 Task: Set up automated email notifications for new student registrations in the Mulsoft training program using Salesforce.
Action: Mouse moved to (438, 341)
Screenshot: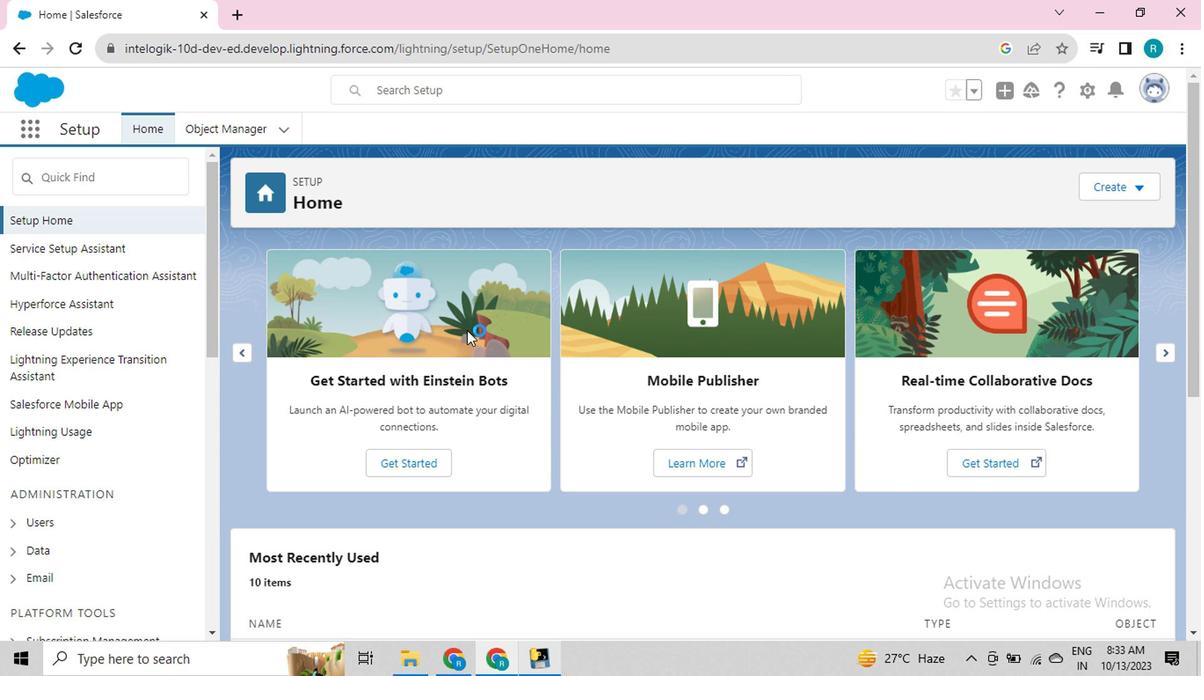 
Action: Key pressed <Key.f11>
Screenshot: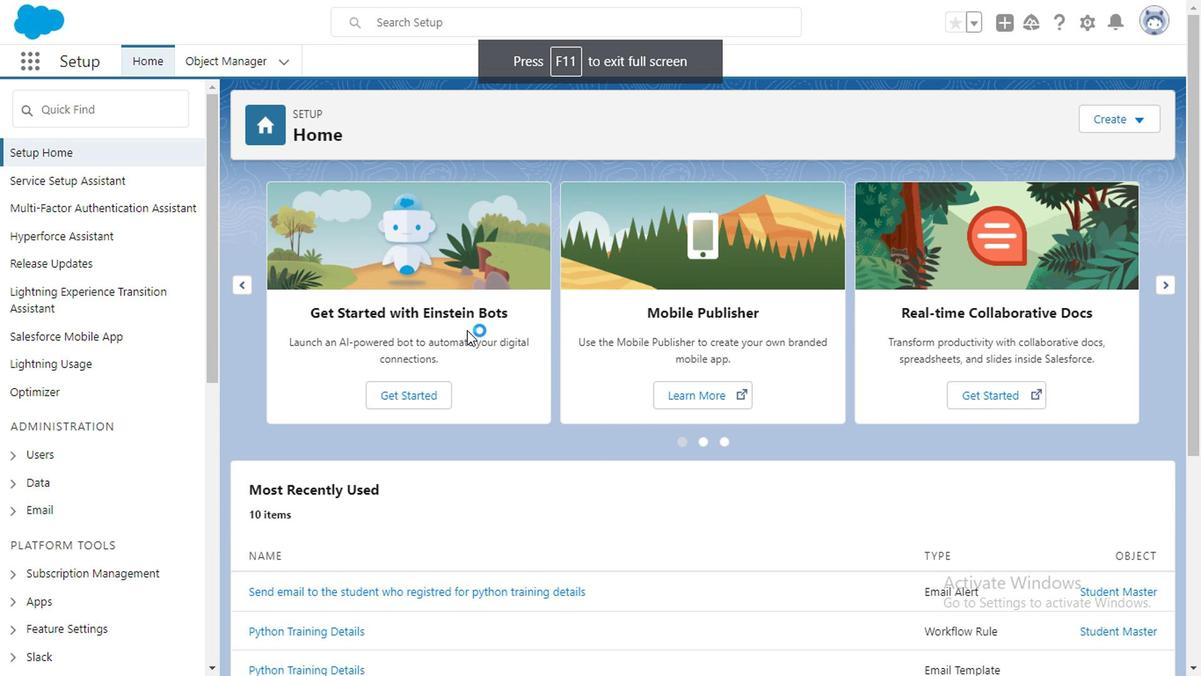 
Action: Mouse moved to (163, 172)
Screenshot: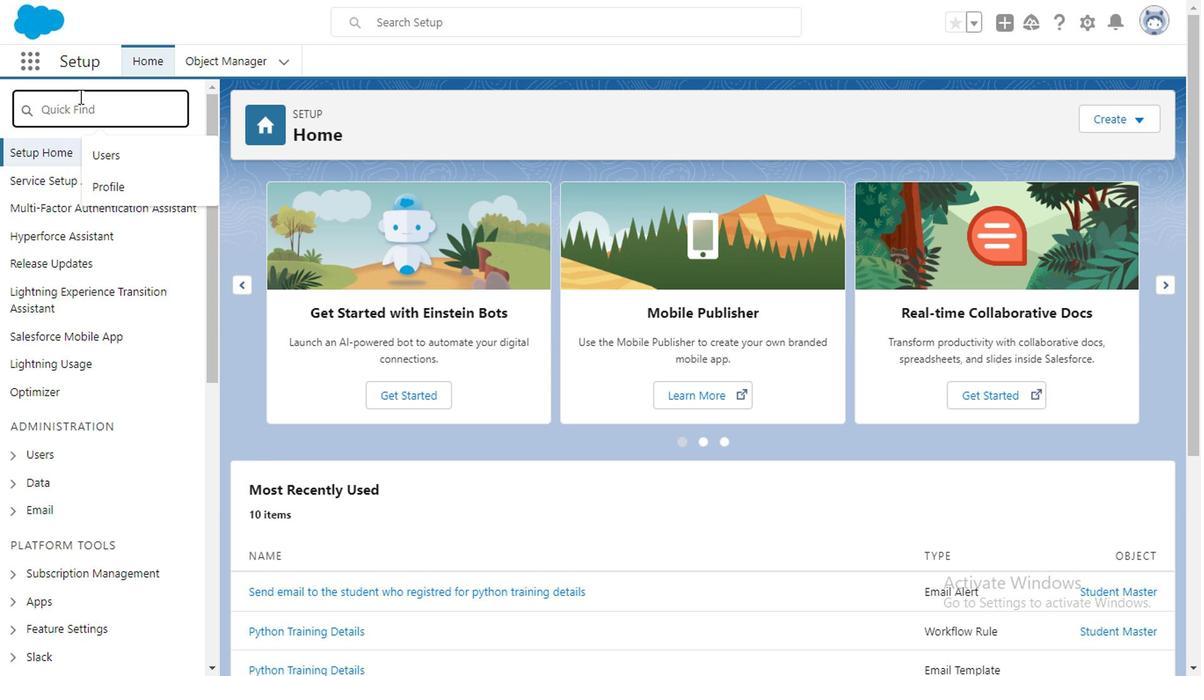 
Action: Mouse pressed left at (163, 172)
Screenshot: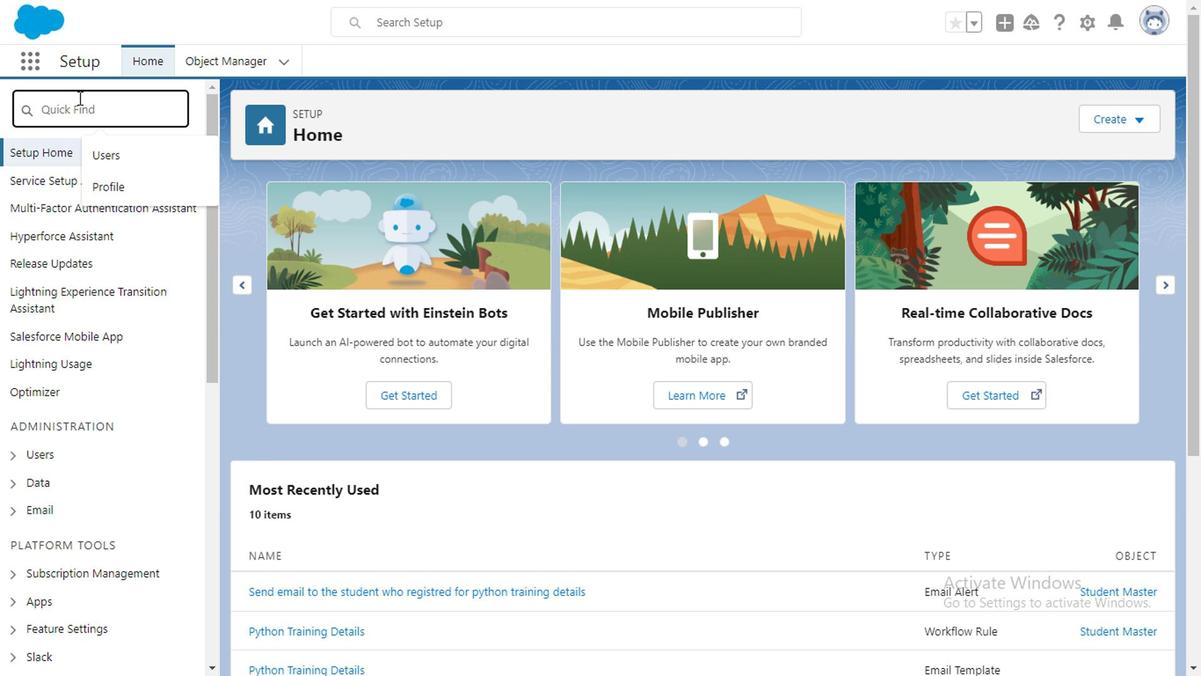 
Action: Mouse moved to (158, 184)
Screenshot: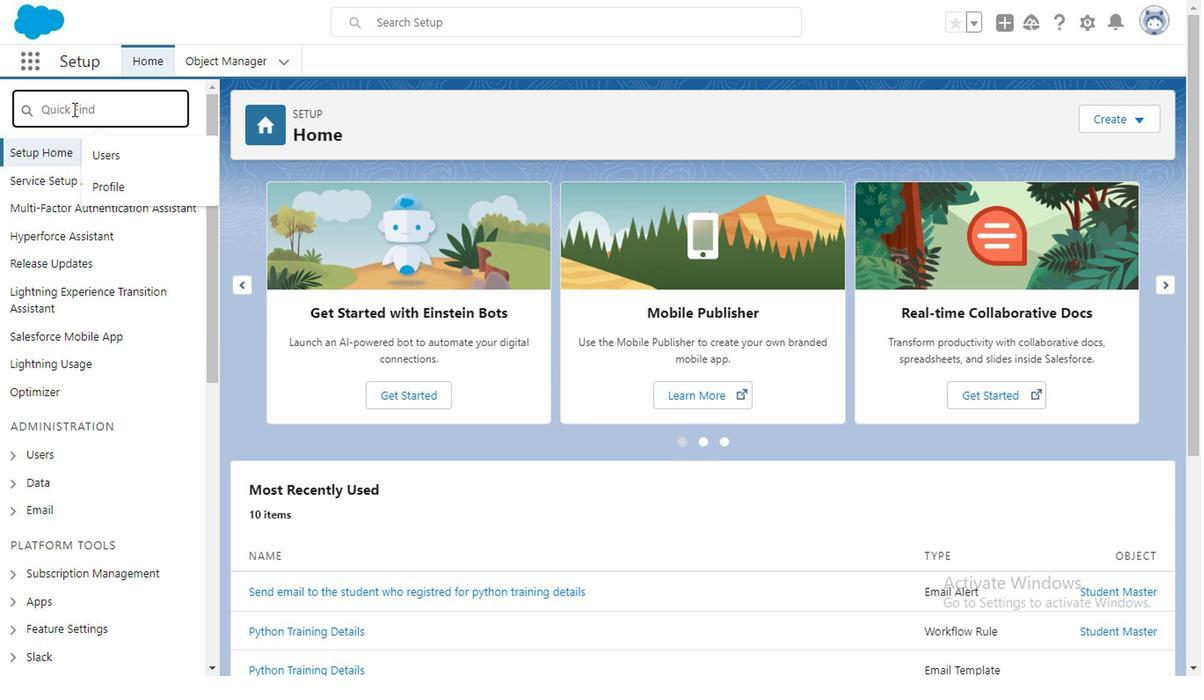 
Action: Key pressed <Key.caps_lock>
Screenshot: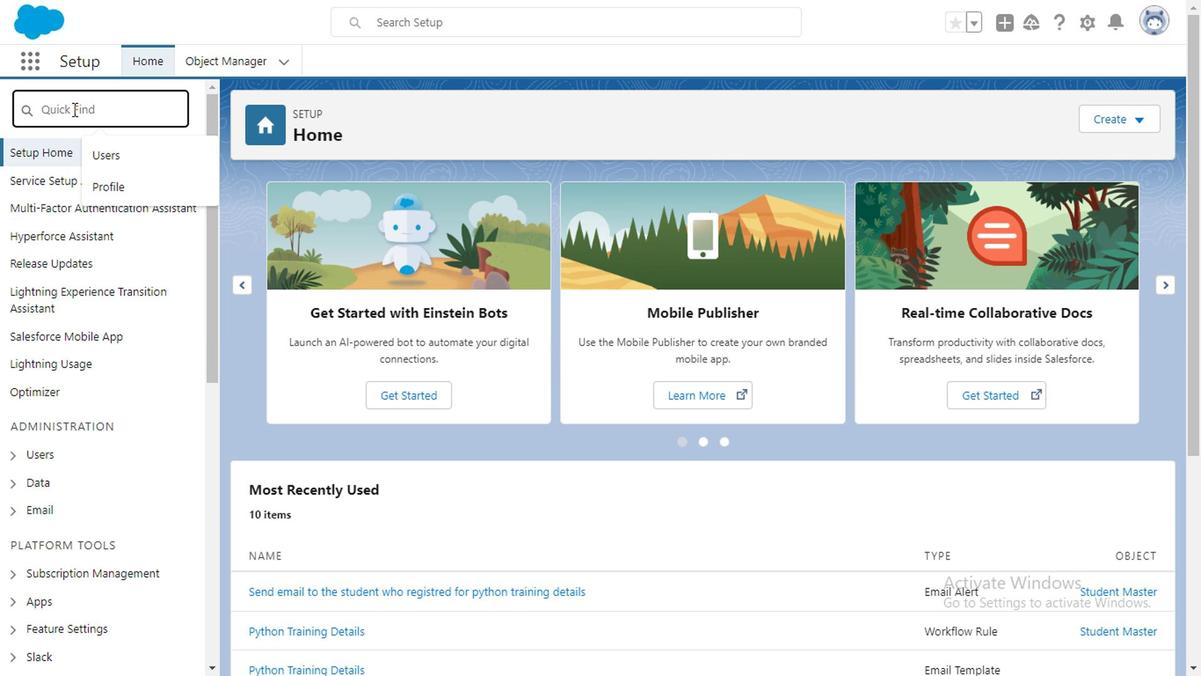 
Action: Mouse moved to (123, 147)
Screenshot: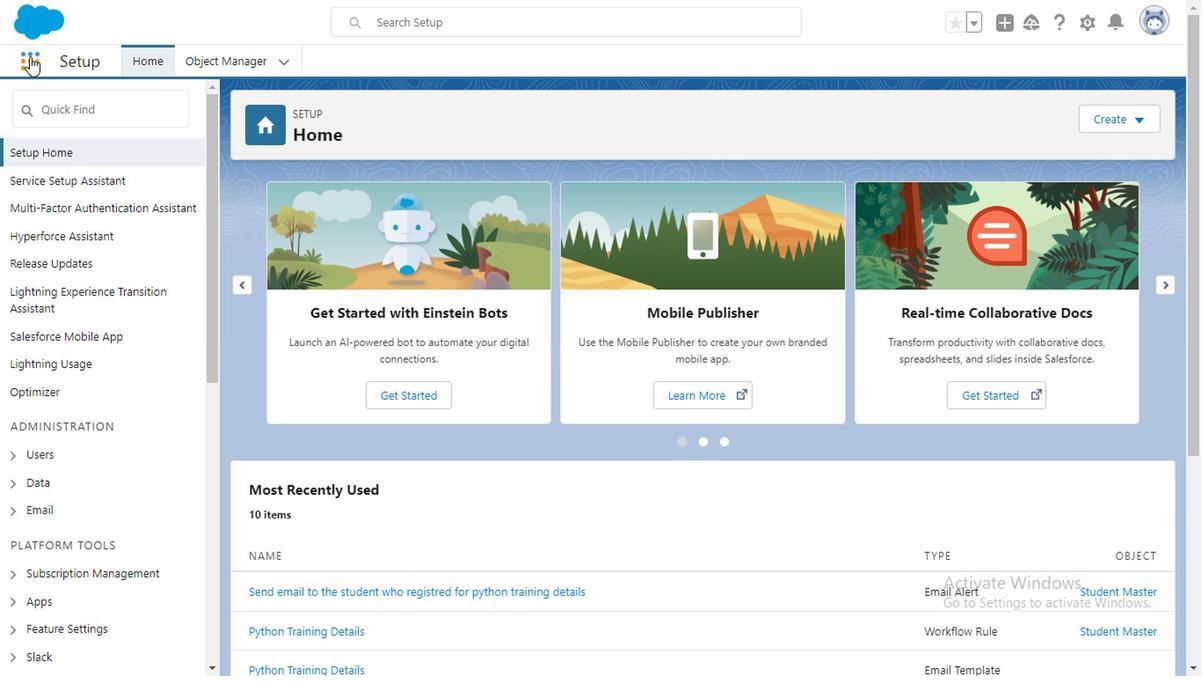 
Action: Mouse pressed left at (123, 147)
Screenshot: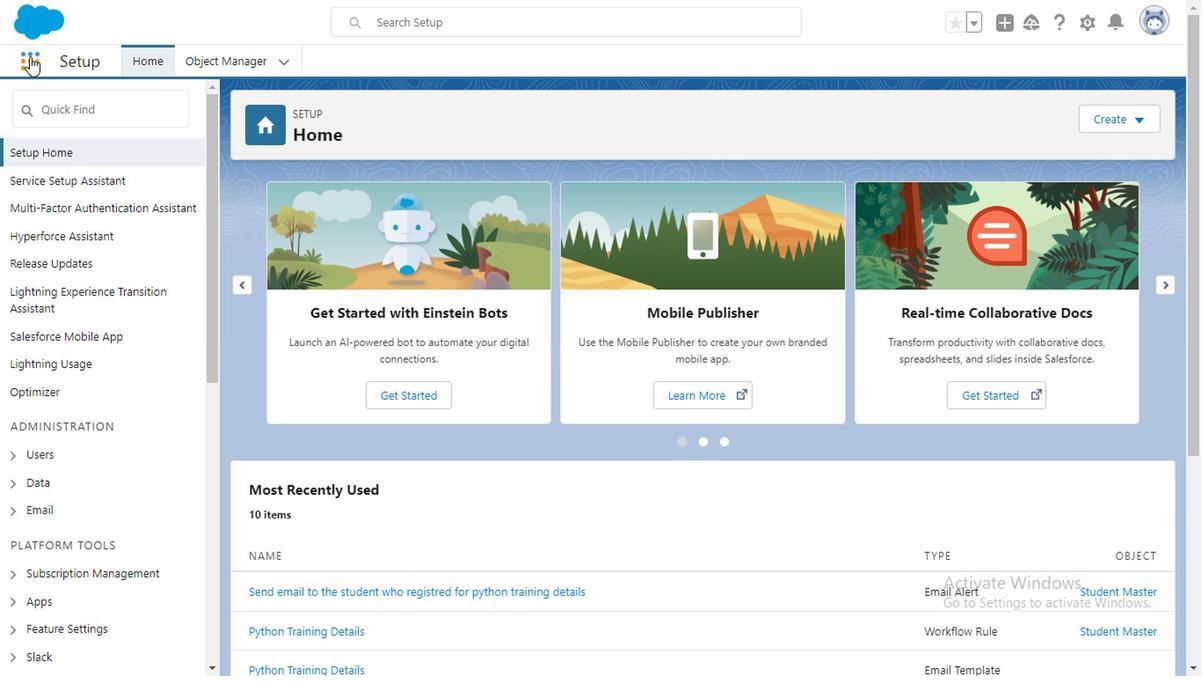 
Action: Mouse moved to (188, 189)
Screenshot: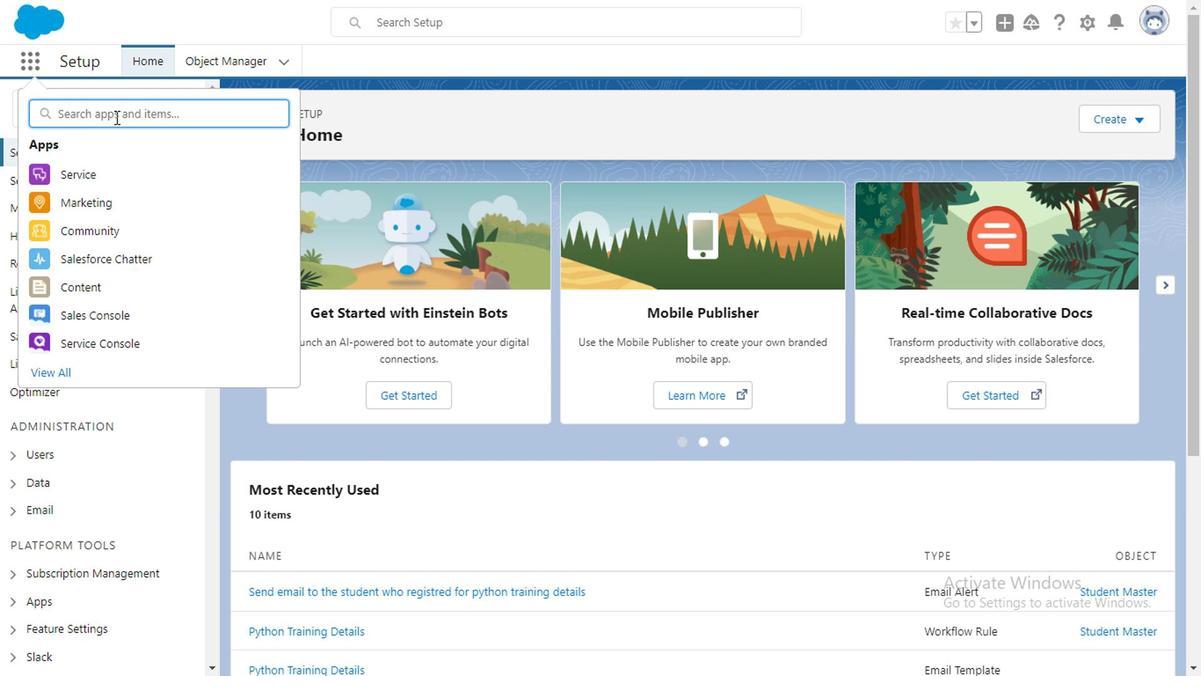 
Action: Key pressed O<Key.caps_lock>pty
Screenshot: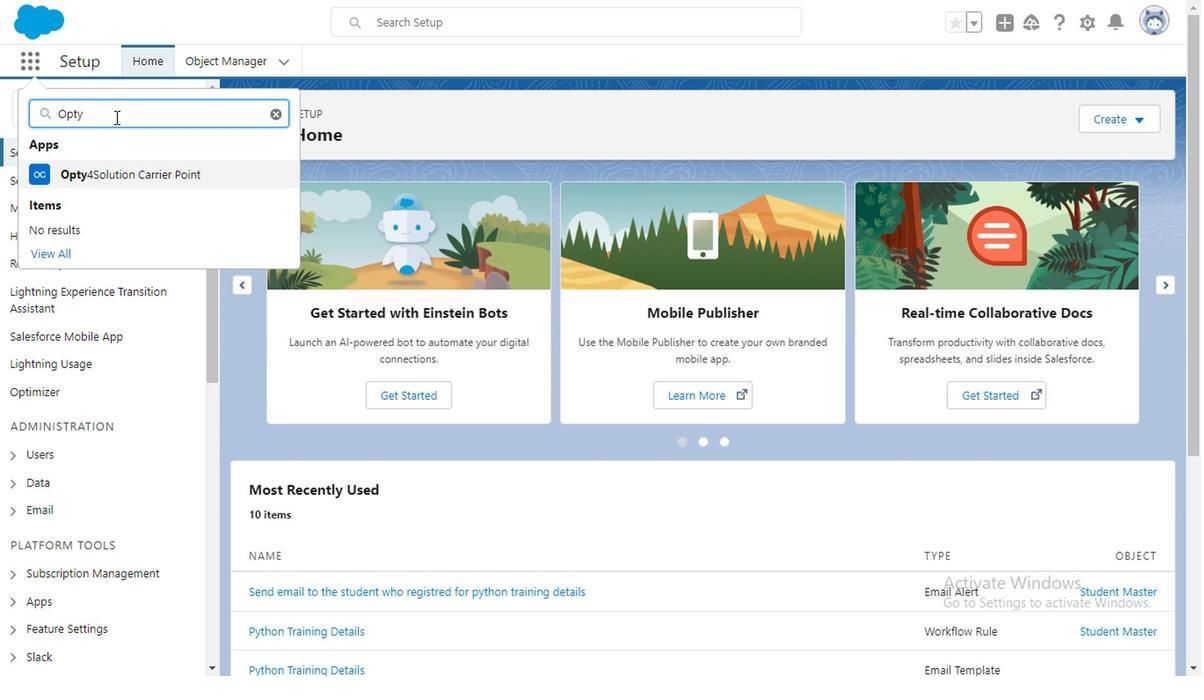 
Action: Mouse moved to (199, 232)
Screenshot: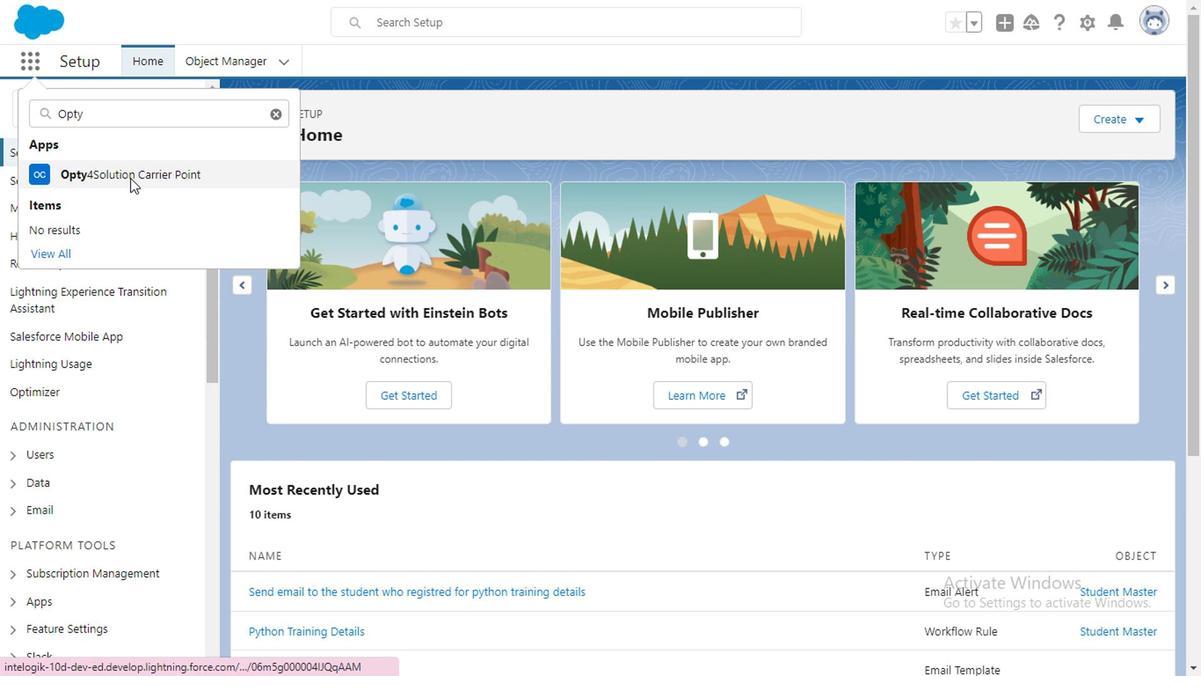 
Action: Mouse pressed left at (199, 232)
Screenshot: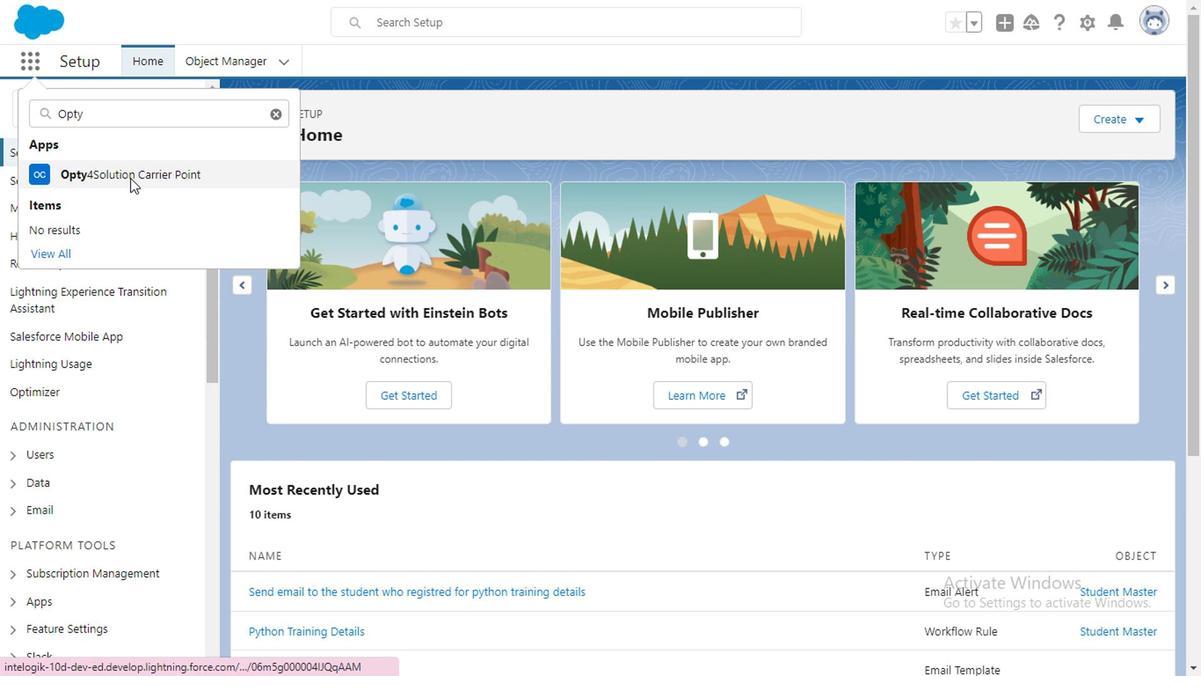 
Action: Mouse moved to (350, 151)
Screenshot: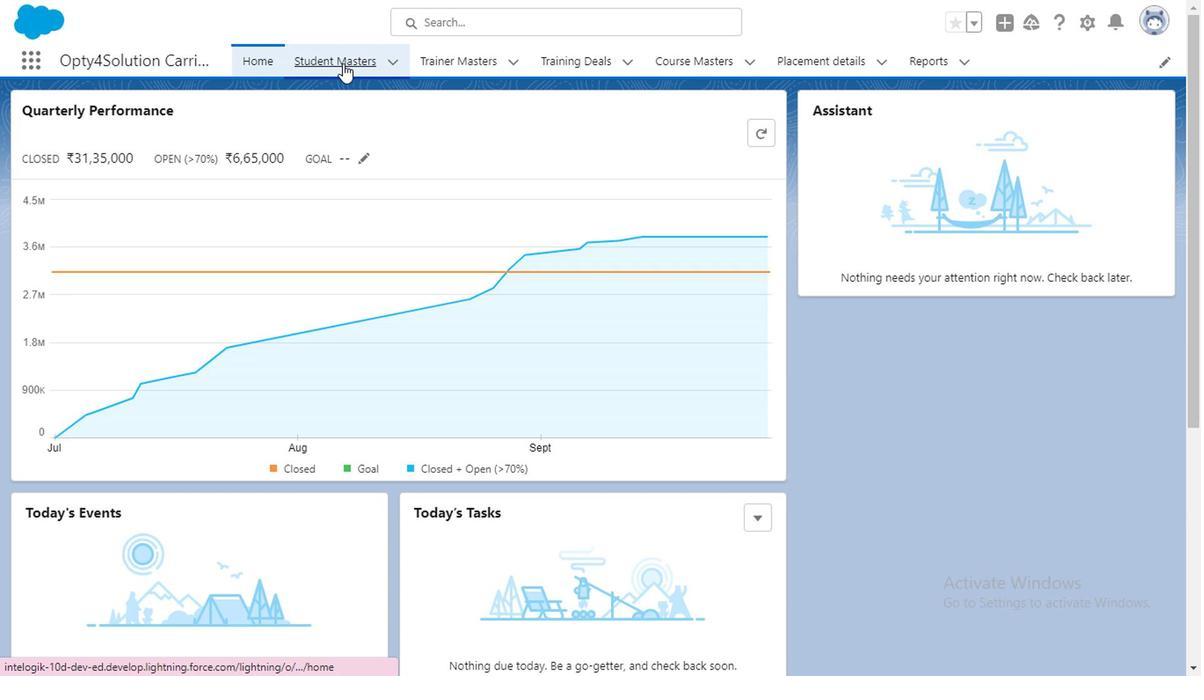 
Action: Mouse pressed left at (350, 151)
Screenshot: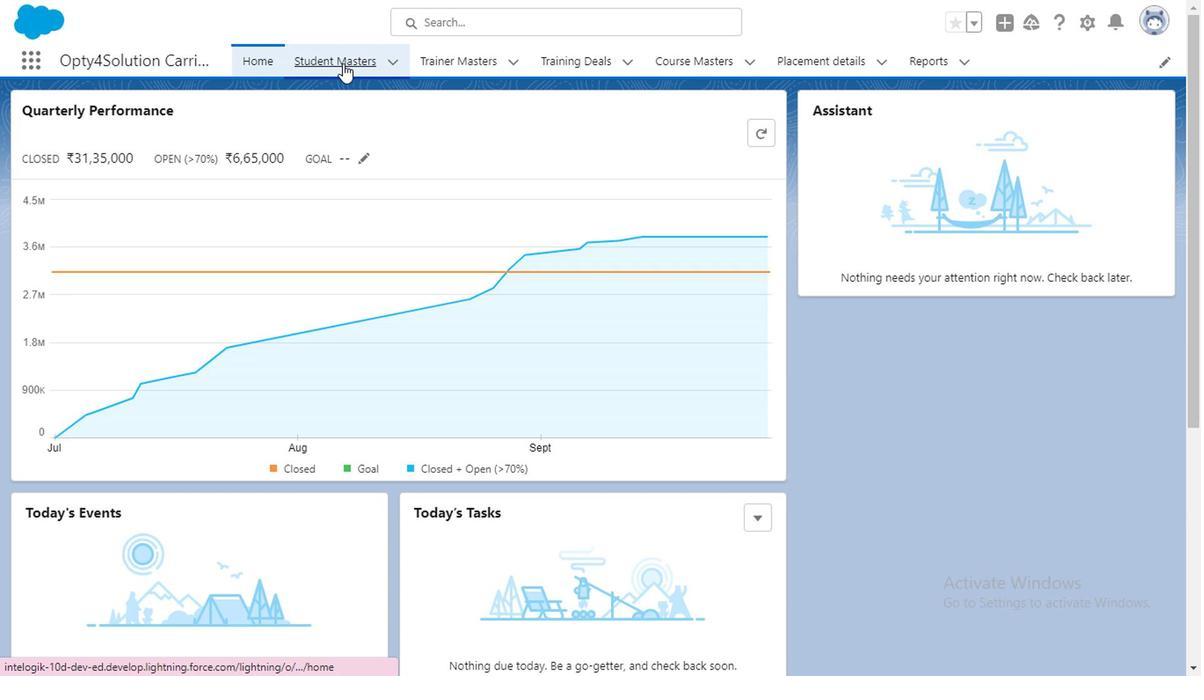
Action: Mouse moved to (432, 148)
Screenshot: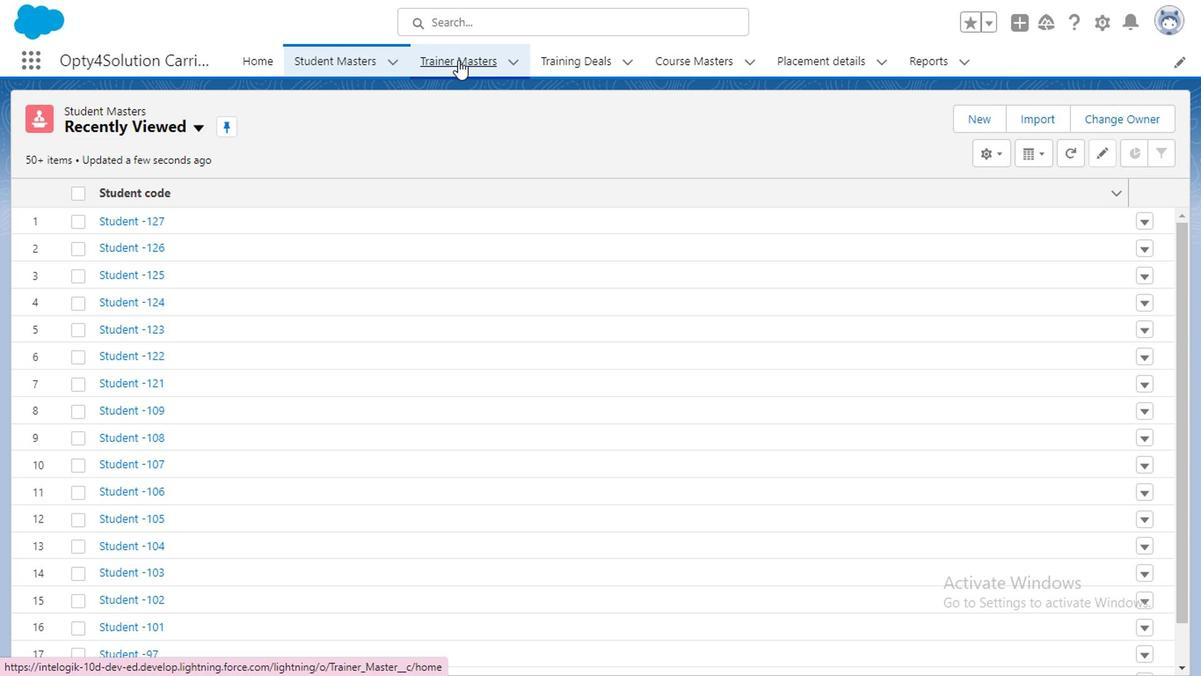 
Action: Mouse pressed left at (432, 148)
Screenshot: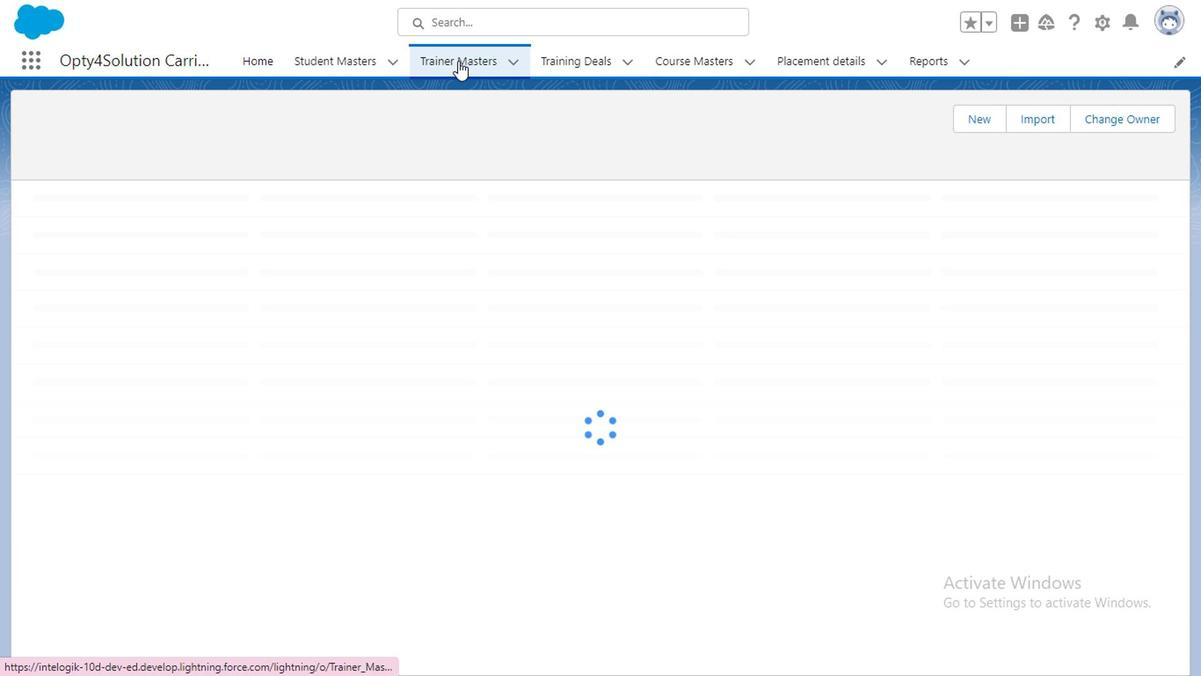 
Action: Mouse moved to (432, 149)
Screenshot: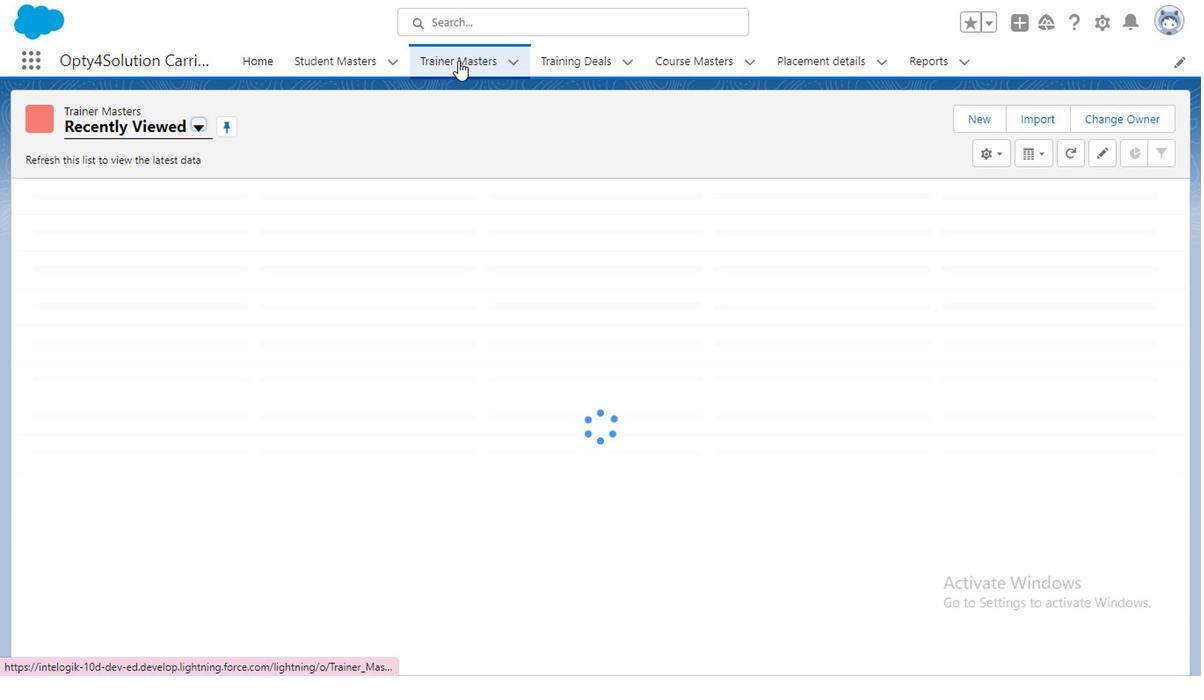
Action: Mouse pressed left at (432, 149)
Screenshot: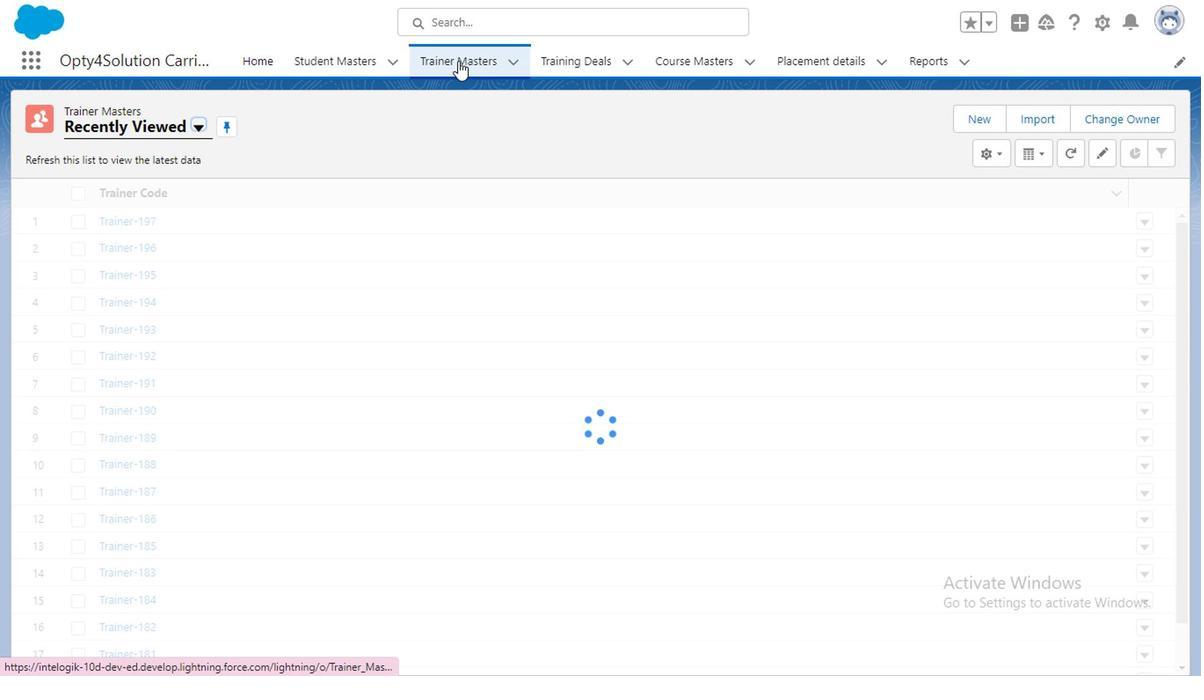 
Action: Mouse moved to (802, 187)
Screenshot: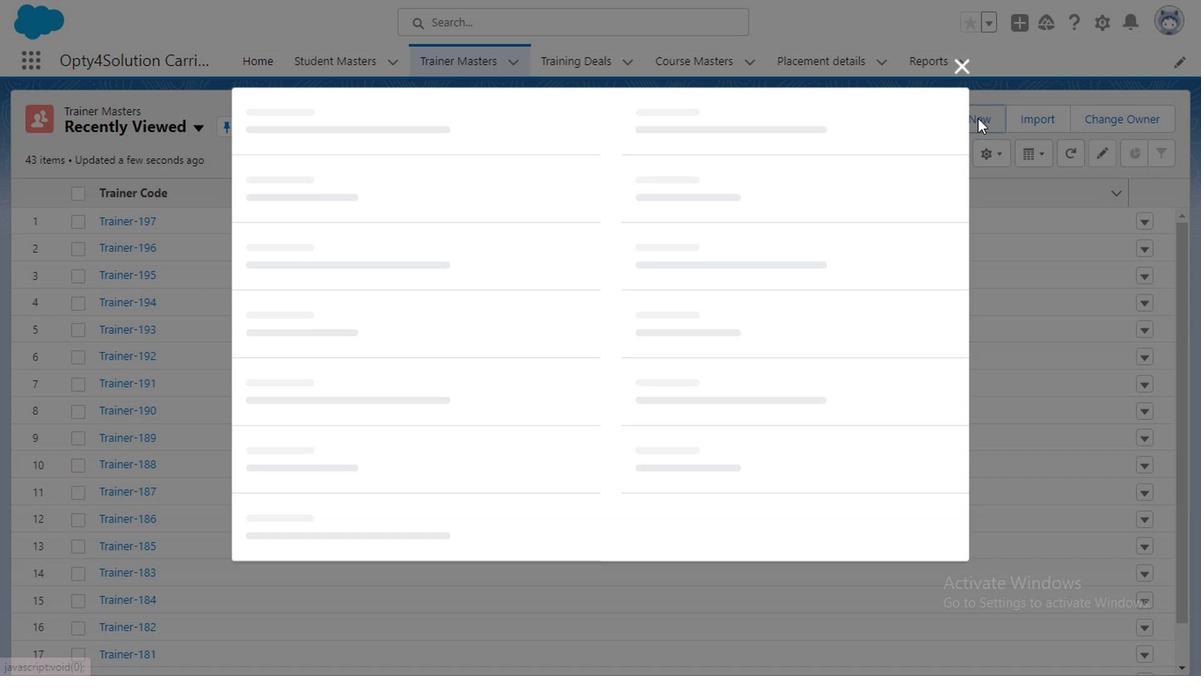 
Action: Mouse pressed left at (802, 187)
Screenshot: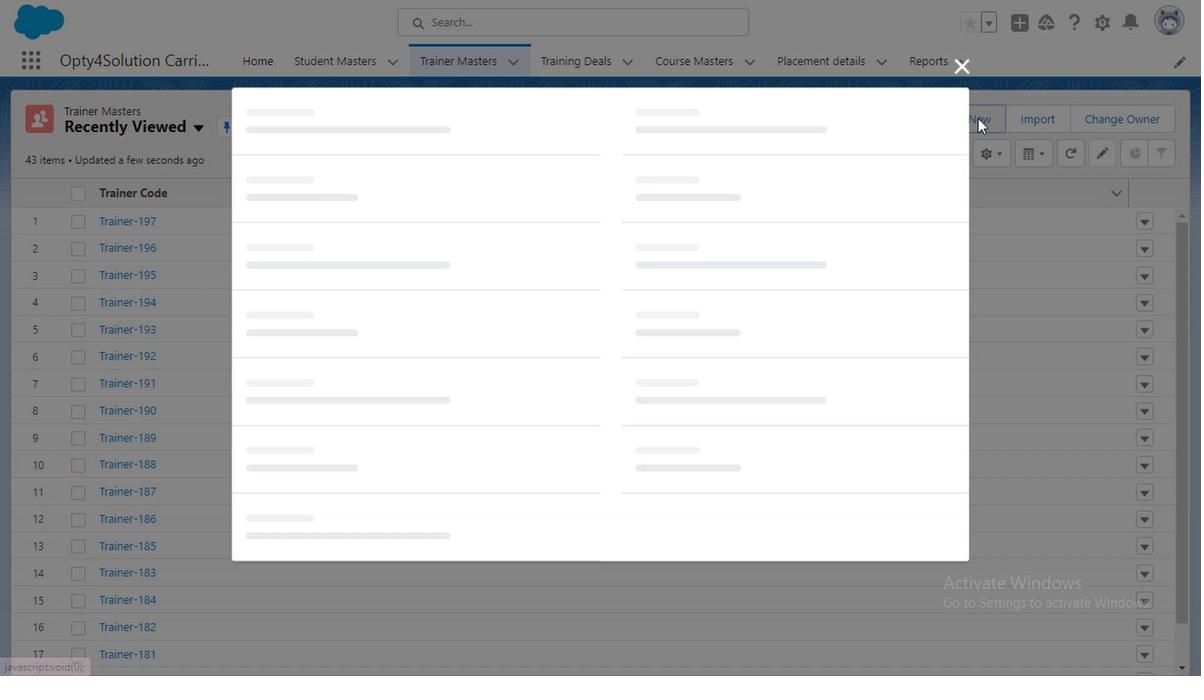
Action: Mouse moved to (525, 367)
Screenshot: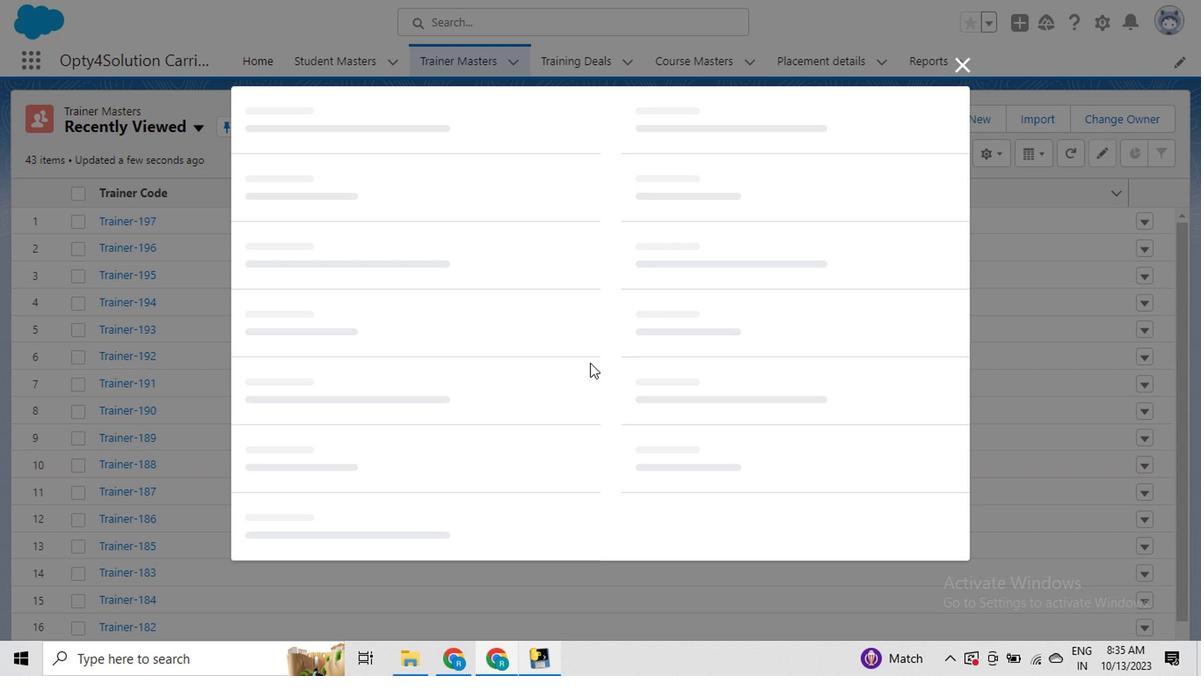 
Action: Mouse pressed left at (684, 466)
Screenshot: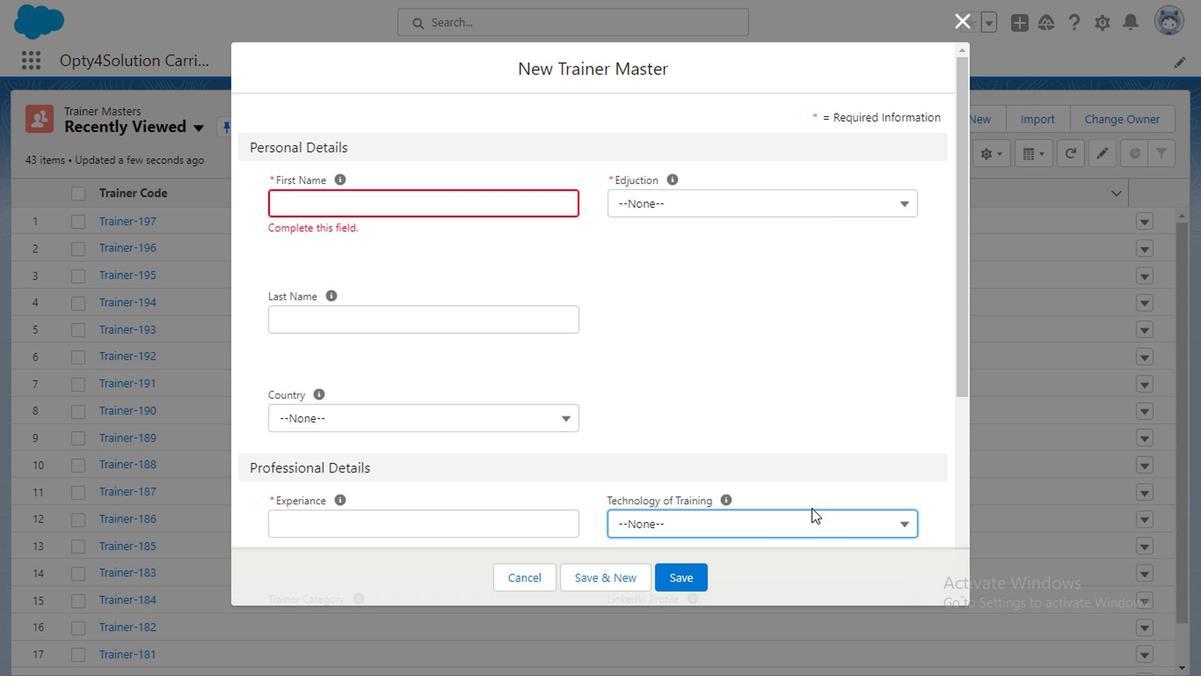 
Action: Mouse moved to (684, 475)
Screenshot: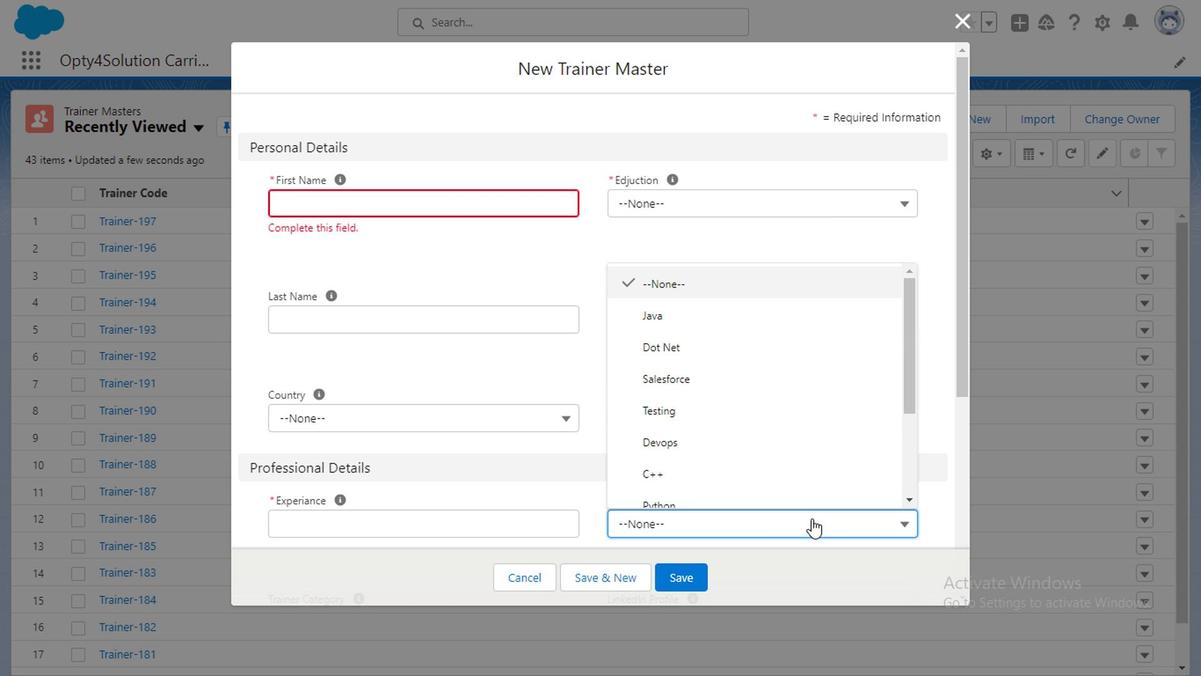 
Action: Mouse pressed left at (684, 475)
Screenshot: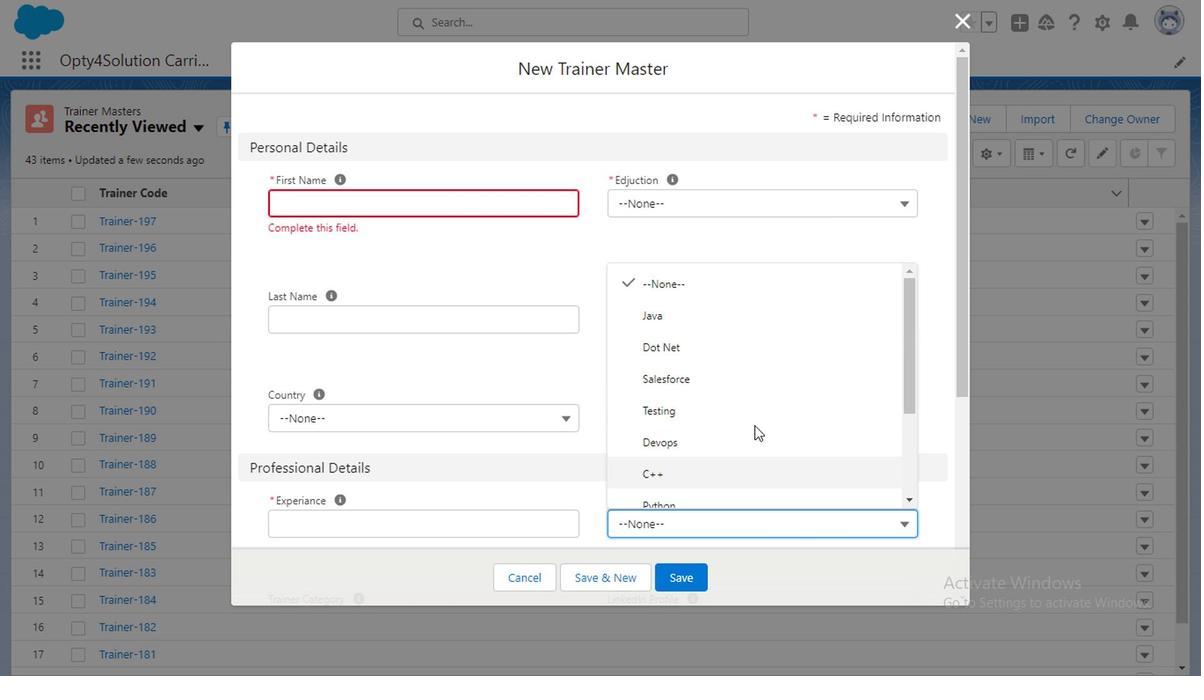 
Action: Mouse moved to (639, 399)
Screenshot: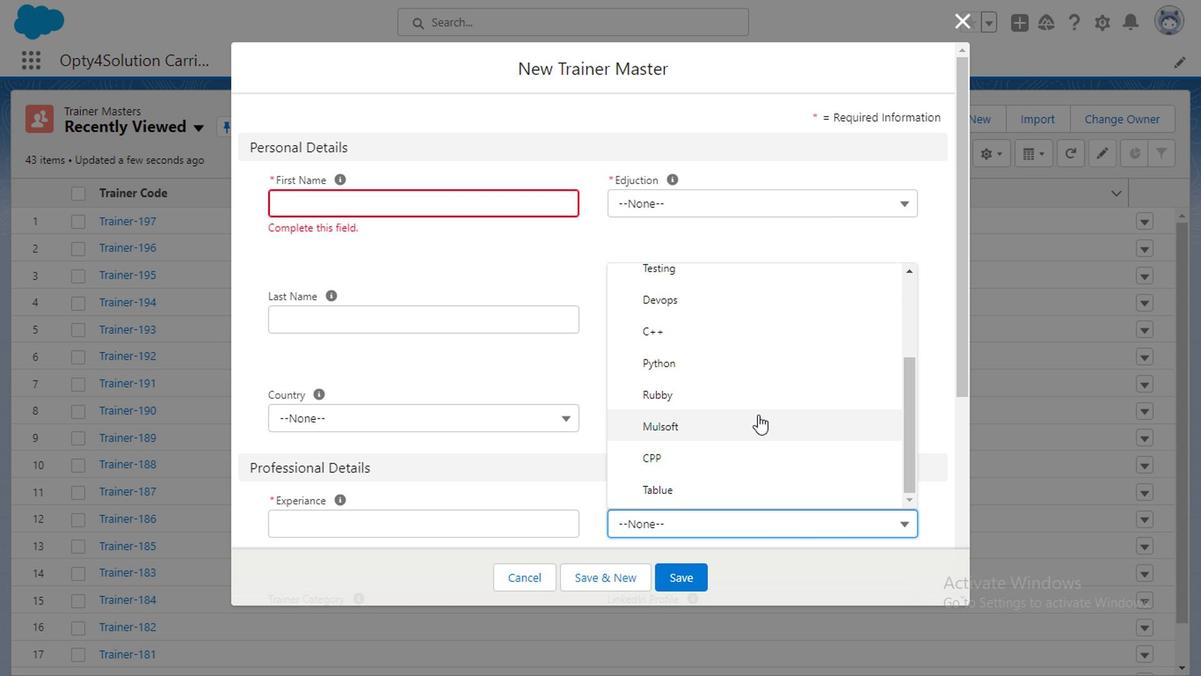 
Action: Mouse scrolled (639, 398) with delta (0, 0)
Screenshot: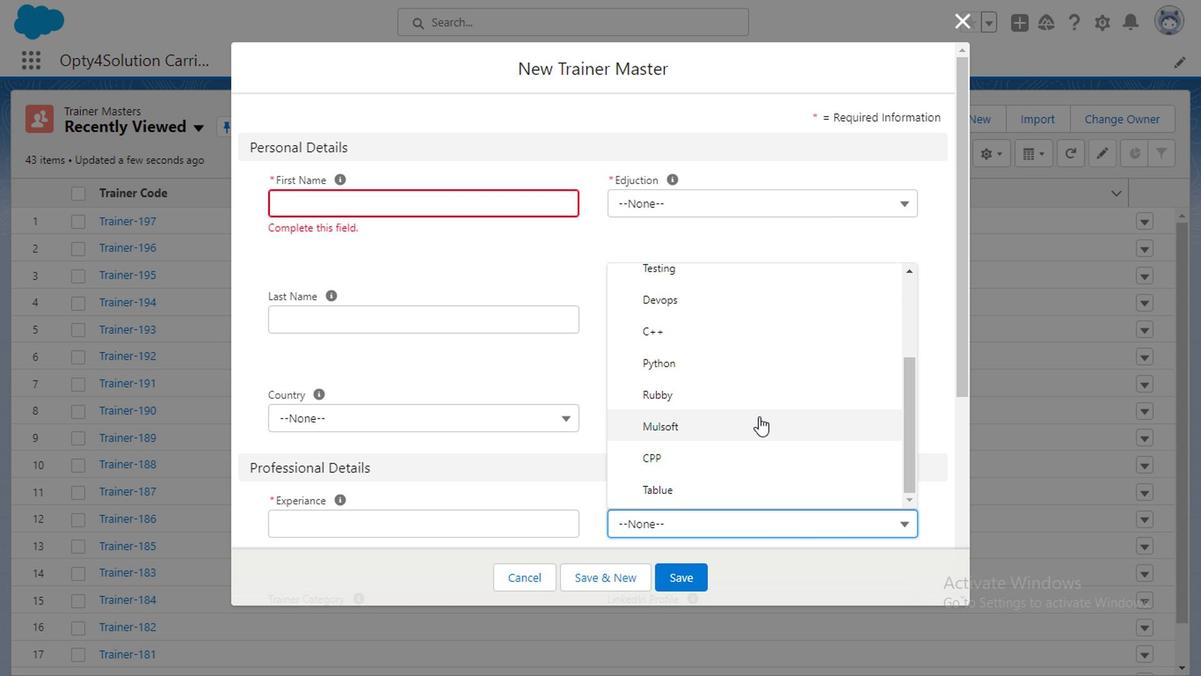 
Action: Mouse scrolled (639, 398) with delta (0, 0)
Screenshot: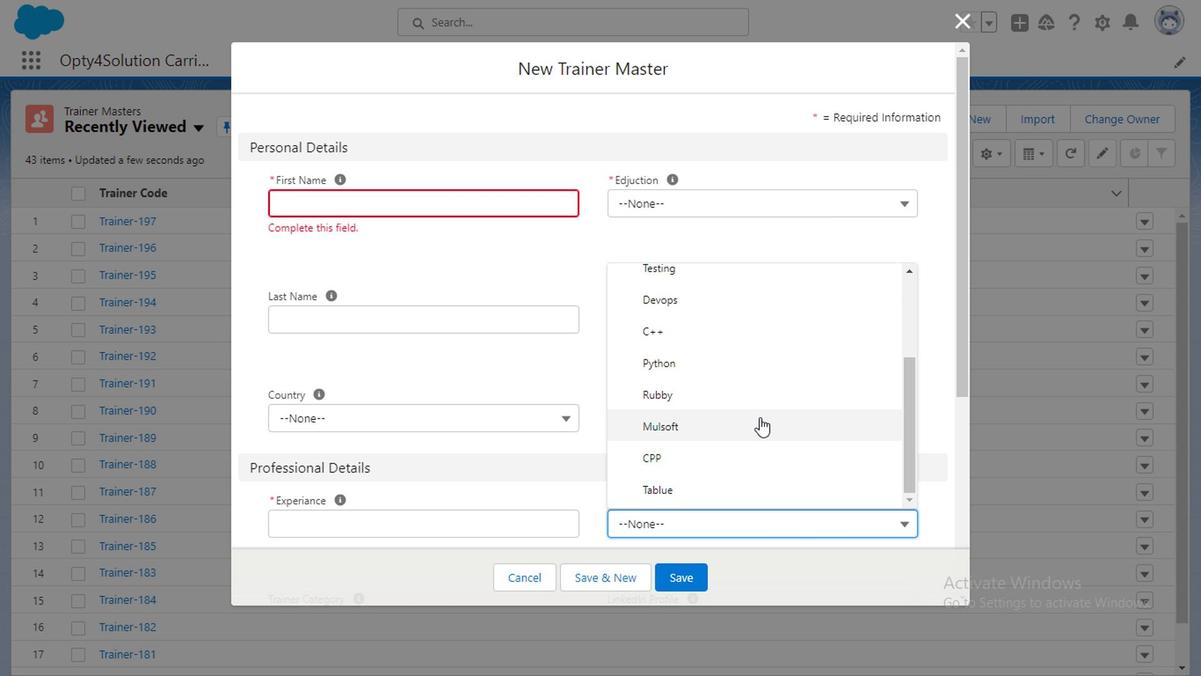 
Action: Mouse scrolled (639, 398) with delta (0, 0)
Screenshot: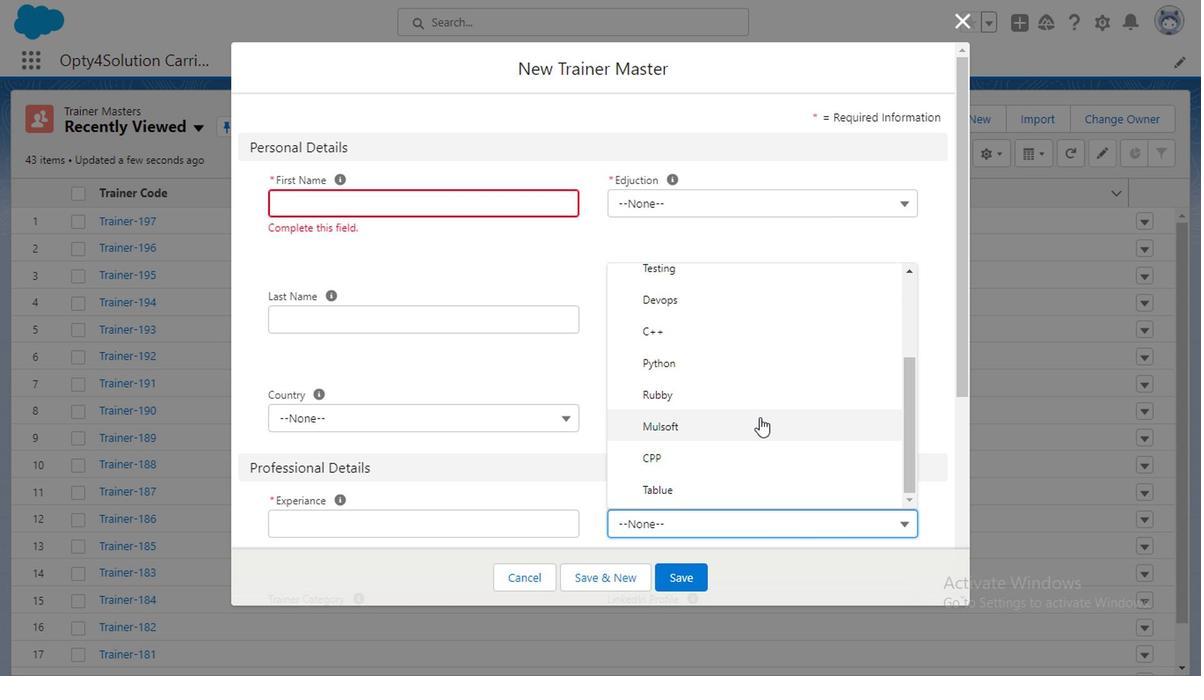 
Action: Mouse moved to (595, 389)
Screenshot: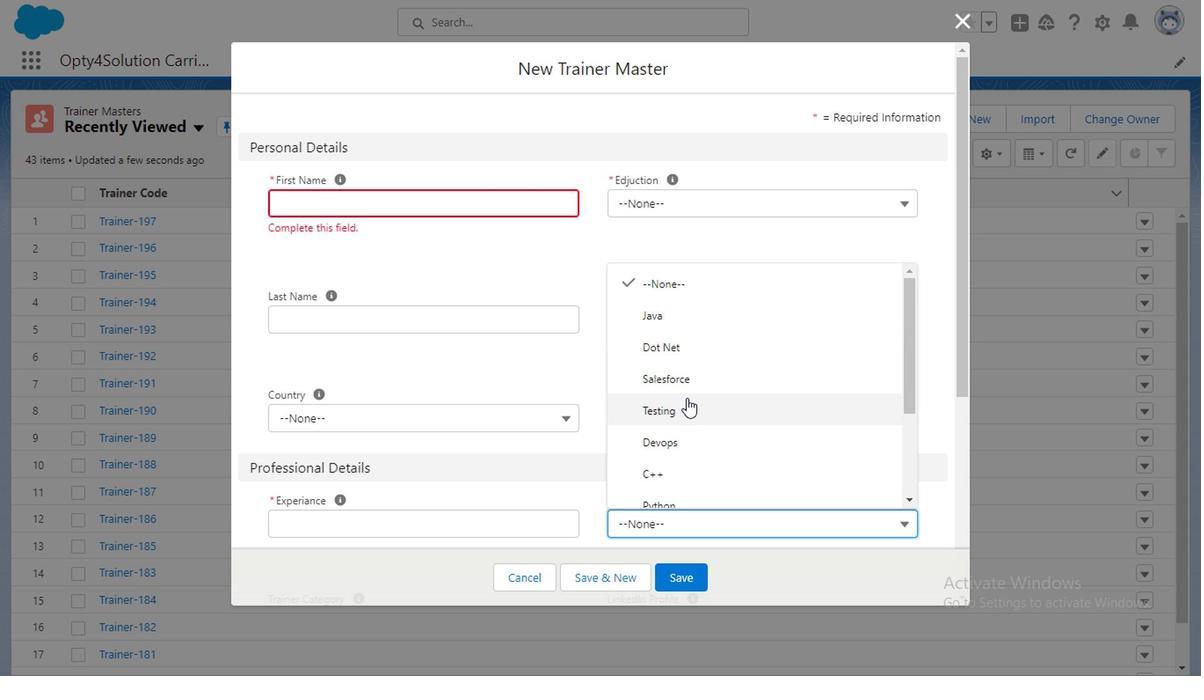 
Action: Mouse scrolled (595, 389) with delta (0, 0)
Screenshot: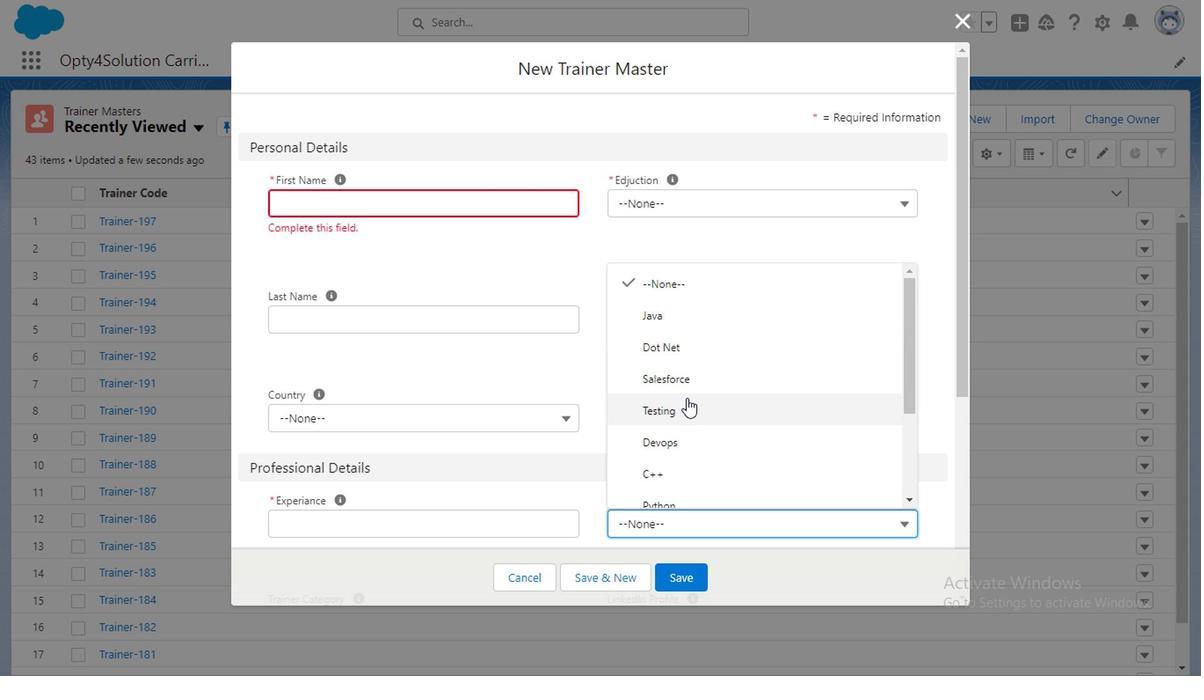 
Action: Mouse moved to (595, 389)
Screenshot: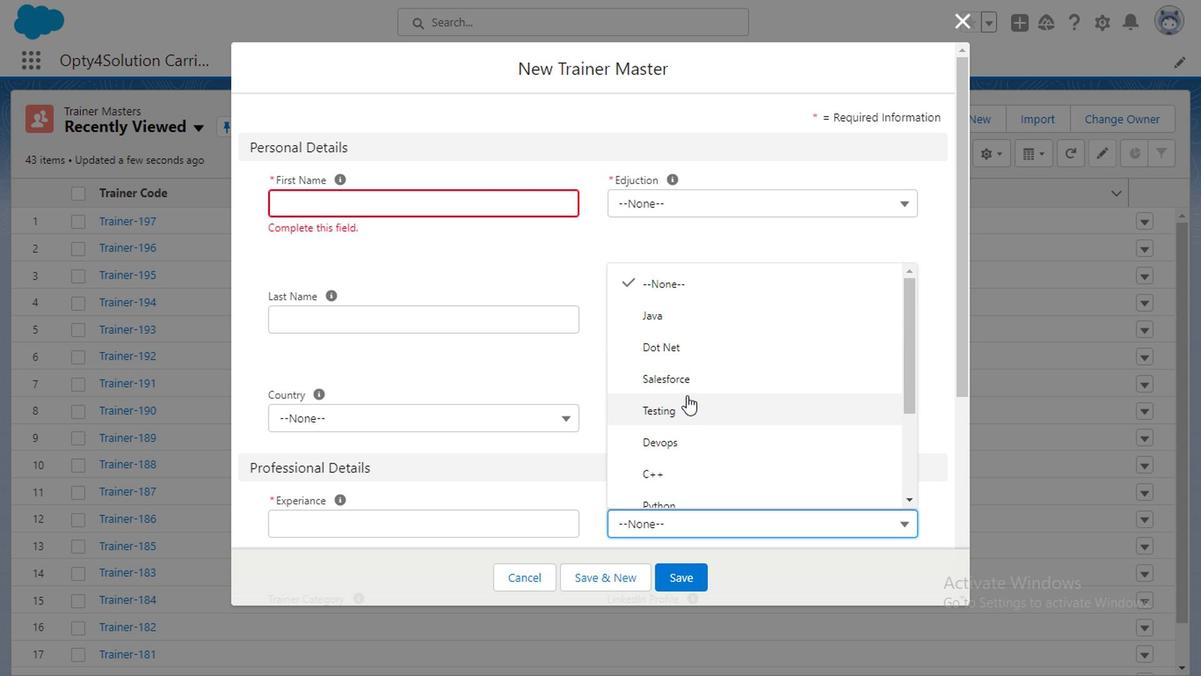 
Action: Mouse scrolled (595, 390) with delta (0, 0)
Screenshot: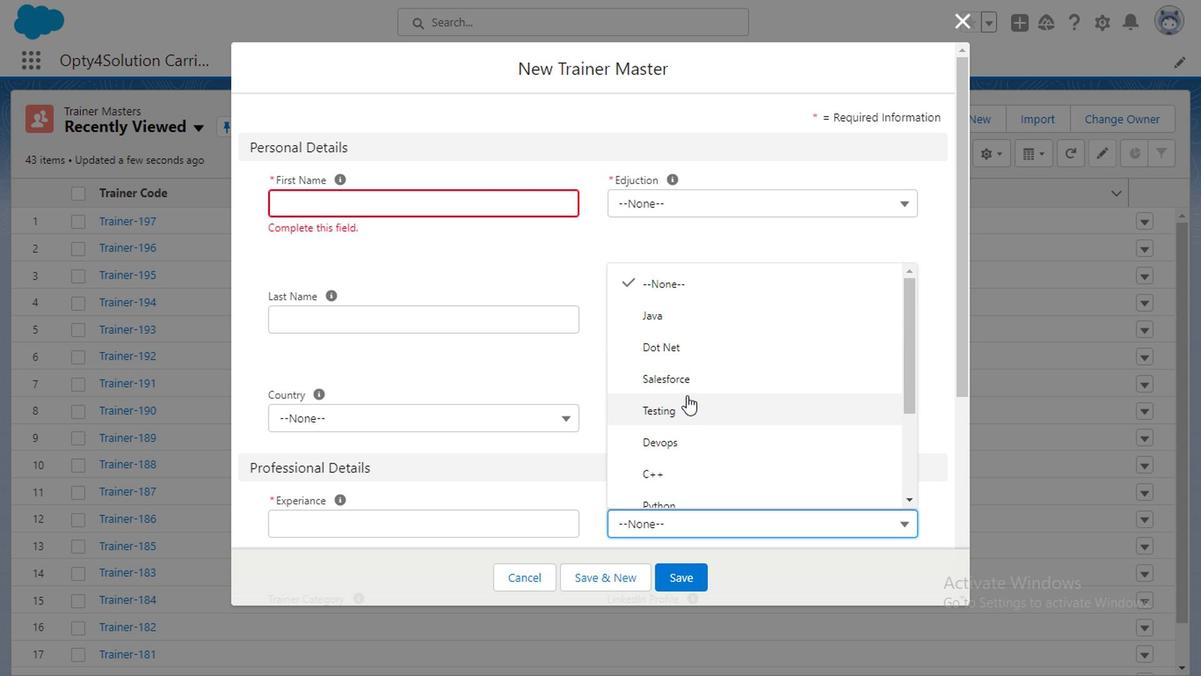 
Action: Mouse scrolled (595, 390) with delta (0, 0)
Screenshot: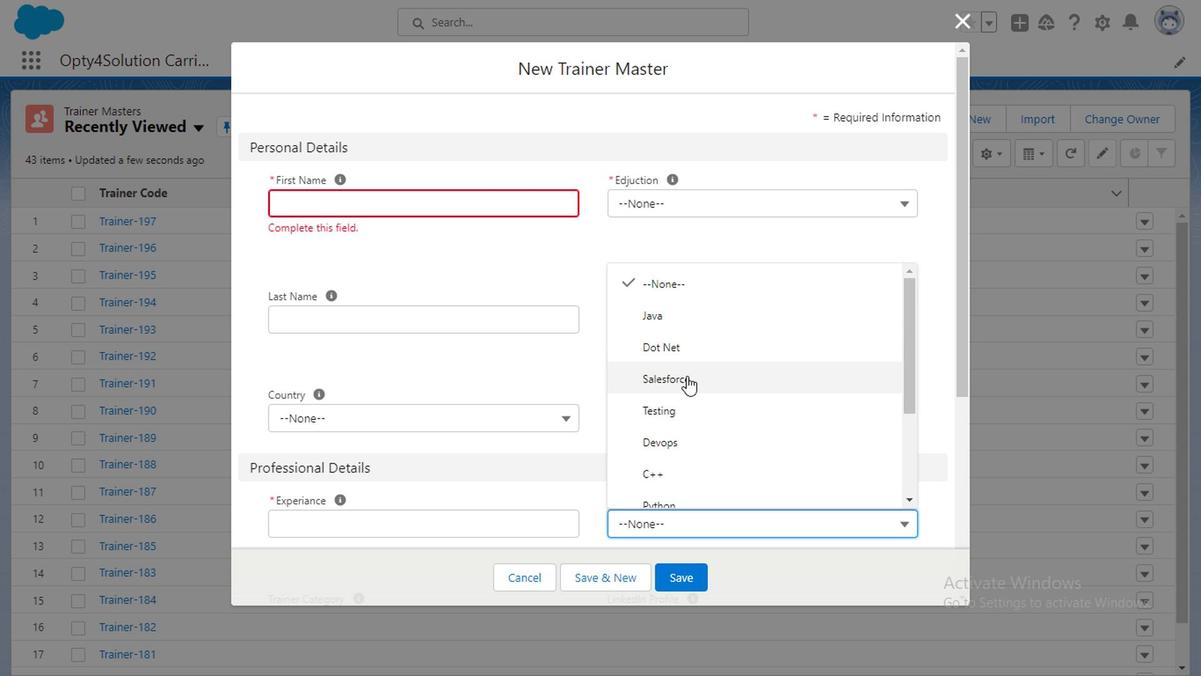 
Action: Mouse moved to (595, 427)
Screenshot: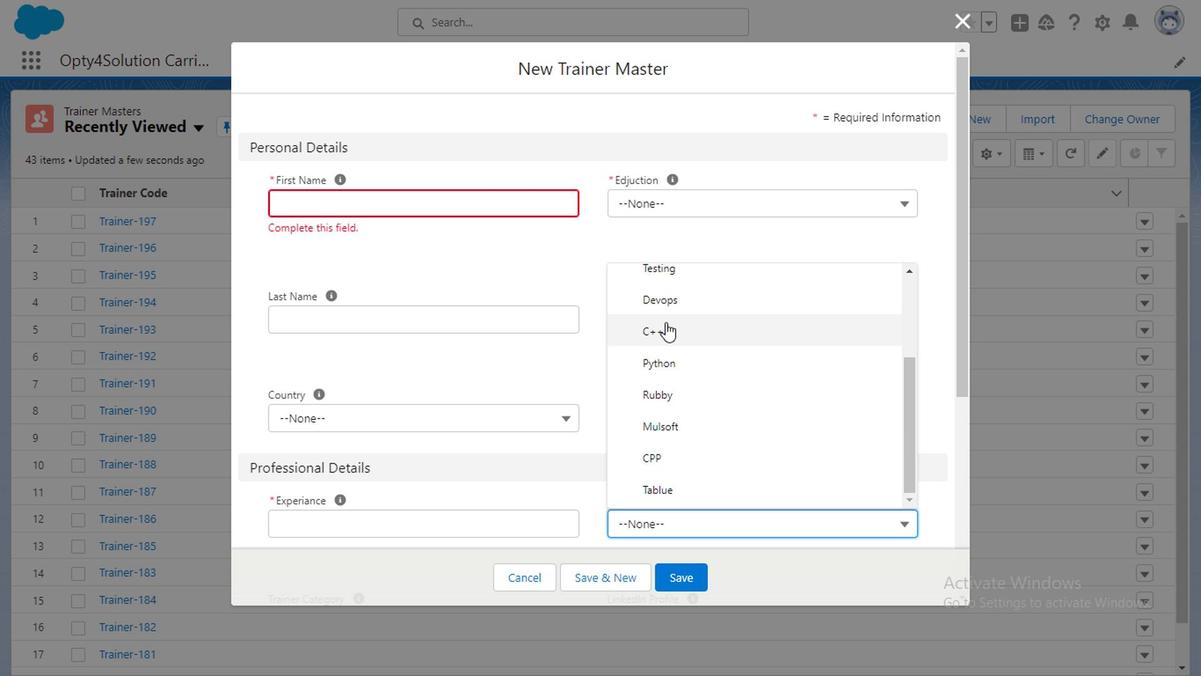 
Action: Mouse scrolled (595, 426) with delta (0, 0)
Screenshot: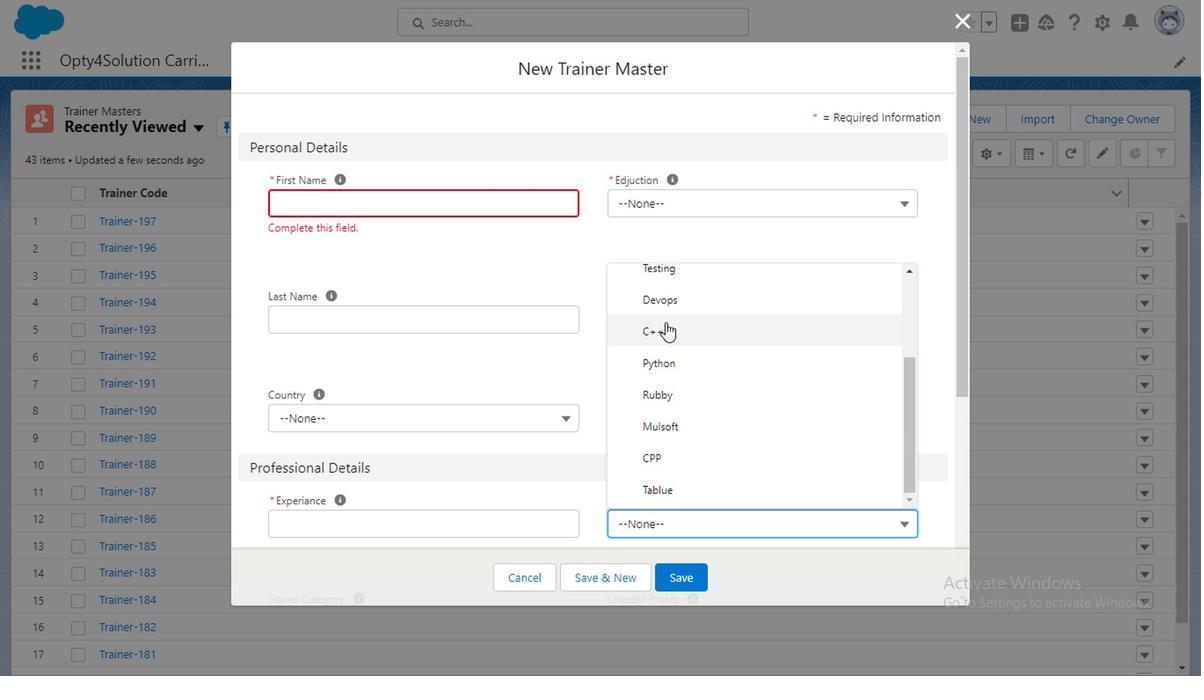 
Action: Mouse moved to (586, 427)
Screenshot: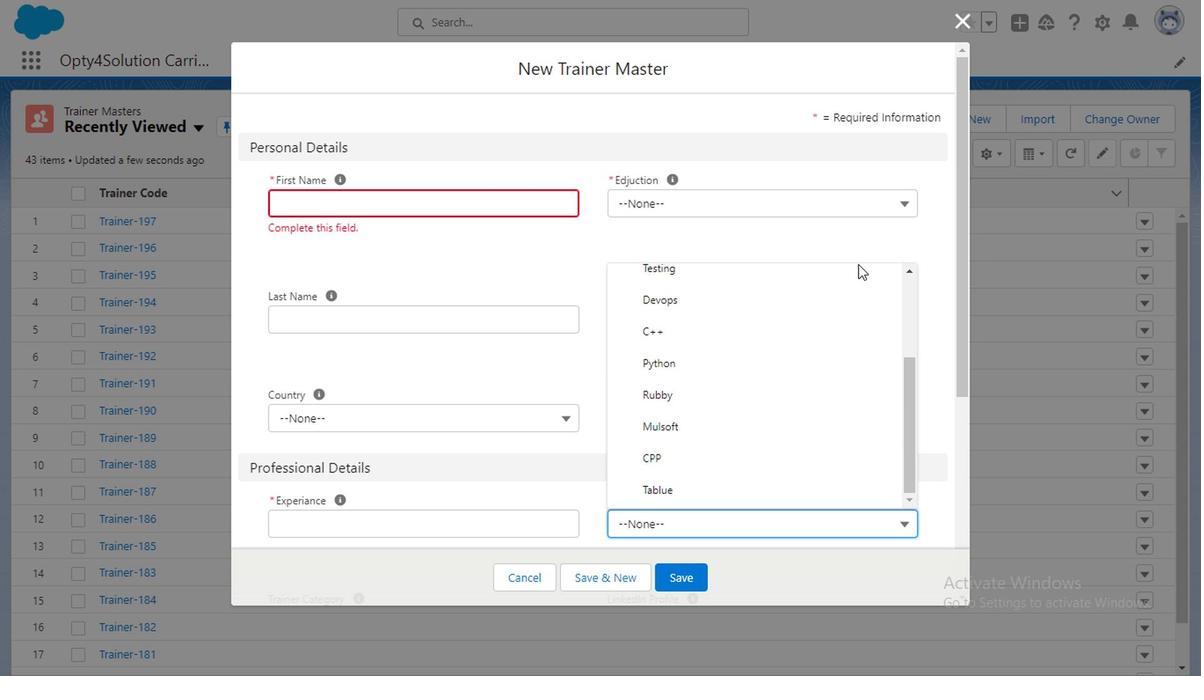 
Action: Mouse scrolled (586, 426) with delta (0, 0)
Screenshot: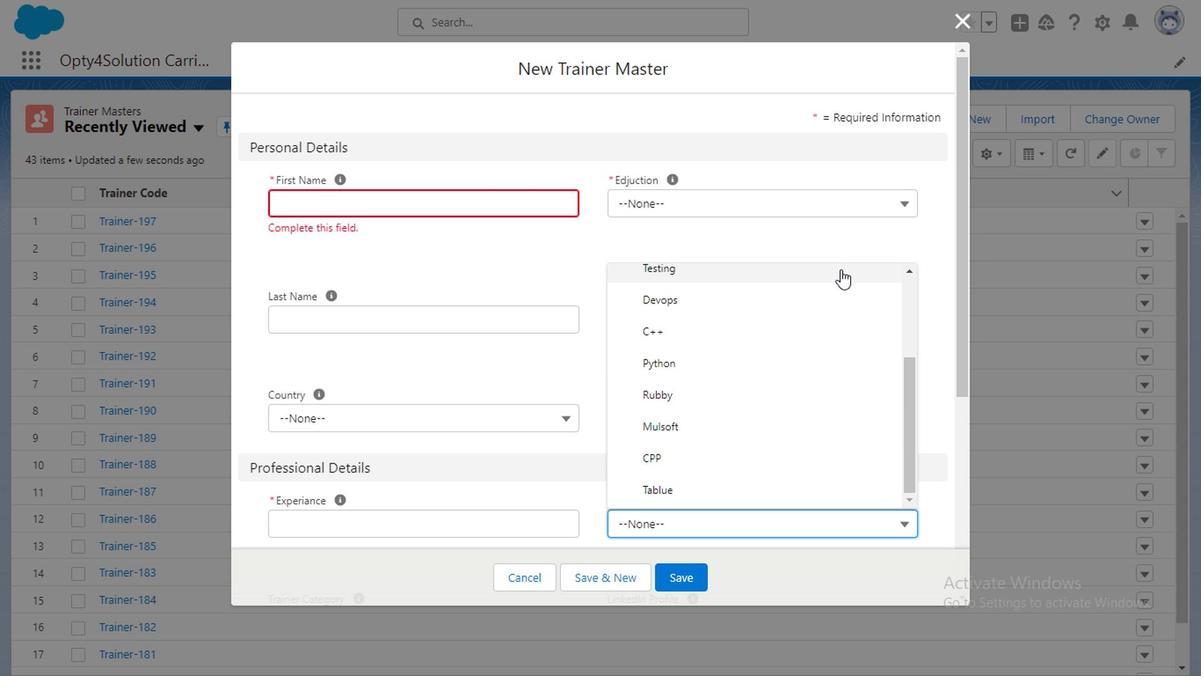 
Action: Mouse moved to (586, 427)
Screenshot: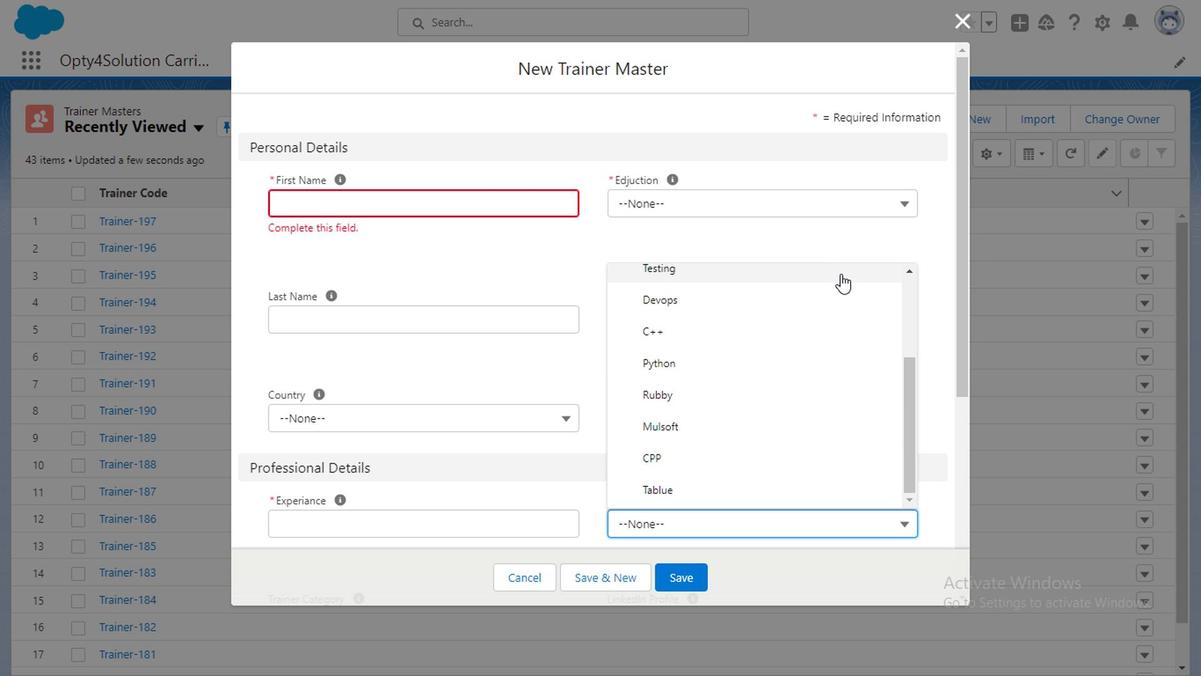 
Action: Mouse scrolled (586, 426) with delta (0, 0)
Screenshot: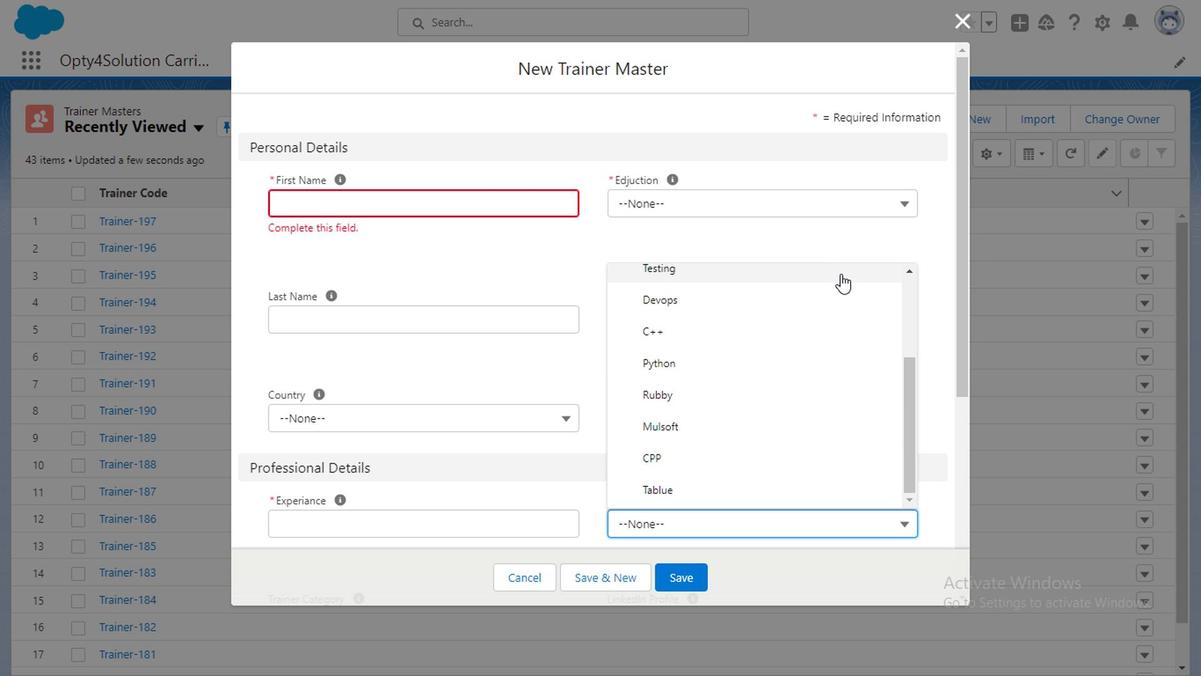 
Action: Mouse moved to (587, 427)
Screenshot: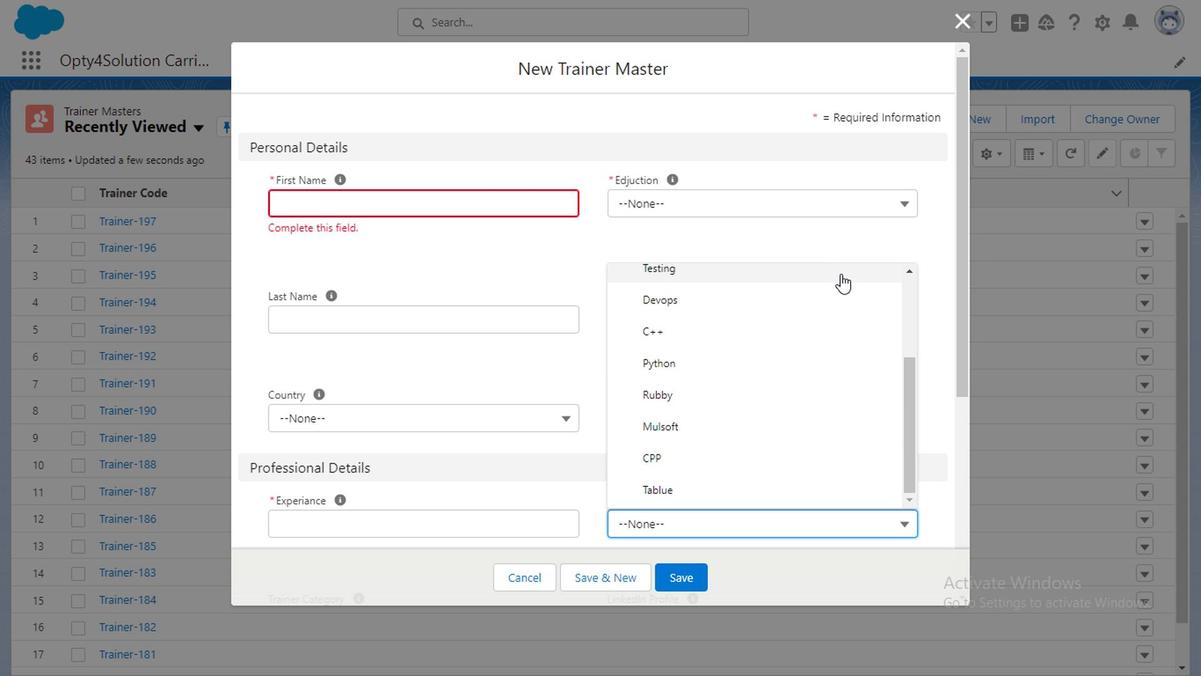 
Action: Mouse scrolled (586, 426) with delta (0, 0)
Screenshot: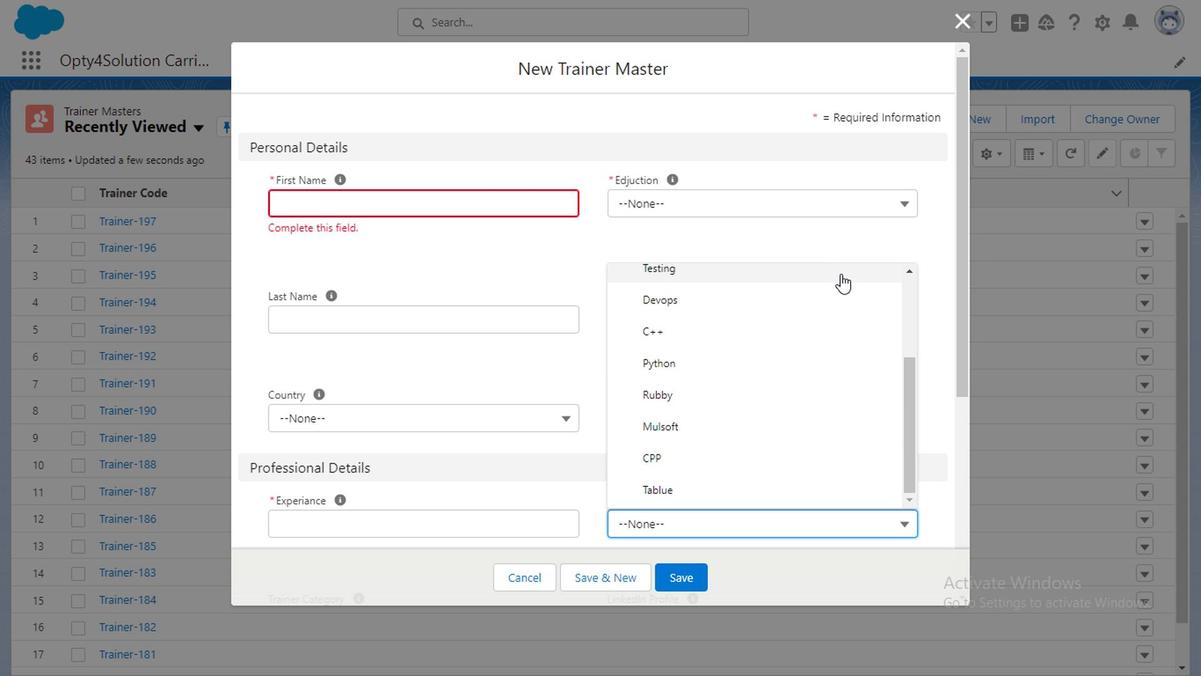 
Action: Mouse scrolled (586, 426) with delta (0, 0)
Screenshot: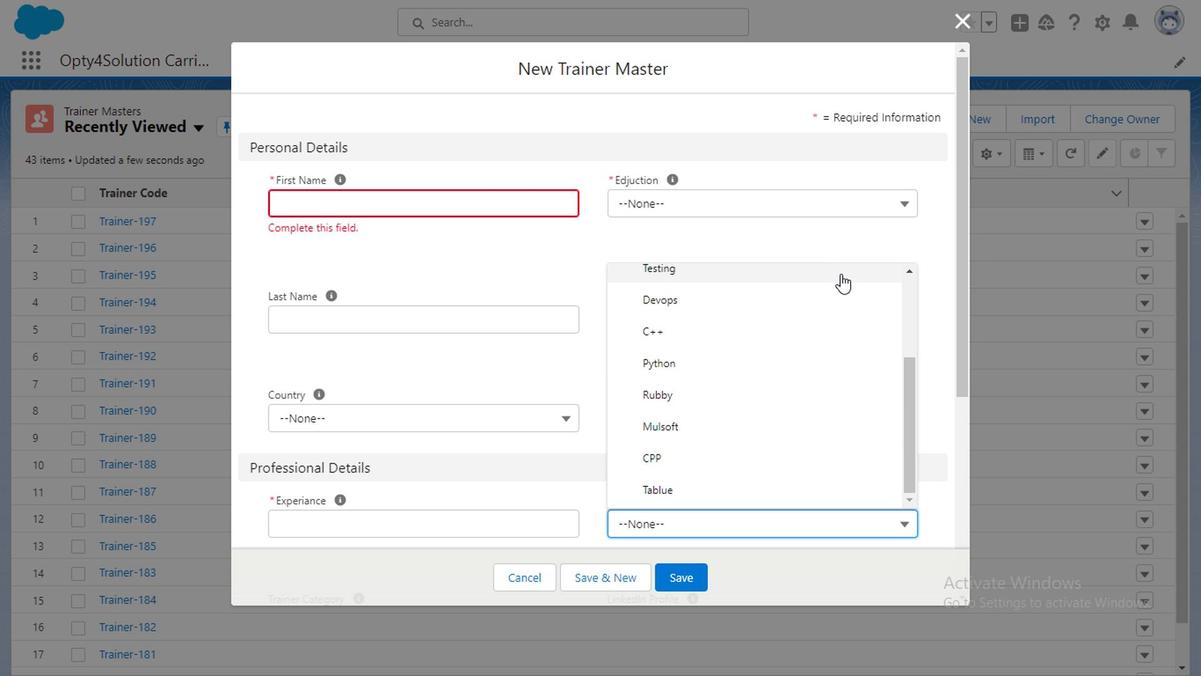 
Action: Mouse scrolled (586, 426) with delta (0, 0)
Screenshot: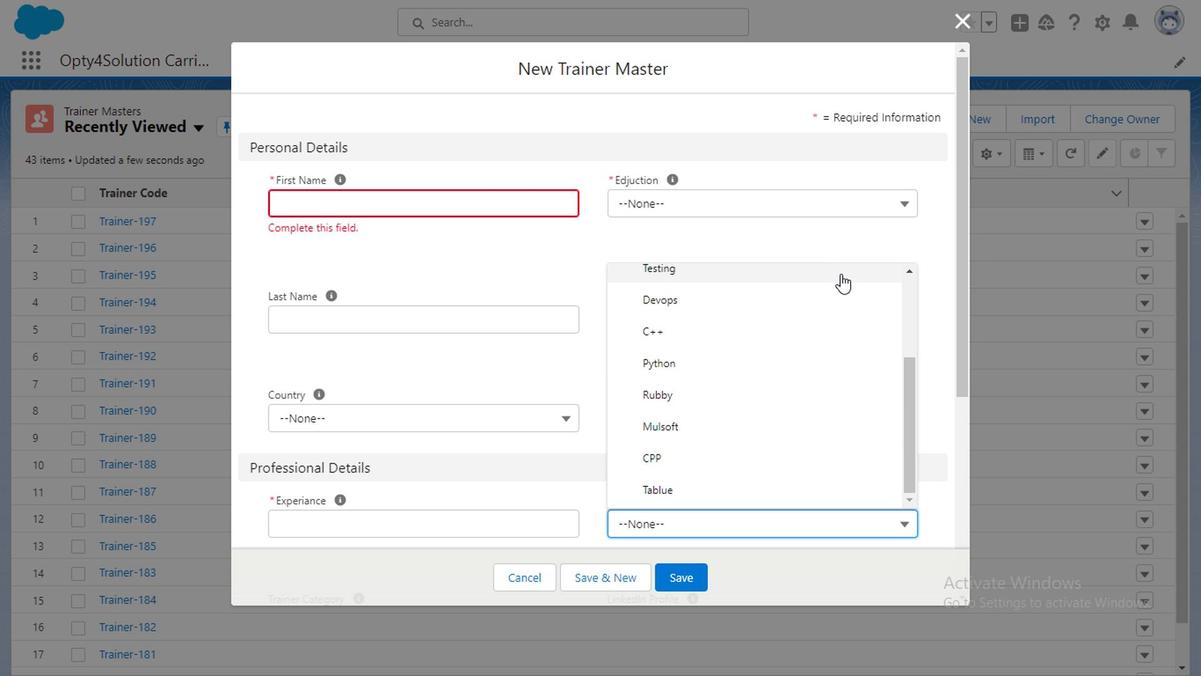 
Action: Mouse moved to (792, 118)
Screenshot: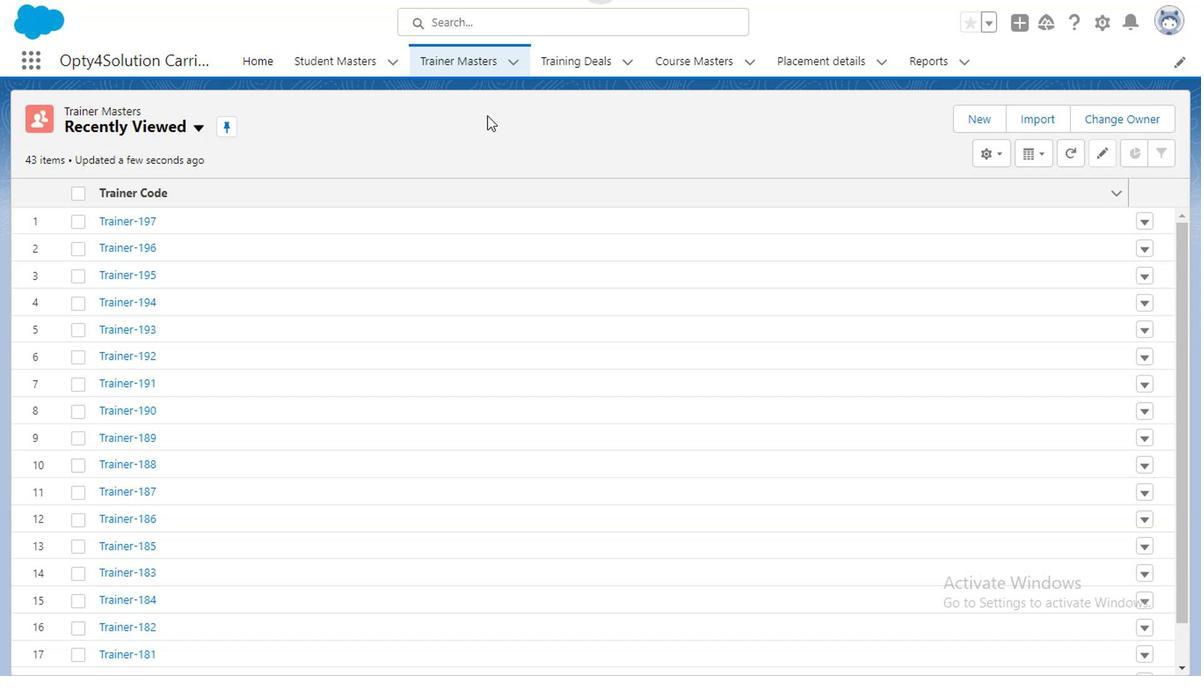 
Action: Mouse pressed left at (792, 118)
Screenshot: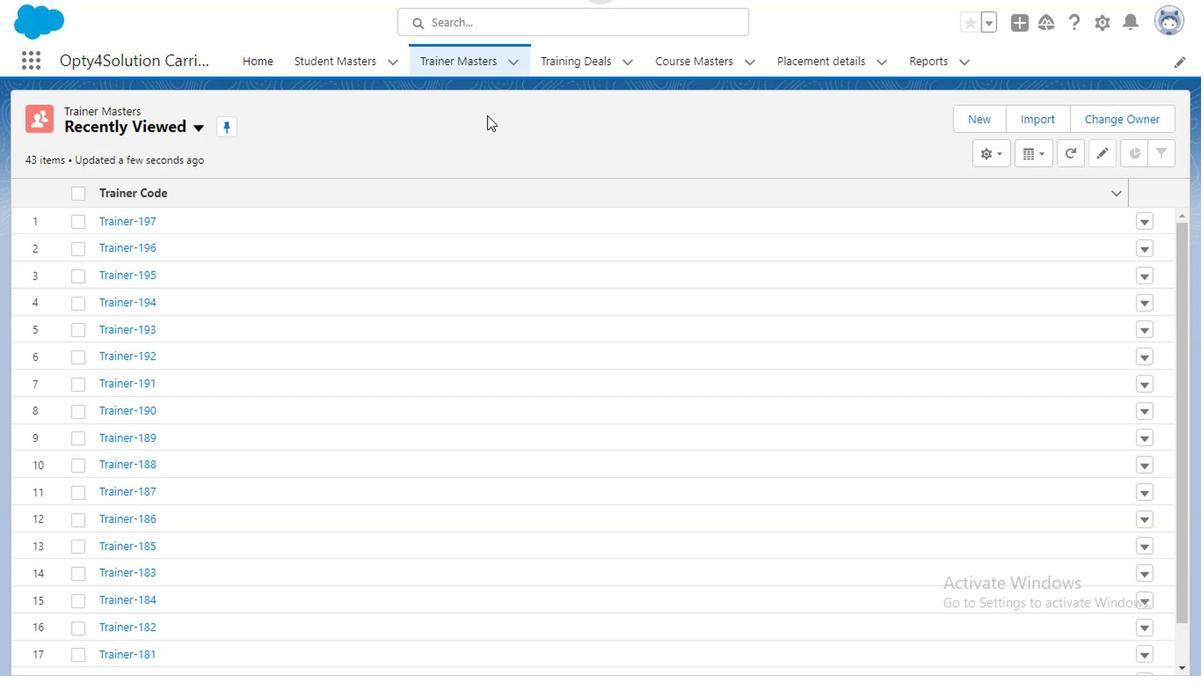 
Action: Mouse moved to (891, 122)
Screenshot: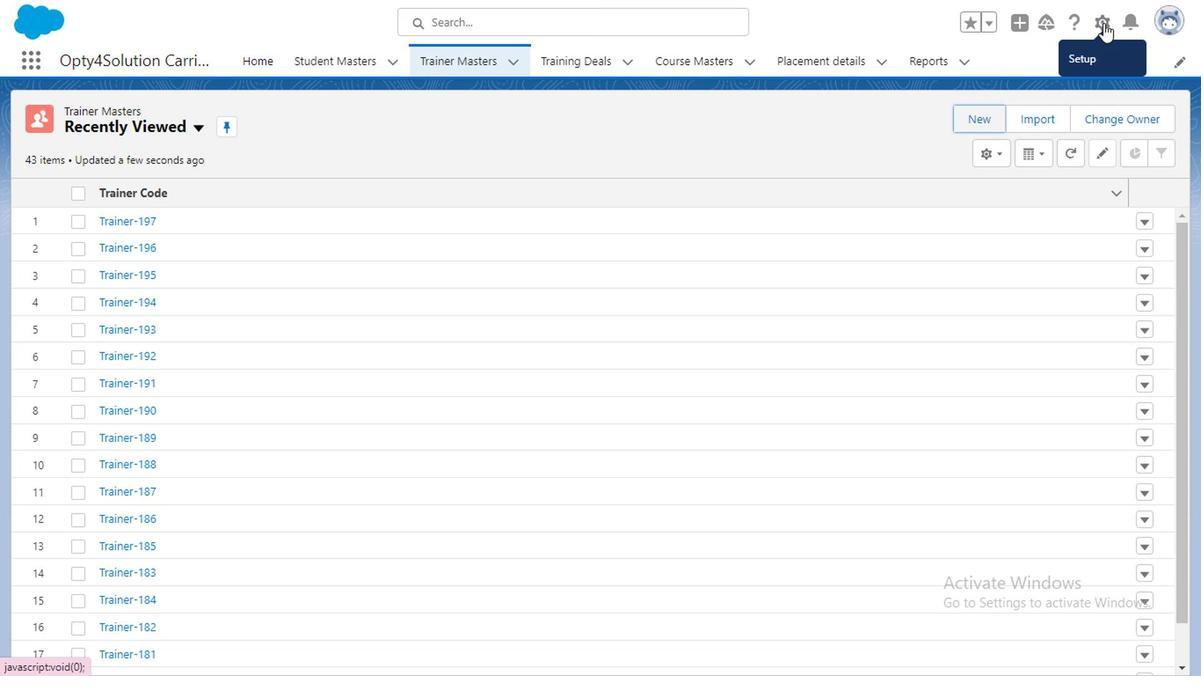 
Action: Mouse pressed left at (891, 122)
Screenshot: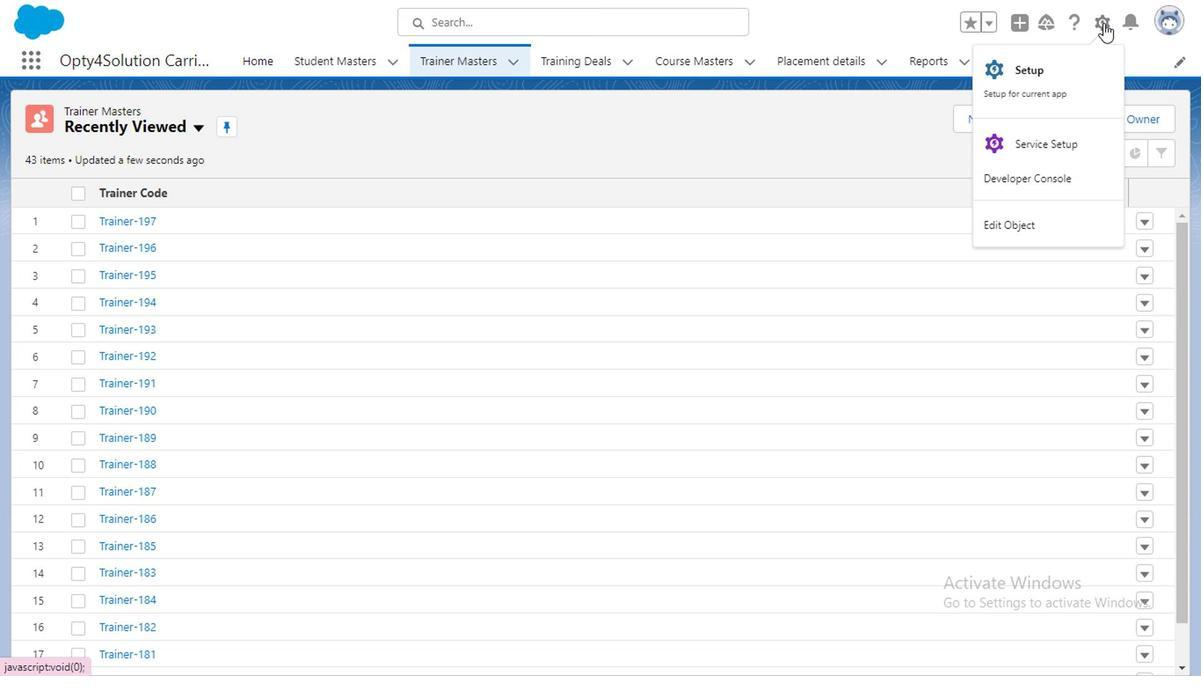 
Action: Mouse moved to (833, 161)
Screenshot: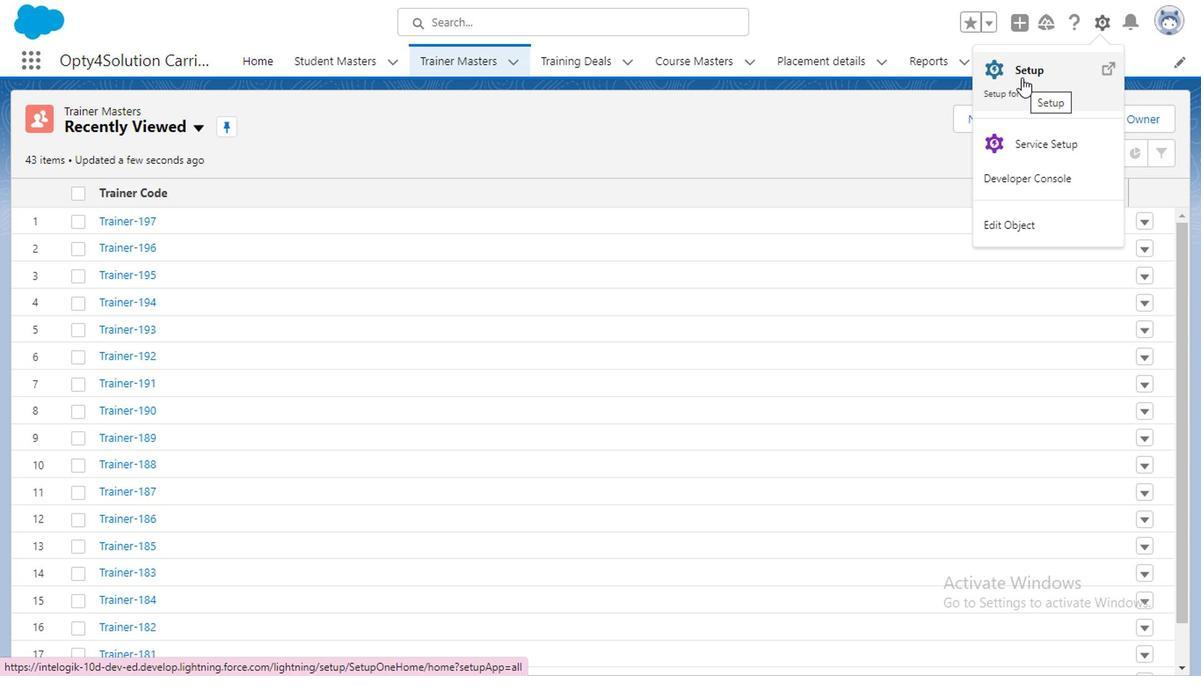 
Action: Mouse pressed left at (833, 161)
Screenshot: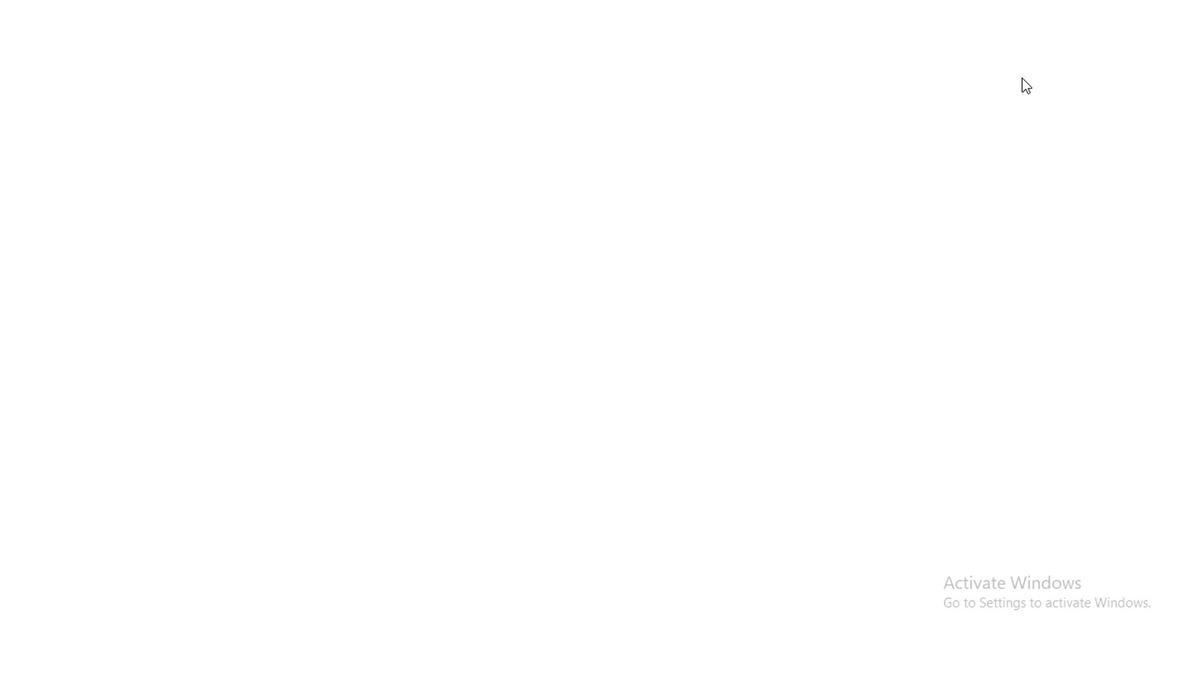
Action: Mouse moved to (182, 183)
Screenshot: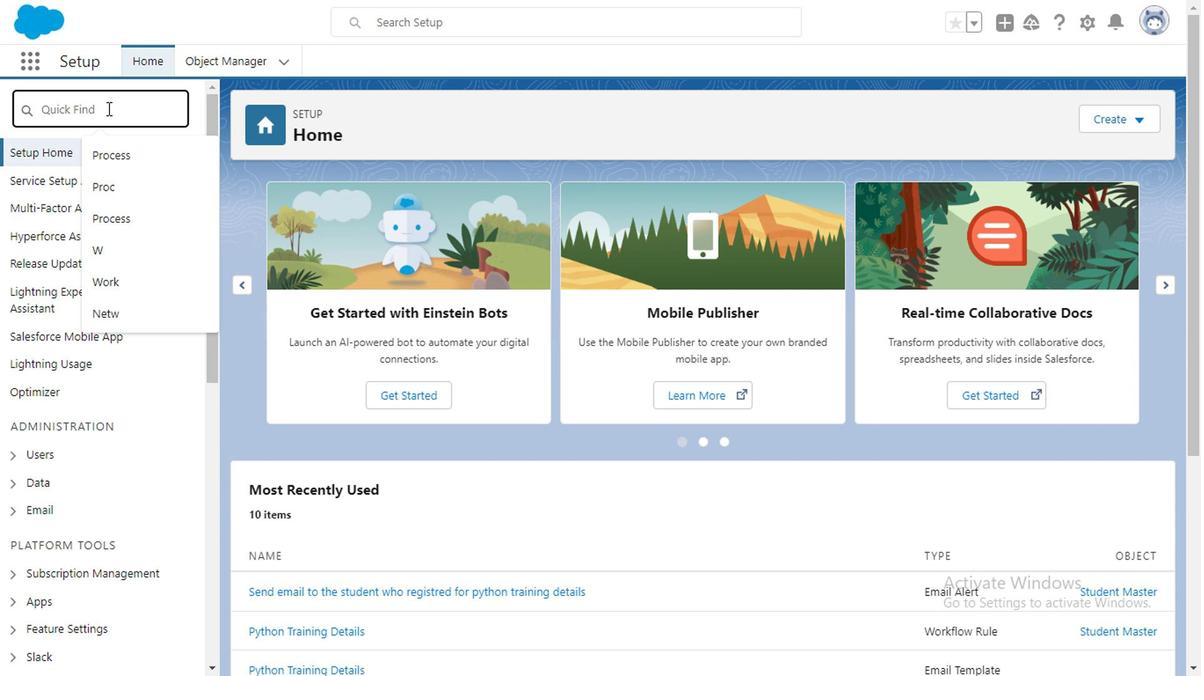 
Action: Mouse pressed left at (182, 183)
Screenshot: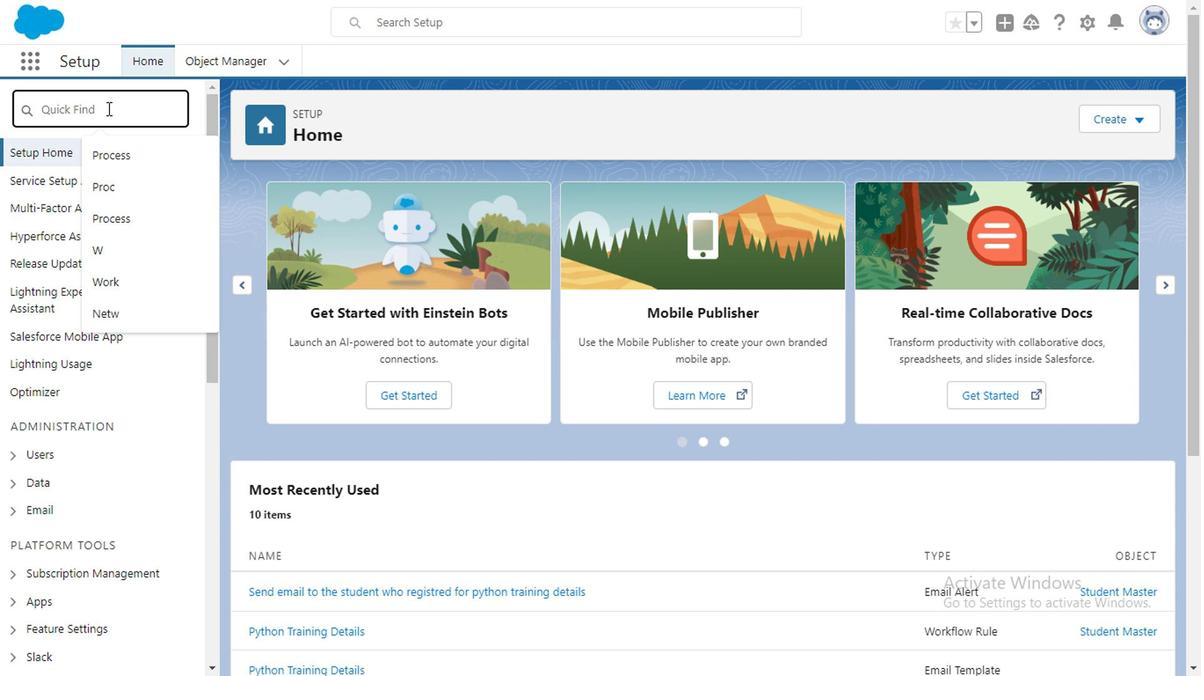 
Action: Mouse moved to (182, 183)
Screenshot: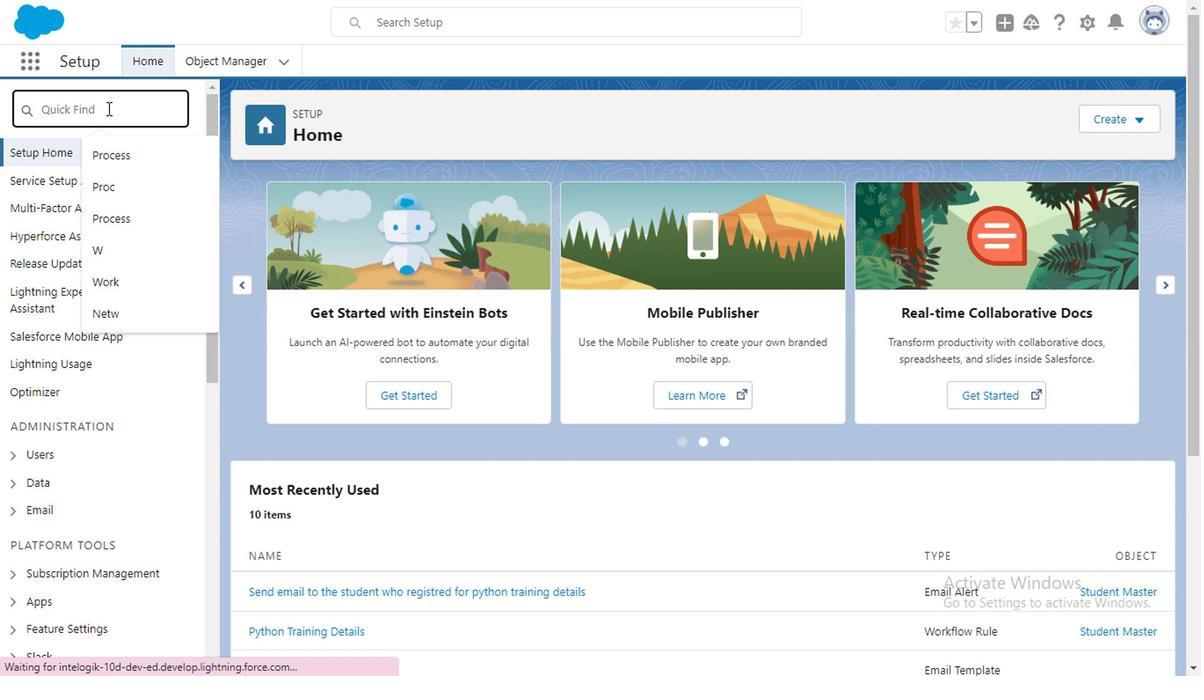 
Action: Key pressed <Key.caps_lock>E<Key.caps_lock>mail
Screenshot: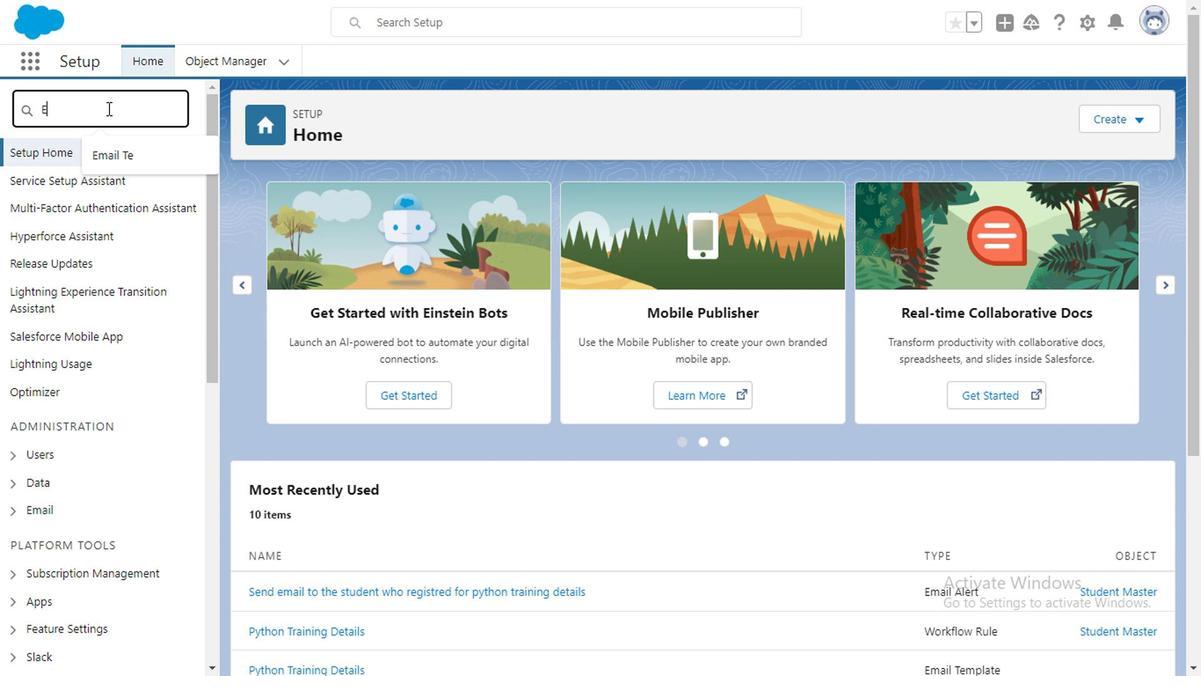 
Action: Mouse moved to (182, 185)
Screenshot: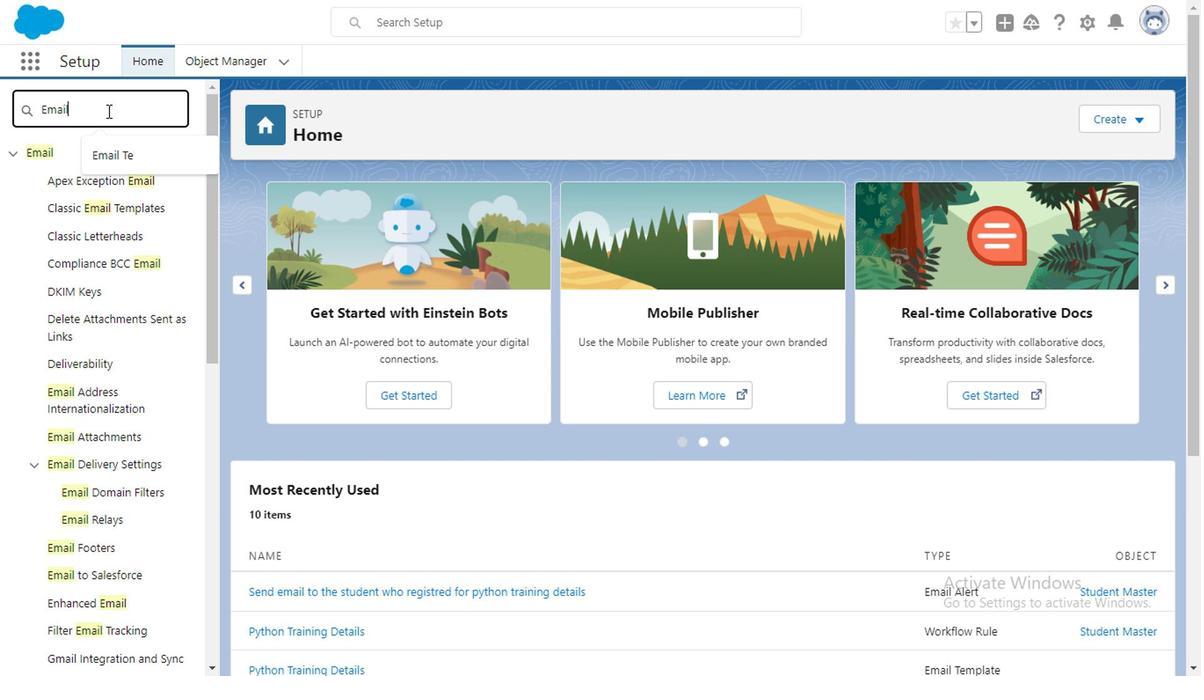 
Action: Key pressed <Key.space><Key.caps_lock>T<Key.caps_lock>emp
Screenshot: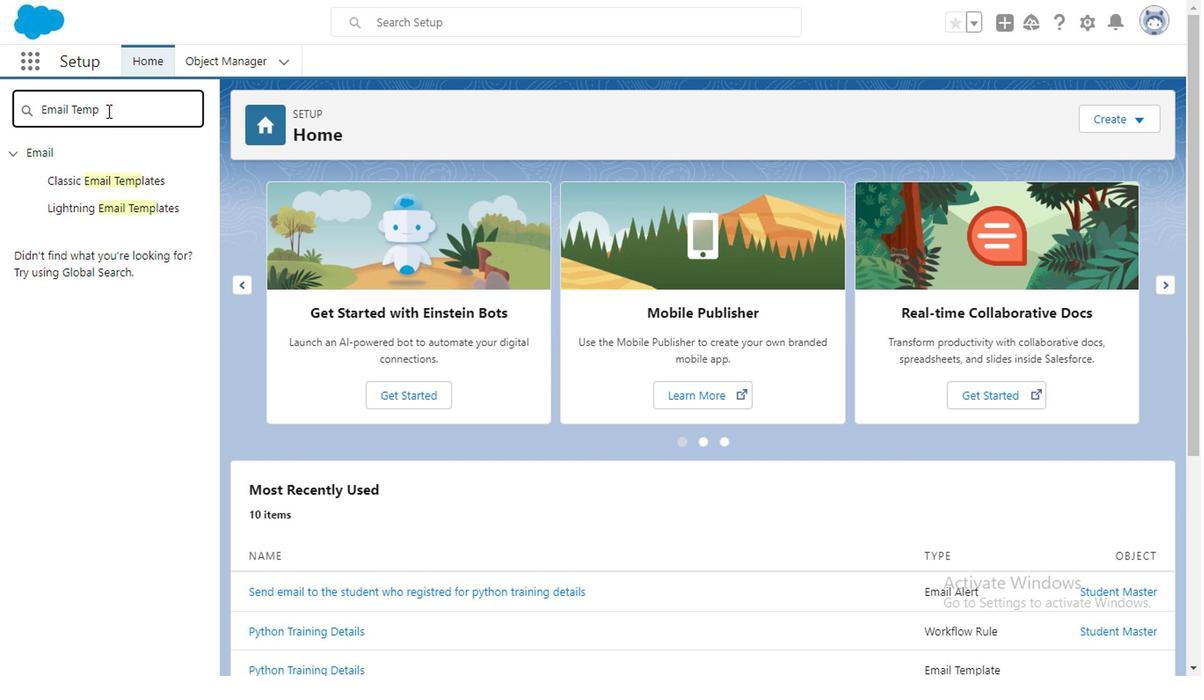 
Action: Mouse moved to (193, 233)
Screenshot: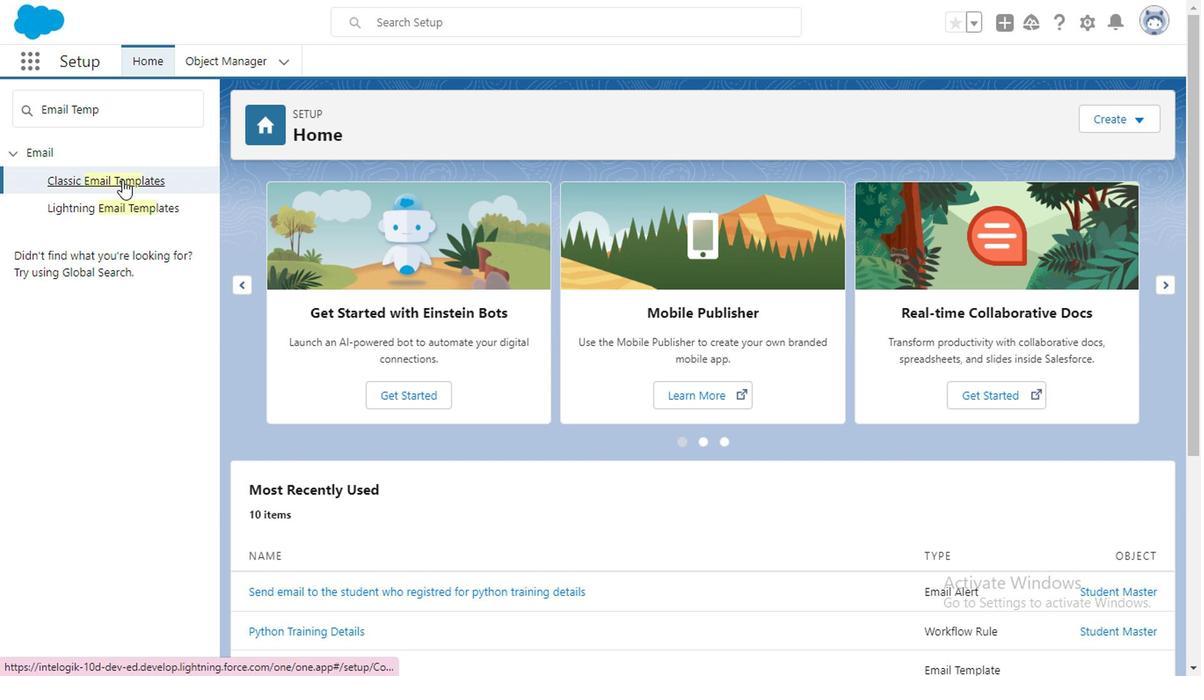 
Action: Mouse pressed left at (193, 233)
Screenshot: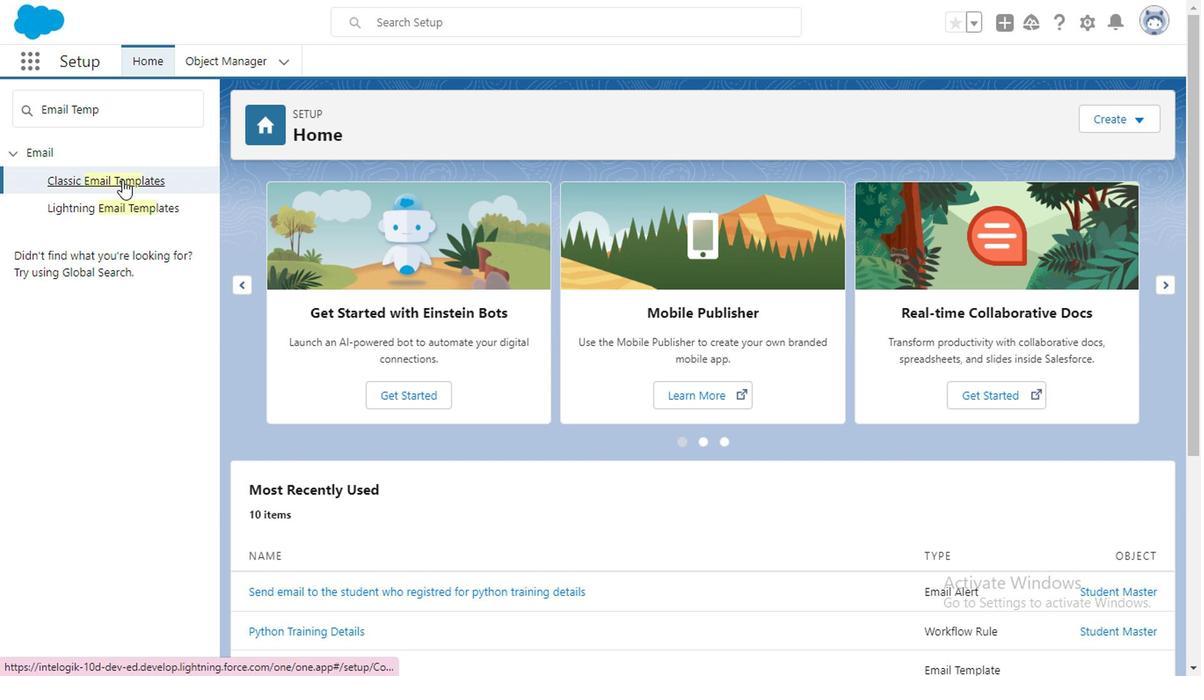 
Action: Mouse moved to (190, 232)
Screenshot: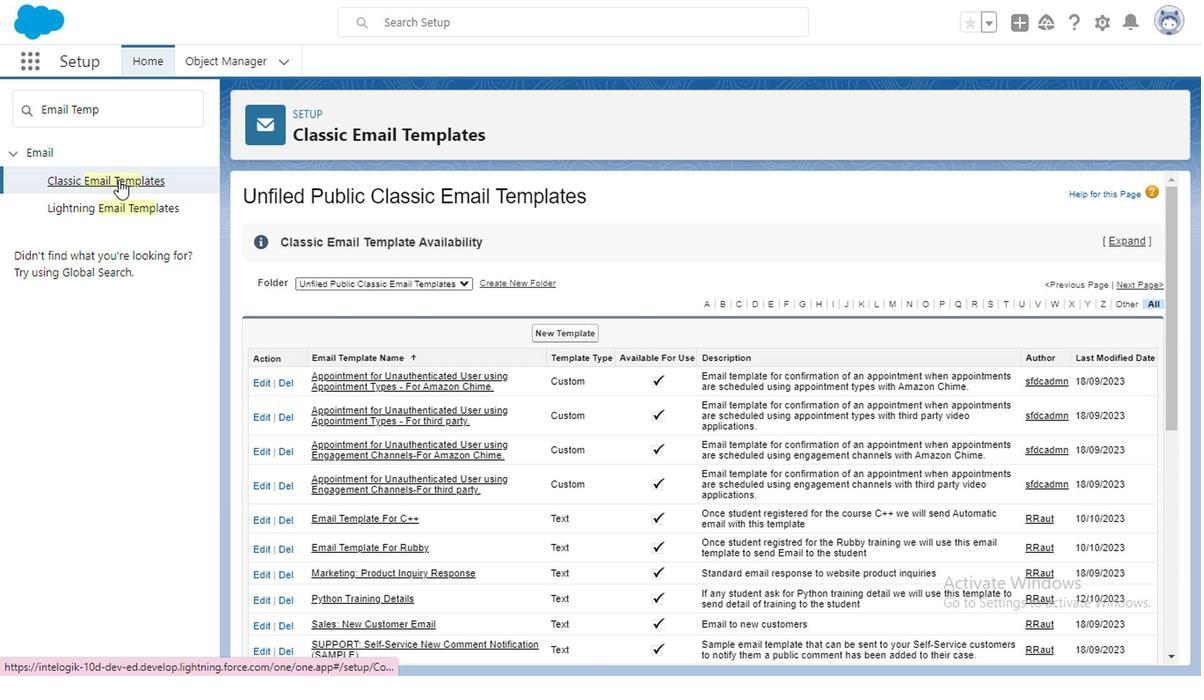 
Action: Mouse pressed left at (190, 232)
Screenshot: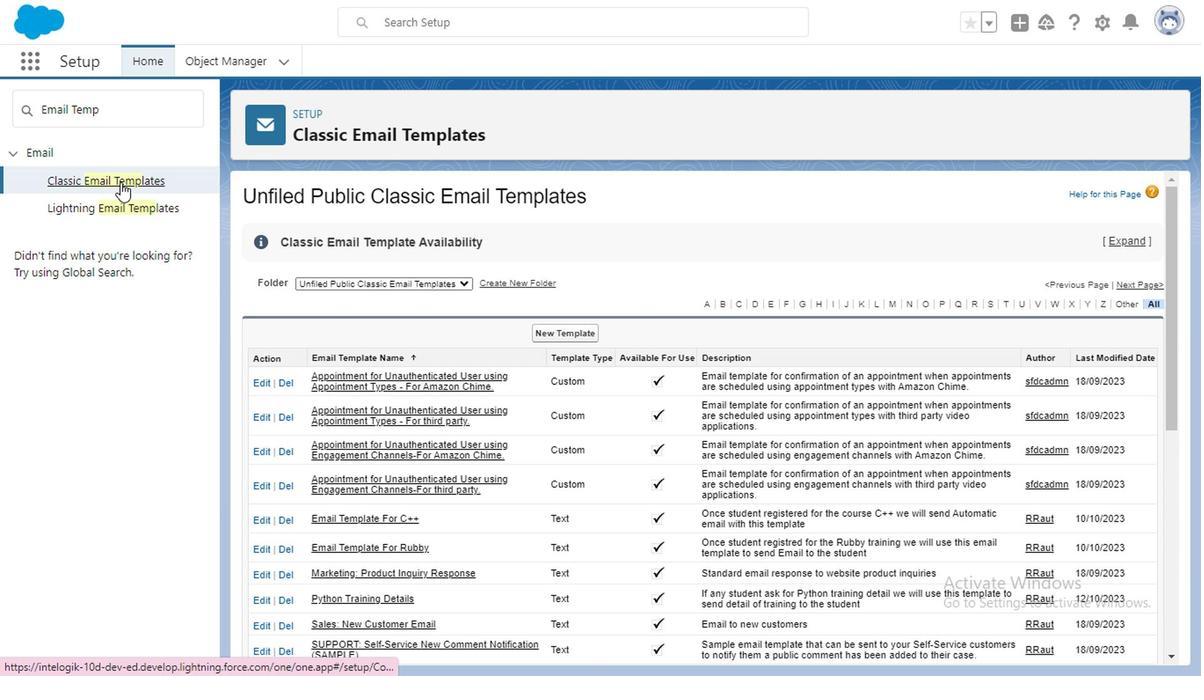 
Action: Mouse moved to (511, 343)
Screenshot: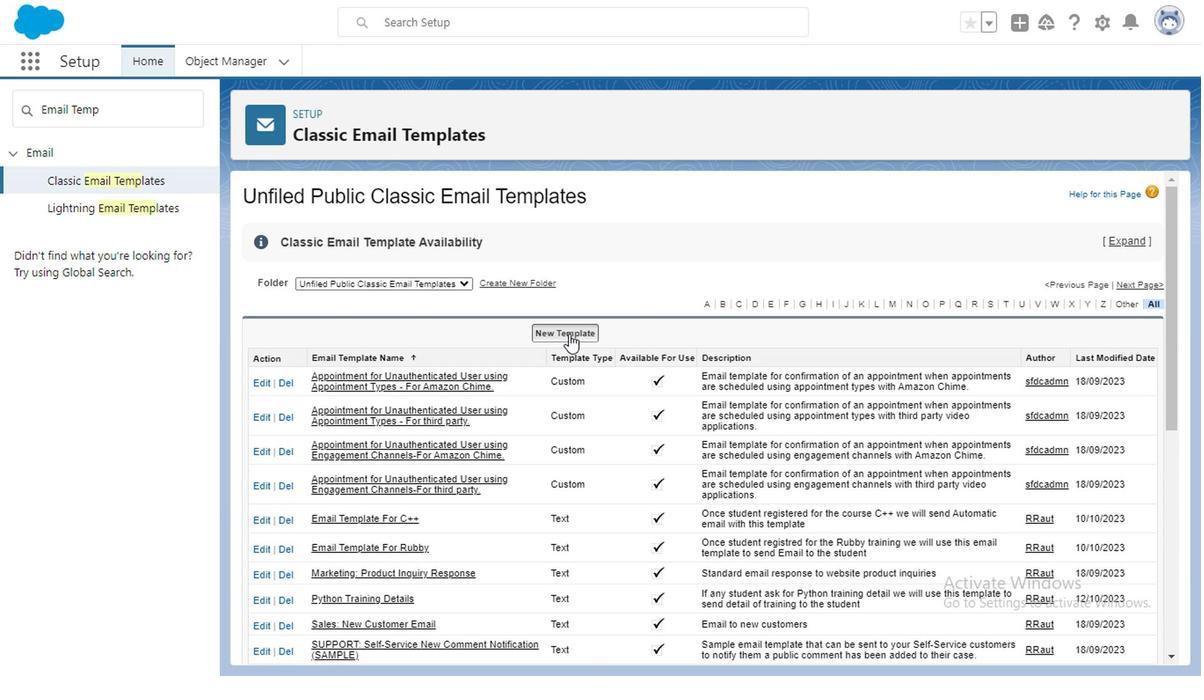 
Action: Mouse pressed left at (511, 343)
Screenshot: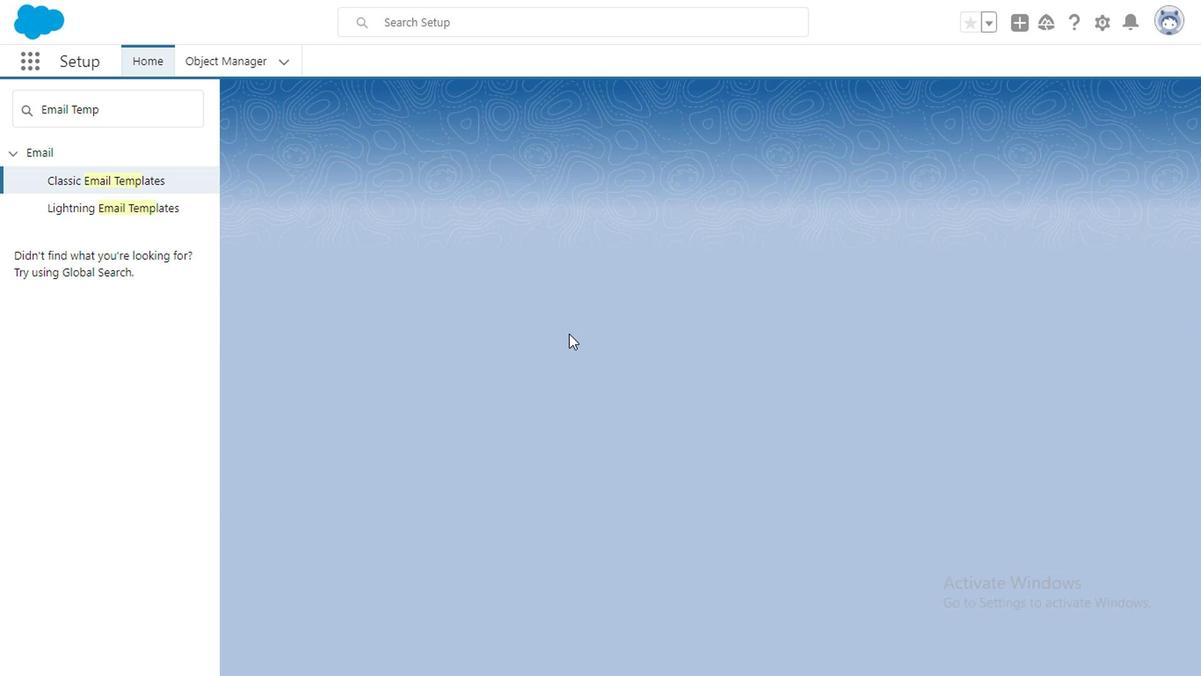 
Action: Mouse moved to (905, 420)
Screenshot: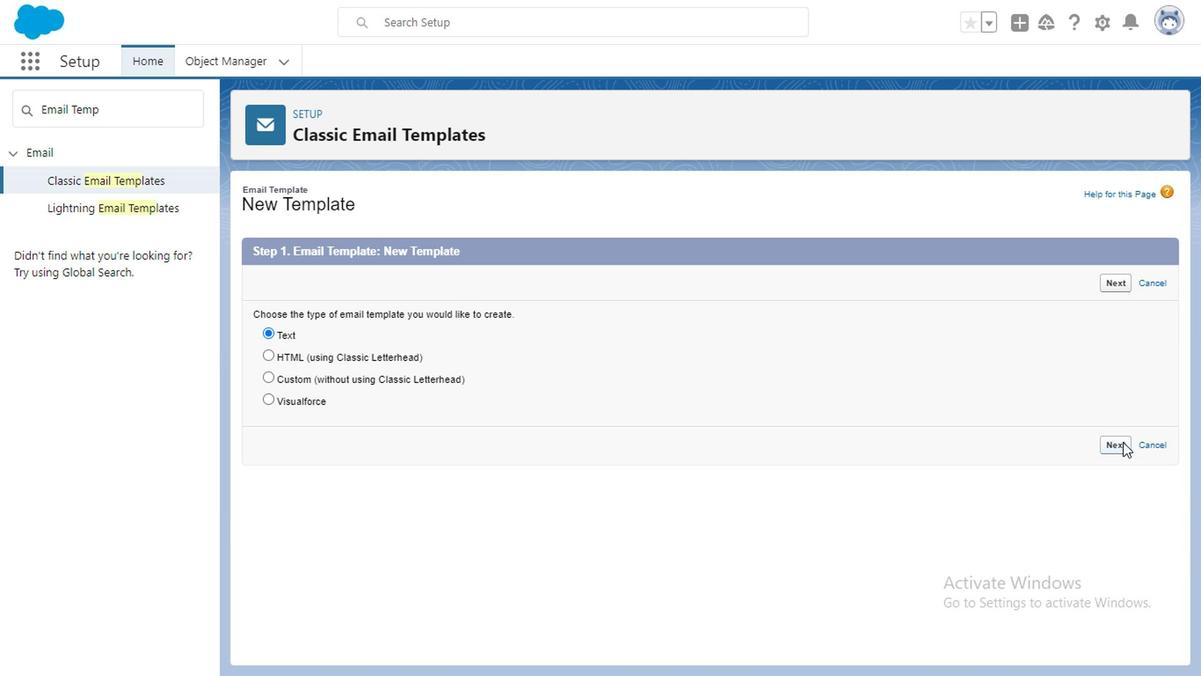 
Action: Mouse pressed left at (905, 420)
Screenshot: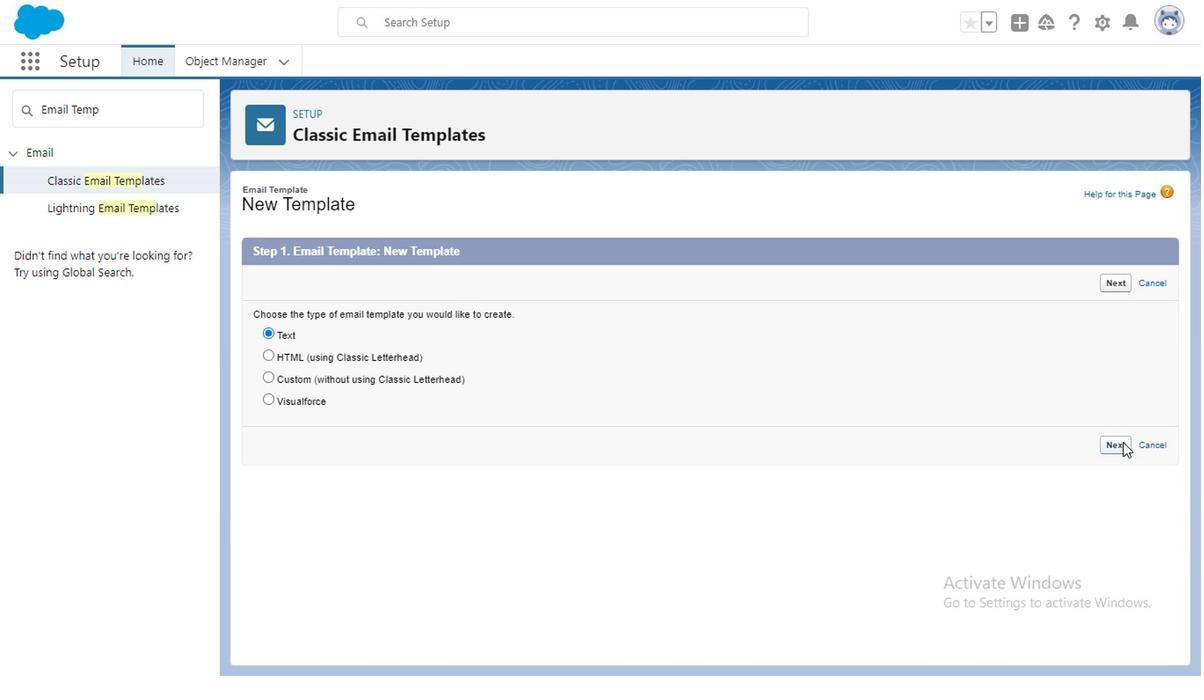 
Action: Mouse moved to (363, 379)
Screenshot: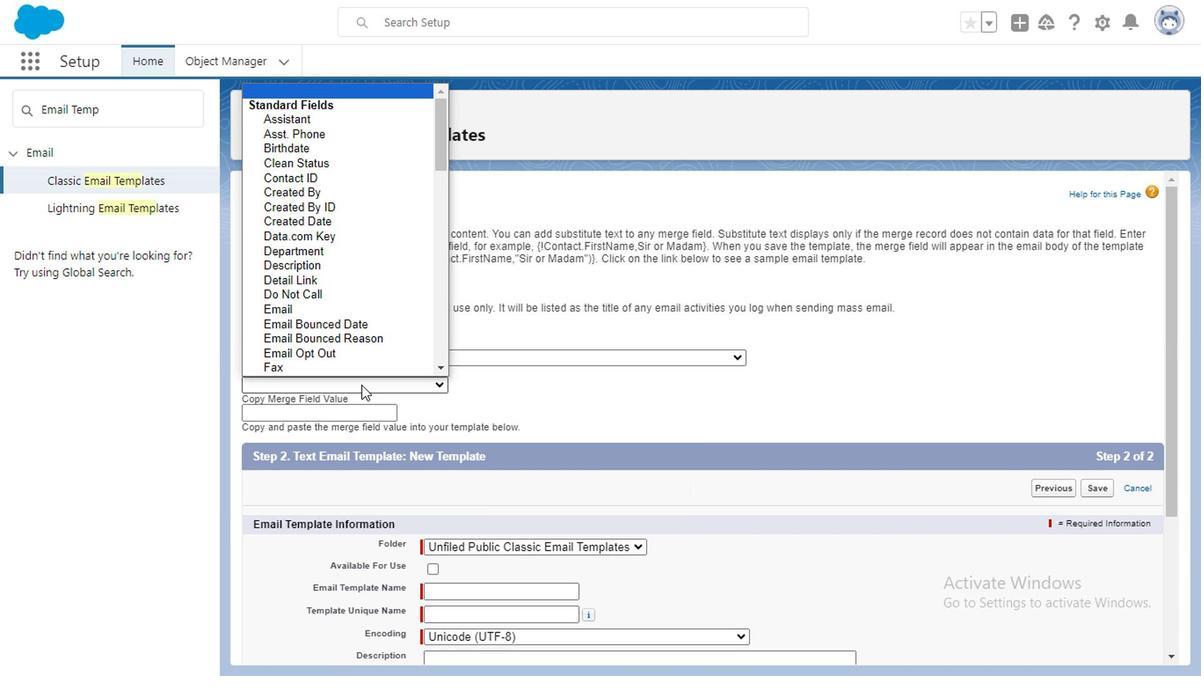 
Action: Mouse pressed left at (363, 379)
Screenshot: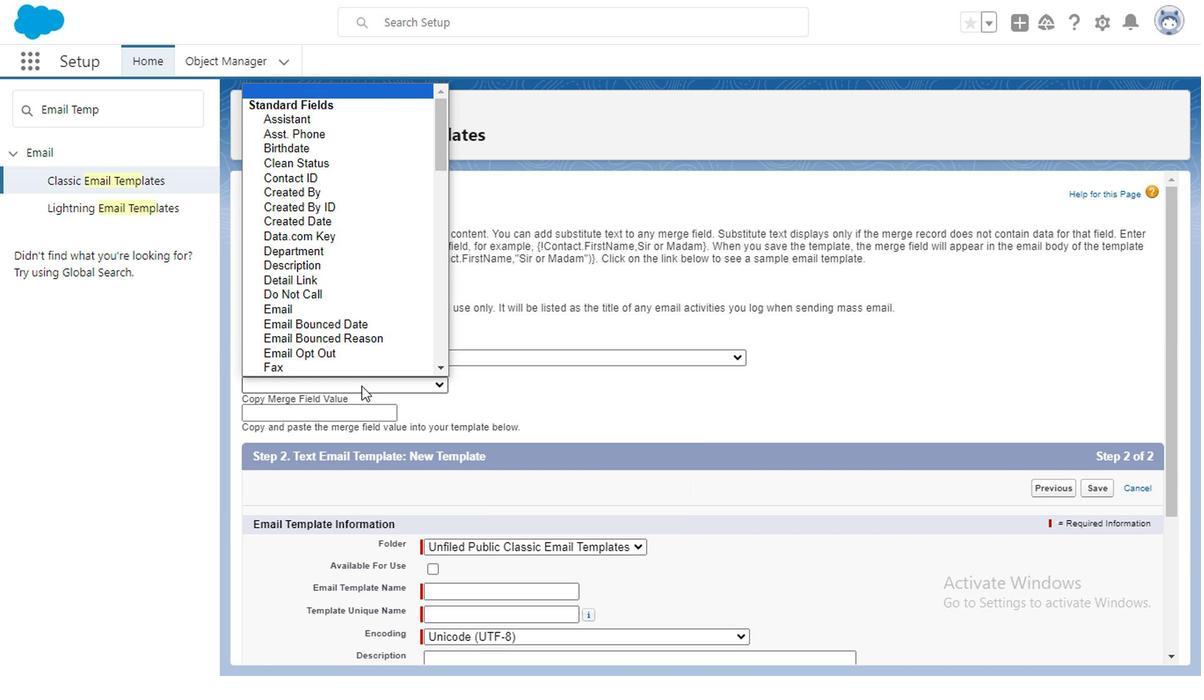 
Action: Mouse moved to (309, 302)
Screenshot: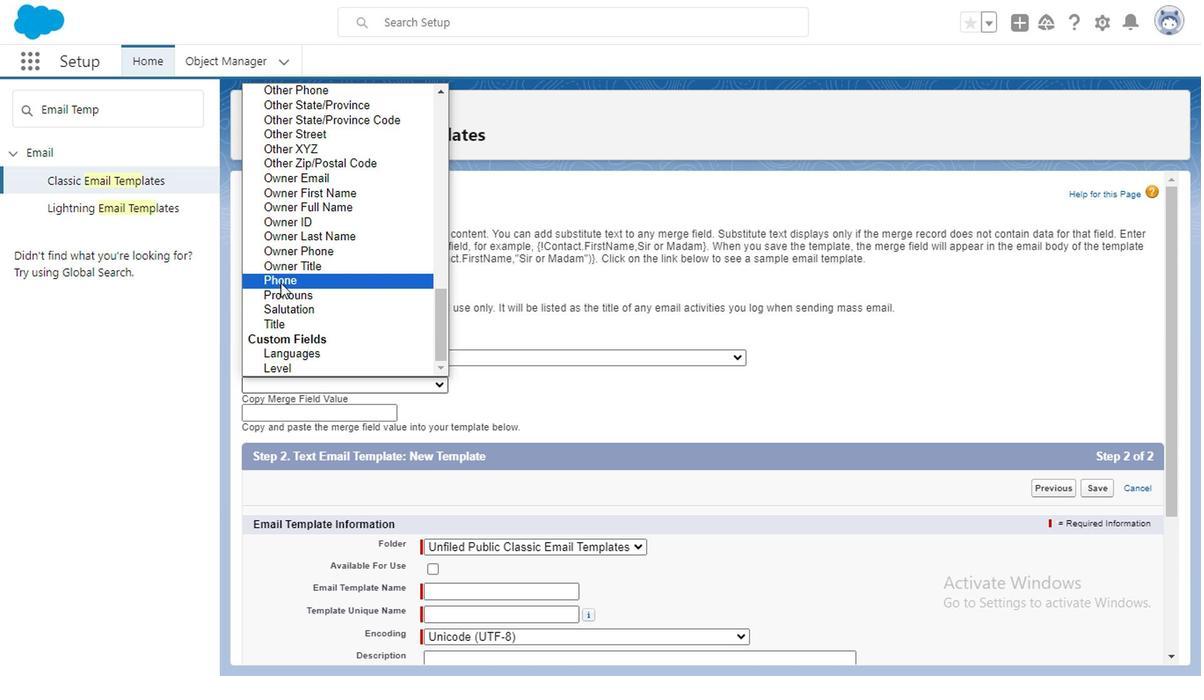 
Action: Mouse scrolled (309, 302) with delta (0, 0)
Screenshot: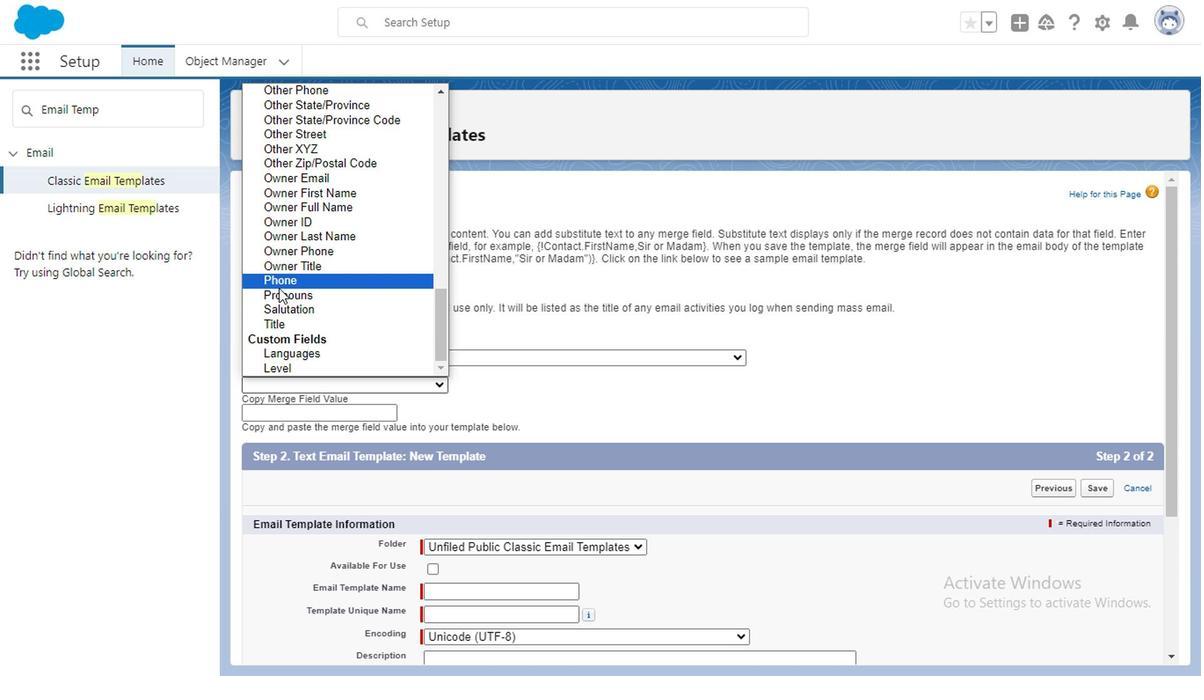 
Action: Mouse moved to (328, 317)
Screenshot: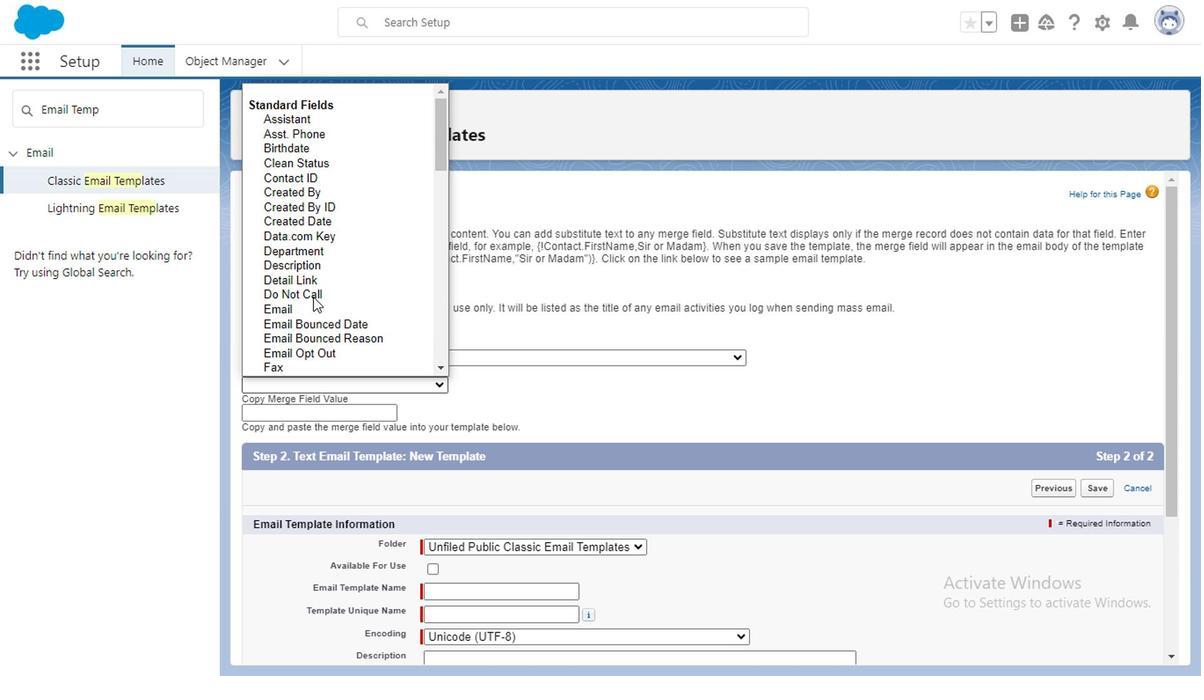 
Action: Mouse scrolled (328, 318) with delta (0, 0)
Screenshot: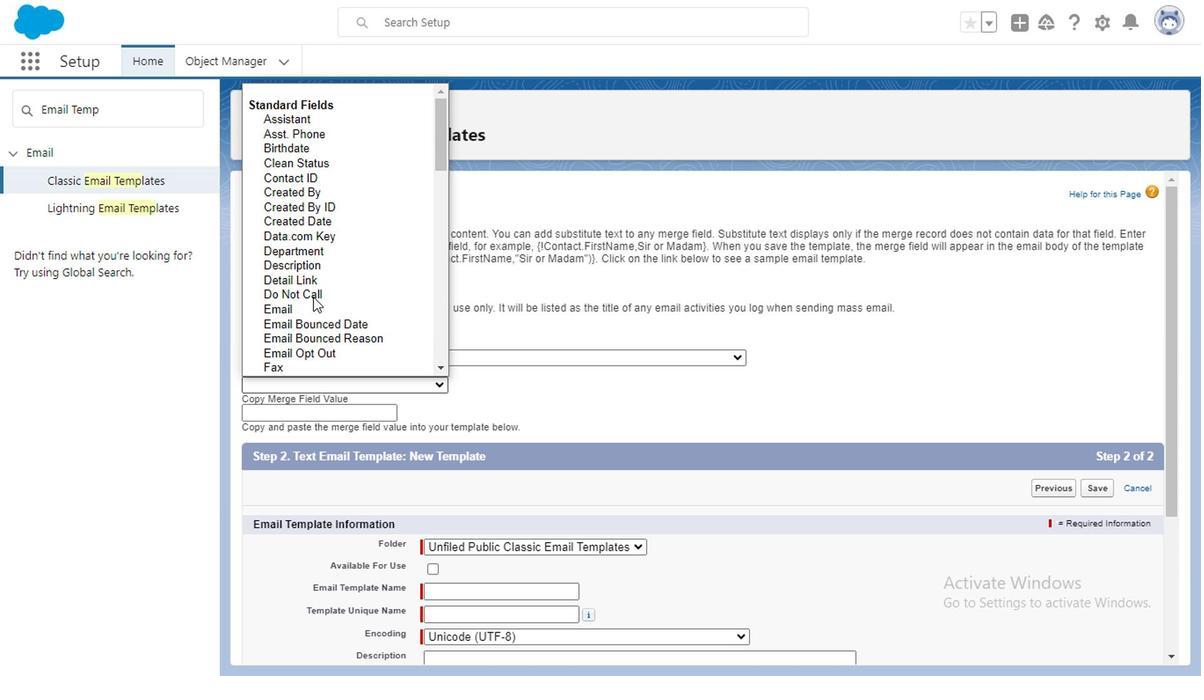 
Action: Mouse scrolled (328, 318) with delta (0, 0)
Screenshot: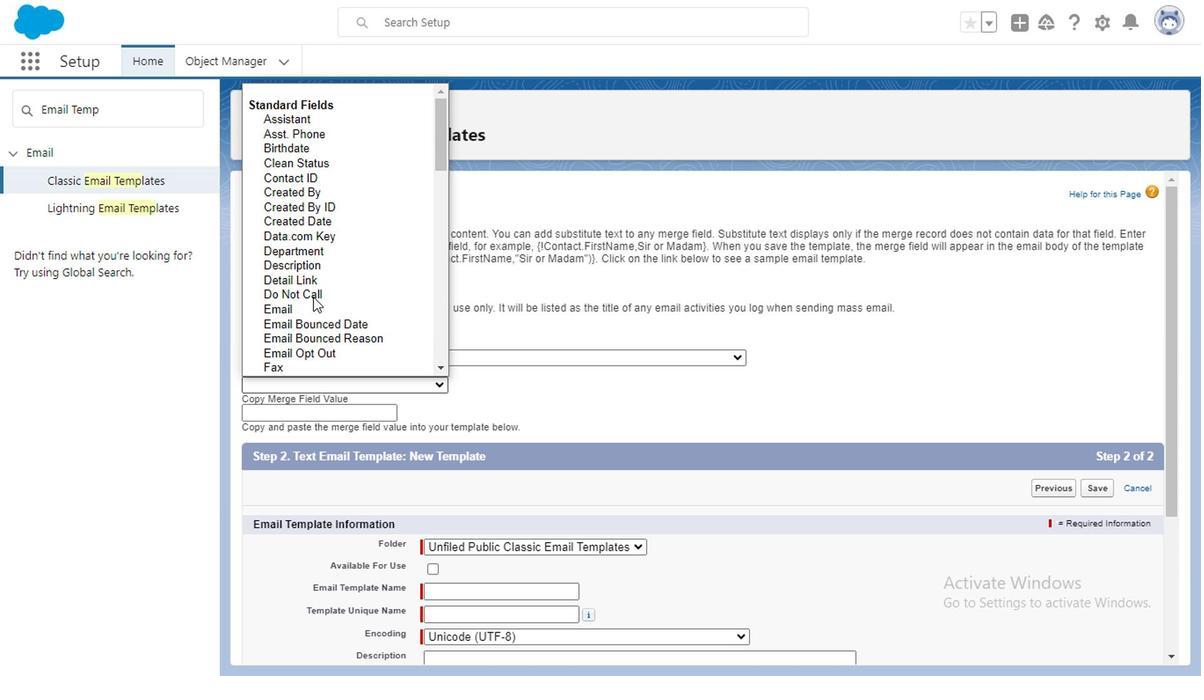 
Action: Mouse scrolled (328, 318) with delta (0, 0)
Screenshot: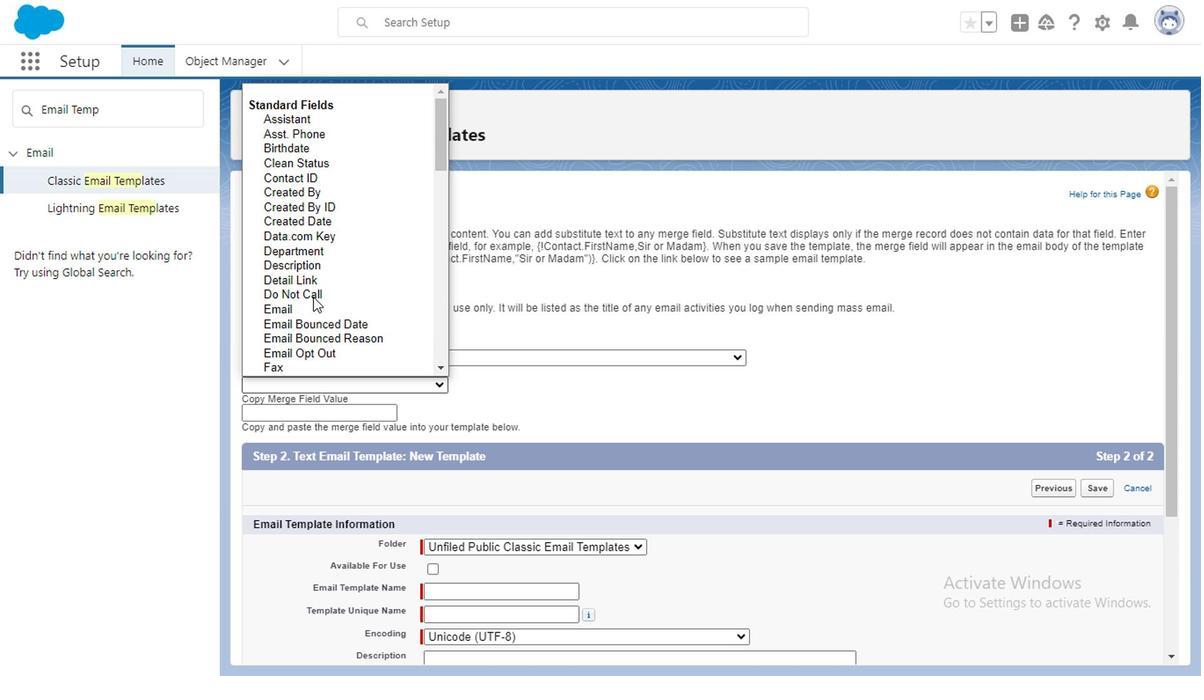 
Action: Mouse scrolled (328, 318) with delta (0, 0)
Screenshot: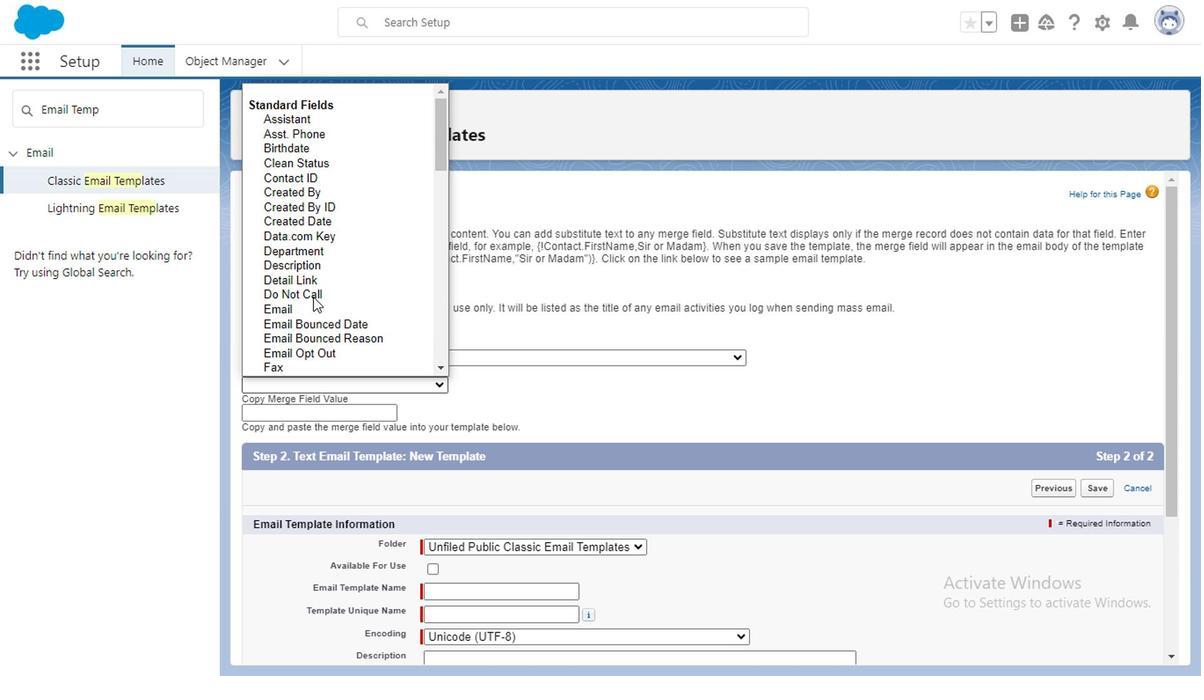 
Action: Mouse moved to (355, 222)
Screenshot: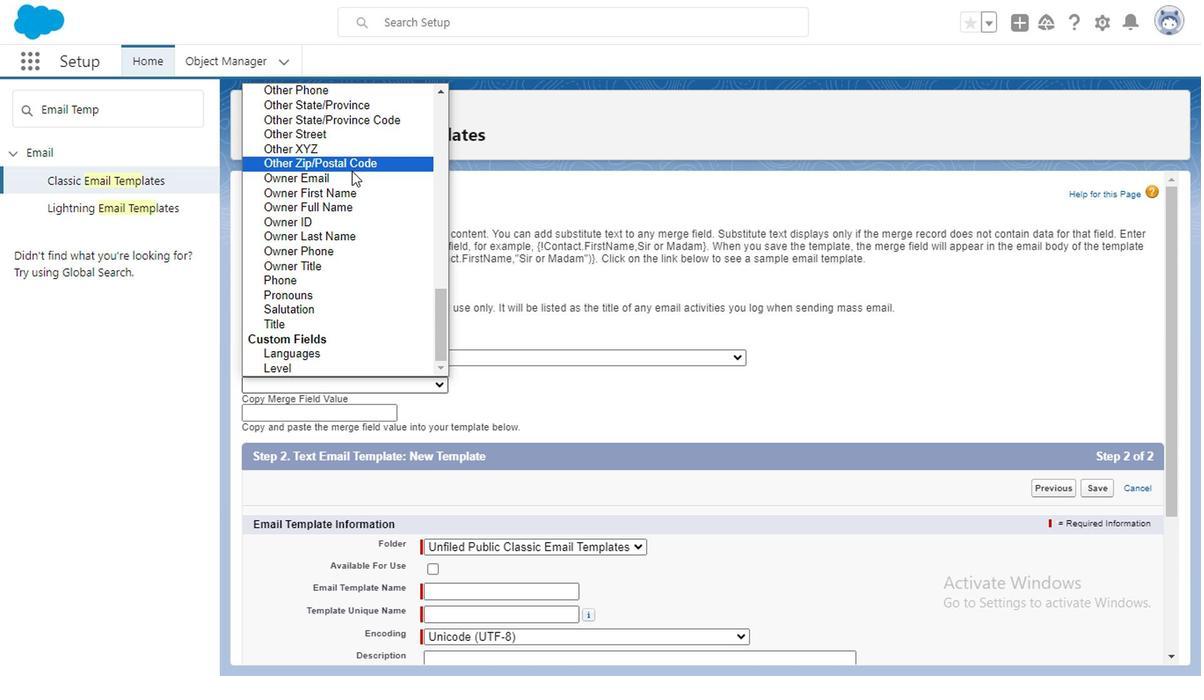 
Action: Mouse scrolled (355, 221) with delta (0, 0)
Screenshot: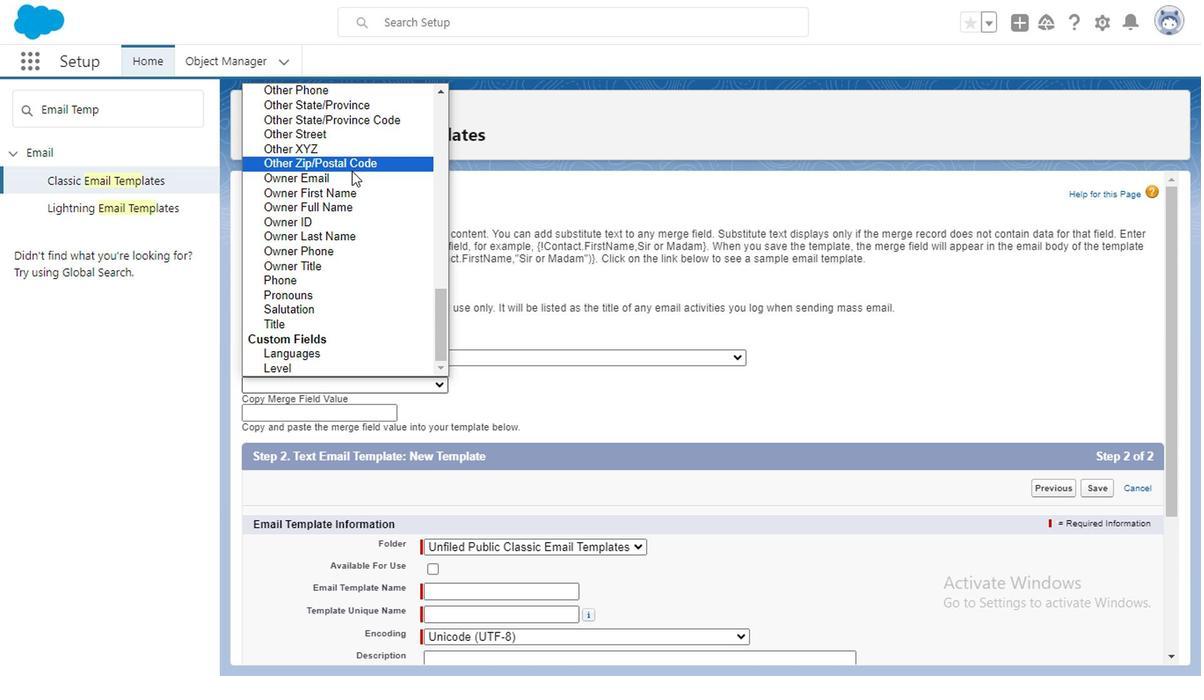 
Action: Mouse moved to (357, 229)
Screenshot: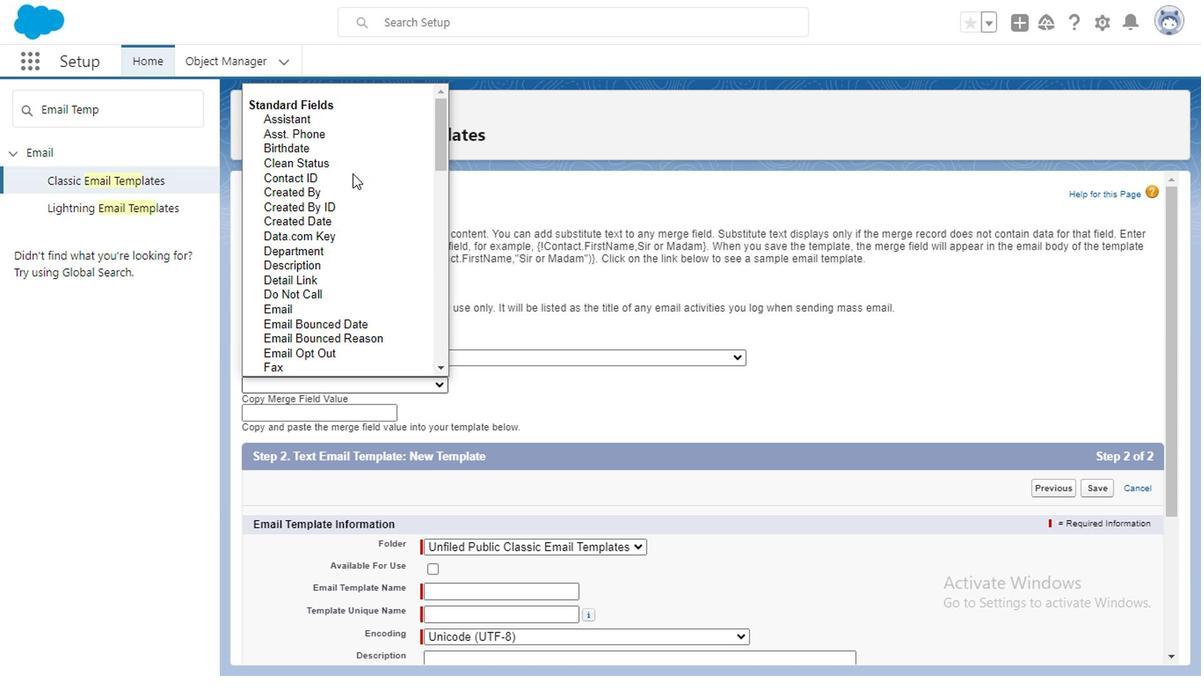 
Action: Mouse scrolled (357, 230) with delta (0, 0)
Screenshot: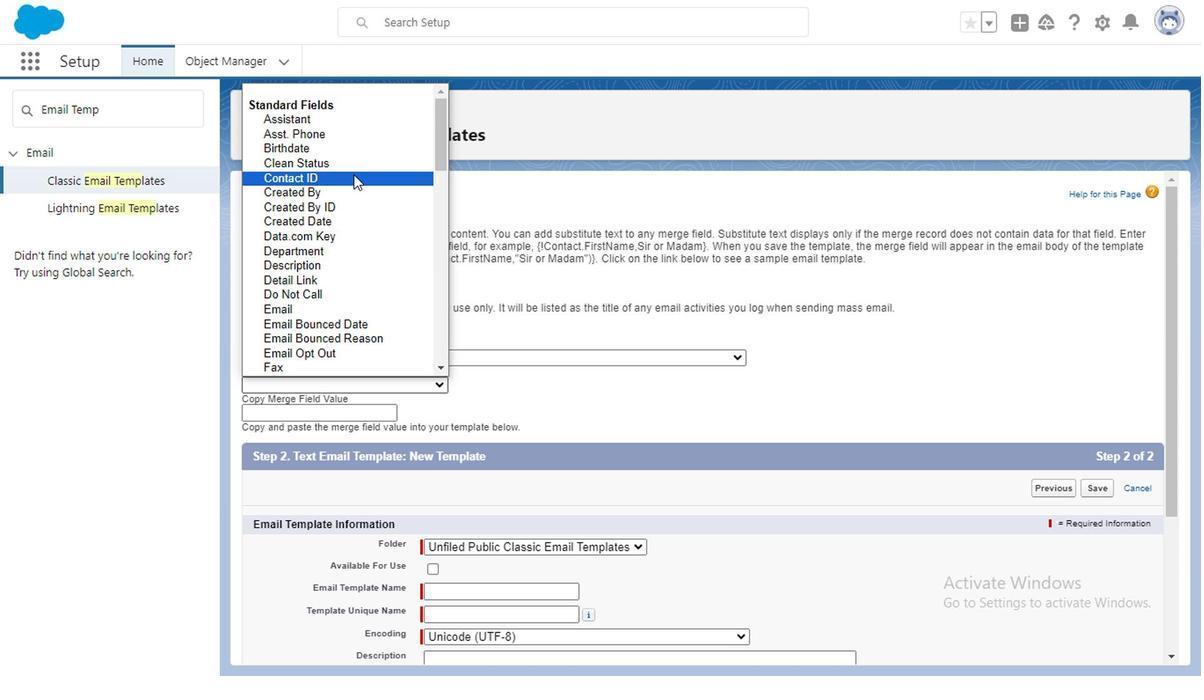 
Action: Mouse moved to (420, 204)
Screenshot: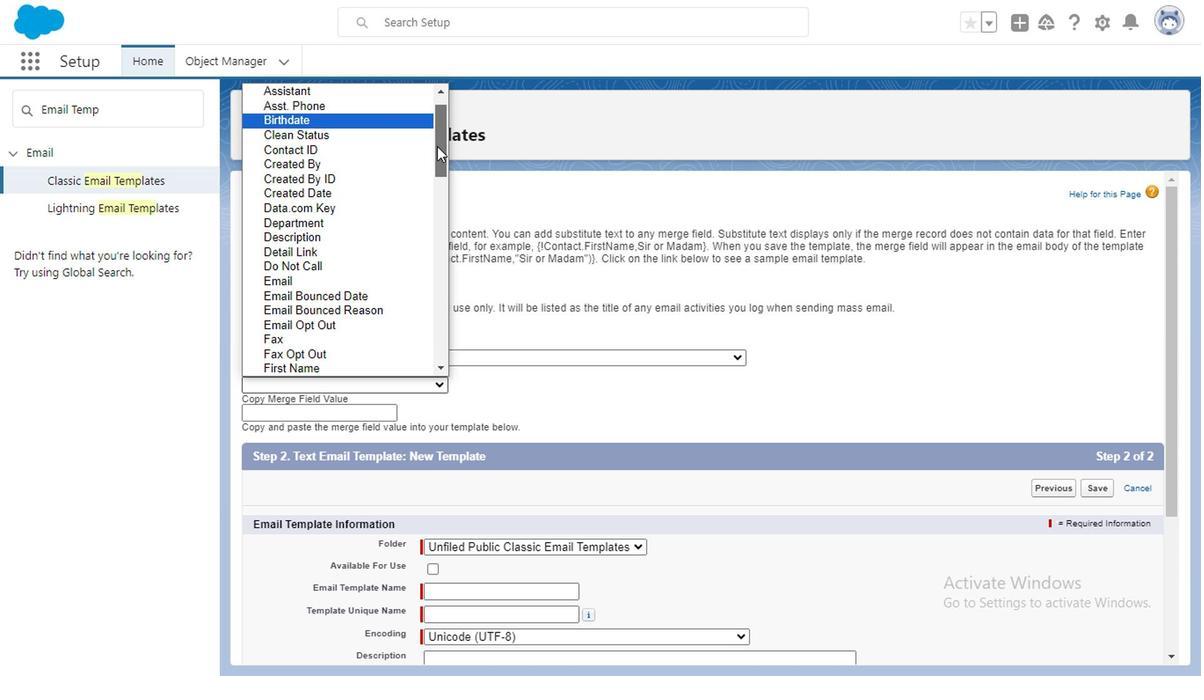 
Action: Mouse pressed left at (420, 204)
Screenshot: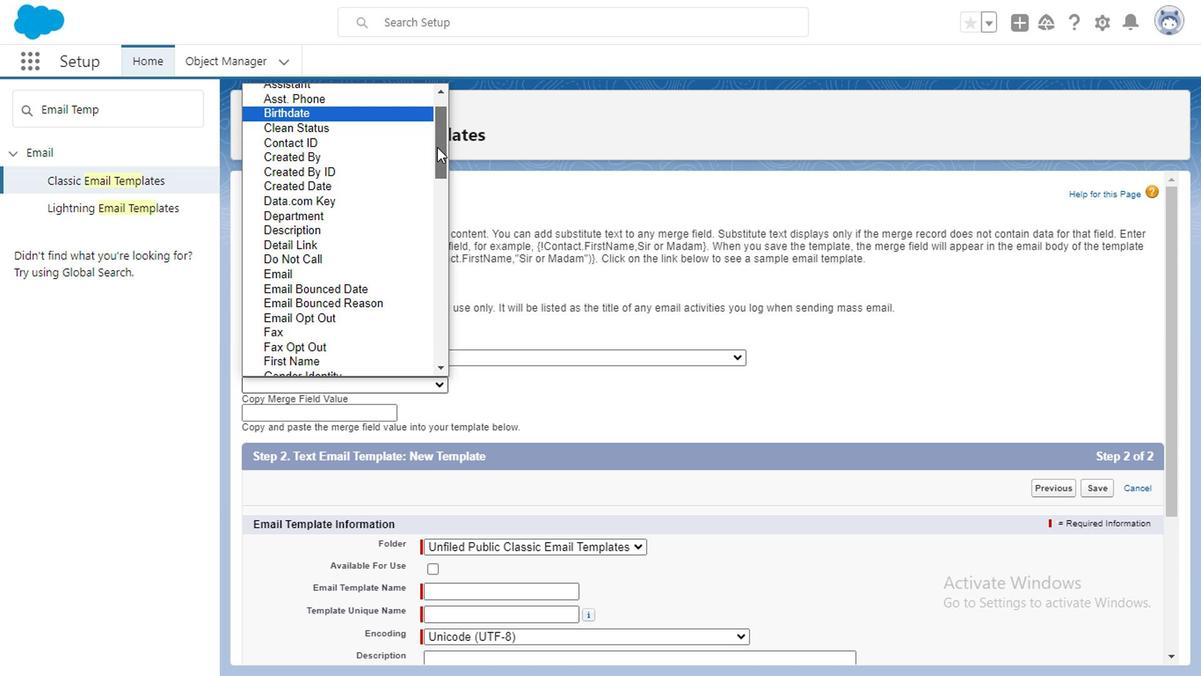 
Action: Mouse moved to (420, 359)
Screenshot: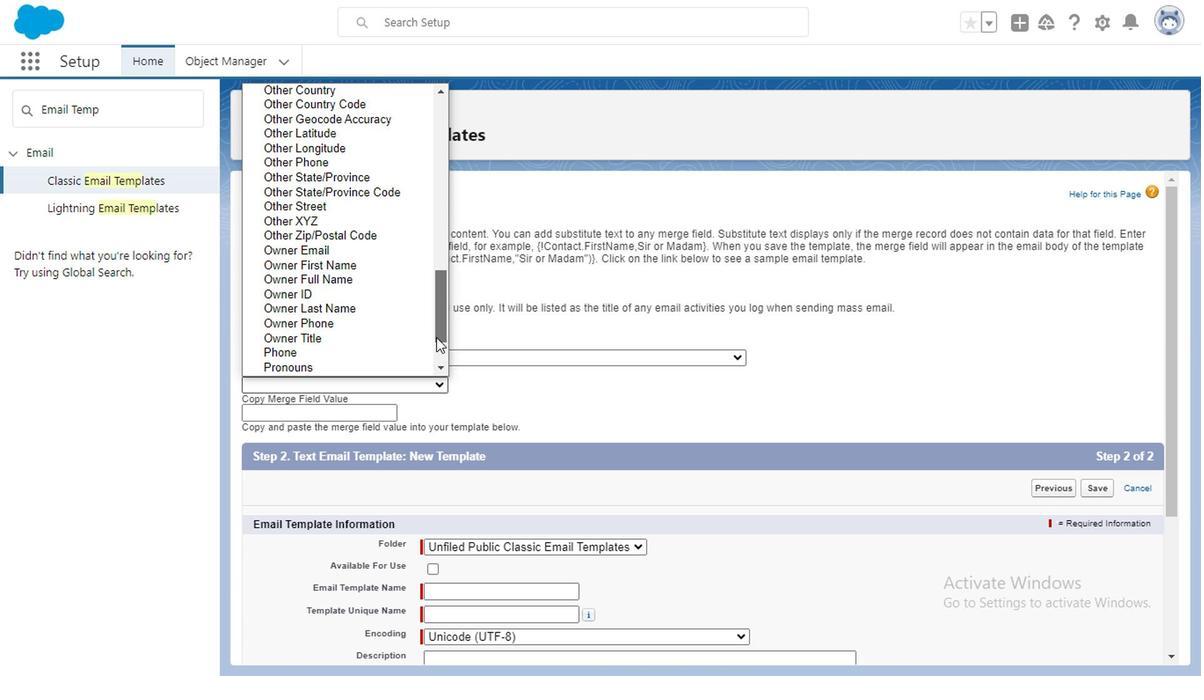 
Action: Mouse pressed left at (420, 359)
Screenshot: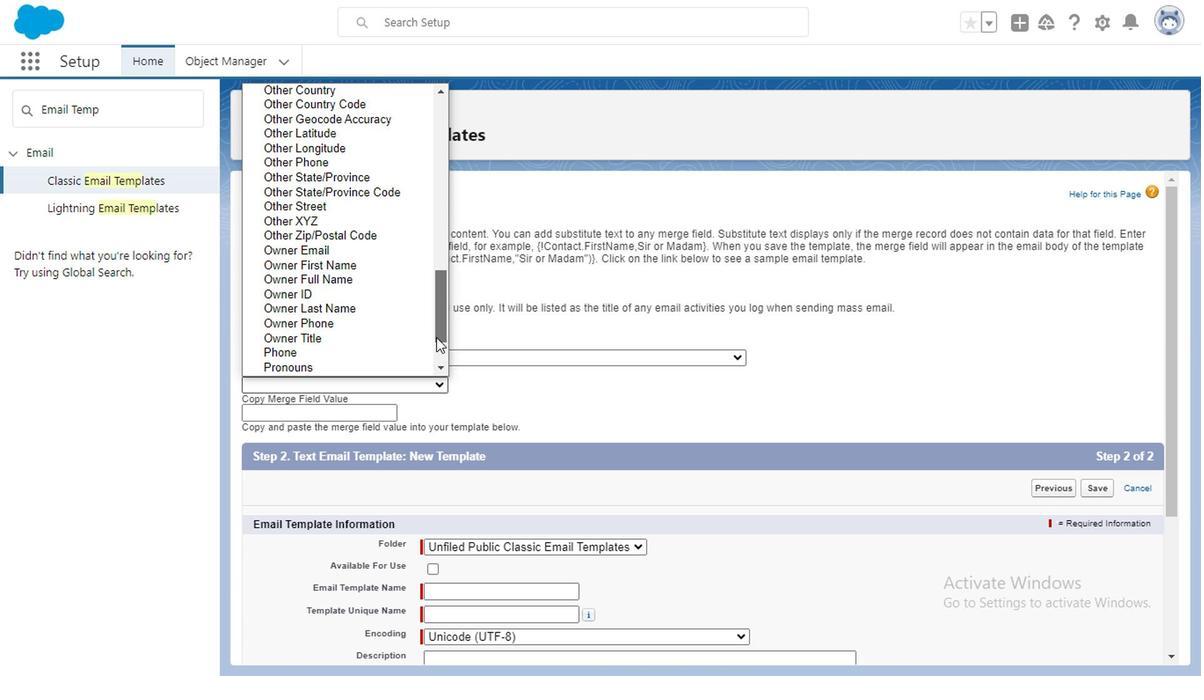 
Action: Mouse moved to (335, 316)
Screenshot: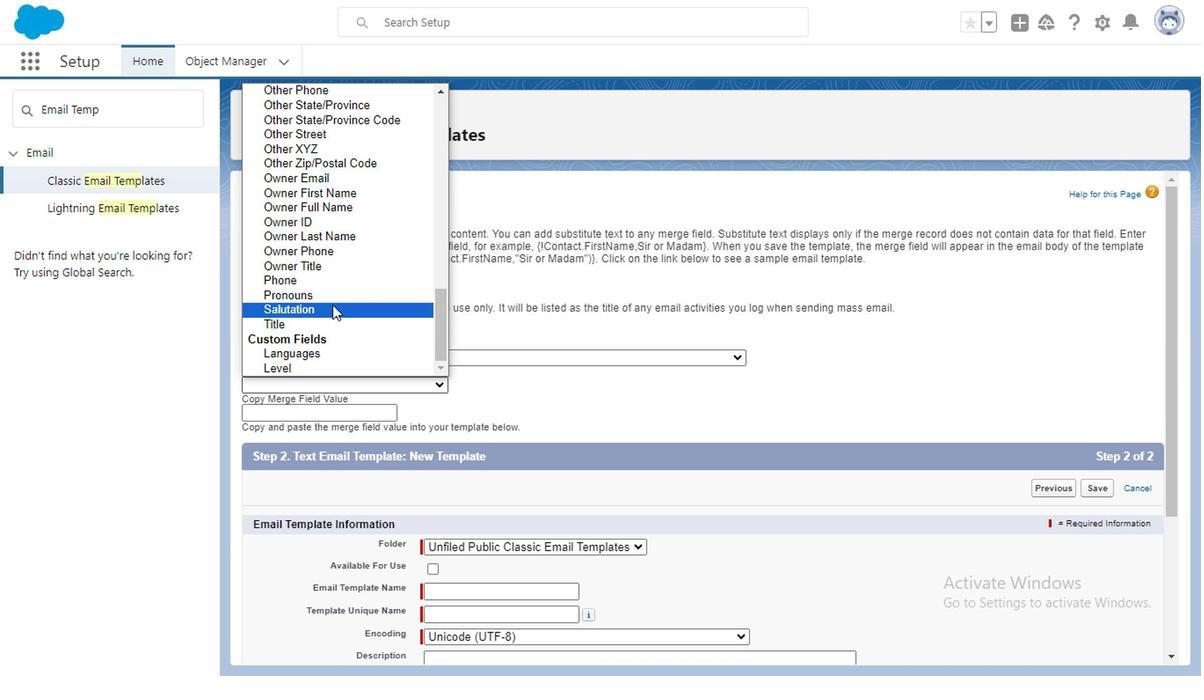 
Action: Mouse scrolled (335, 316) with delta (0, 0)
Screenshot: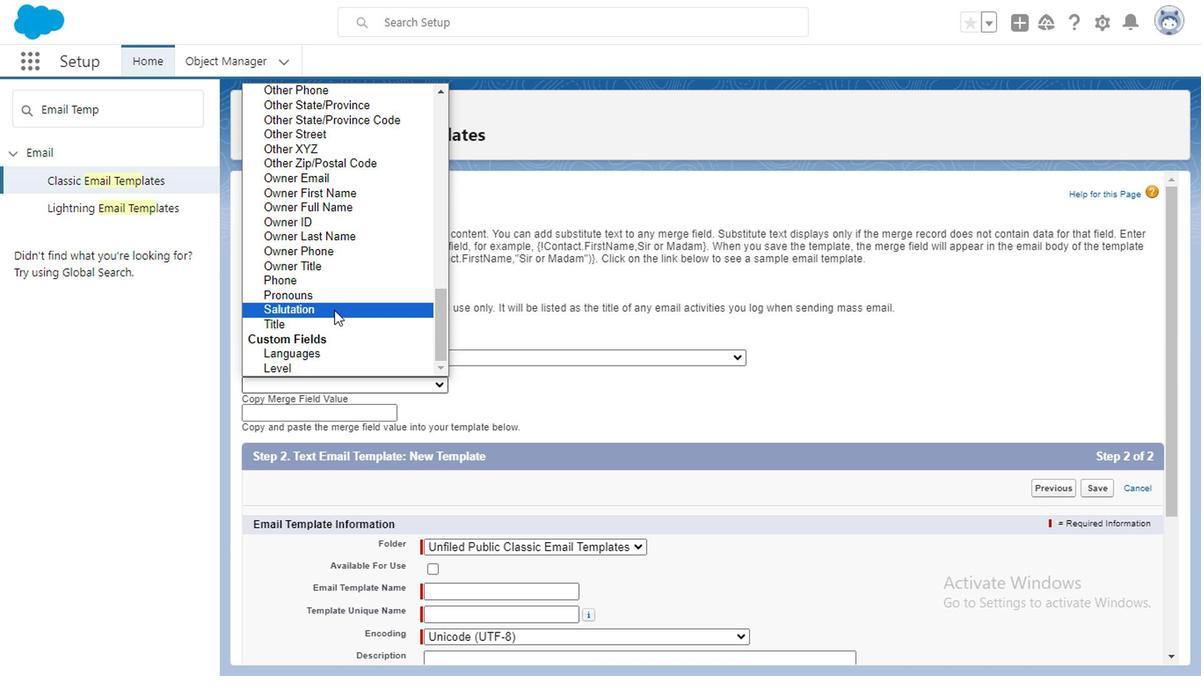 
Action: Mouse moved to (313, 270)
Screenshot: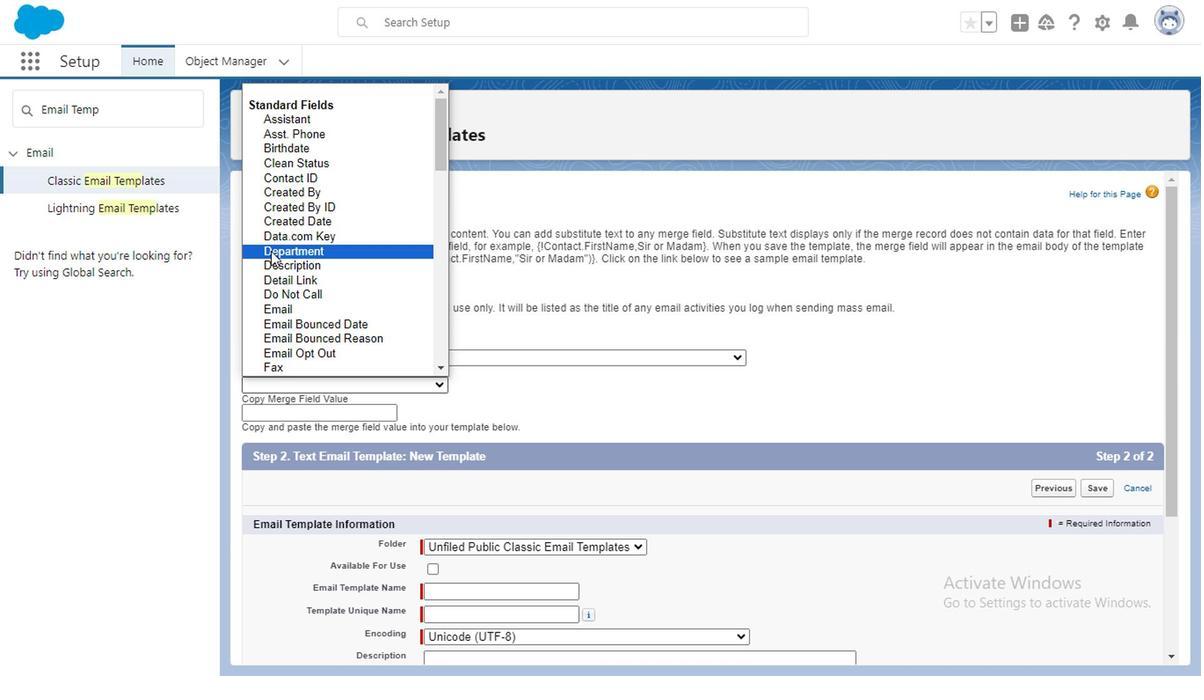 
Action: Mouse scrolled (313, 271) with delta (0, 0)
Screenshot: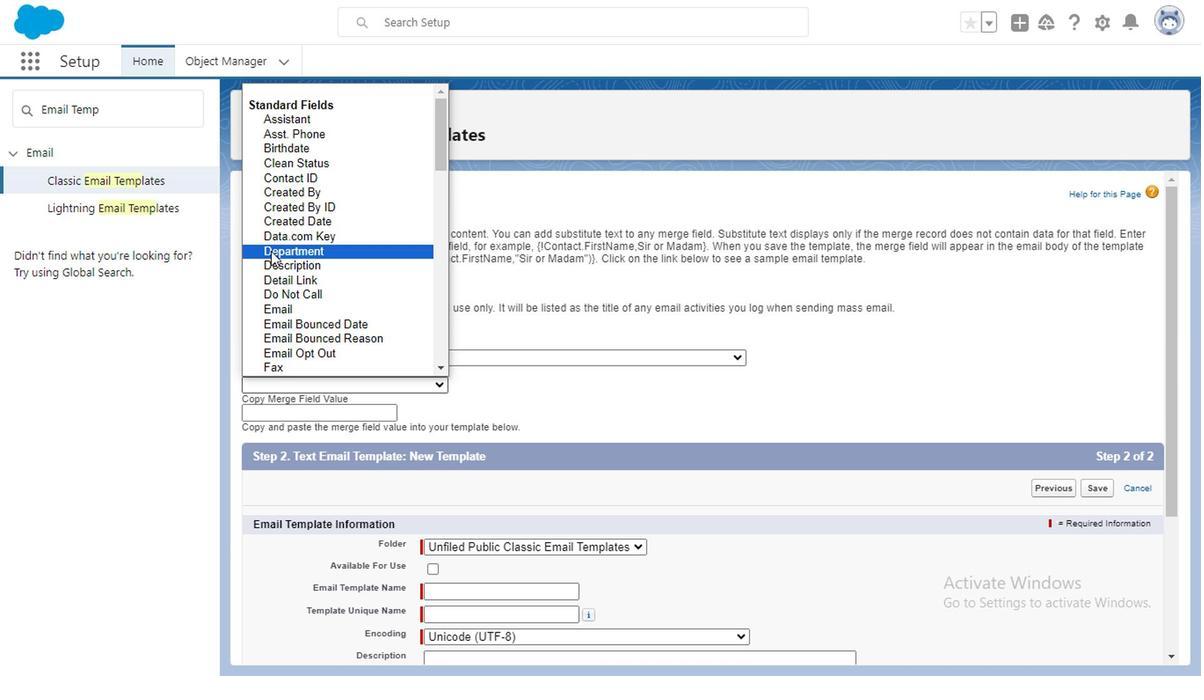 
Action: Mouse moved to (313, 270)
Screenshot: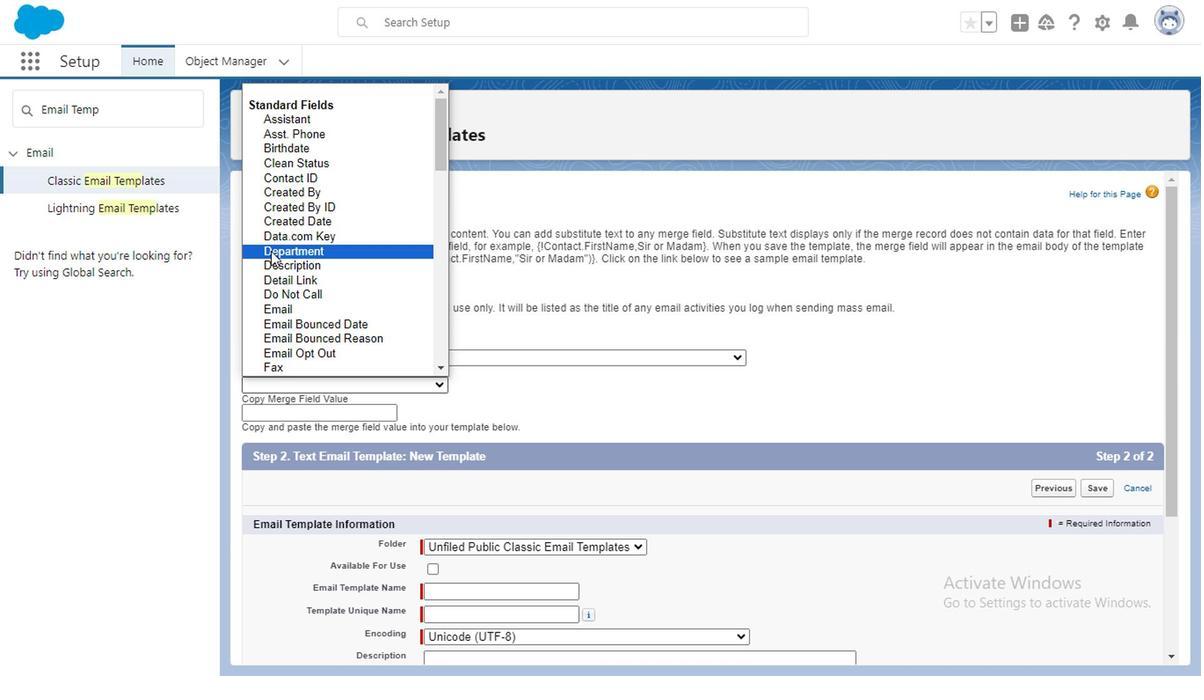 
Action: Mouse scrolled (313, 271) with delta (0, 0)
Screenshot: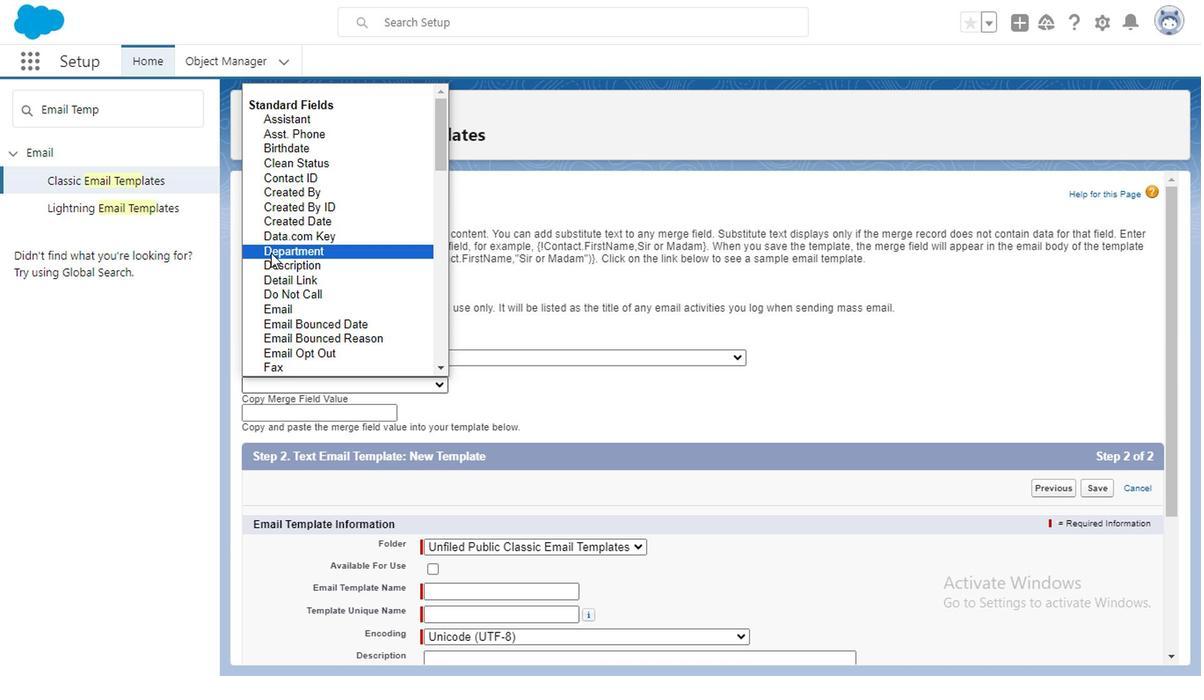 
Action: Mouse moved to (296, 301)
Screenshot: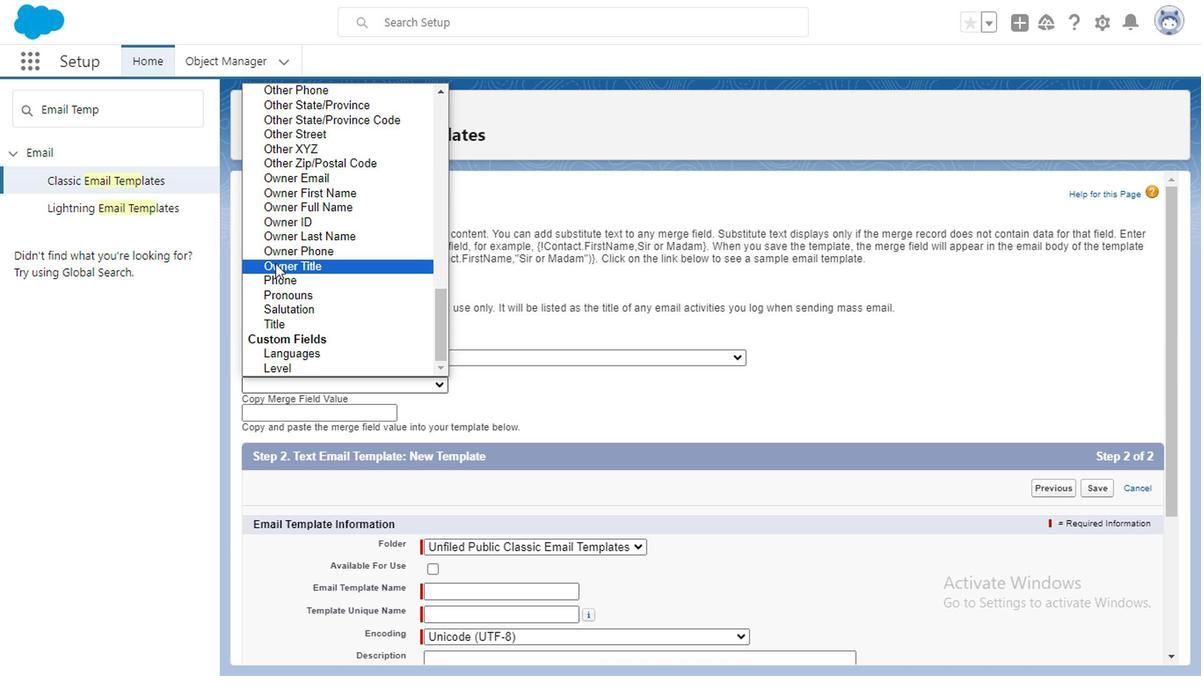 
Action: Mouse scrolled (296, 300) with delta (0, 0)
Screenshot: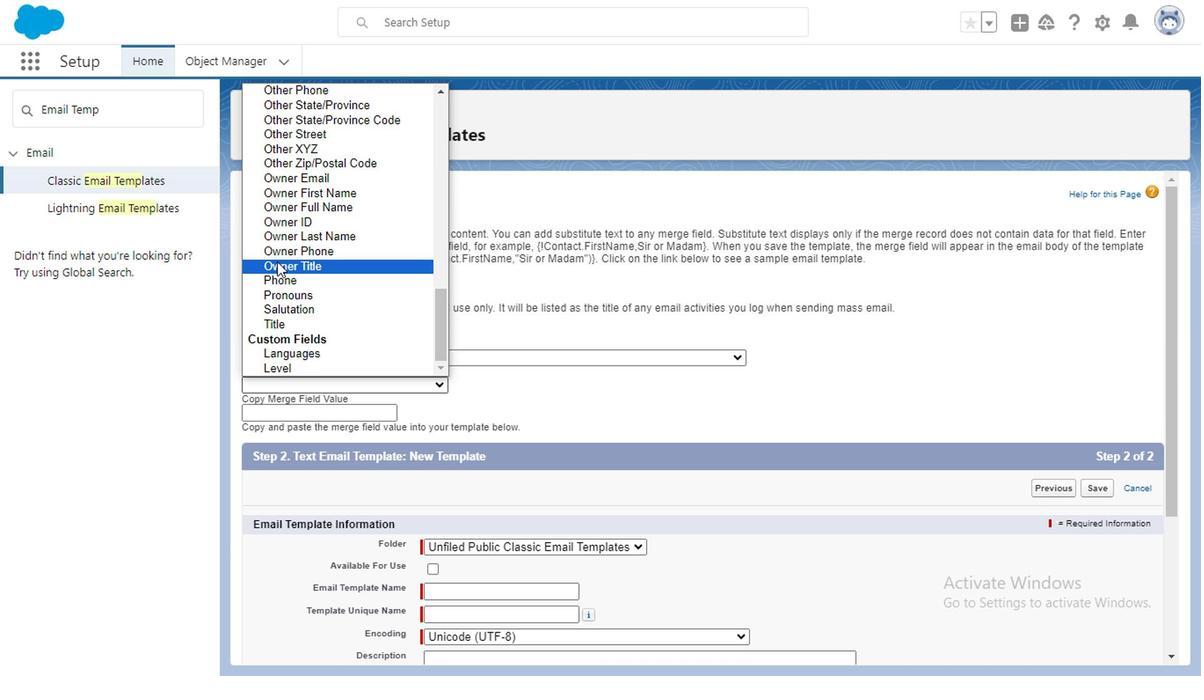 
Action: Mouse moved to (358, 265)
Screenshot: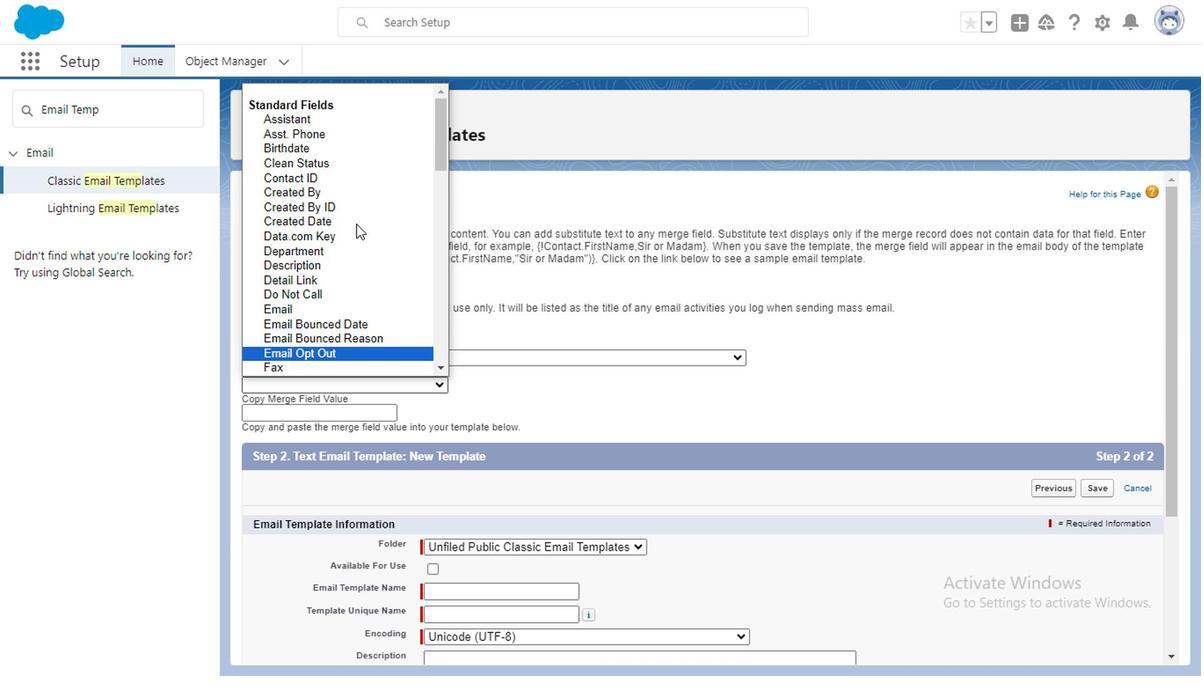 
Action: Mouse scrolled (358, 266) with delta (0, 0)
Screenshot: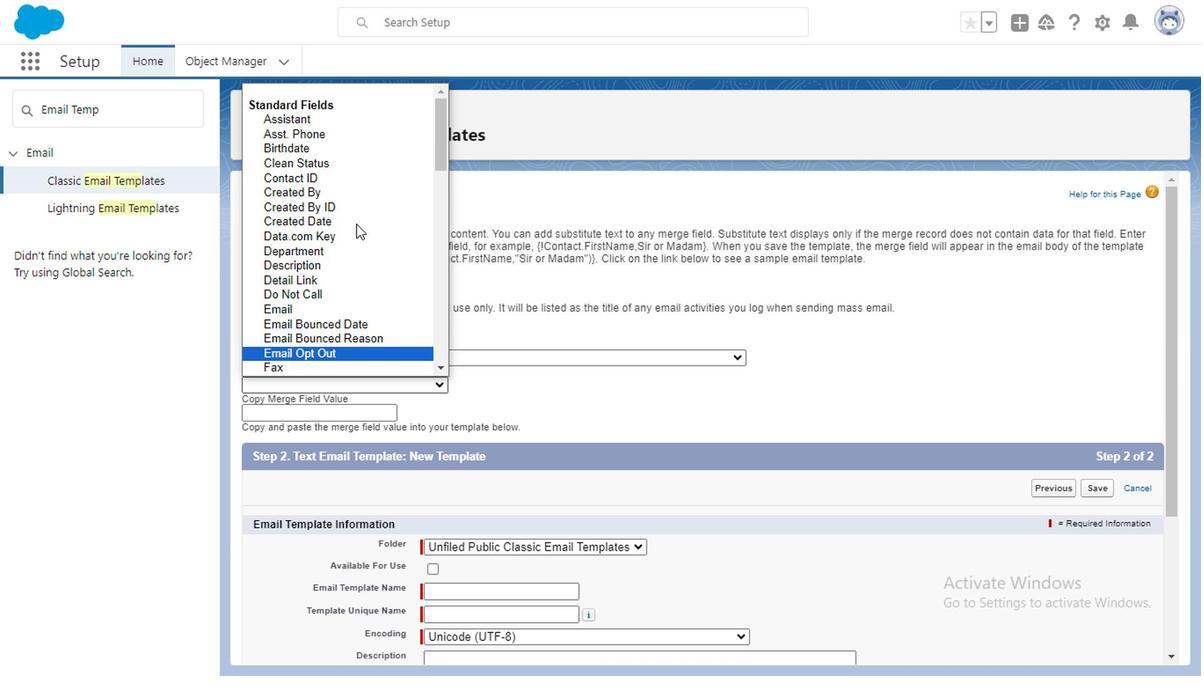 
Action: Mouse moved to (359, 265)
Screenshot: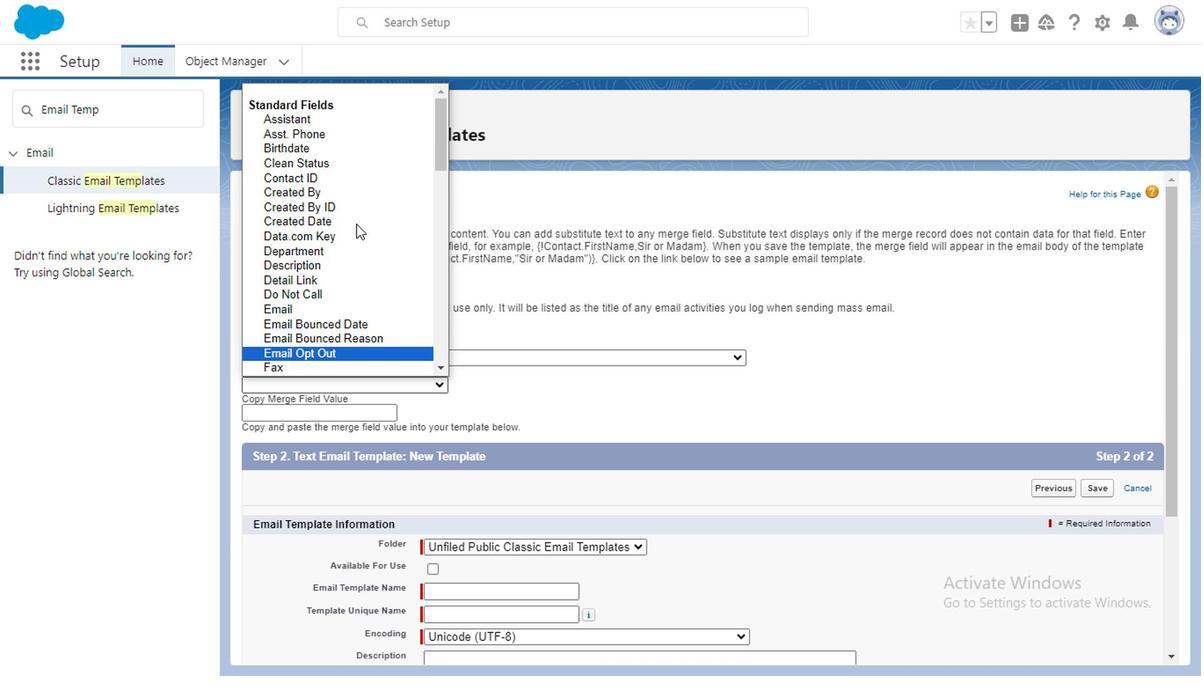 
Action: Mouse scrolled (359, 266) with delta (0, 0)
Screenshot: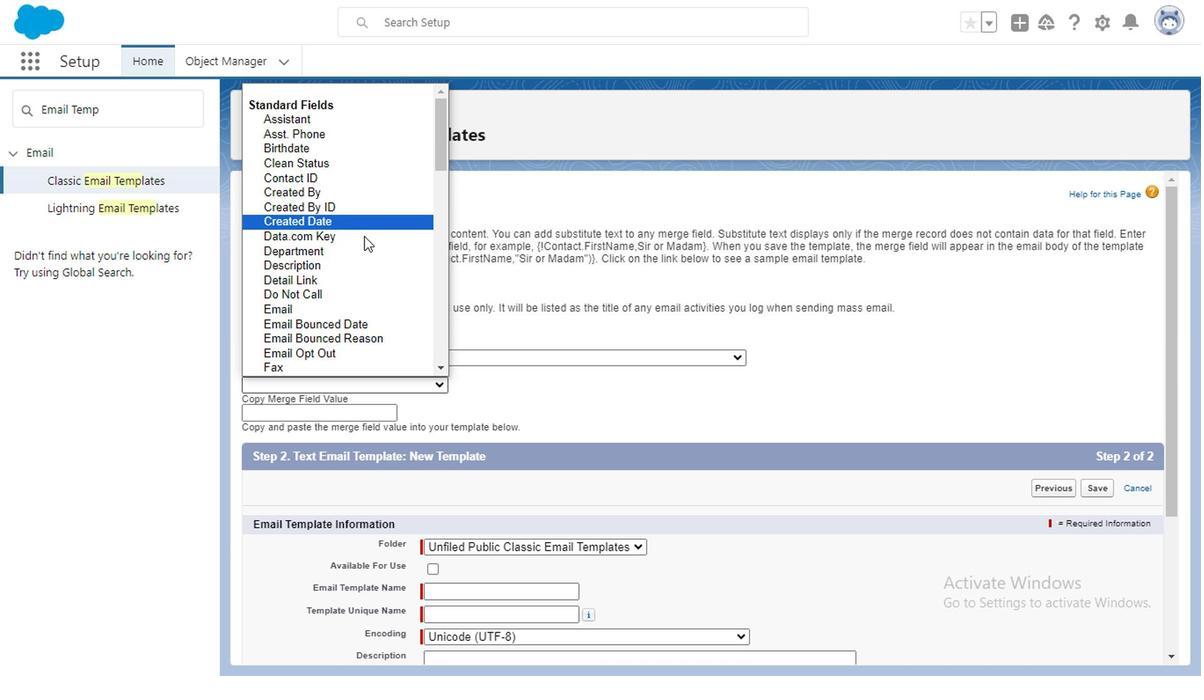 
Action: Mouse moved to (333, 250)
Screenshot: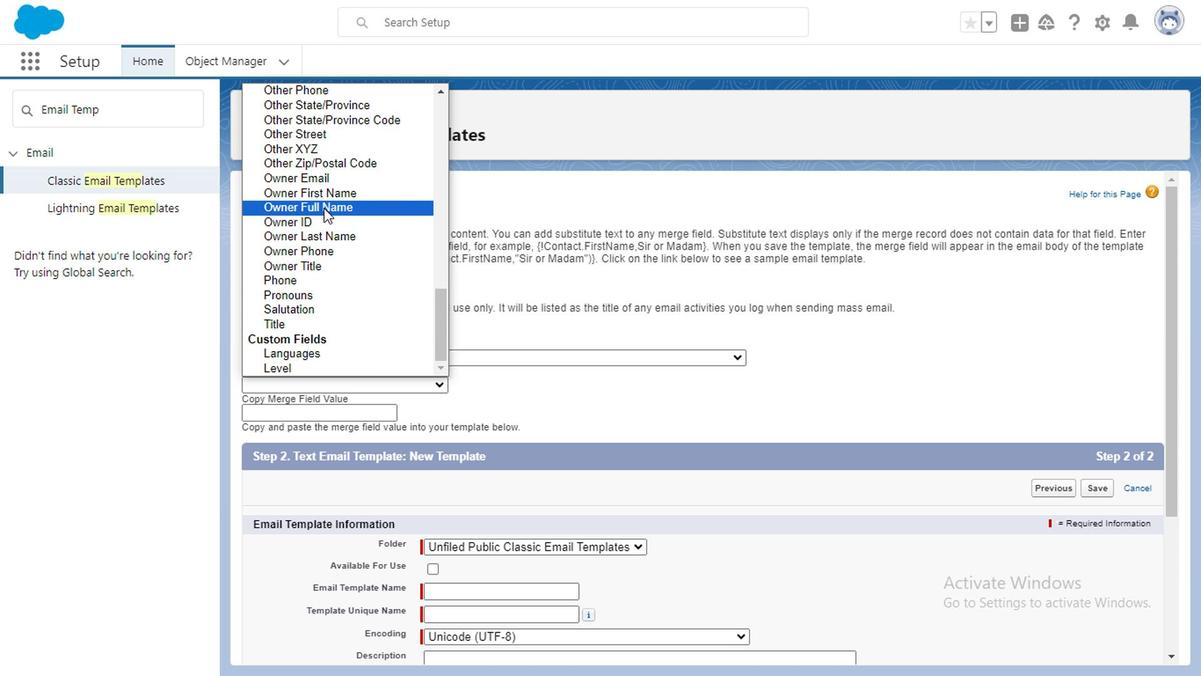 
Action: Mouse scrolled (333, 249) with delta (0, 0)
Screenshot: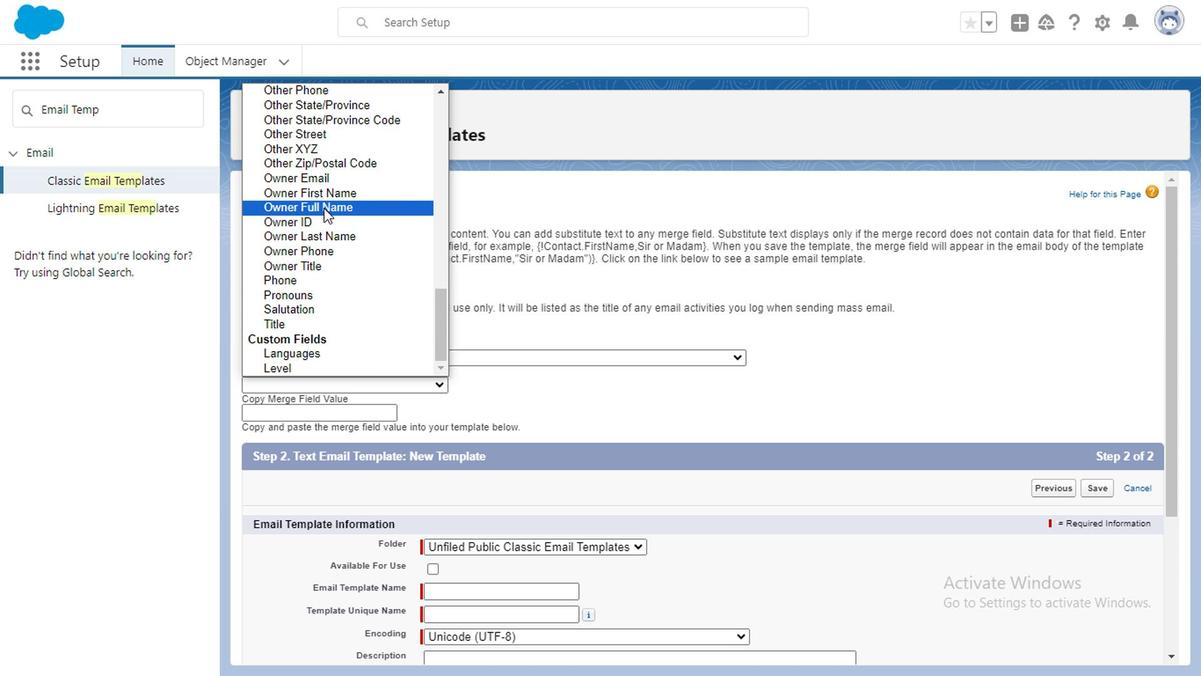 
Action: Mouse moved to (417, 333)
Screenshot: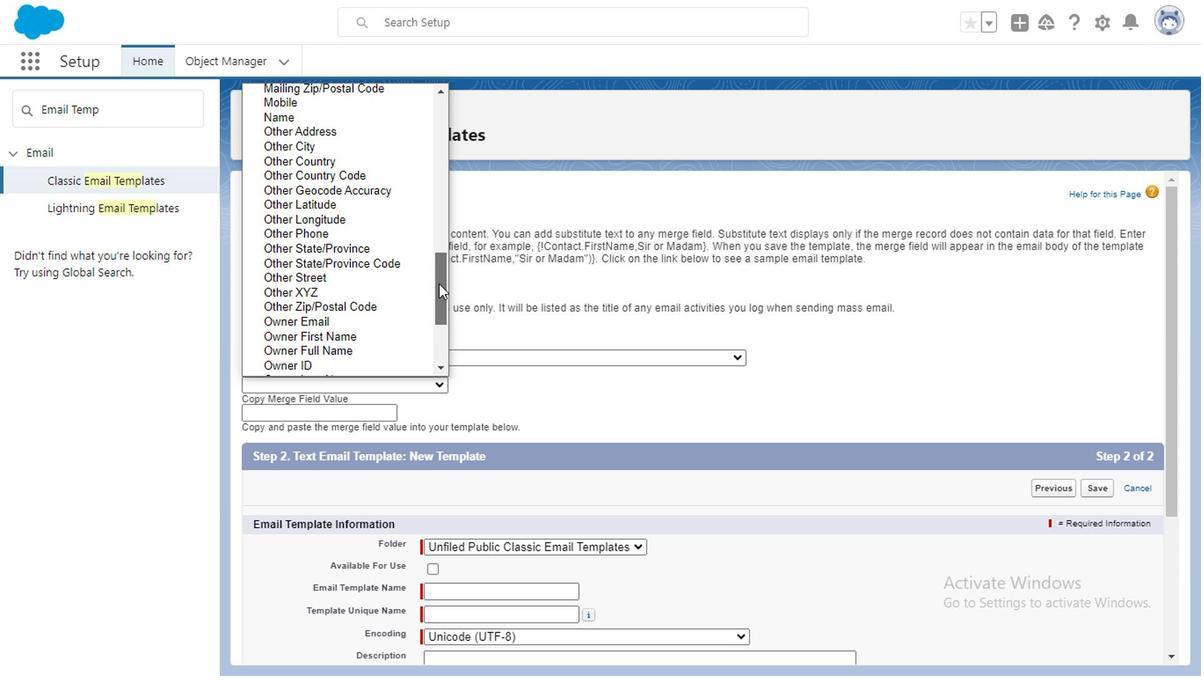 
Action: Mouse pressed left at (417, 333)
Screenshot: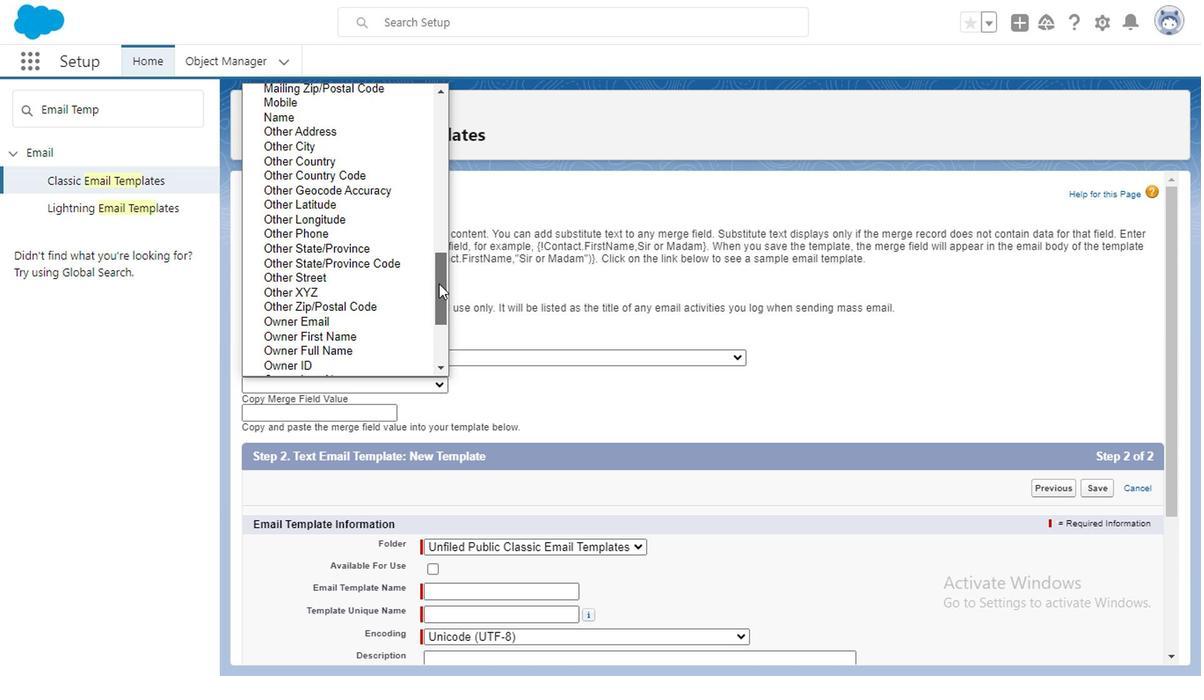 
Action: Mouse moved to (417, 222)
Screenshot: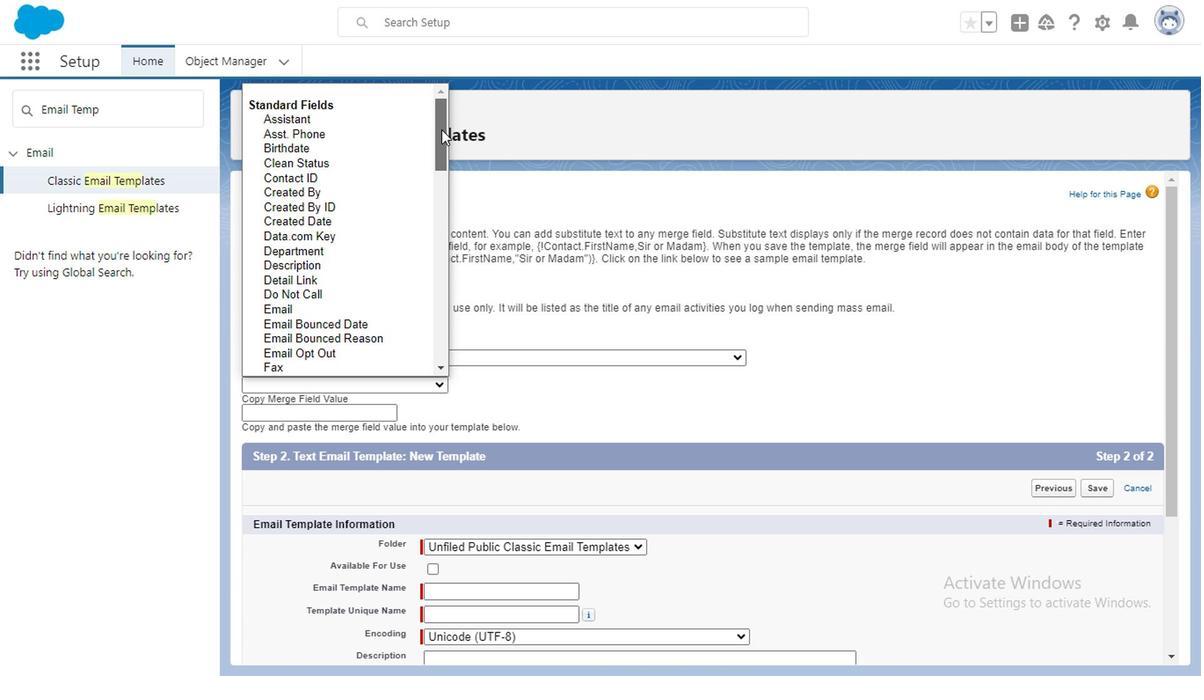 
Action: Mouse pressed left at (417, 222)
Screenshot: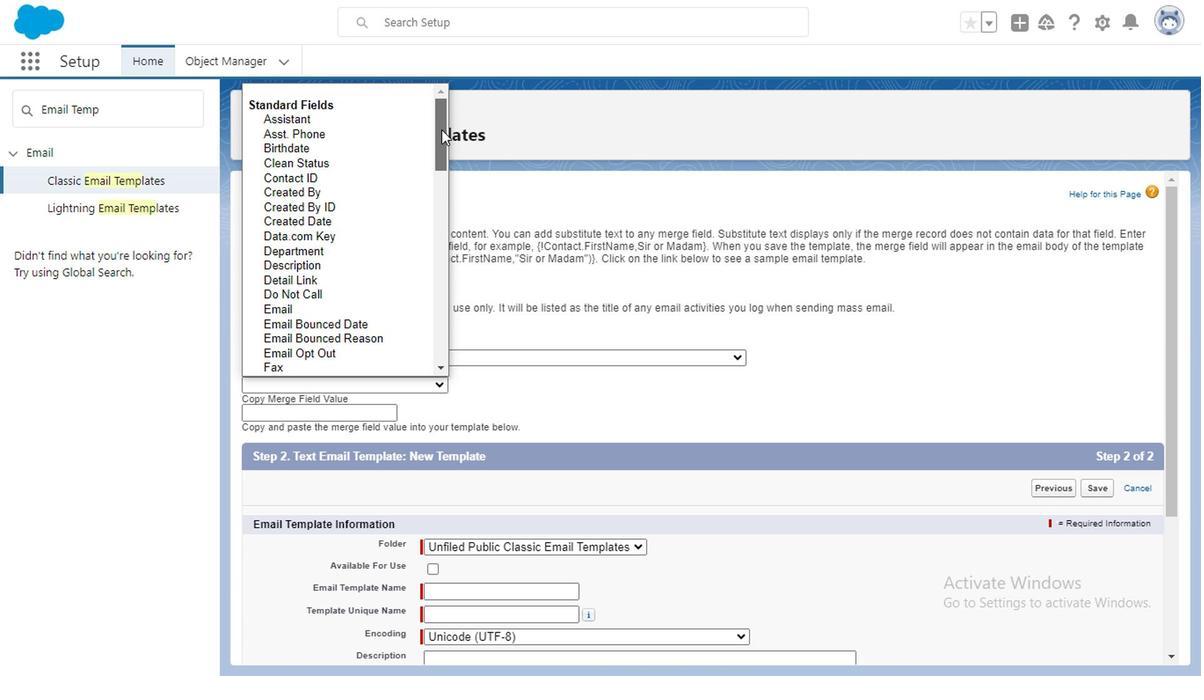 
Action: Mouse moved to (421, 197)
Screenshot: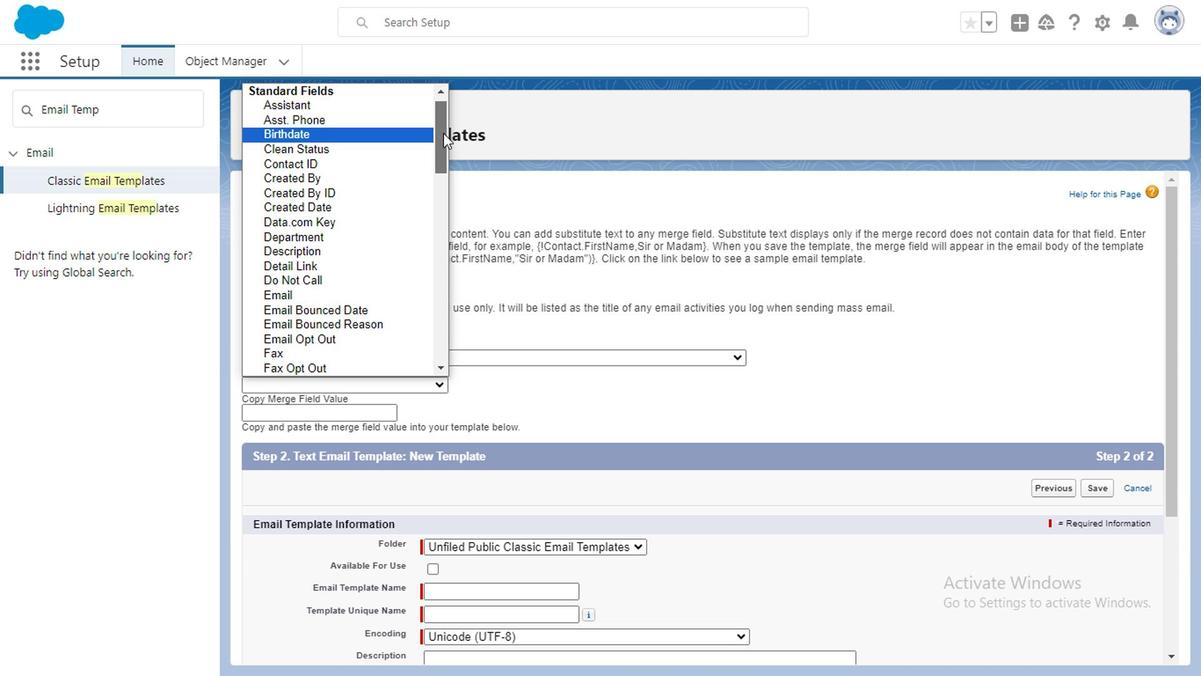 
Action: Mouse pressed left at (421, 197)
Screenshot: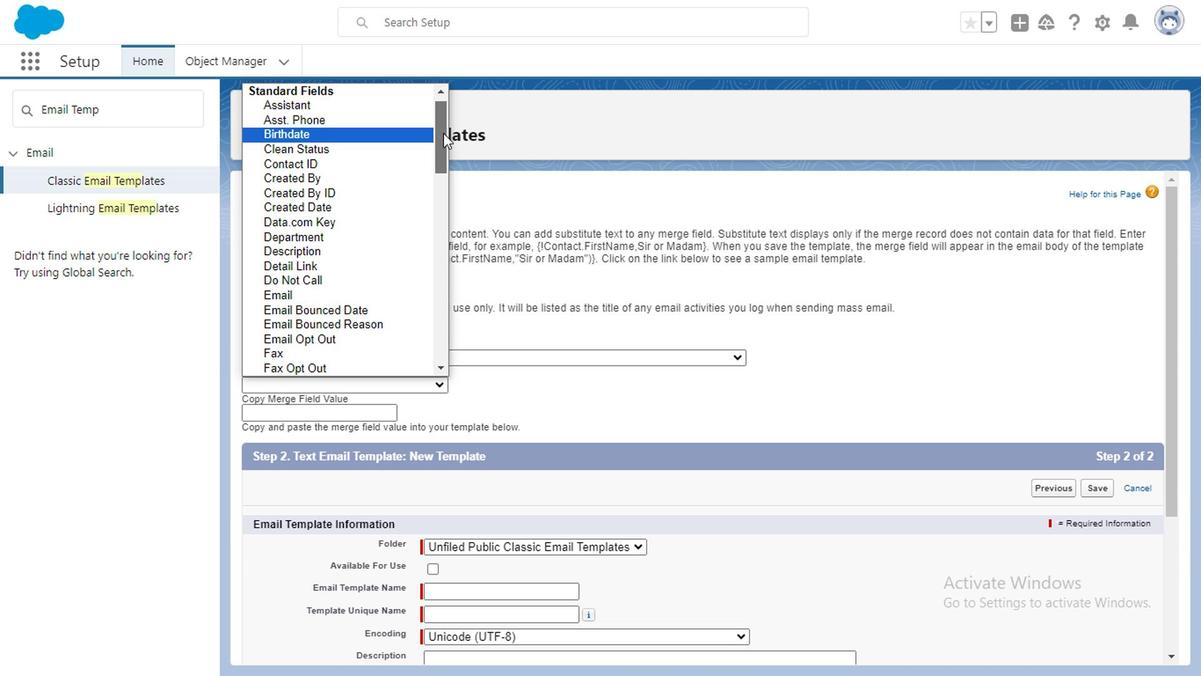 
Action: Mouse moved to (420, 338)
Screenshot: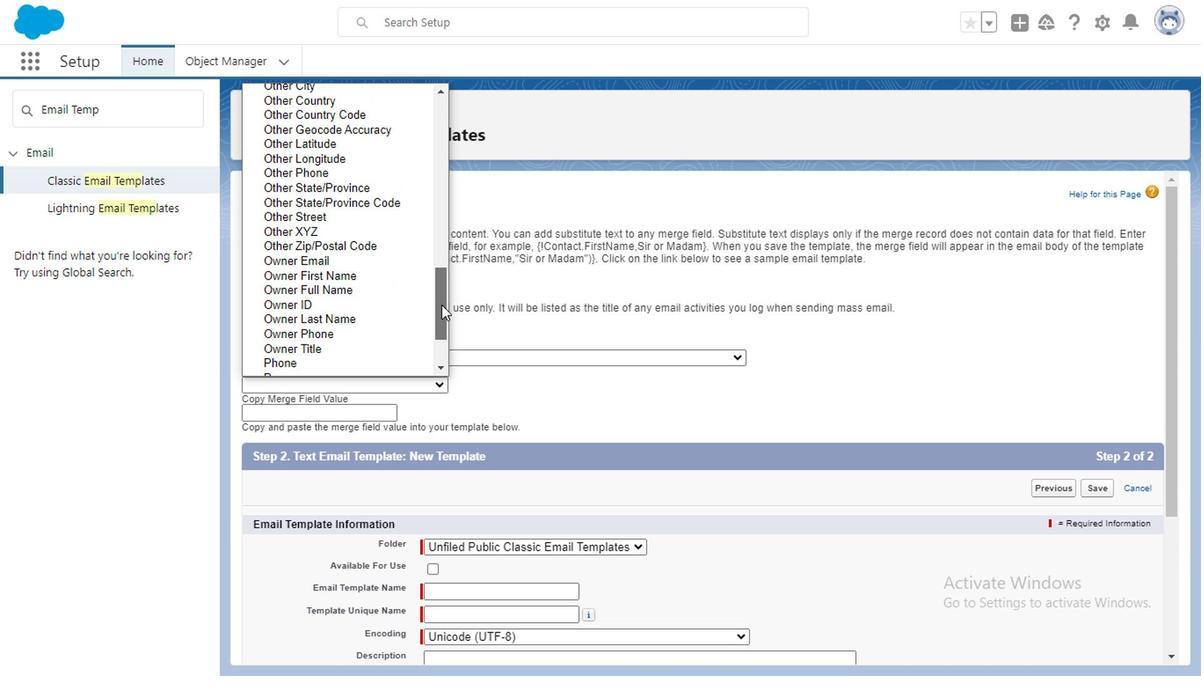 
Action: Mouse pressed left at (420, 338)
Screenshot: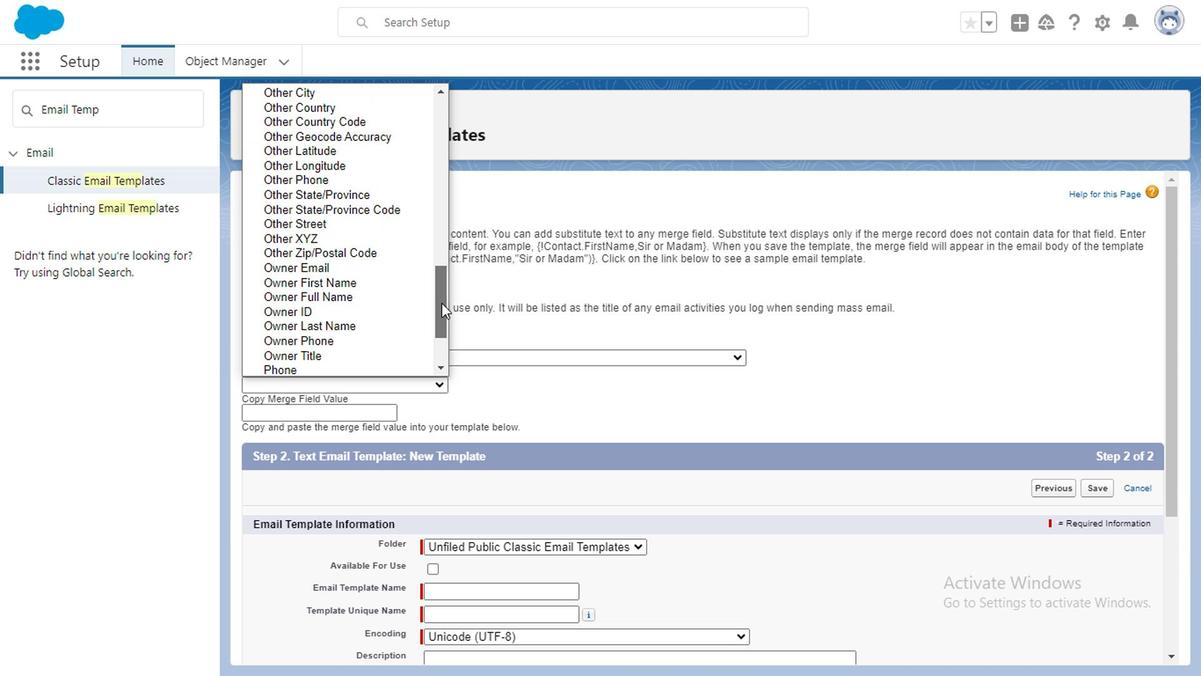 
Action: Mouse moved to (326, 290)
Screenshot: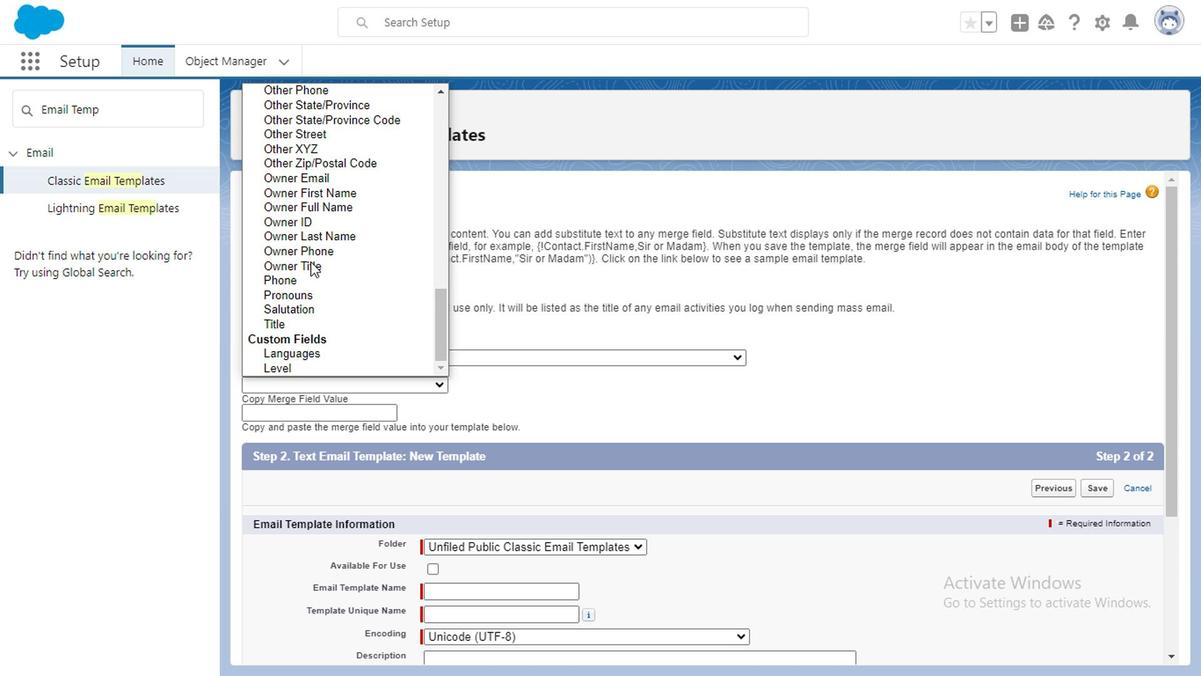 
Action: Mouse scrolled (326, 289) with delta (0, 0)
Screenshot: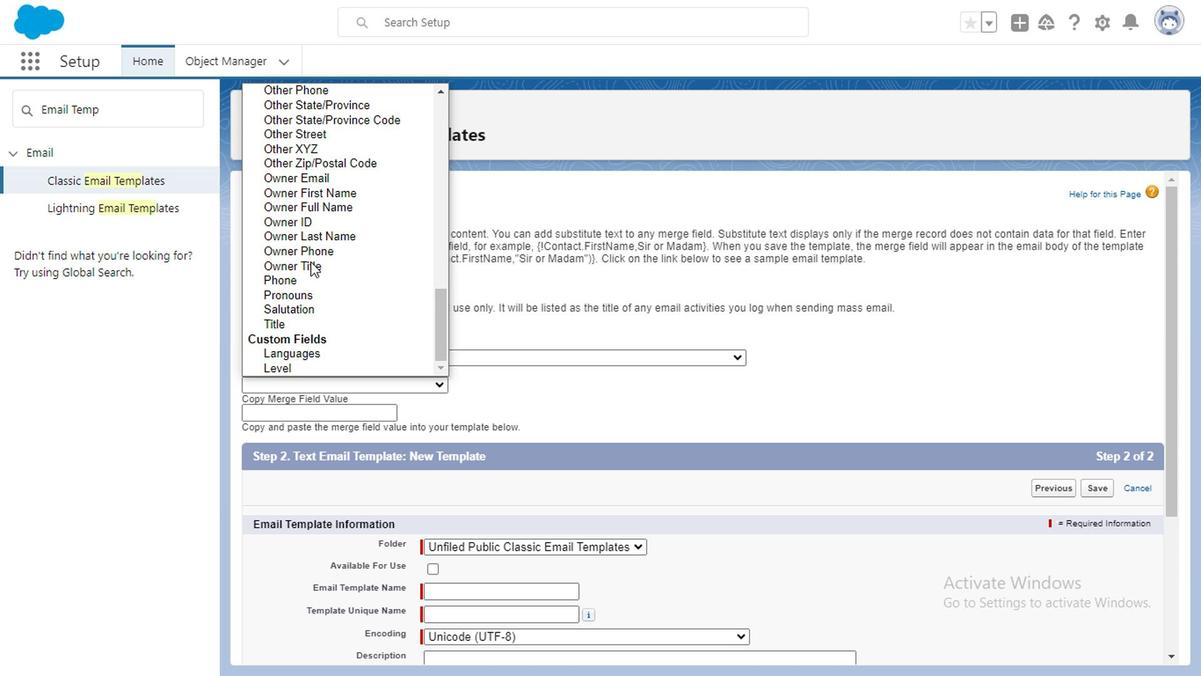 
Action: Mouse moved to (325, 328)
Screenshot: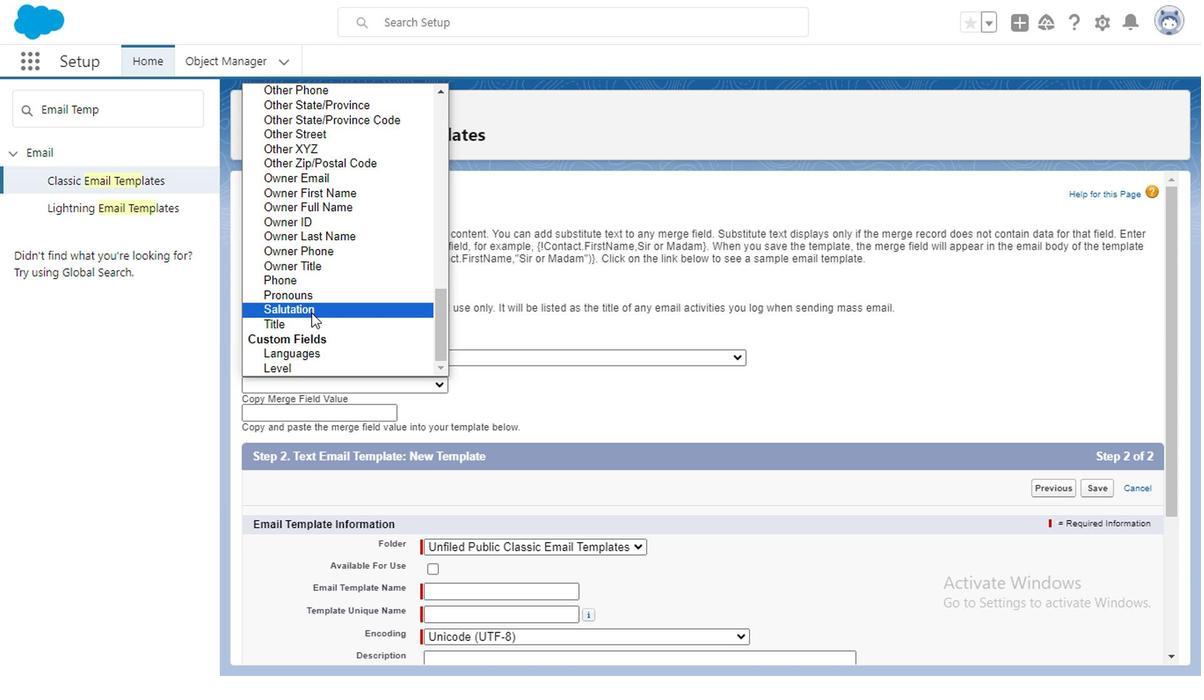
Action: Mouse scrolled (325, 327) with delta (0, 0)
Screenshot: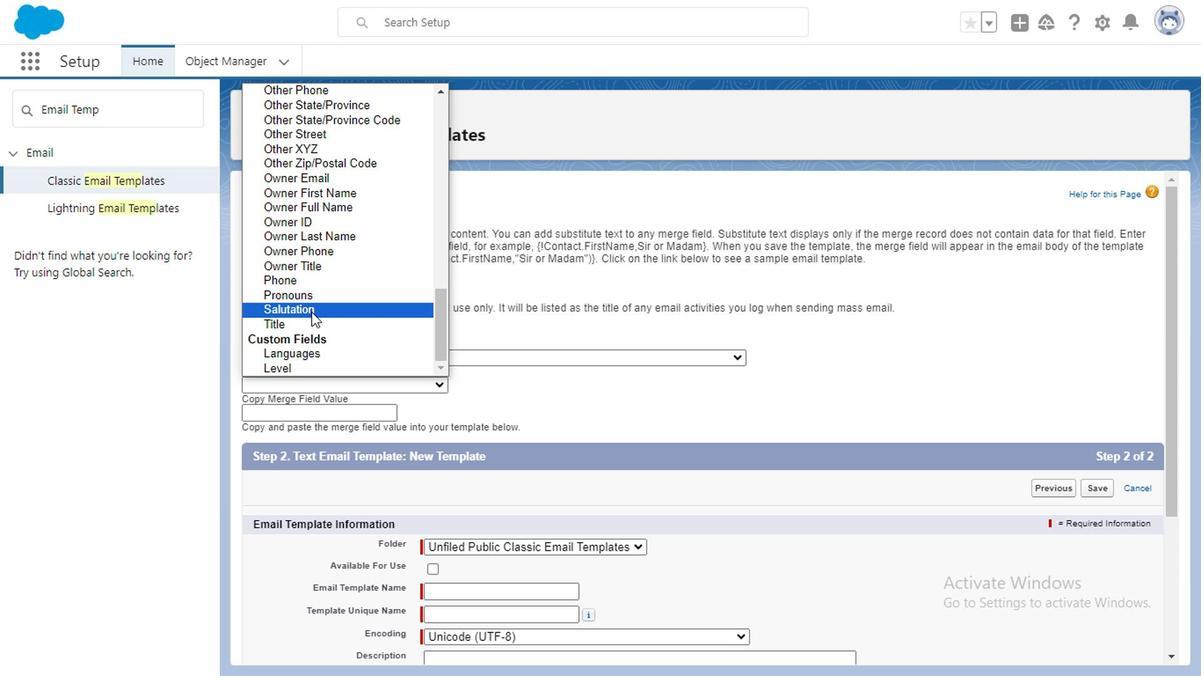 
Action: Mouse moved to (325, 329)
Screenshot: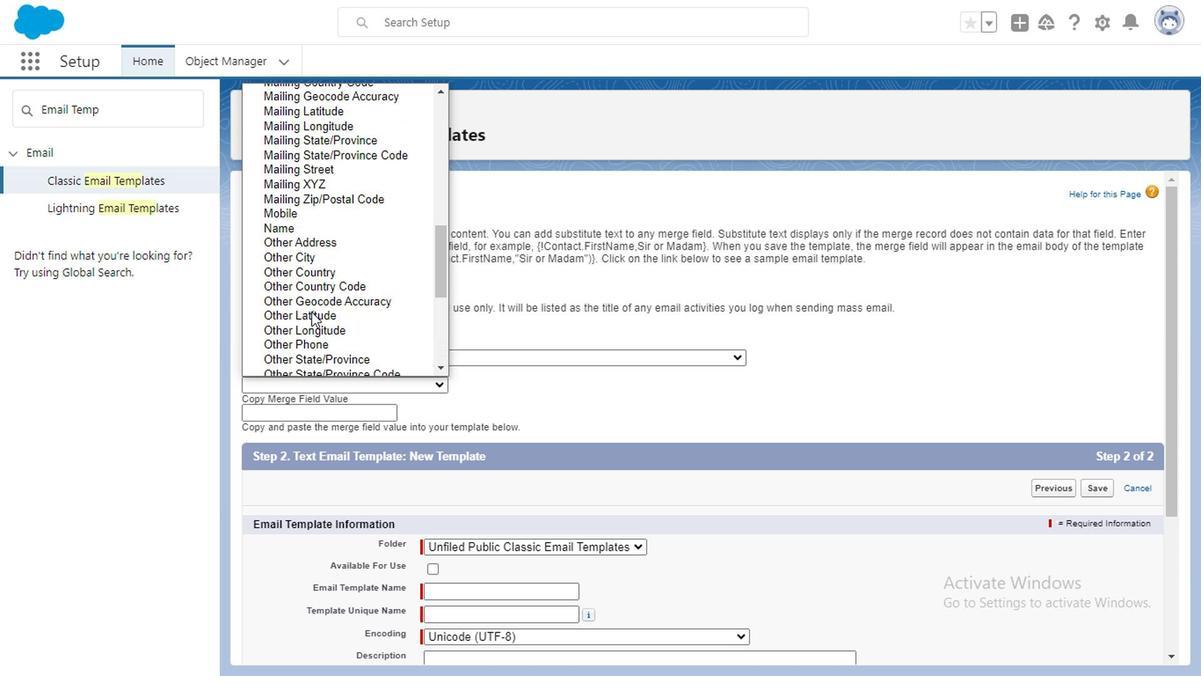 
Action: Mouse scrolled (325, 328) with delta (0, 0)
Screenshot: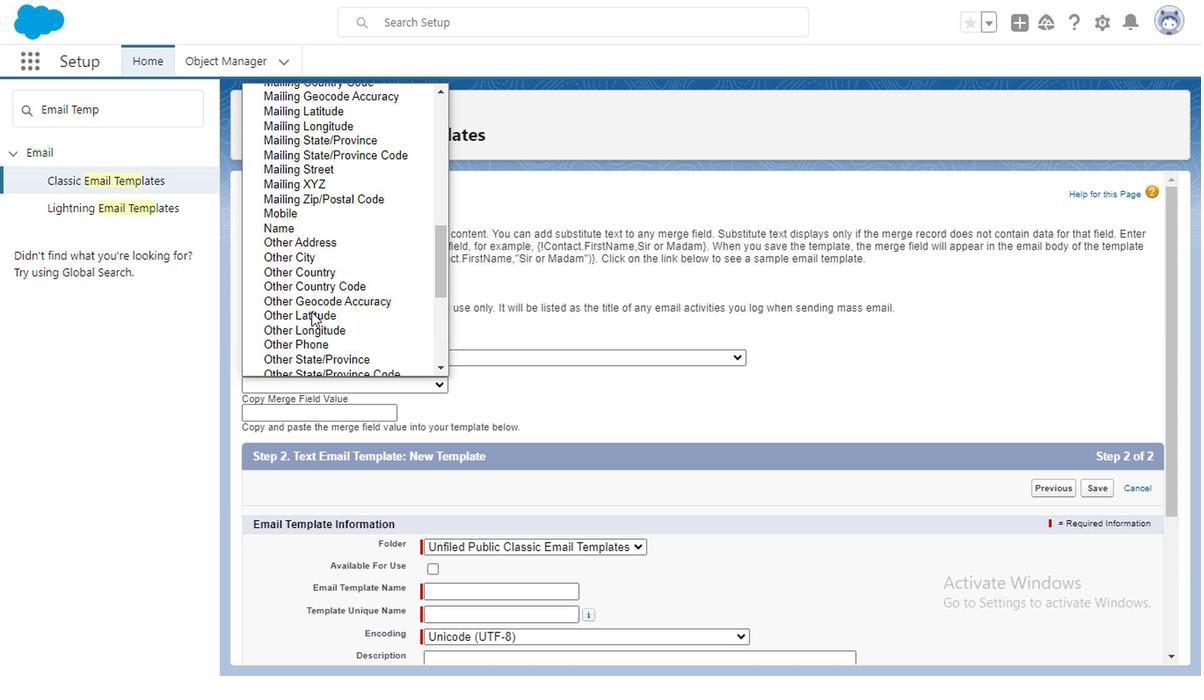 
Action: Mouse moved to (326, 329)
Screenshot: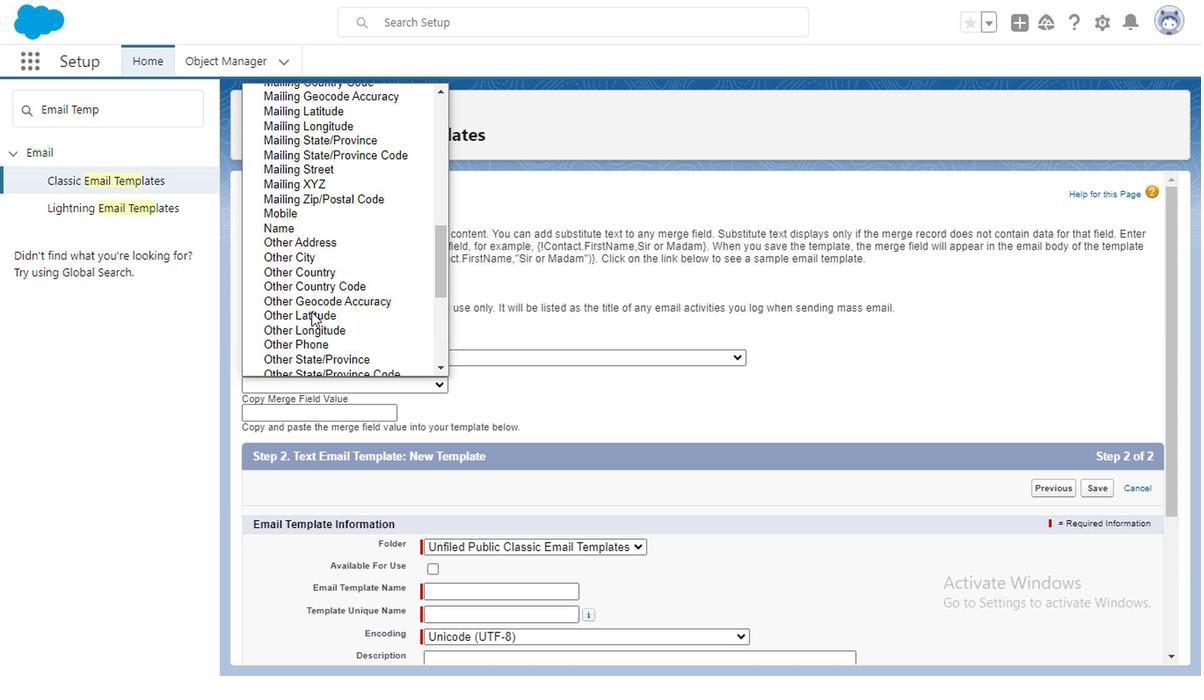 
Action: Mouse scrolled (326, 329) with delta (0, 0)
Screenshot: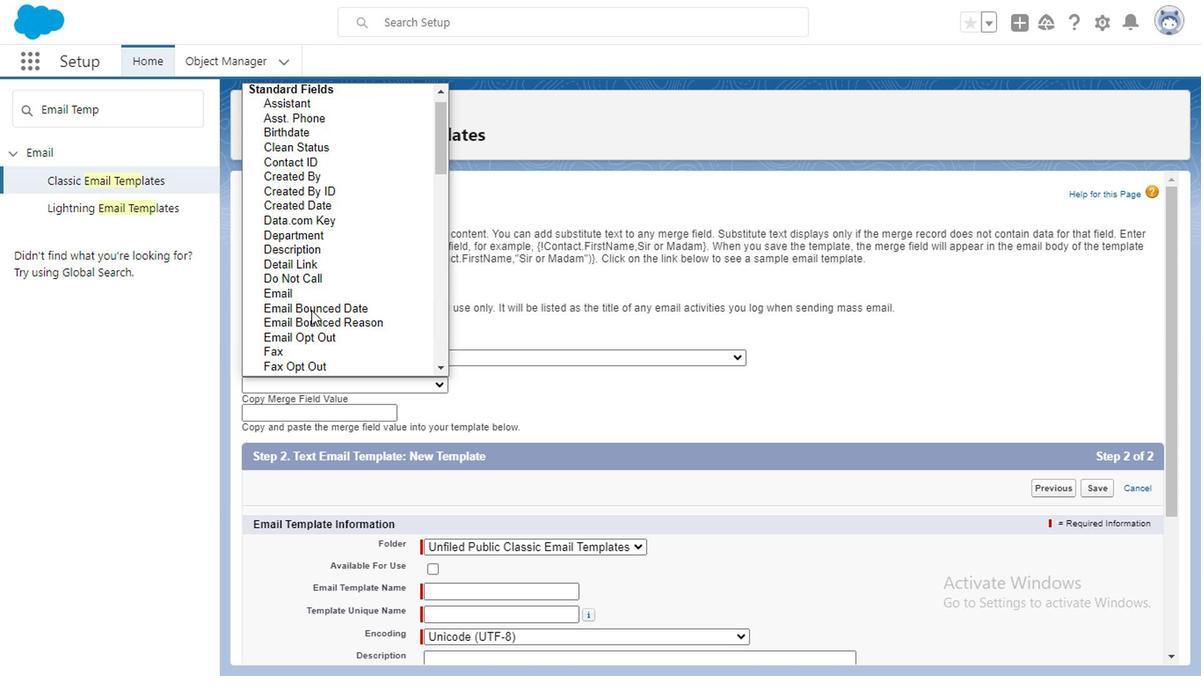 
Action: Mouse moved to (327, 327)
Screenshot: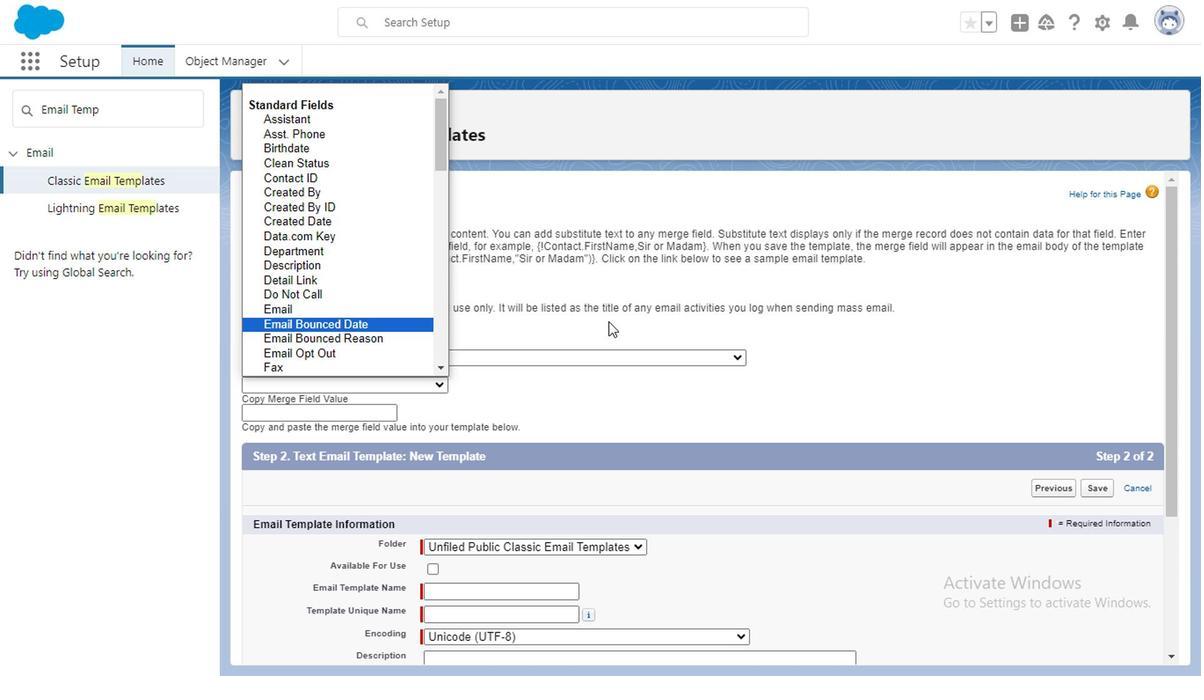 
Action: Mouse scrolled (327, 328) with delta (0, 0)
Screenshot: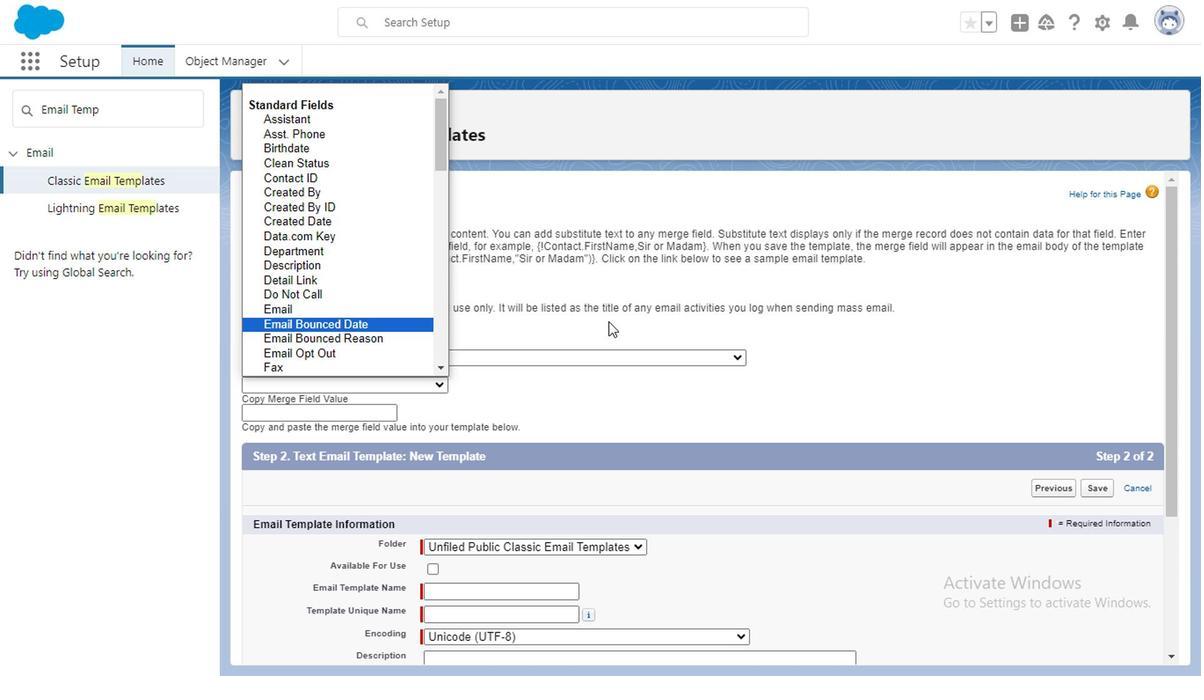 
Action: Mouse scrolled (327, 328) with delta (0, 0)
Screenshot: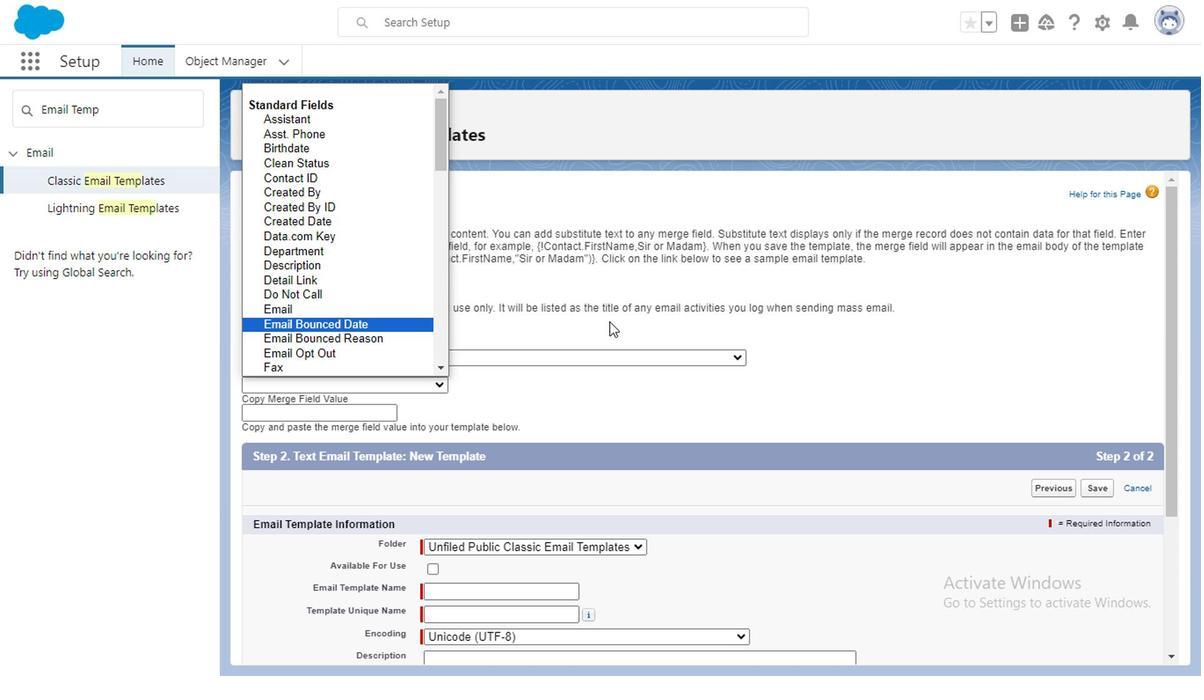 
Action: Mouse moved to (451, 331)
Screenshot: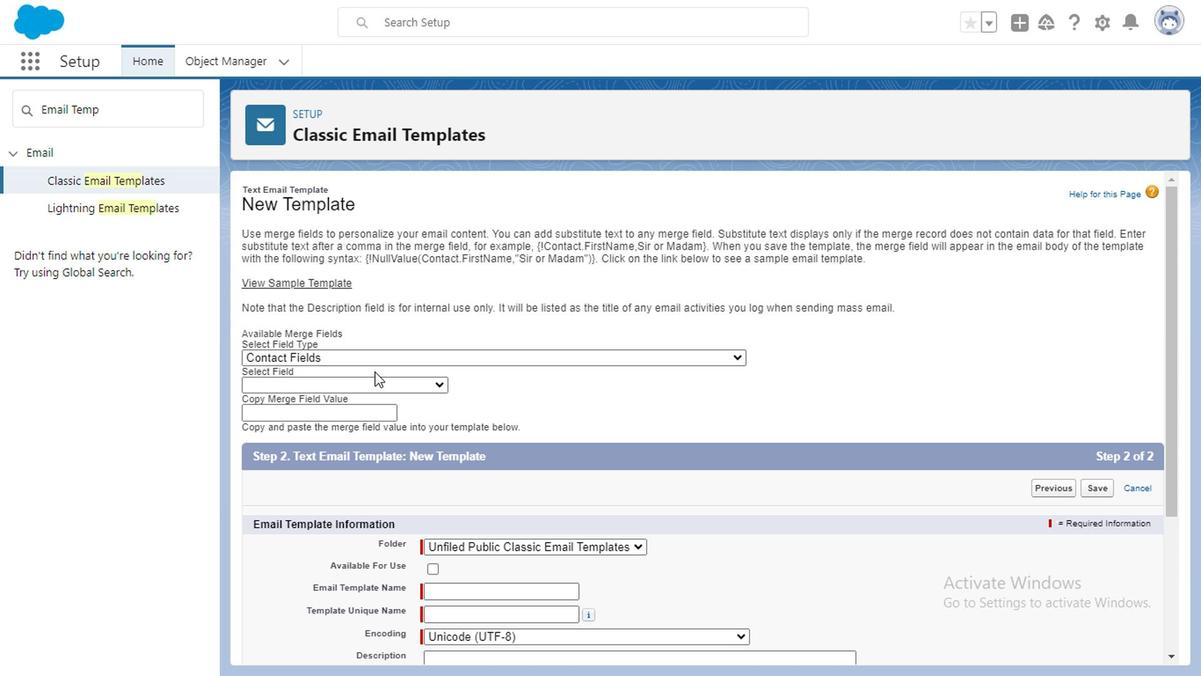 
Action: Mouse pressed left at (451, 331)
Screenshot: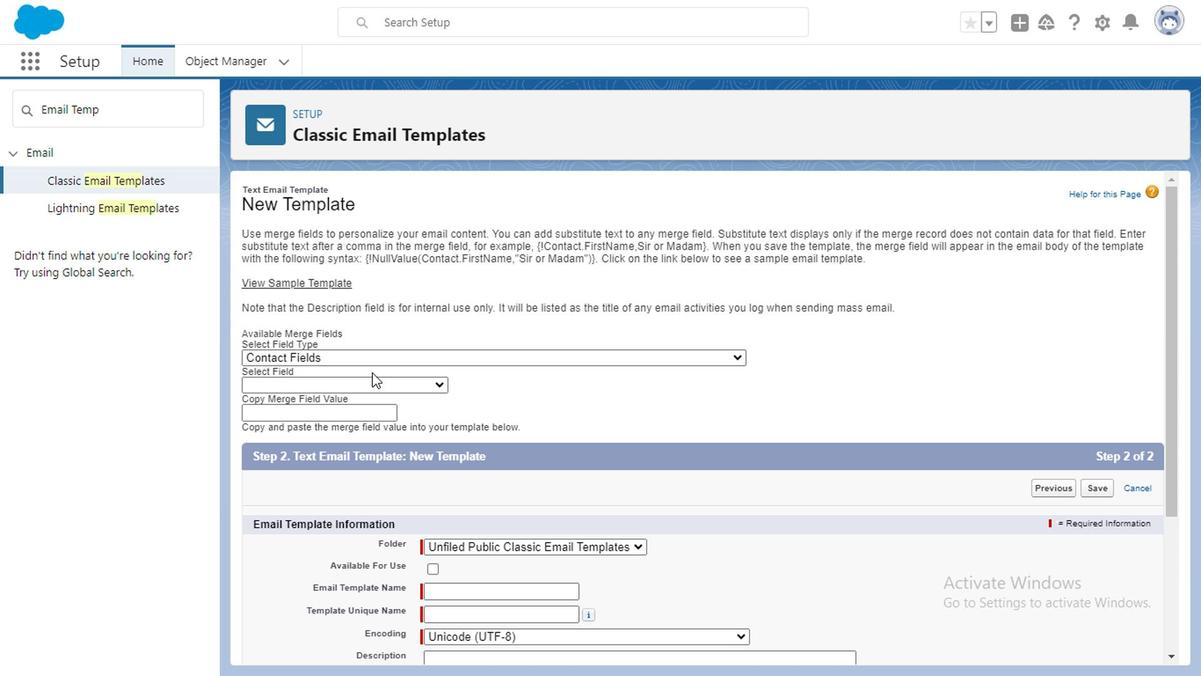 
Action: Mouse moved to (374, 381)
Screenshot: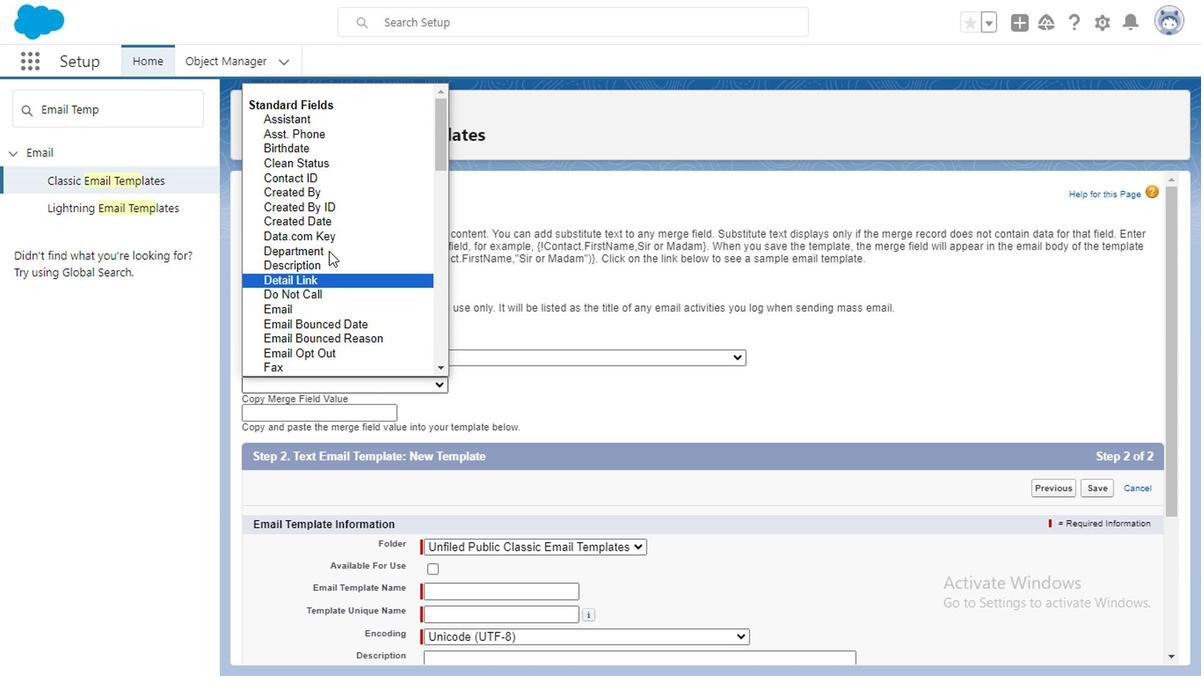 
Action: Mouse pressed left at (374, 381)
Screenshot: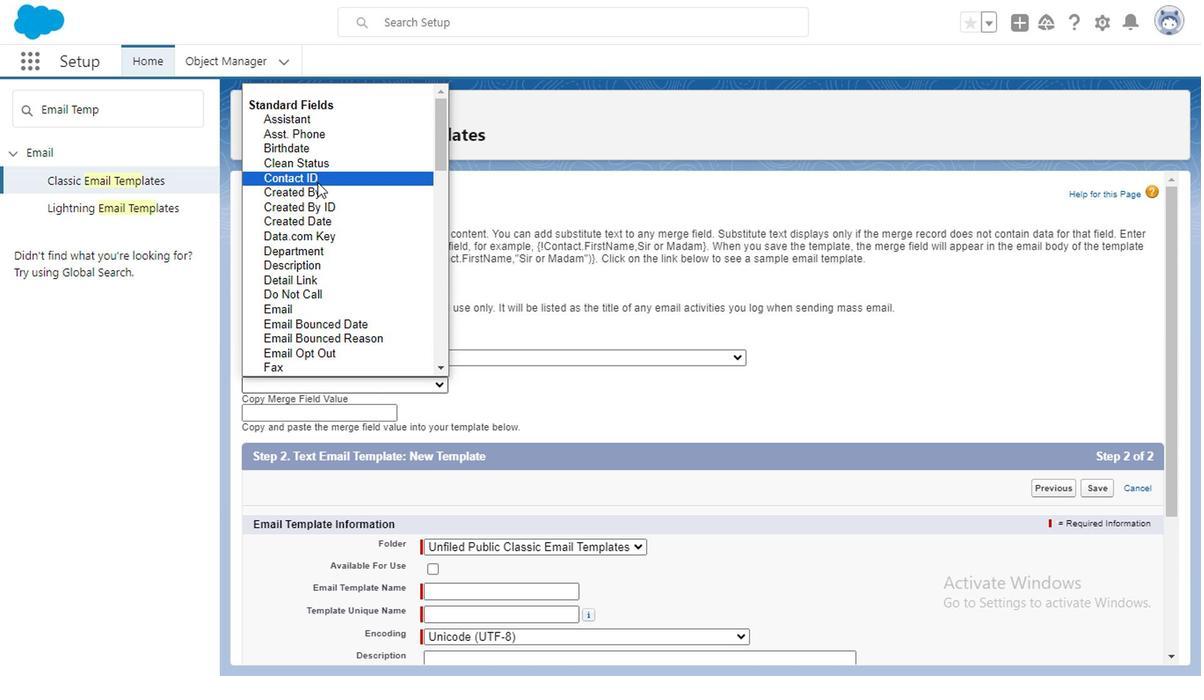 
Action: Mouse moved to (338, 233)
Screenshot: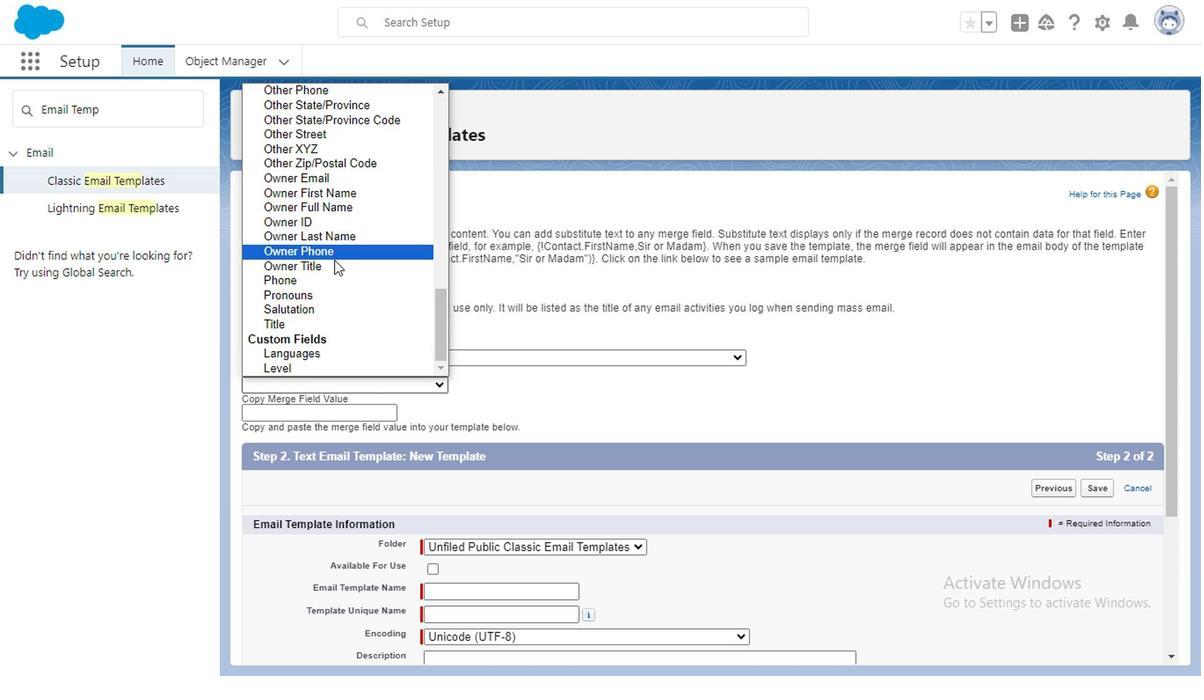 
Action: Mouse scrolled (338, 232) with delta (0, 0)
Screenshot: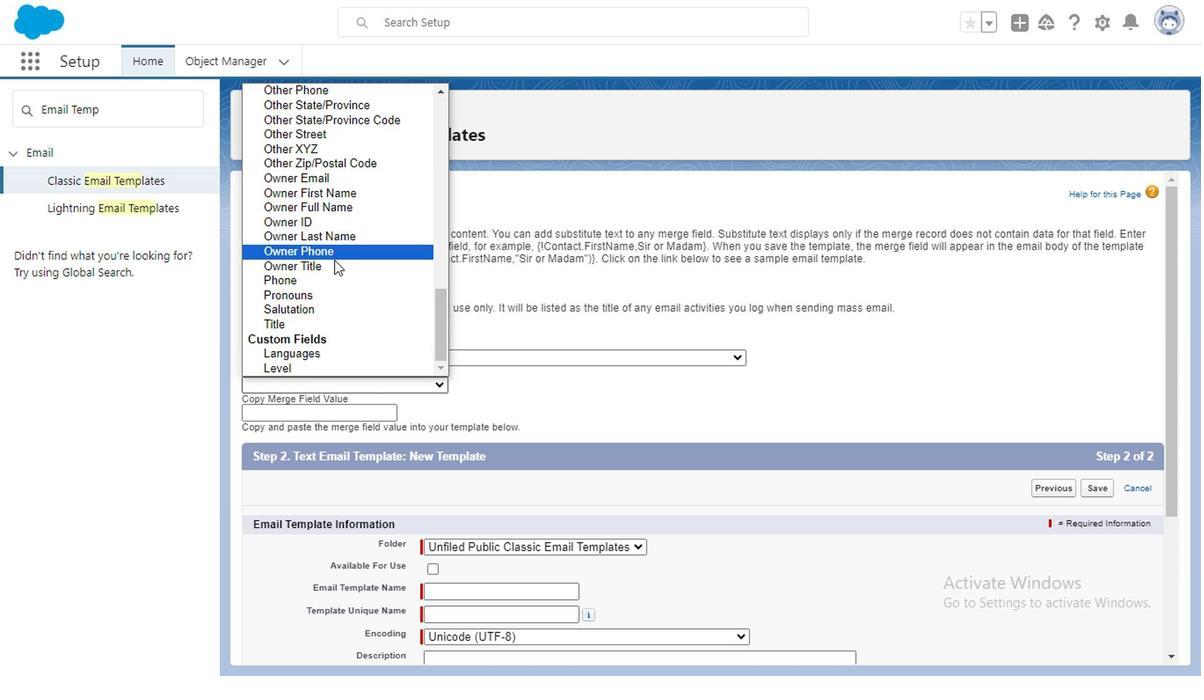 
Action: Mouse moved to (340, 236)
Screenshot: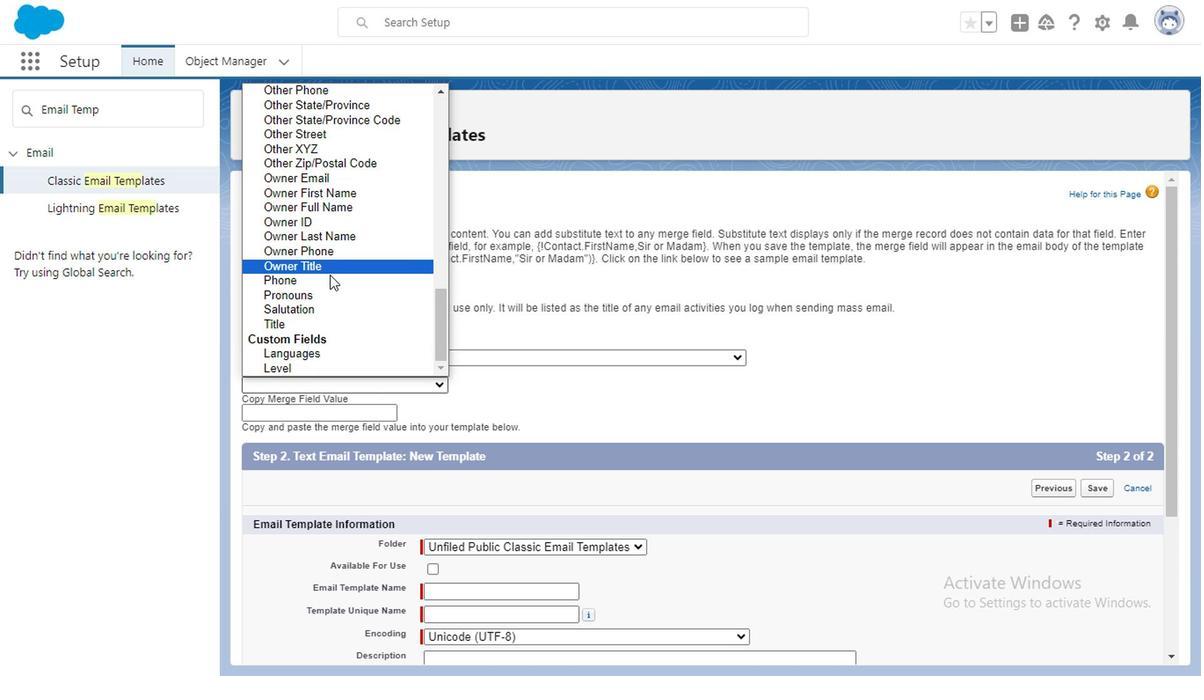 
Action: Mouse scrolled (340, 235) with delta (0, 0)
Screenshot: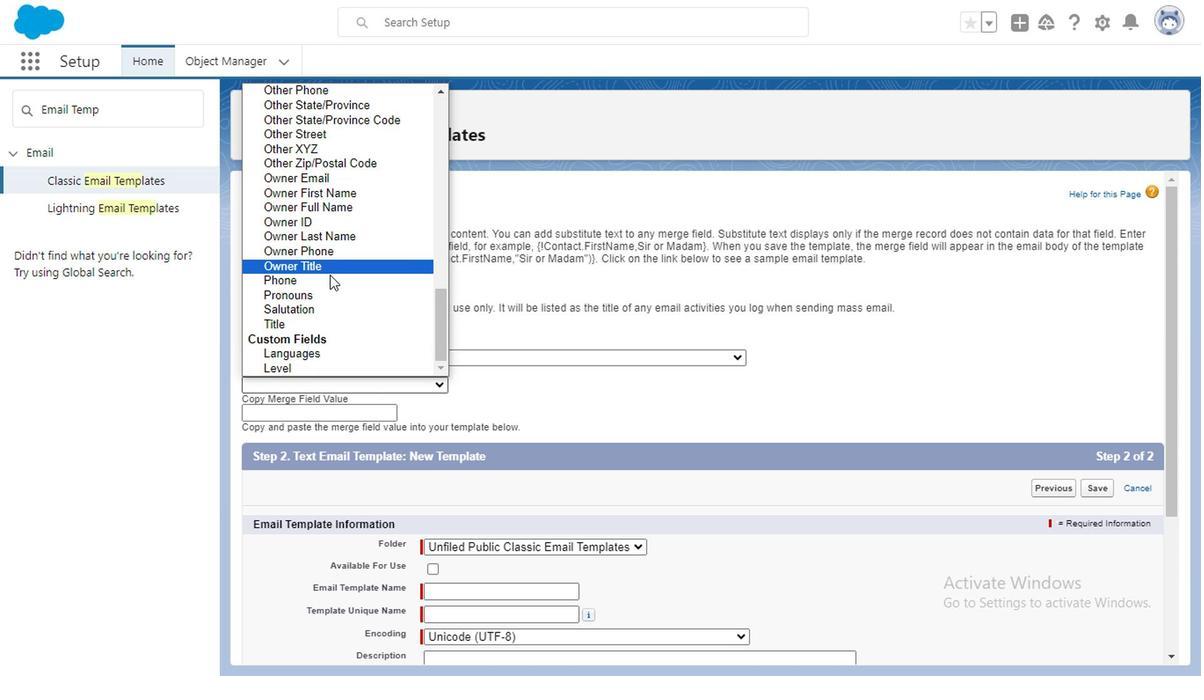 
Action: Mouse moved to (341, 237)
Screenshot: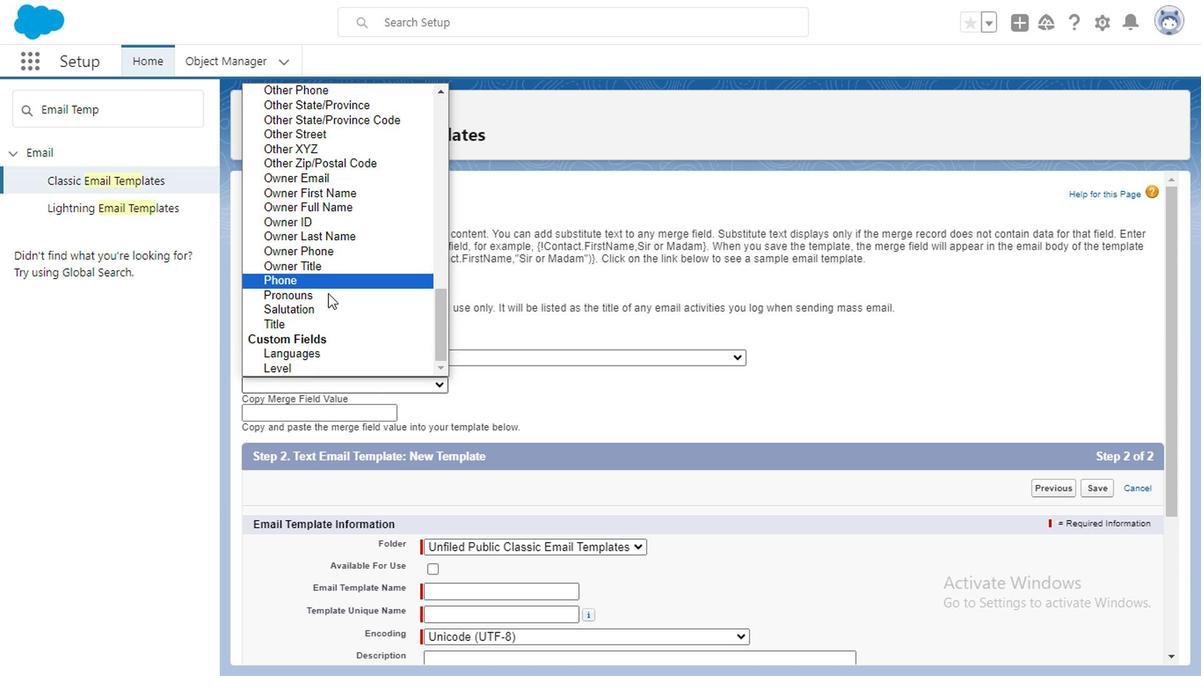 
Action: Mouse scrolled (341, 236) with delta (0, 0)
Screenshot: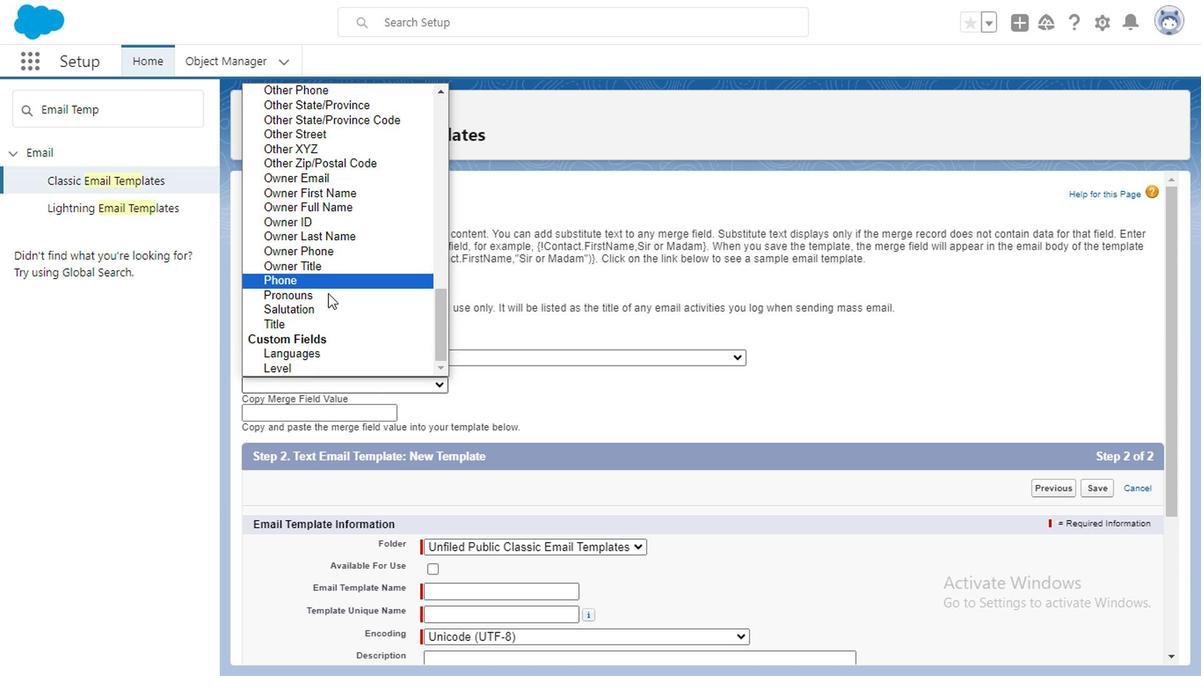 
Action: Mouse moved to (418, 346)
Screenshot: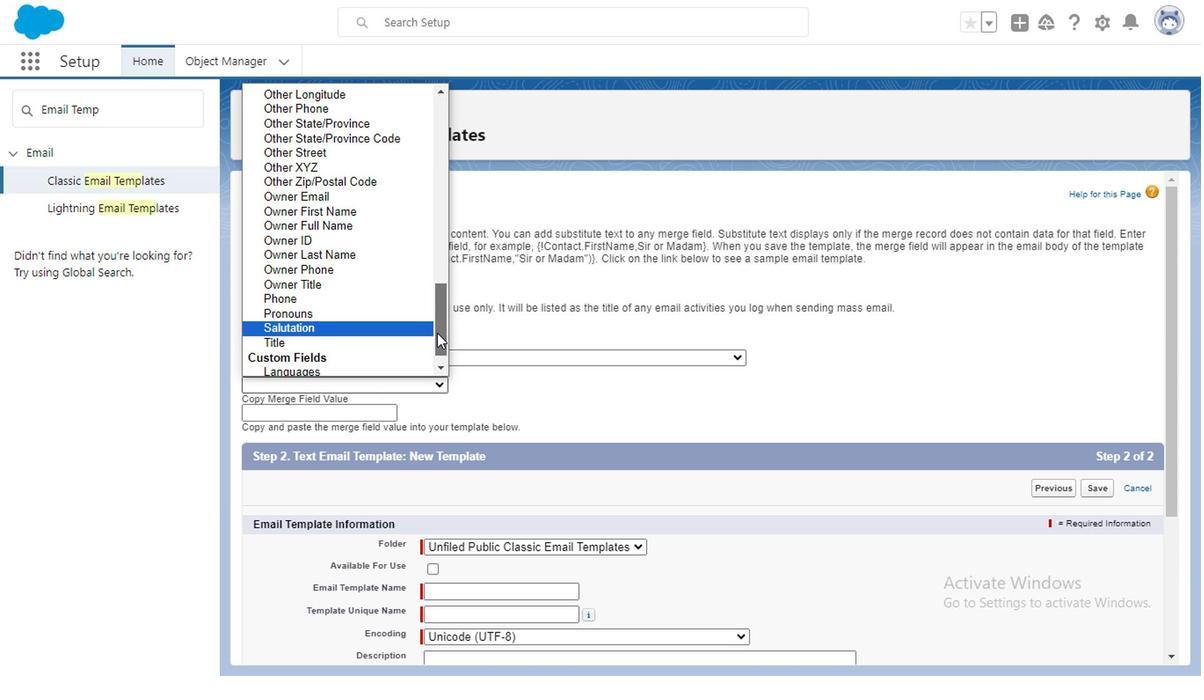 
Action: Mouse pressed left at (418, 346)
Screenshot: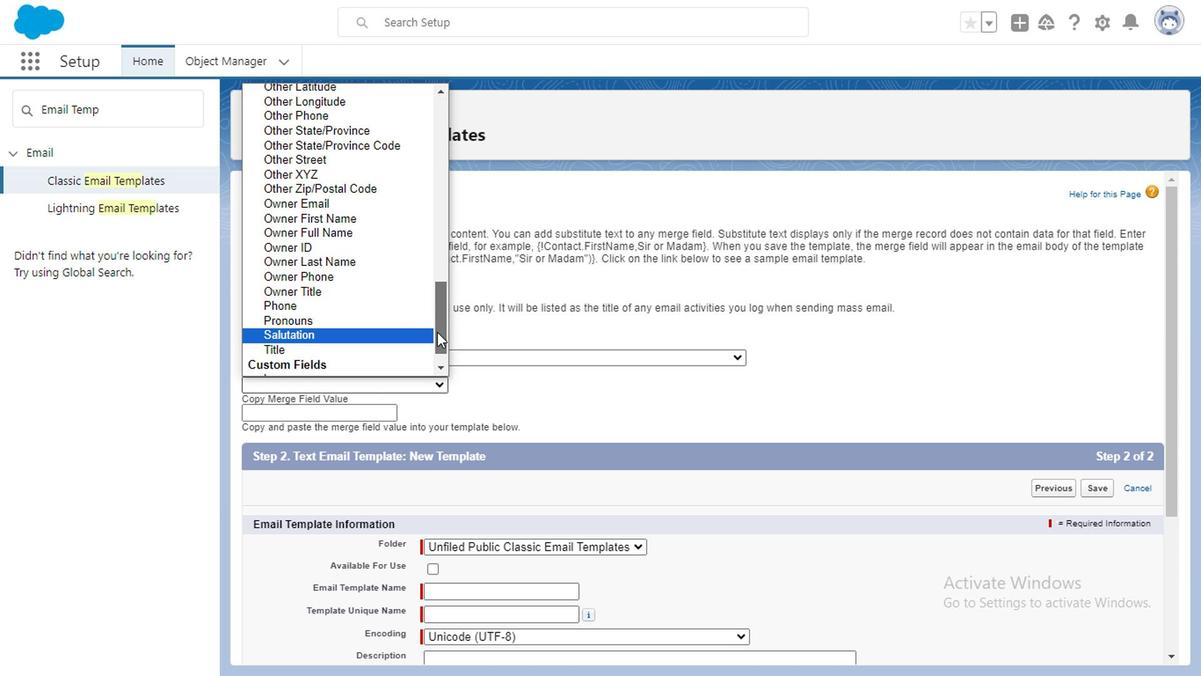 
Action: Mouse moved to (317, 197)
Screenshot: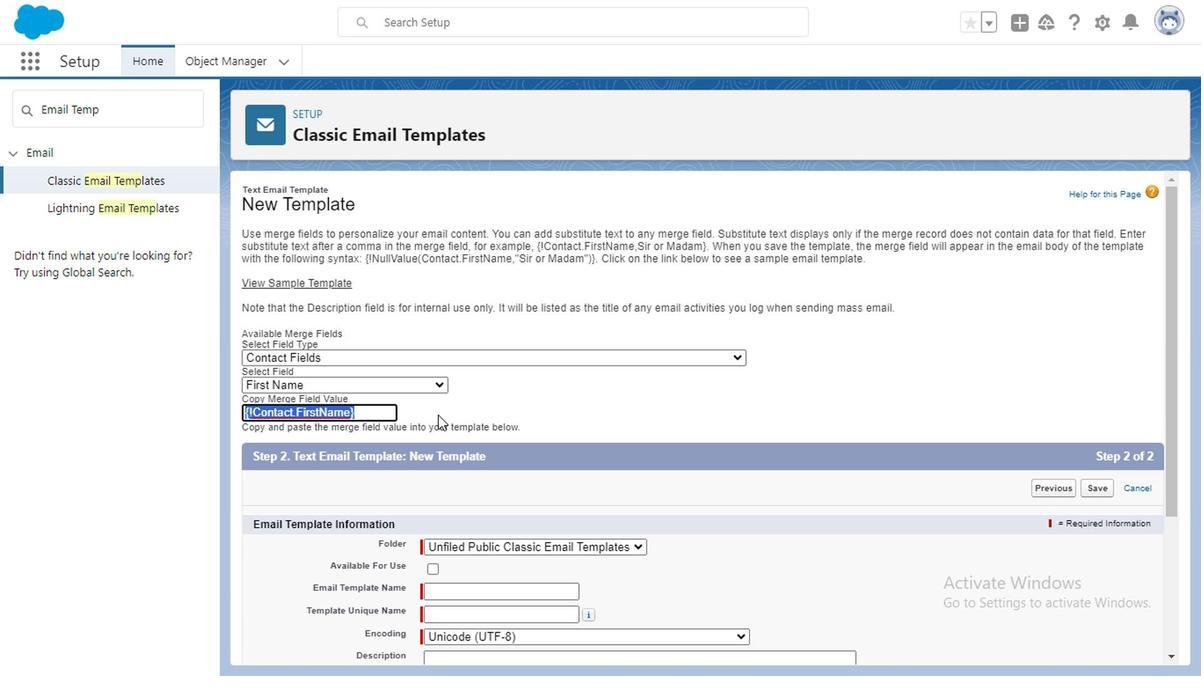 
Action: Mouse pressed left at (317, 197)
Screenshot: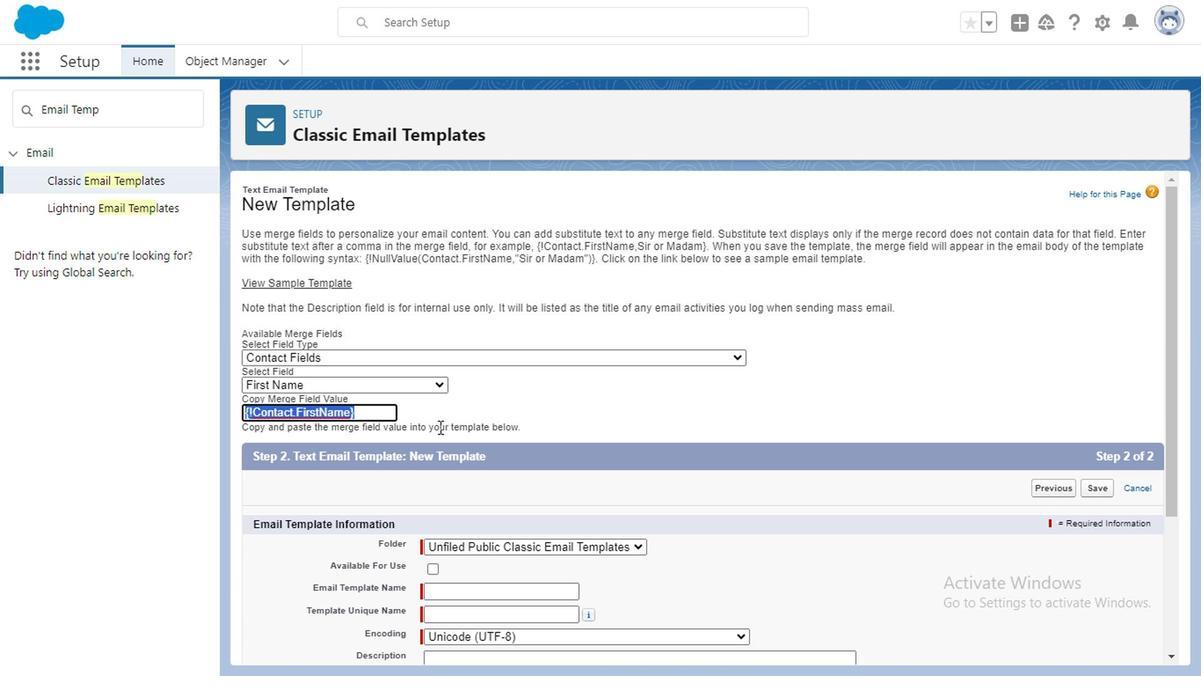 
Action: Mouse moved to (362, 397)
Screenshot: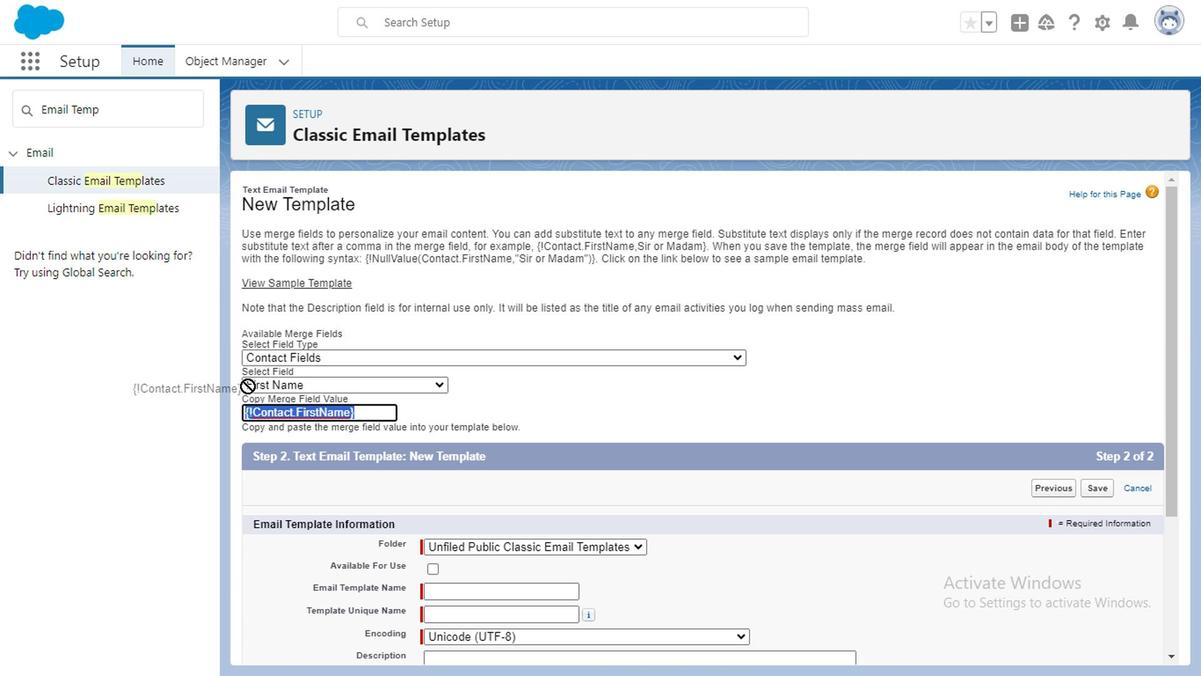
Action: Mouse pressed left at (362, 397)
Screenshot: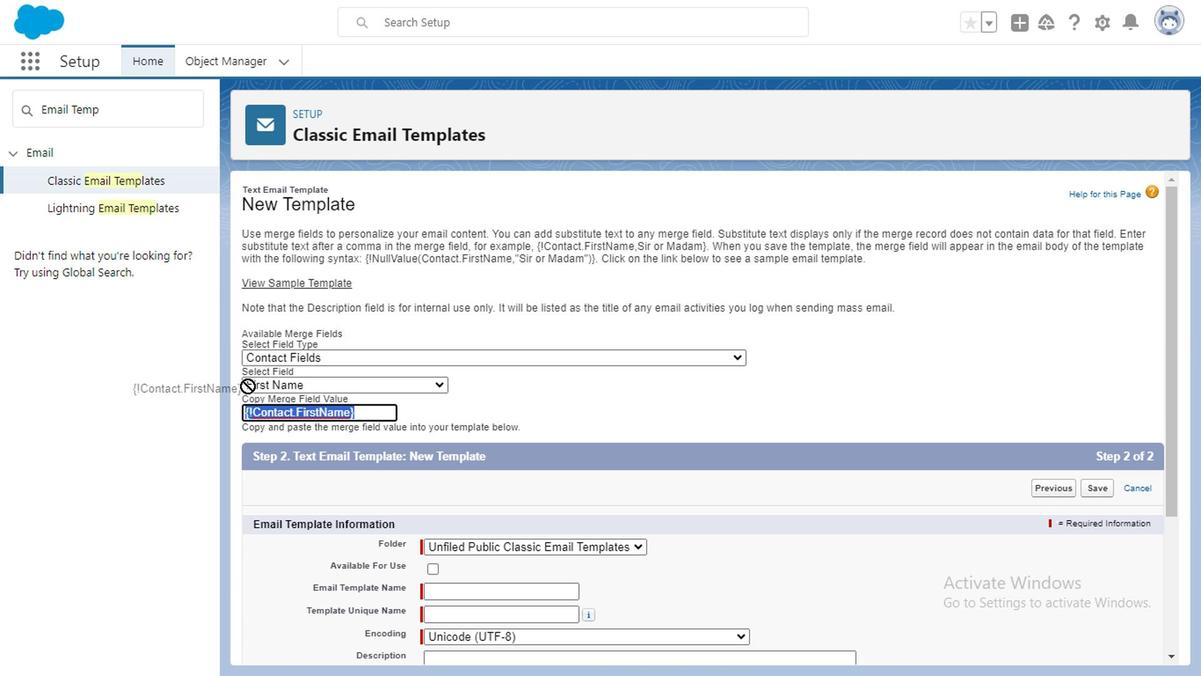 
Action: Mouse moved to (327, 401)
Screenshot: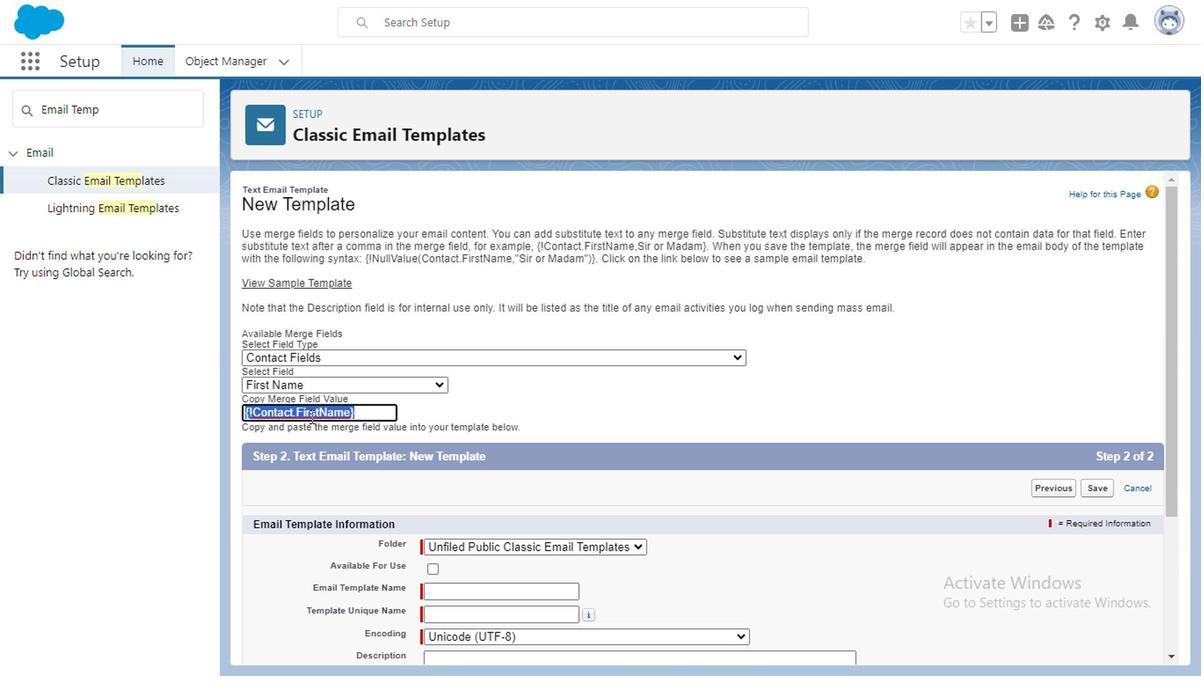 
Action: Mouse pressed right at (327, 401)
Screenshot: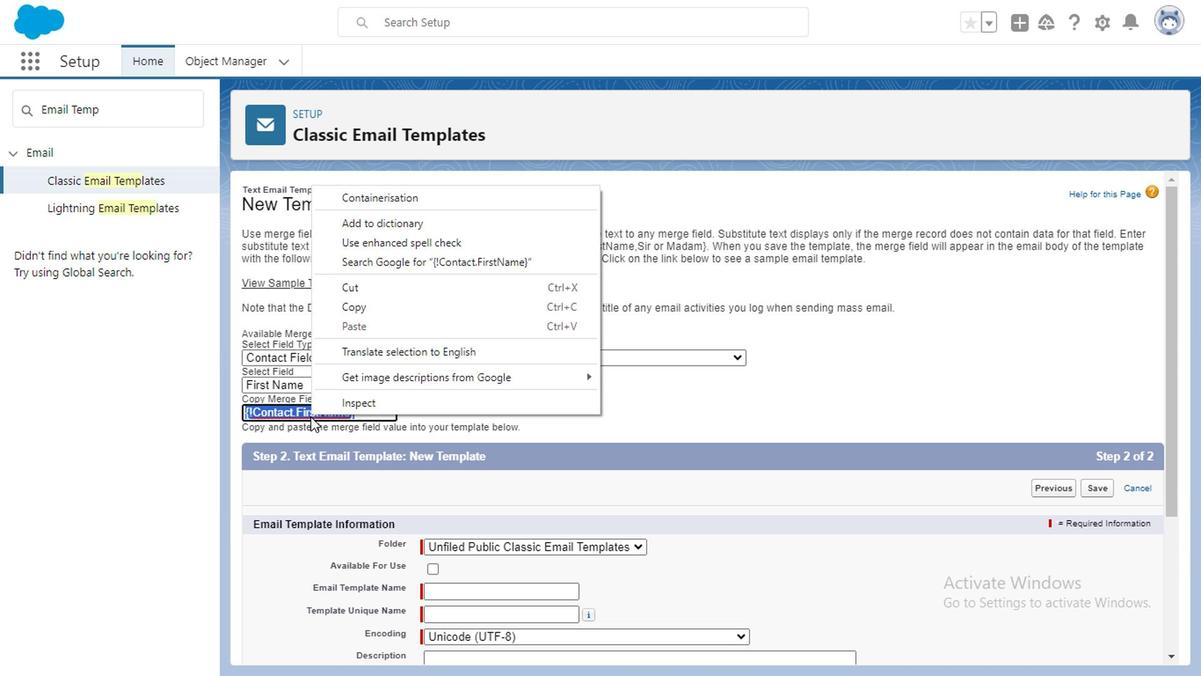 
Action: Mouse moved to (358, 323)
Screenshot: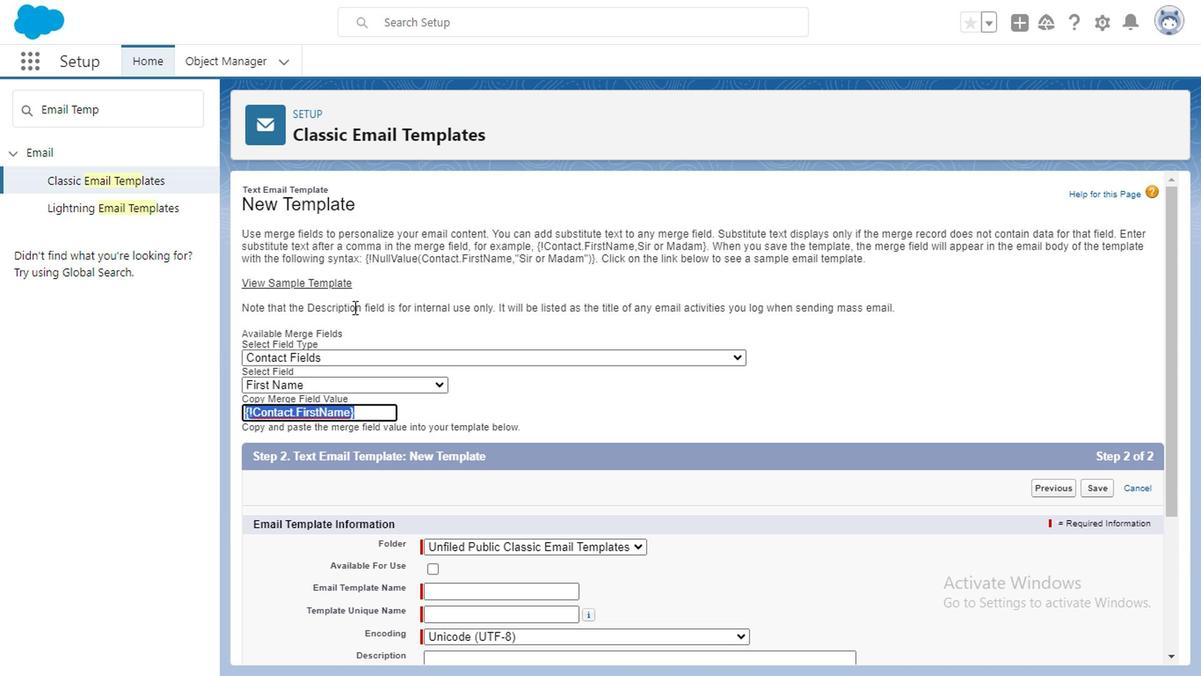 
Action: Mouse pressed left at (358, 323)
Screenshot: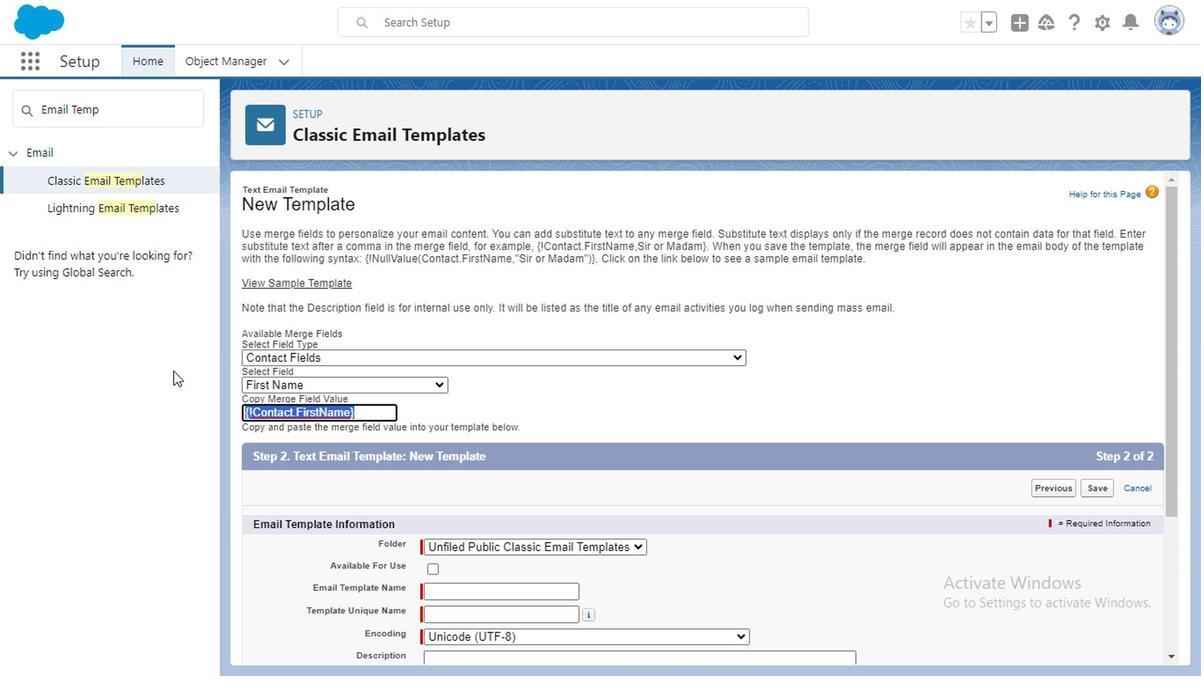 
Action: Mouse moved to (561, 420)
Screenshot: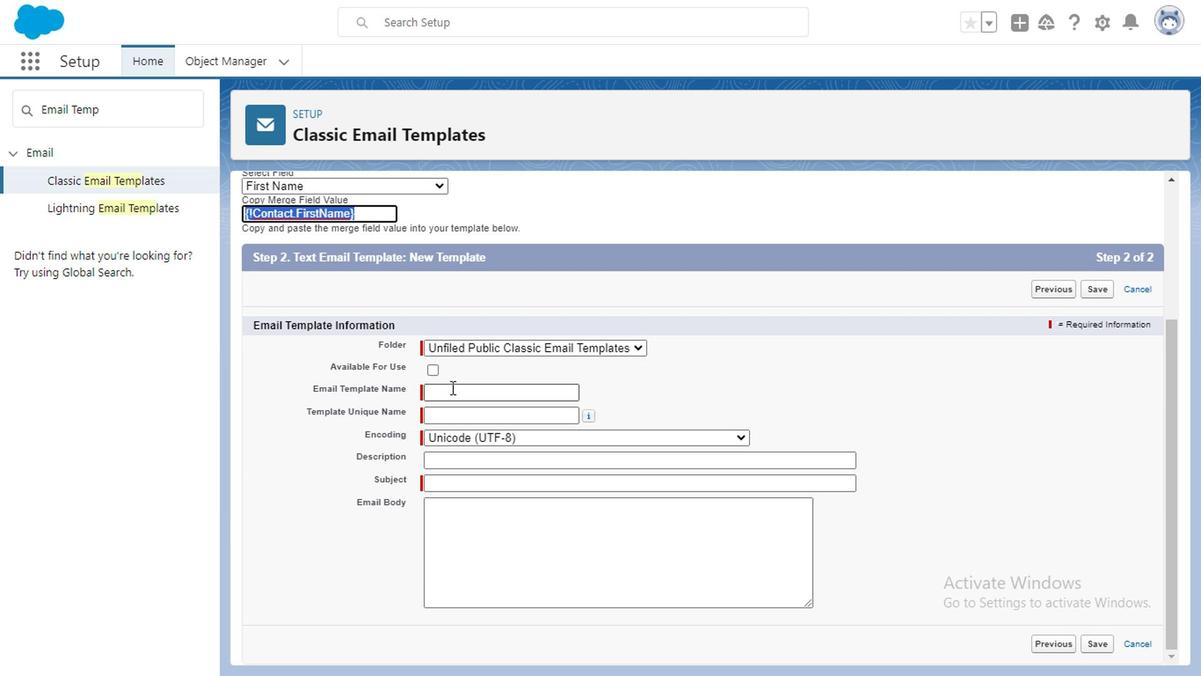 
Action: Mouse scrolled (561, 419) with delta (0, 0)
Screenshot: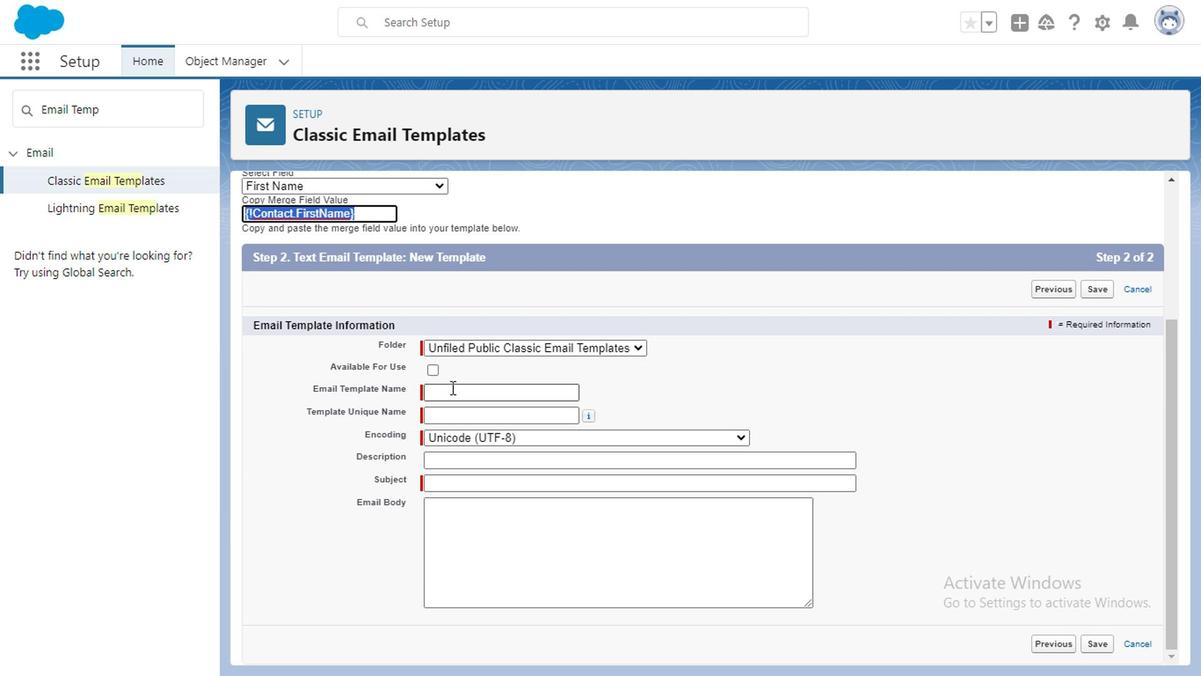
Action: Mouse scrolled (561, 419) with delta (0, 0)
Screenshot: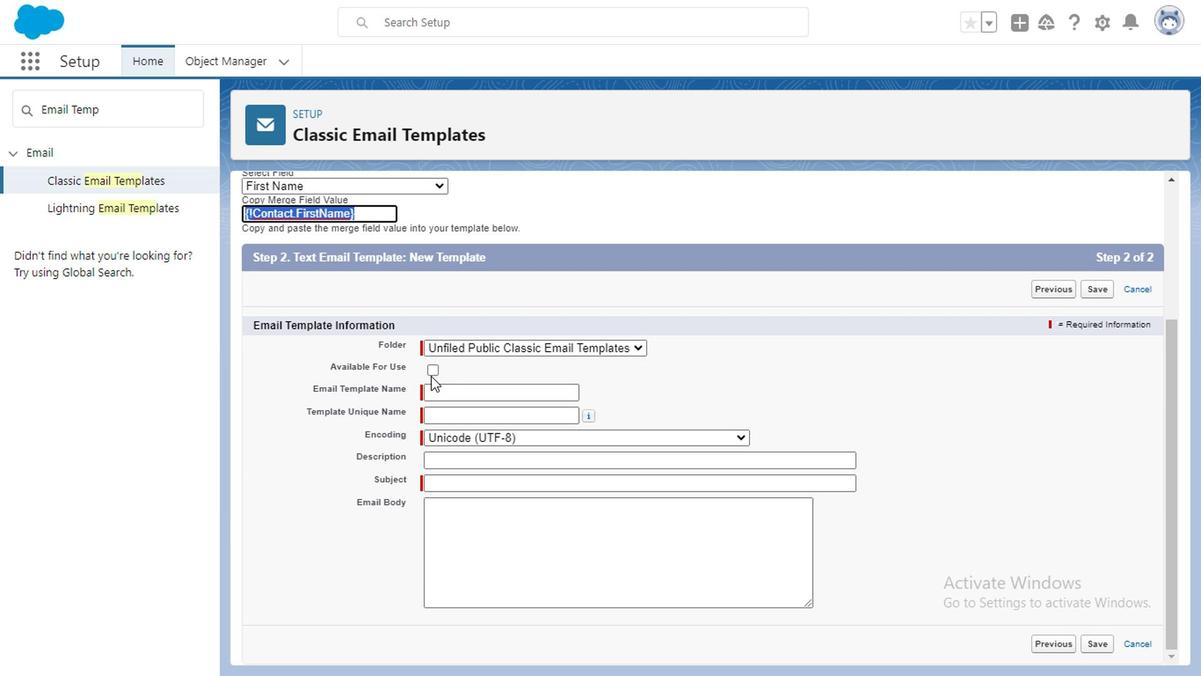 
Action: Mouse moved to (415, 369)
Screenshot: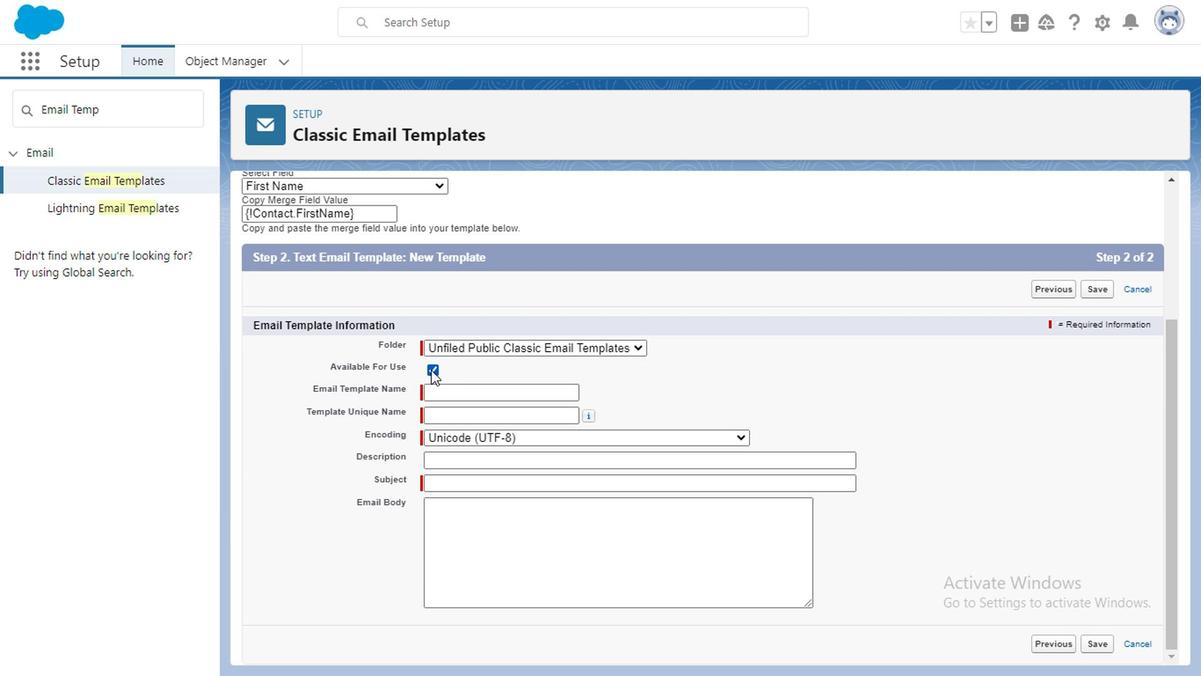 
Action: Mouse pressed left at (415, 369)
Screenshot: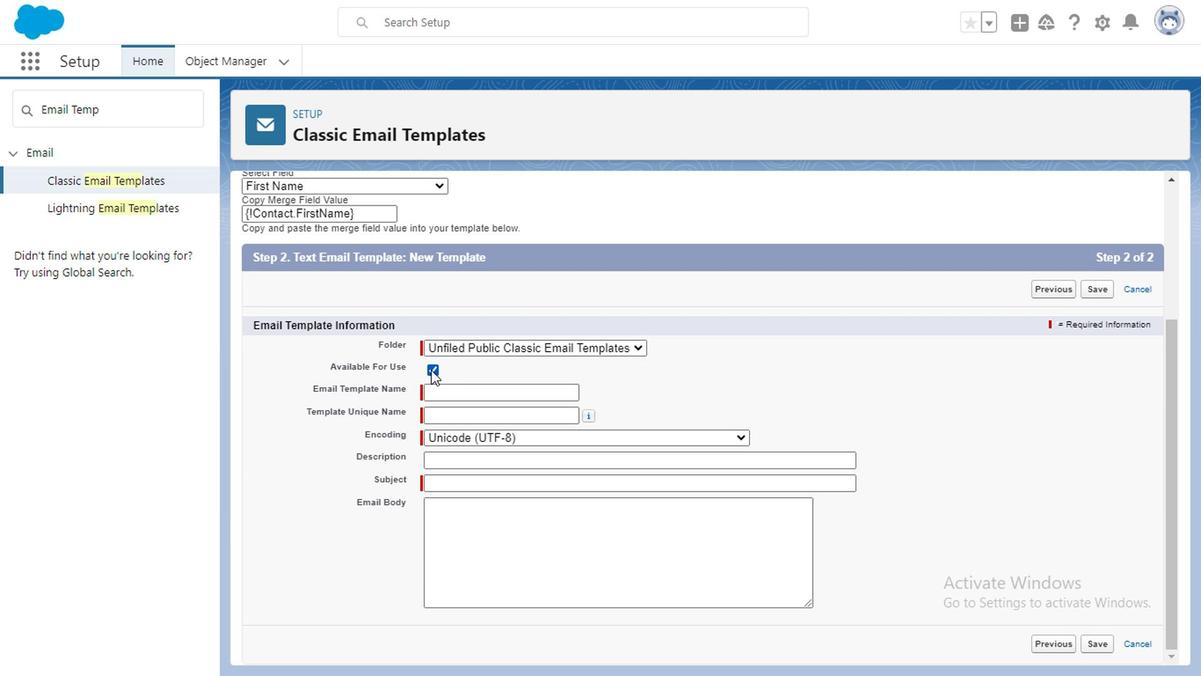 
Action: Mouse moved to (471, 385)
Screenshot: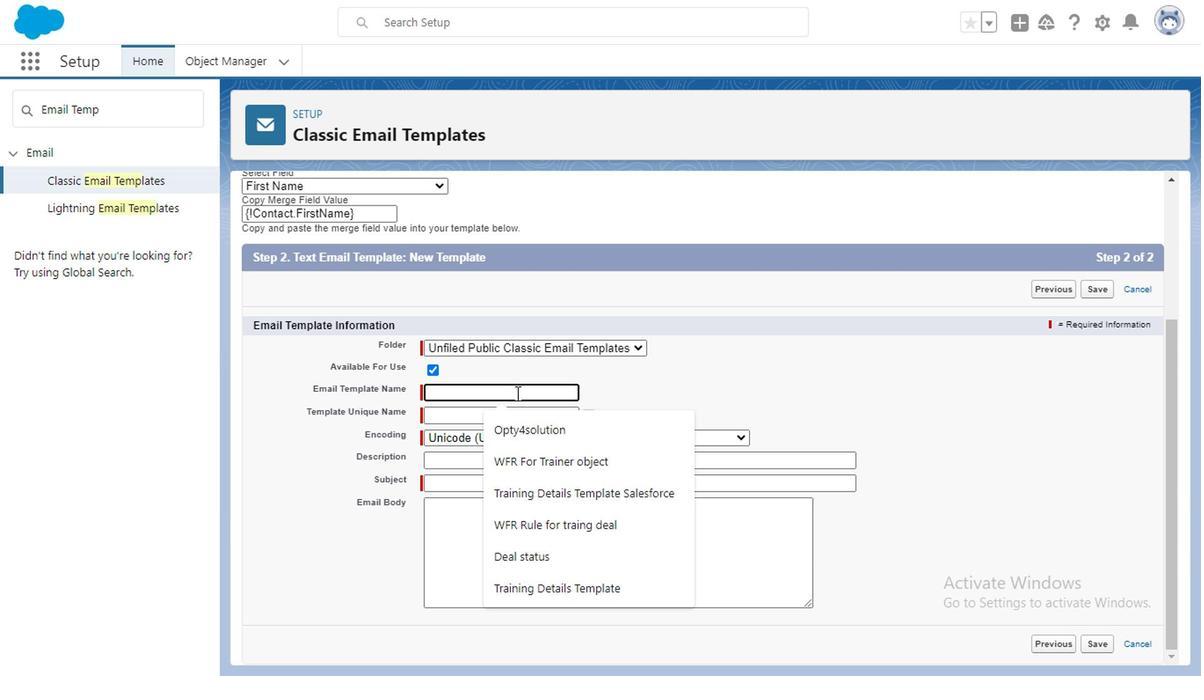 
Action: Mouse pressed left at (471, 385)
Screenshot: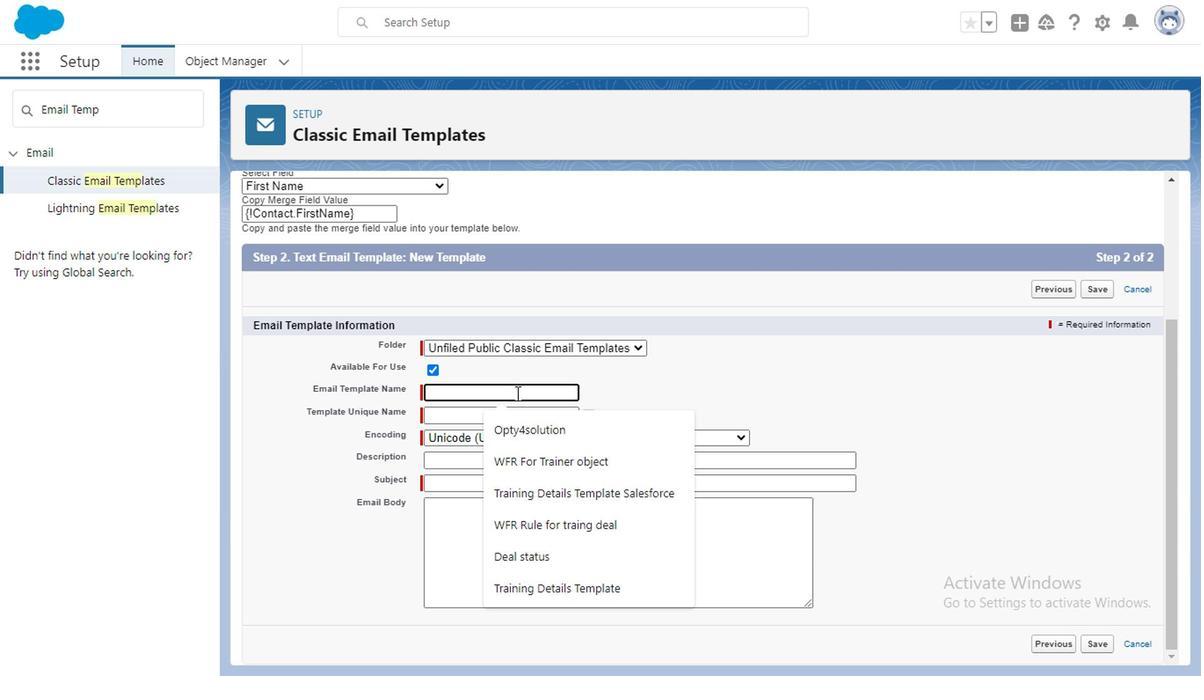 
Action: Mouse moved to (474, 384)
Screenshot: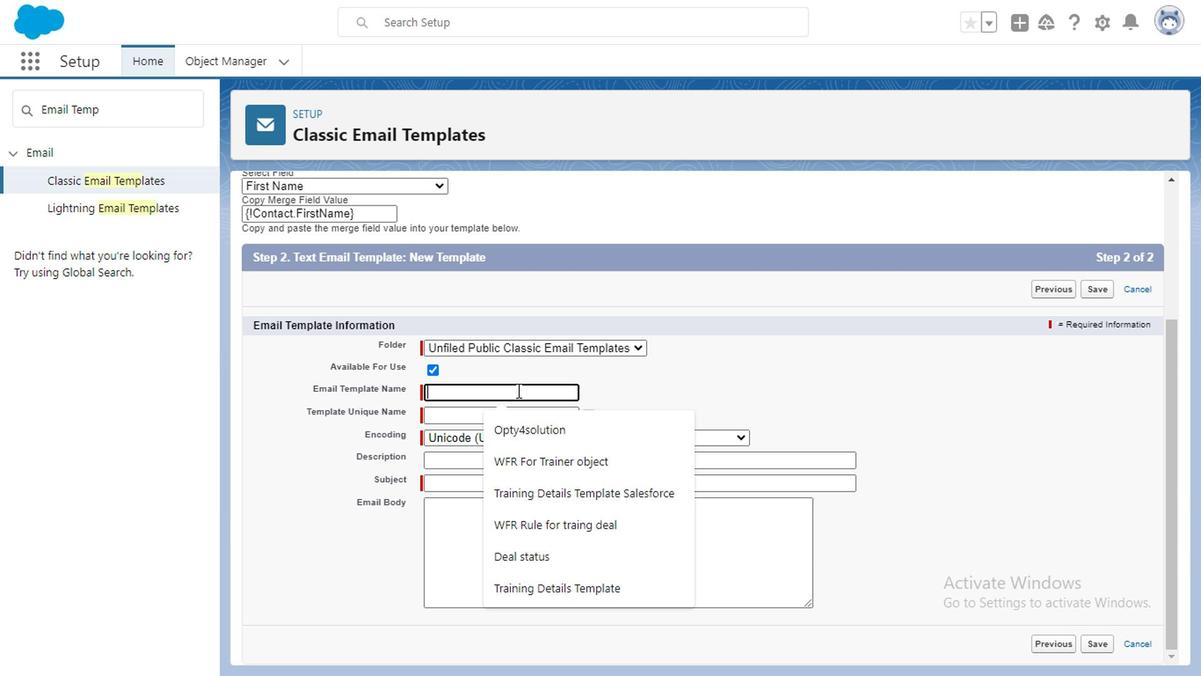 
Action: Key pressed <Key.caps_lock>M<Key.caps_lock>ulsfot<Key.space>training<Key.space>details
Screenshot: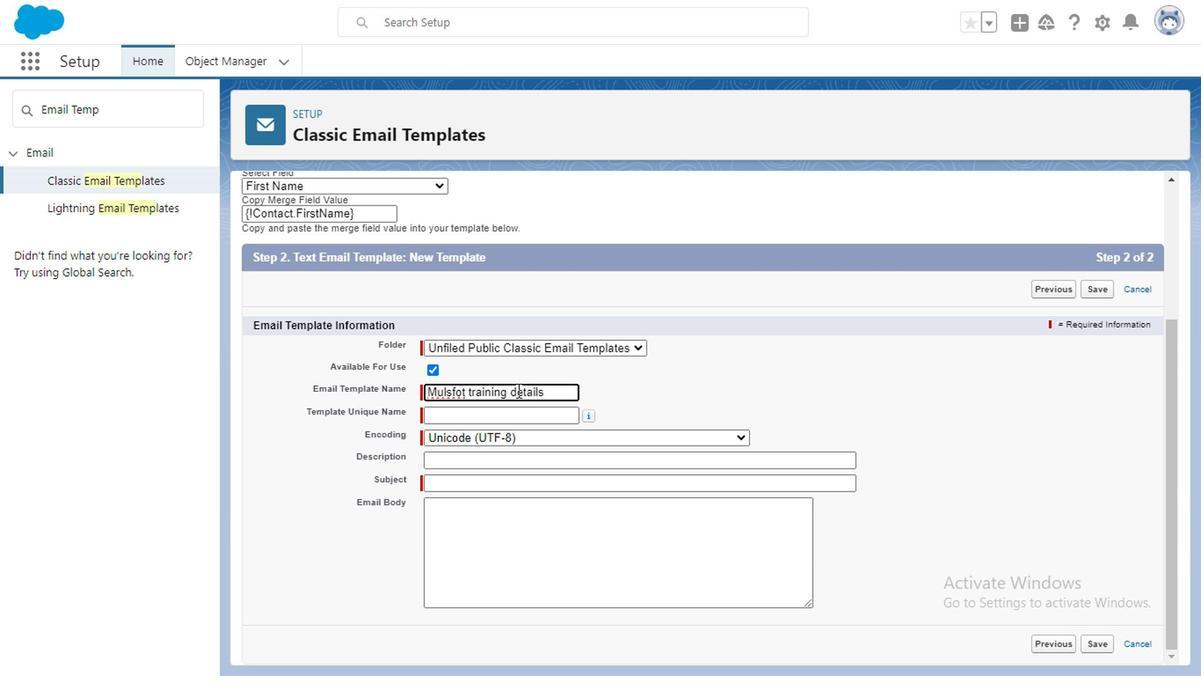
Action: Mouse moved to (471, 401)
Screenshot: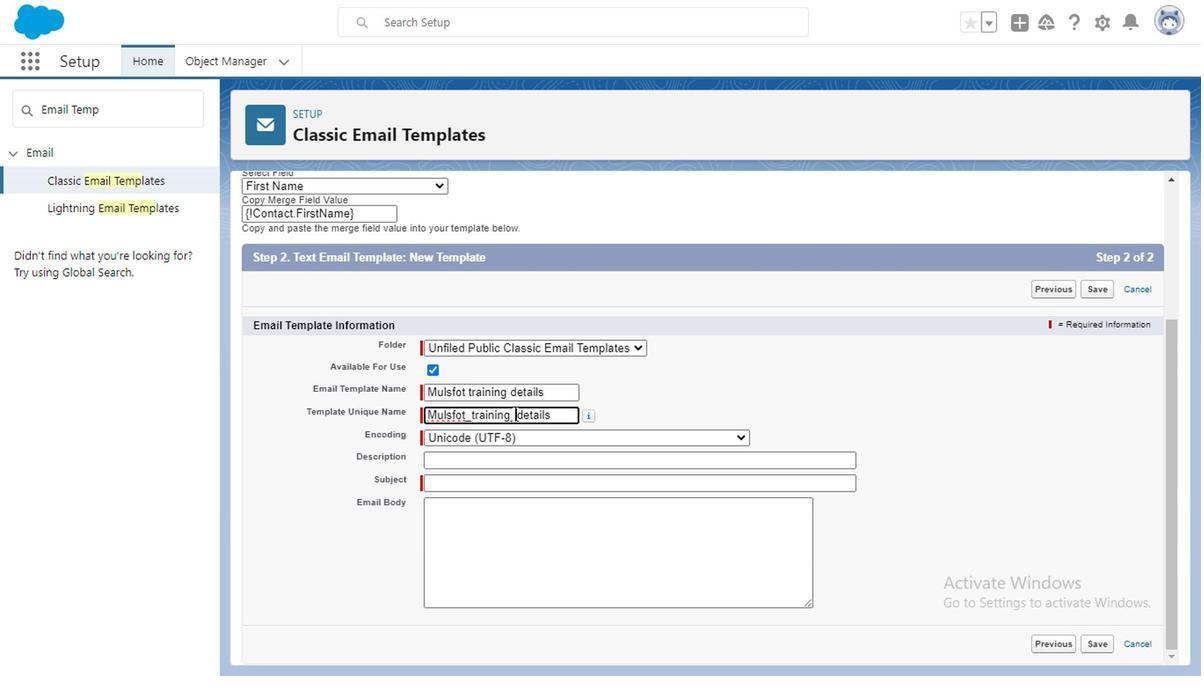 
Action: Mouse pressed left at (471, 401)
Screenshot: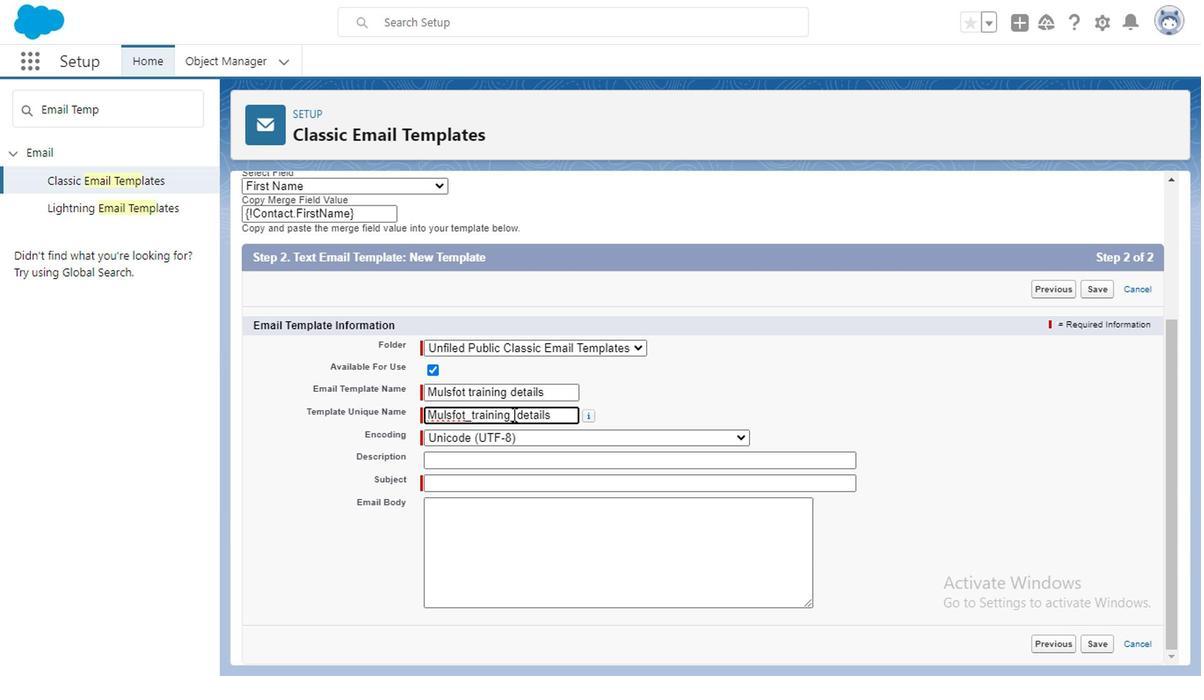 
Action: Mouse moved to (446, 433)
Screenshot: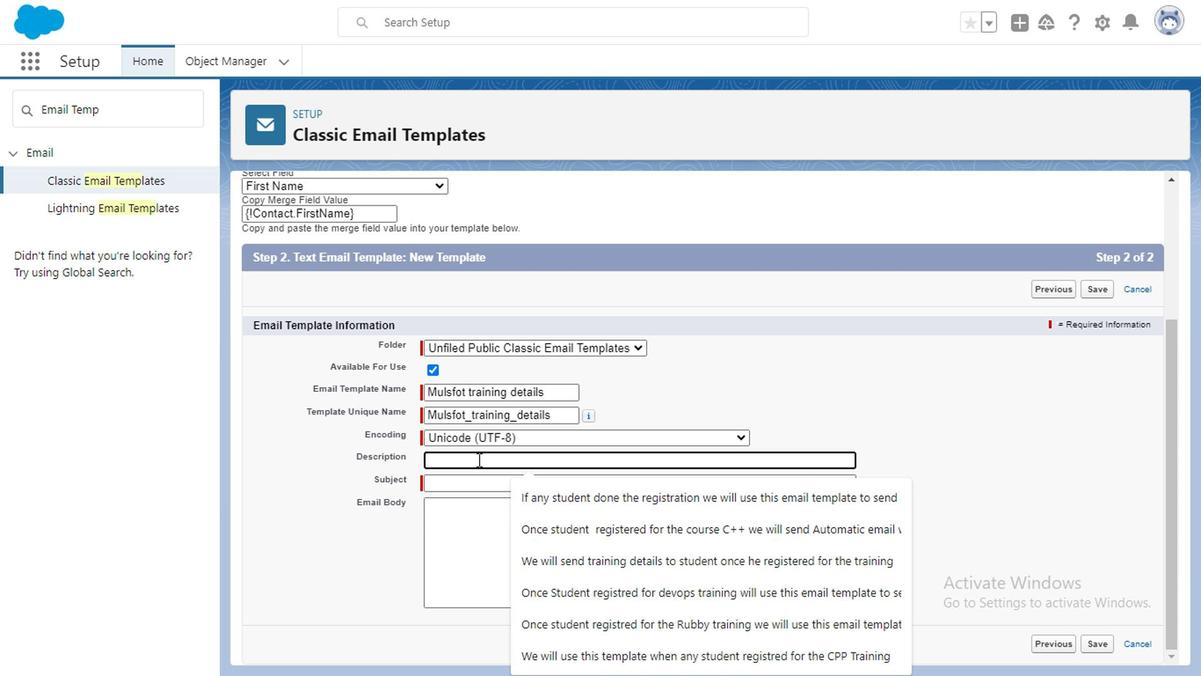 
Action: Mouse pressed left at (446, 433)
Screenshot: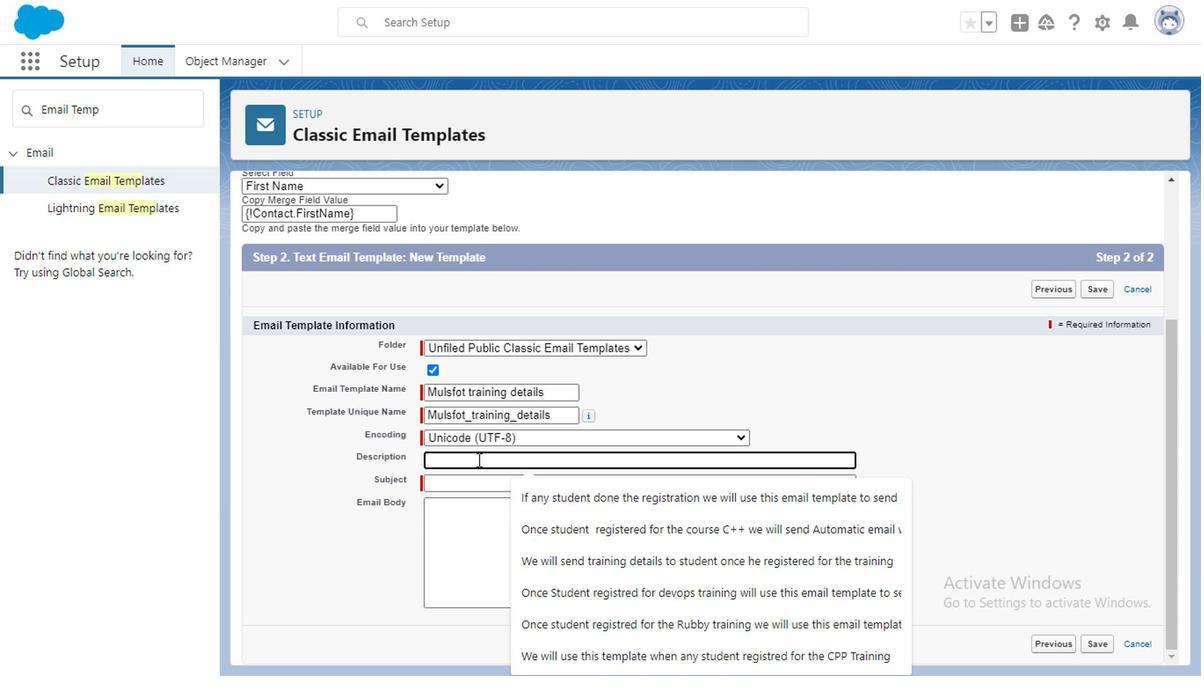 
Action: Mouse moved to (446, 433)
Screenshot: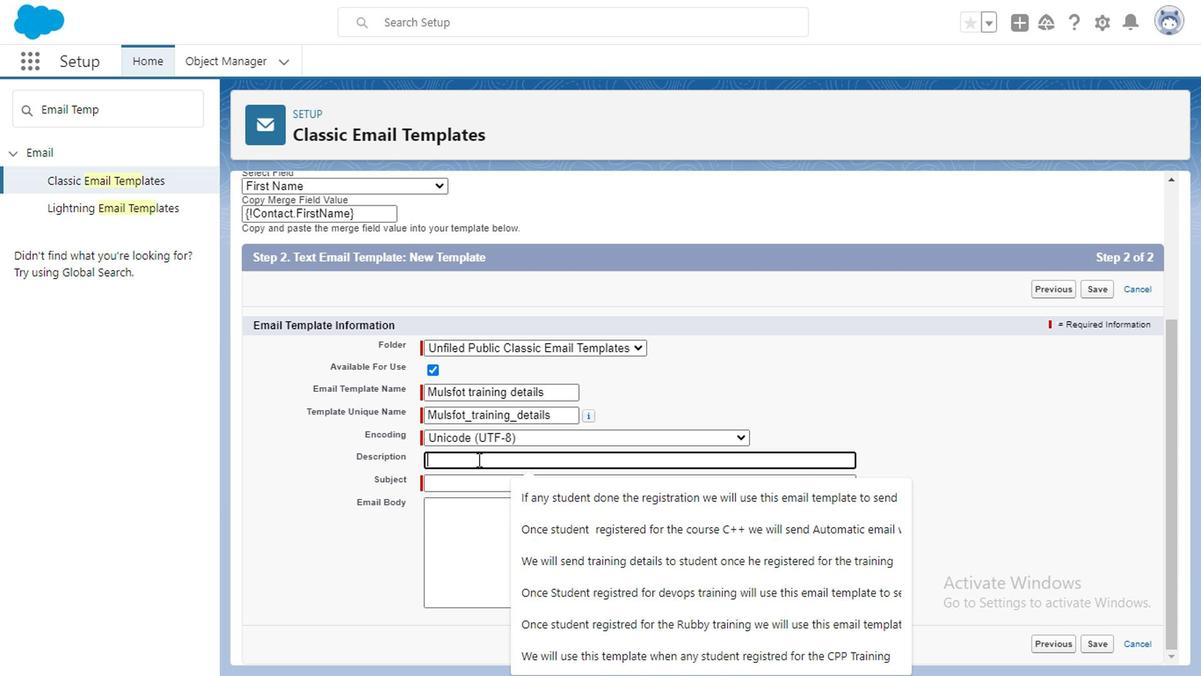 
Action: Key pressed <Key.caps_lock>I<Key.caps_lock>f<Key.space><Key.backspace><Key.backspace><Key.backspace><Key.caps_lock>I<Key.caps_lock>f<Key.space>anu<Key.backspace>y<Key.space>student<Key.space>enquire<Key.space><Key.backspace><Key.backspace><Key.backspace><Key.backspace><Key.backspace><Key.backspace><Key.backspace><Key.backspace>registred<Key.space>for<Key.space><Key.caps_lock>M<Key.caps_lock>ulsoft<Key.space>training<Key.space>w<Key.backspace>willl<Key.space>use<Key.space>tis<Key.space><Key.backspace><Key.backspace><Key.backspace>his<Key.space>template<Key.space>to<Key.space>send<Key.space>details<Key.space>
Screenshot: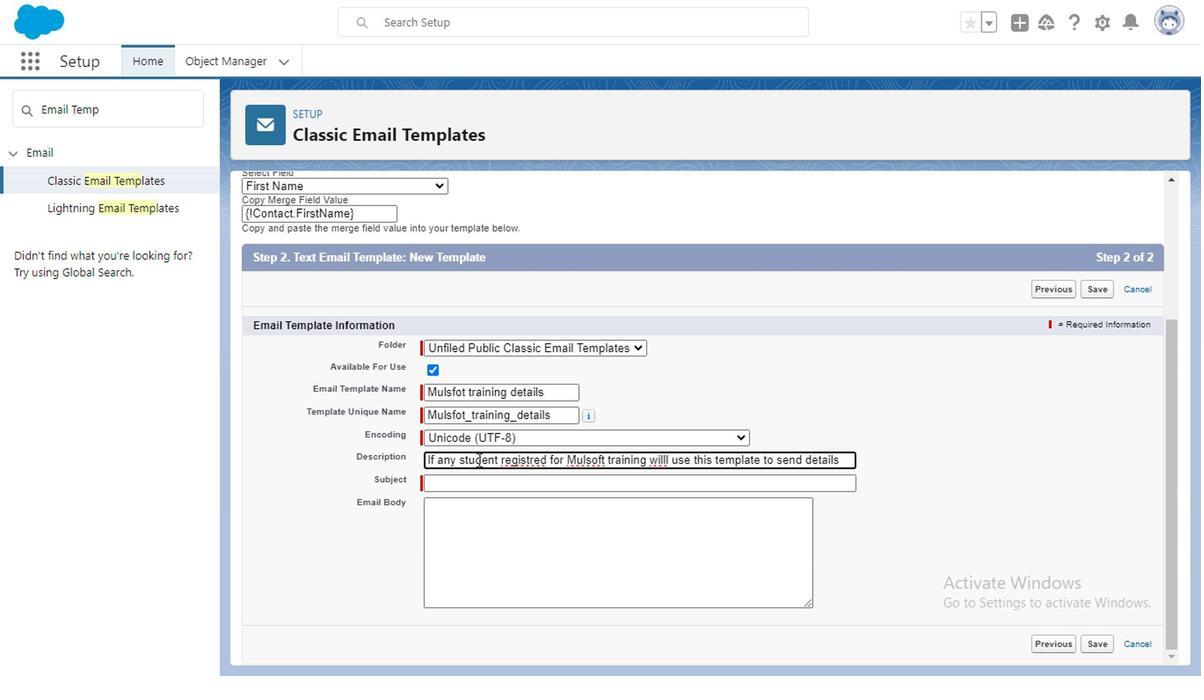 
Action: Mouse moved to (589, 247)
Screenshot: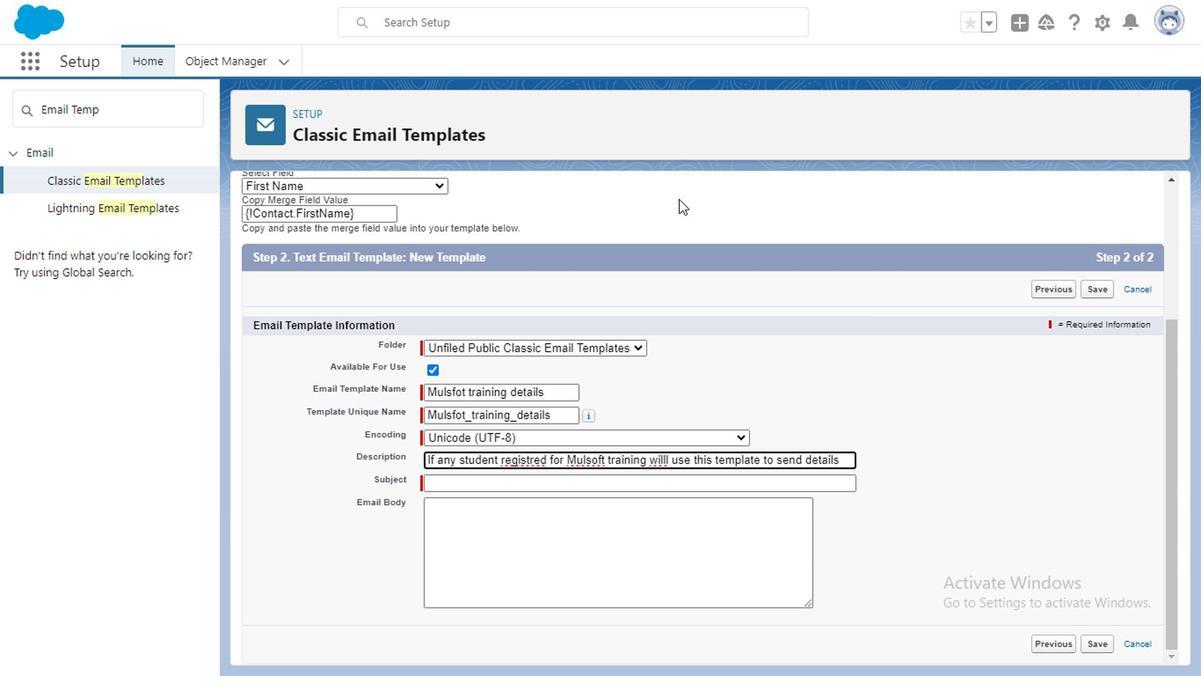 
Action: Key pressed <Key.space>of<Key.space>training
Screenshot: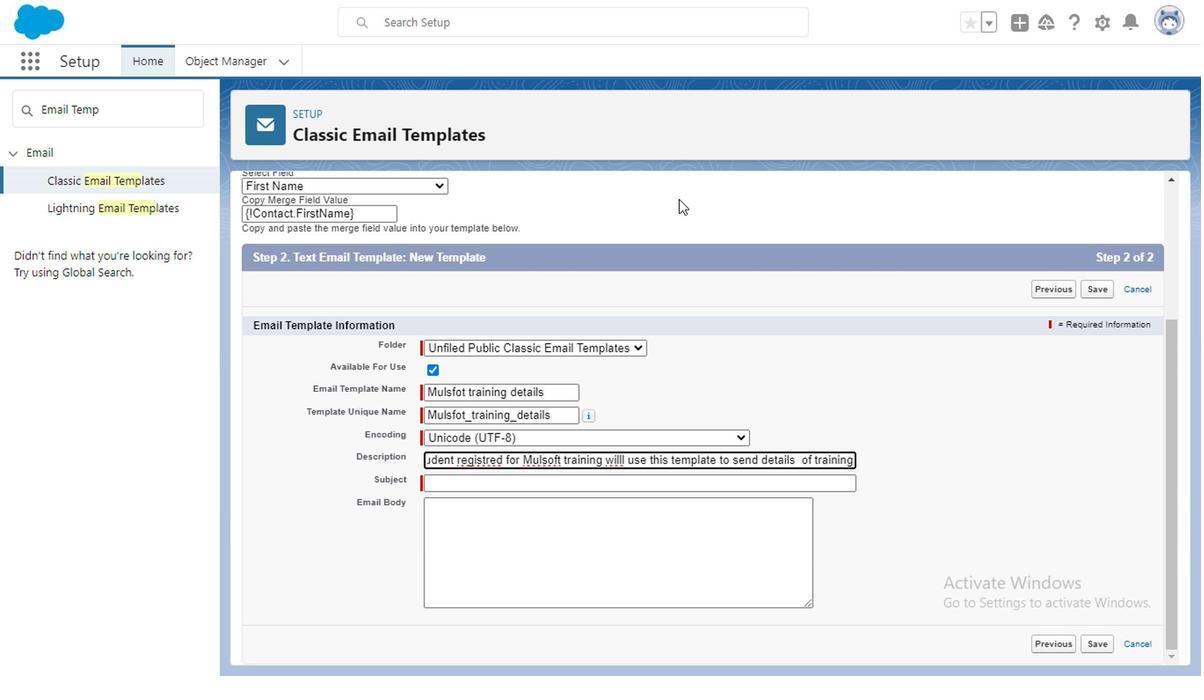 
Action: Mouse moved to (446, 448)
Screenshot: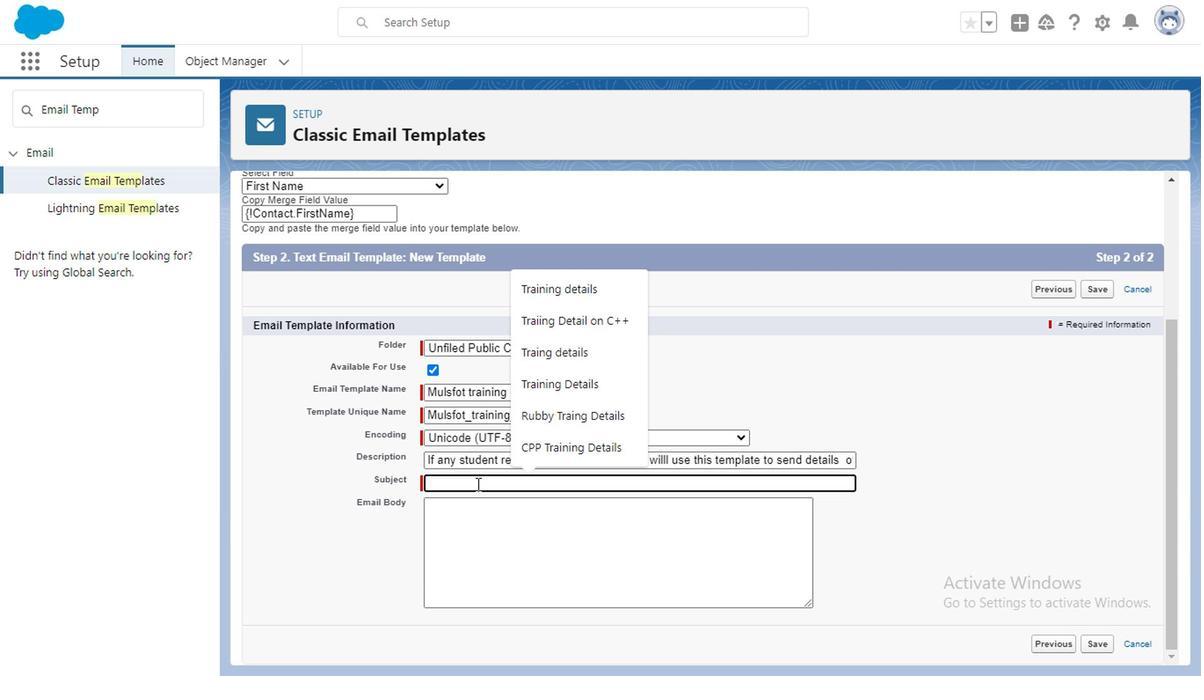 
Action: Mouse pressed left at (446, 448)
Screenshot: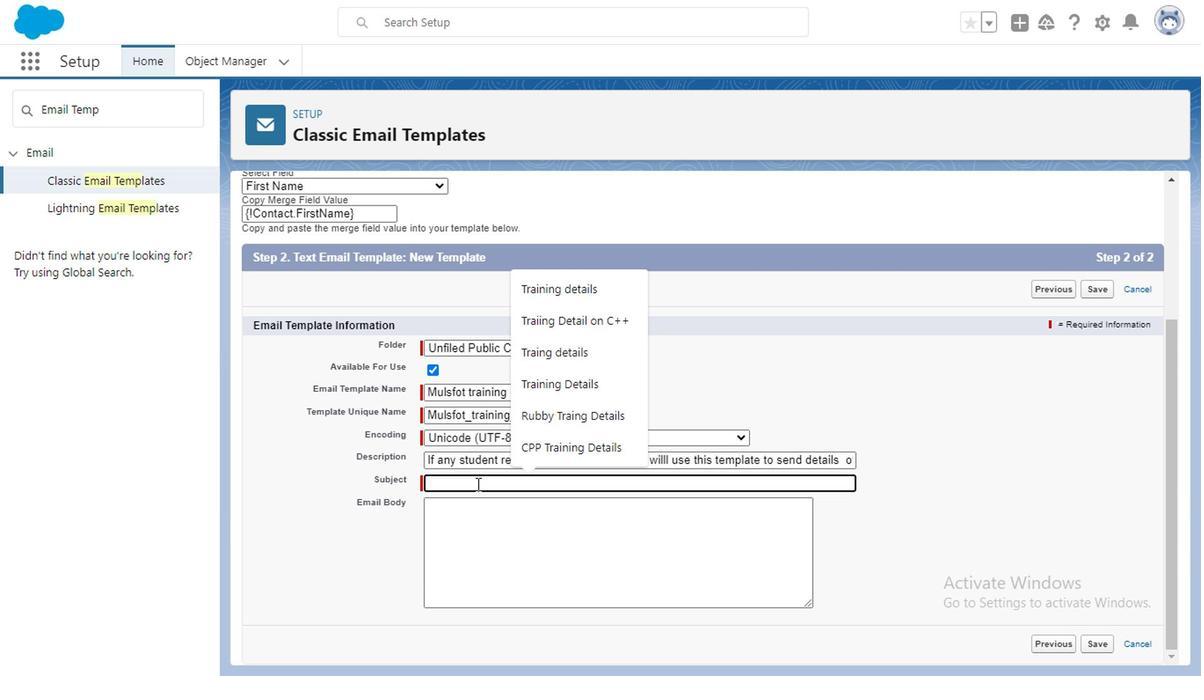 
Action: Mouse moved to (446, 450)
Screenshot: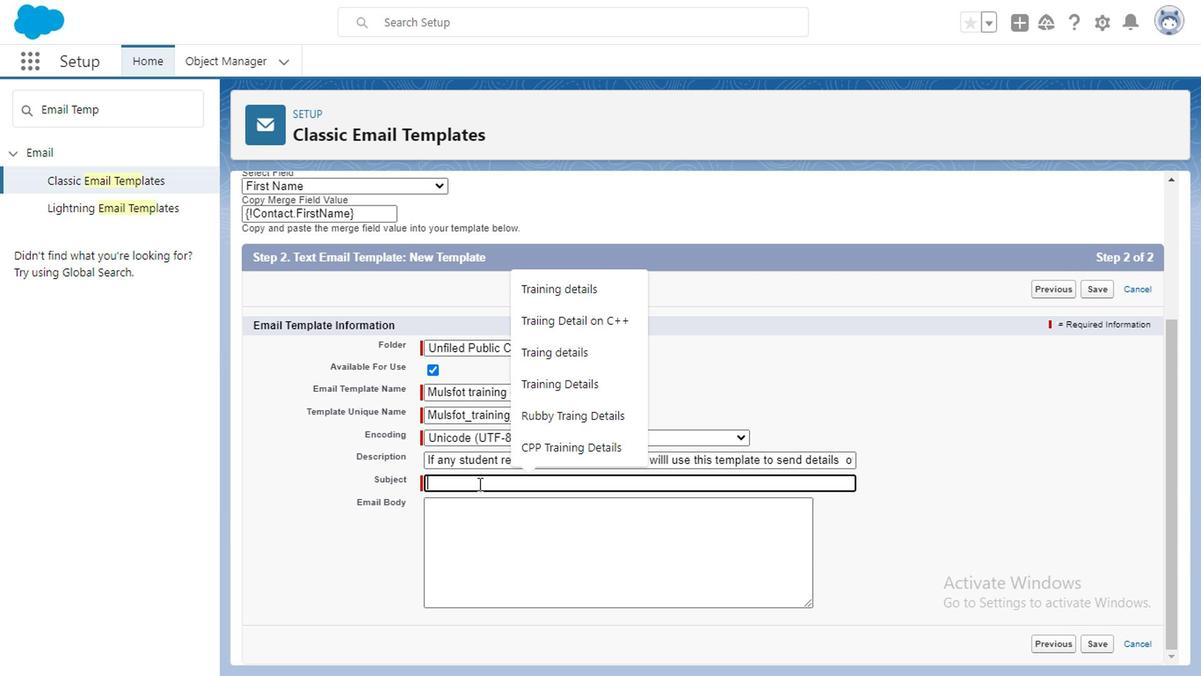 
Action: Key pressed <Key.caps_lock>M<Key.caps_lock>ulsoft<Key.space>training<Key.space>details
Screenshot: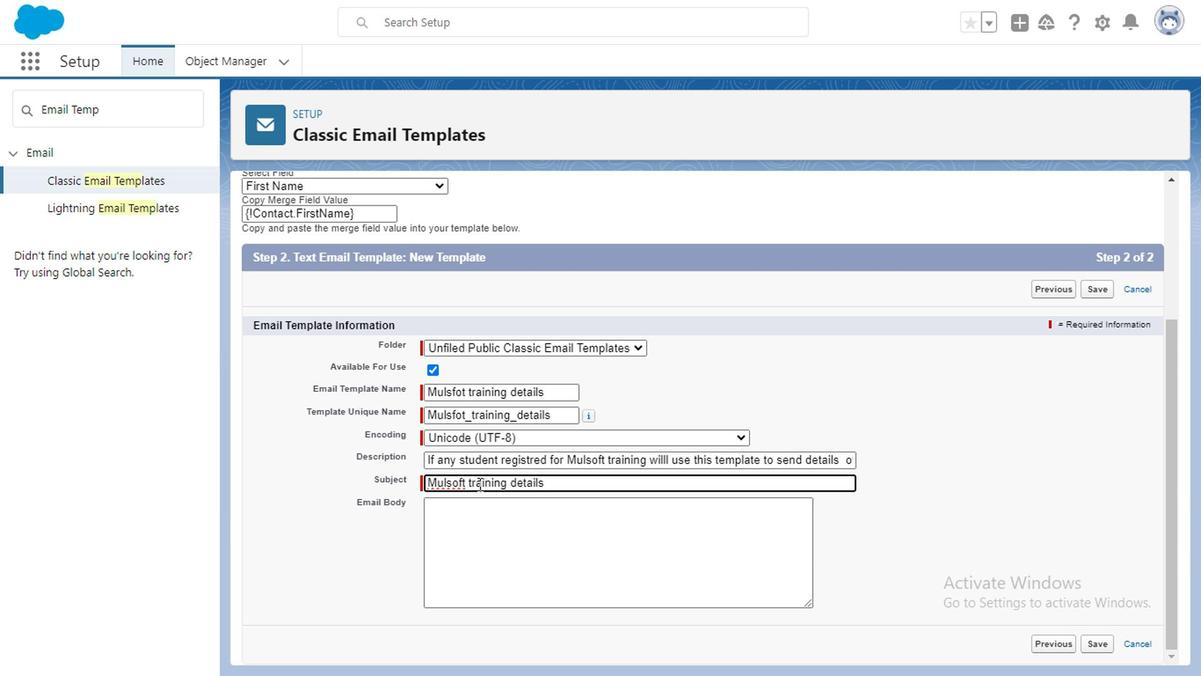 
Action: Mouse moved to (478, 486)
Screenshot: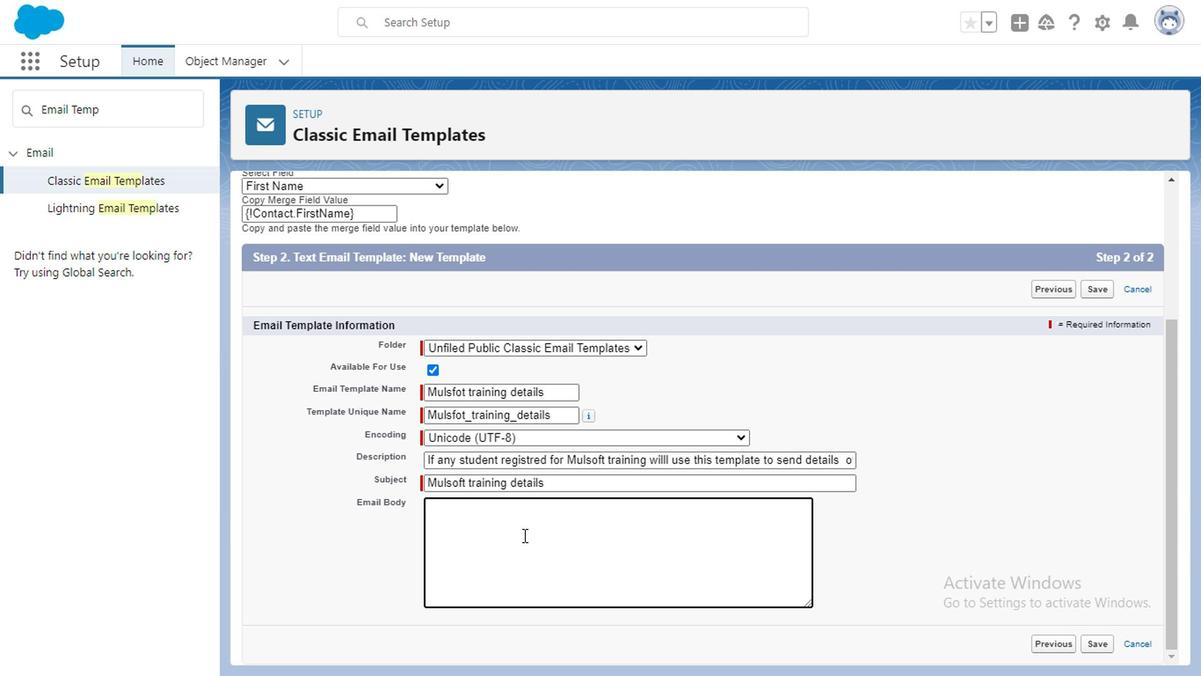 
Action: Mouse pressed left at (478, 486)
Screenshot: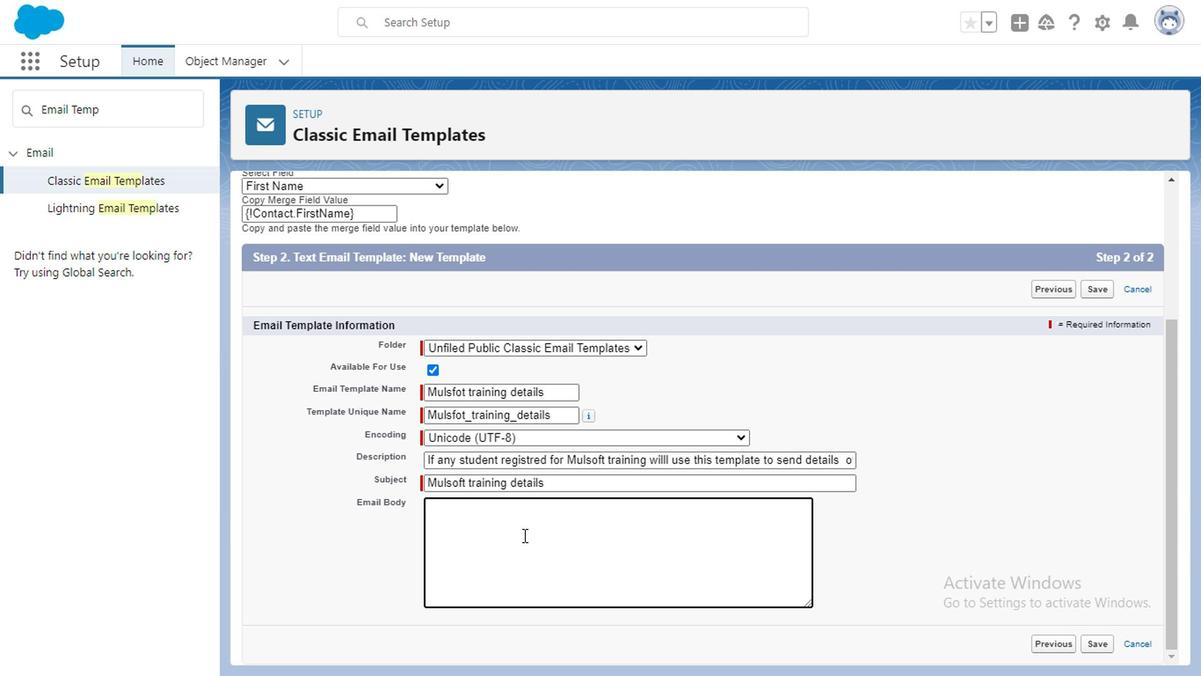 
Action: Mouse moved to (478, 486)
Screenshot: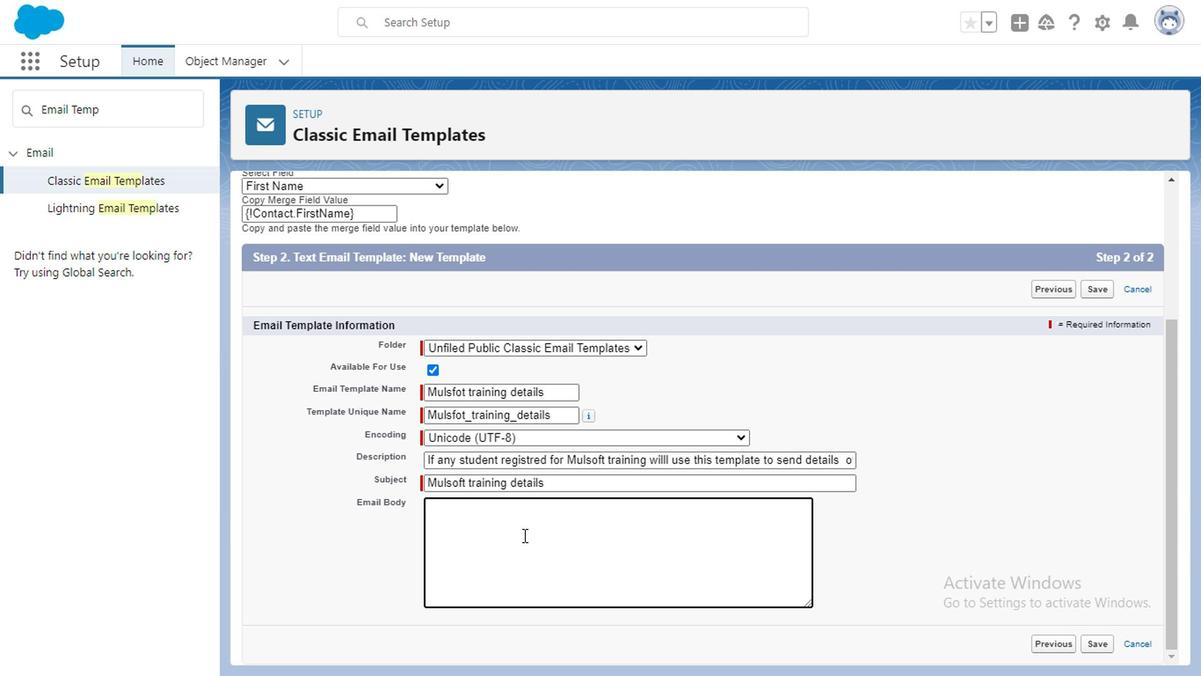 
Action: Key pressed <Key.caps_lock>G<Key.caps_lock>reething<Key.space>f<Key.backspace><Key.backspace><Key.backspace><Key.backspace><Key.backspace><Key.backspace><Key.backspace><Key.backspace><Key.backspace><Key.backspace><Key.backspace><Key.backspace><Key.backspace><Key.backspace><Key.backspace><Key.backspace><Key.backspace><Key.backspace><Key.caps_lock>H<Key.caps_lock>ello<Key.space><Key.caps_lock>D<Key.caps_lock>ear
Screenshot: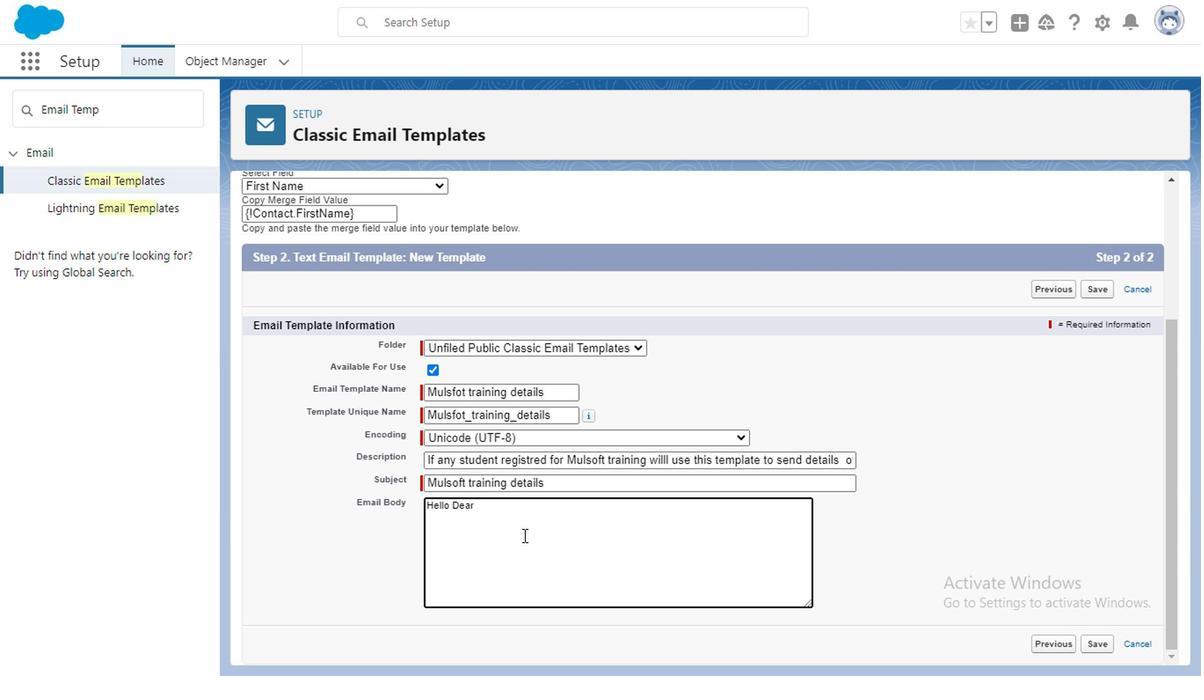 
Action: Mouse moved to (363, 256)
Screenshot: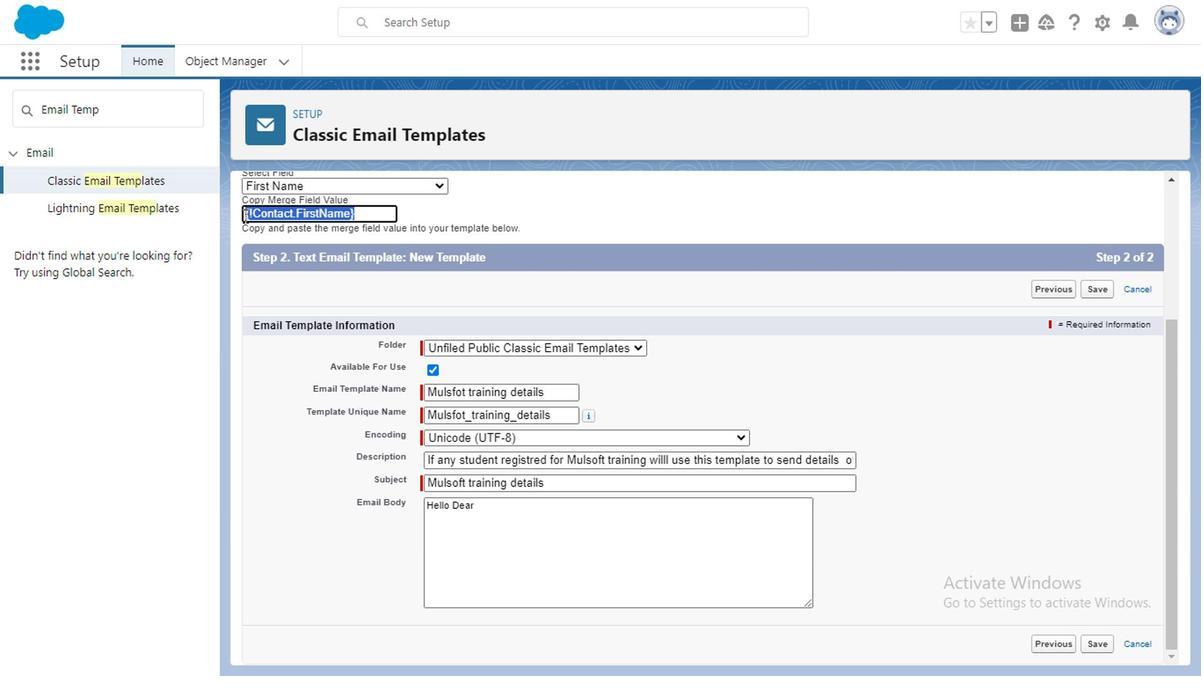 
Action: Mouse pressed left at (363, 256)
Screenshot: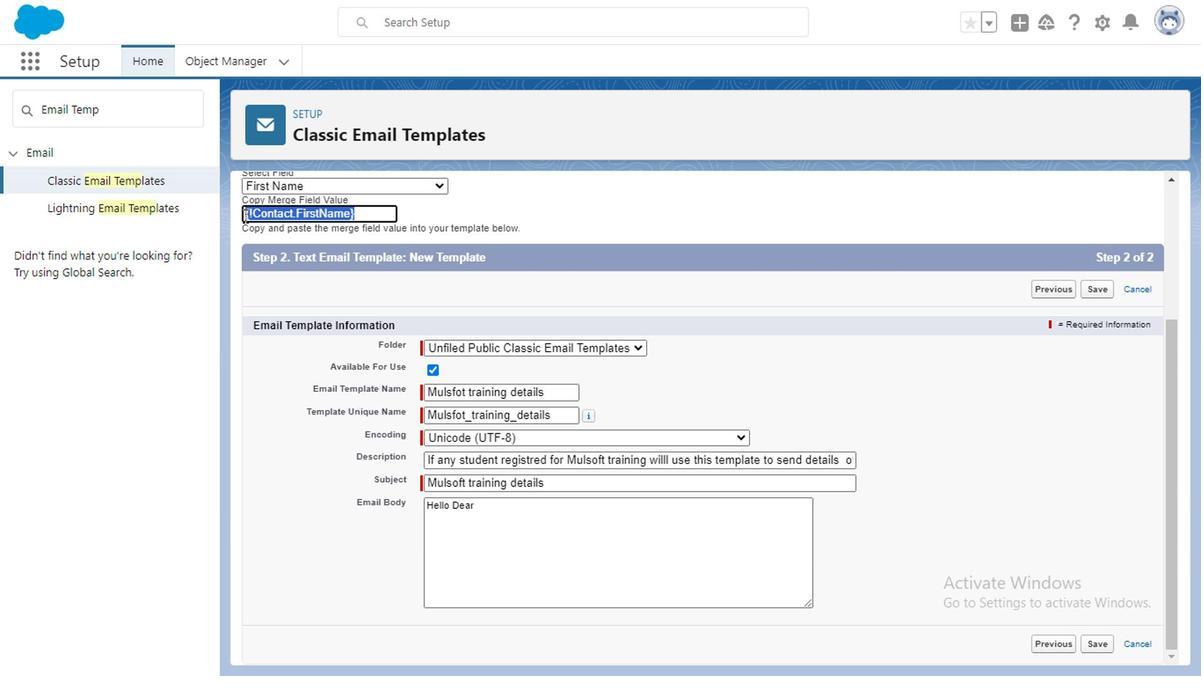 
Action: Mouse moved to (303, 256)
Screenshot: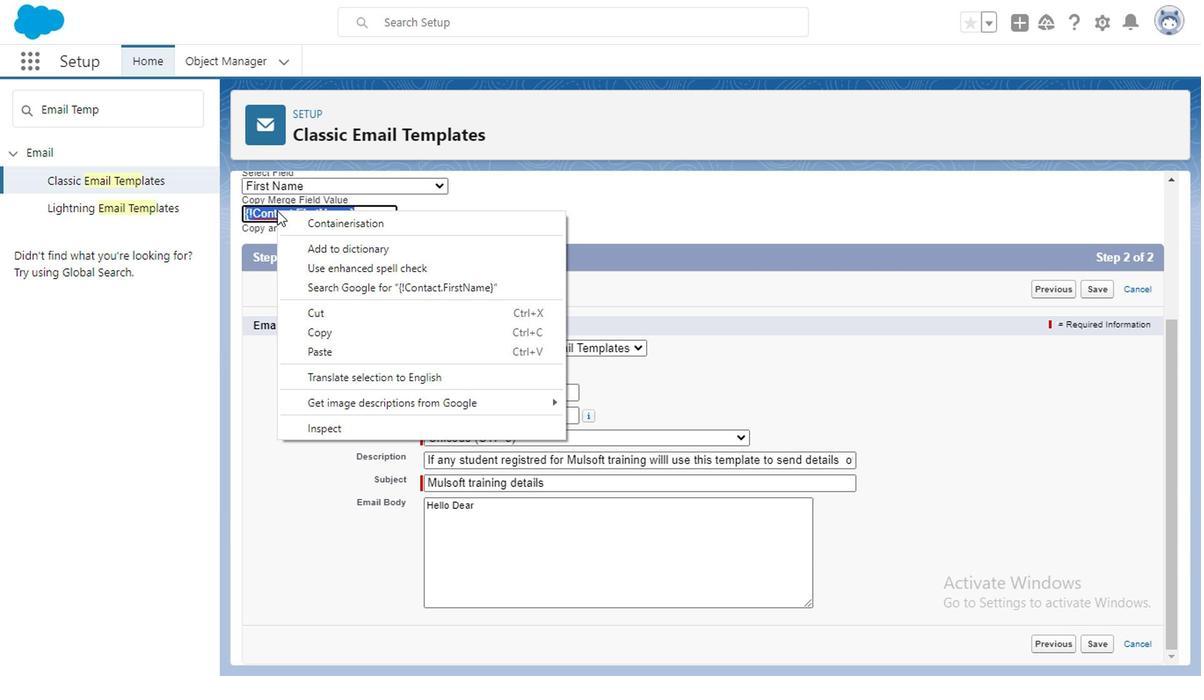 
Action: Mouse pressed right at (303, 256)
Screenshot: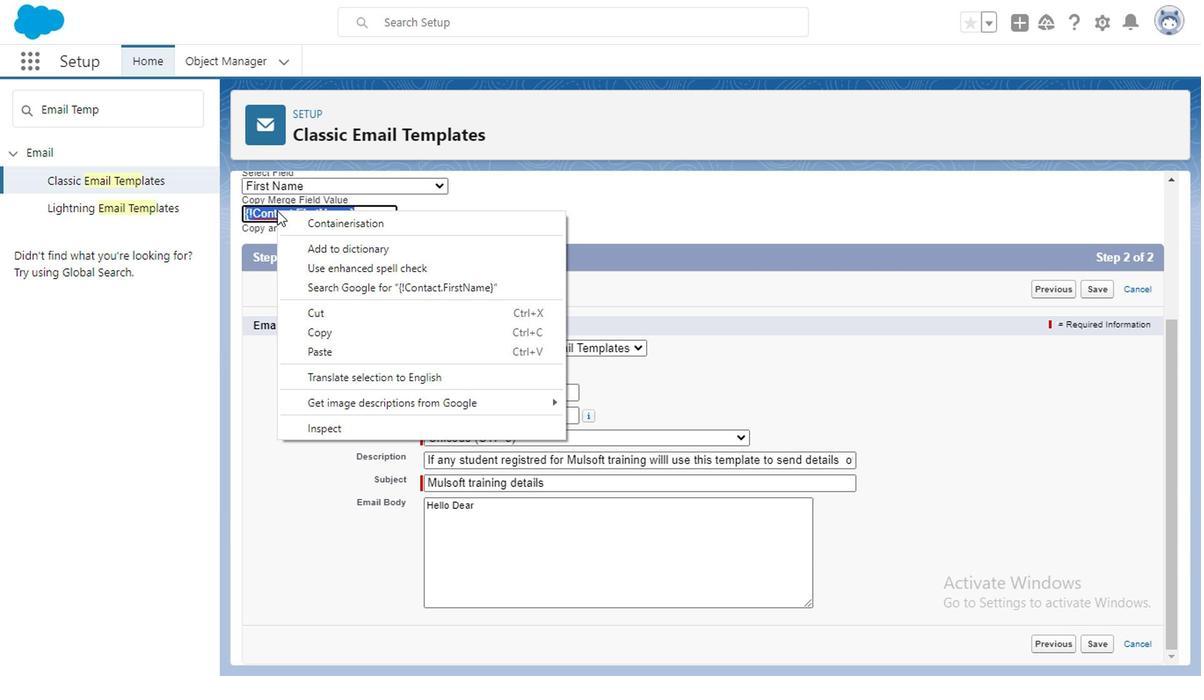 
Action: Mouse moved to (340, 344)
Screenshot: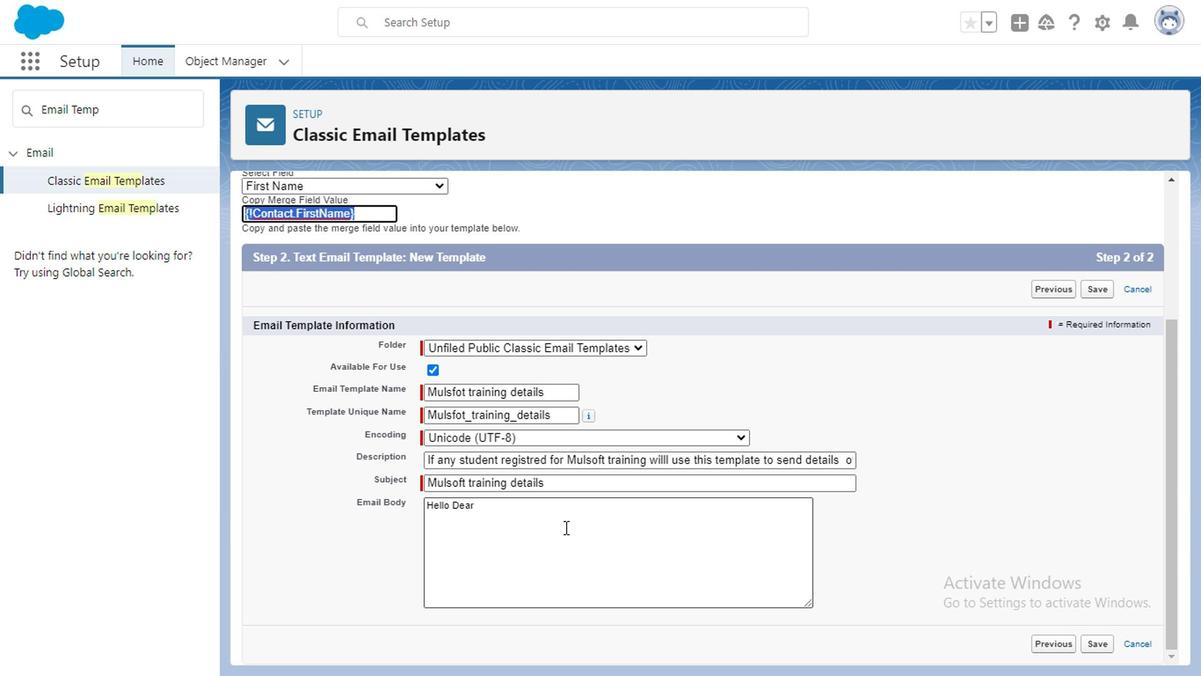 
Action: Mouse pressed left at (340, 344)
Screenshot: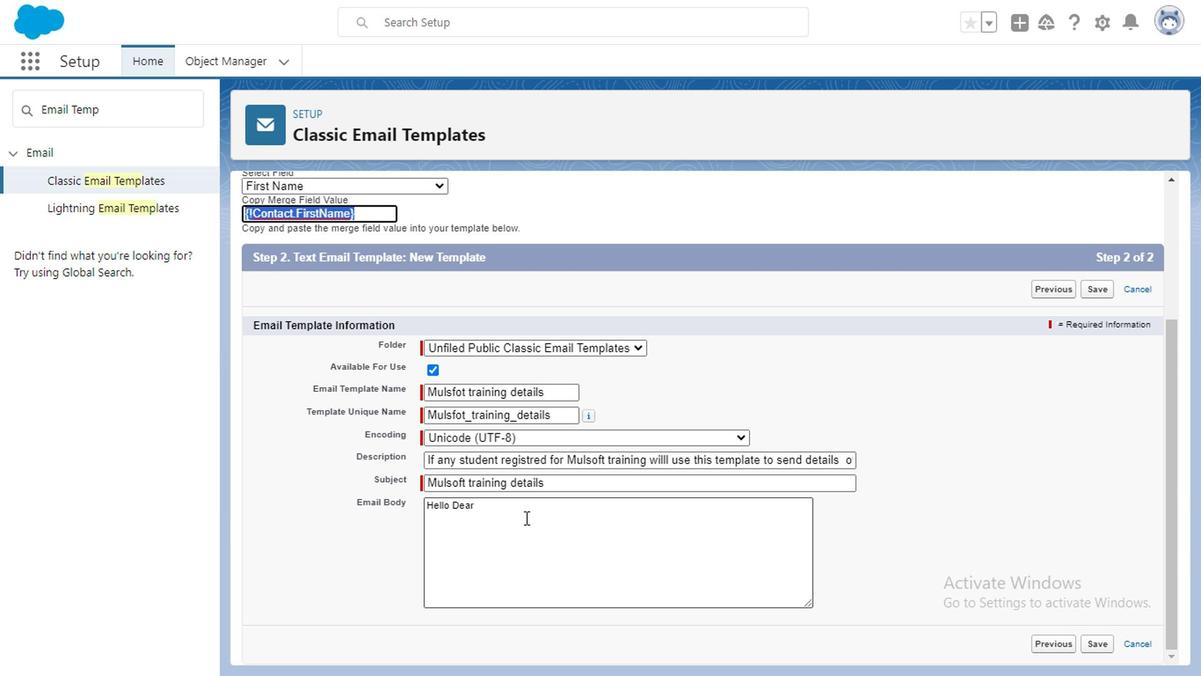 
Action: Mouse moved to (450, 463)
Screenshot: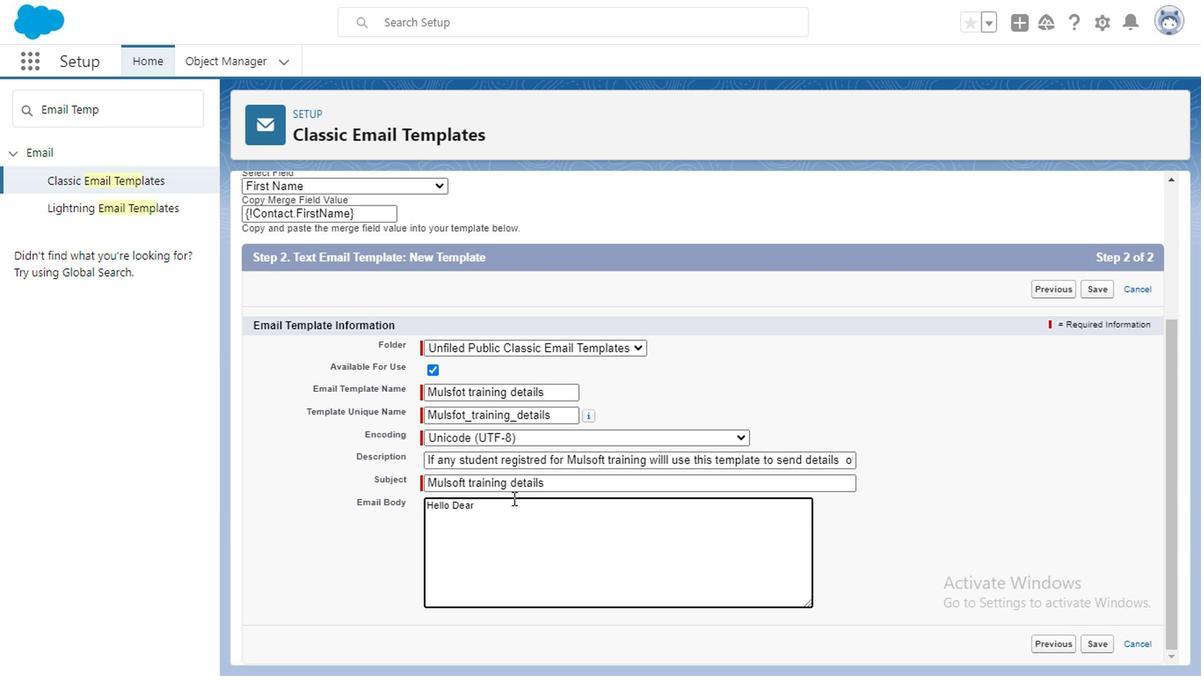 
Action: Mouse pressed left at (450, 463)
Screenshot: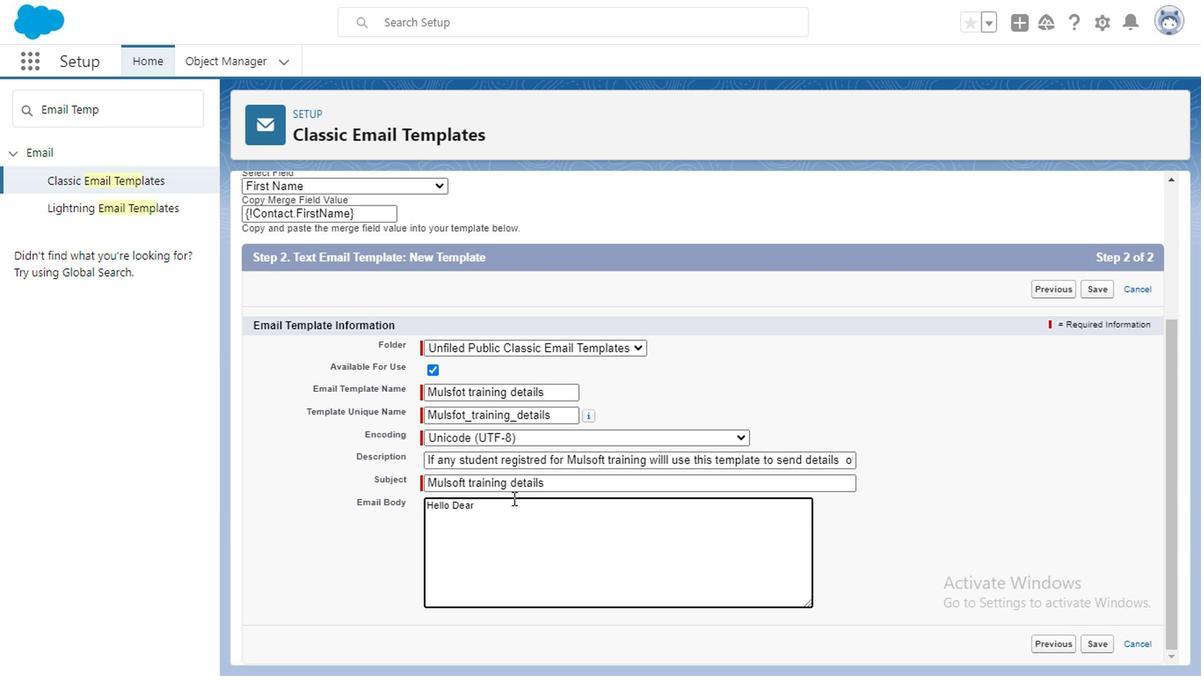 
Action: Mouse moved to (471, 460)
Screenshot: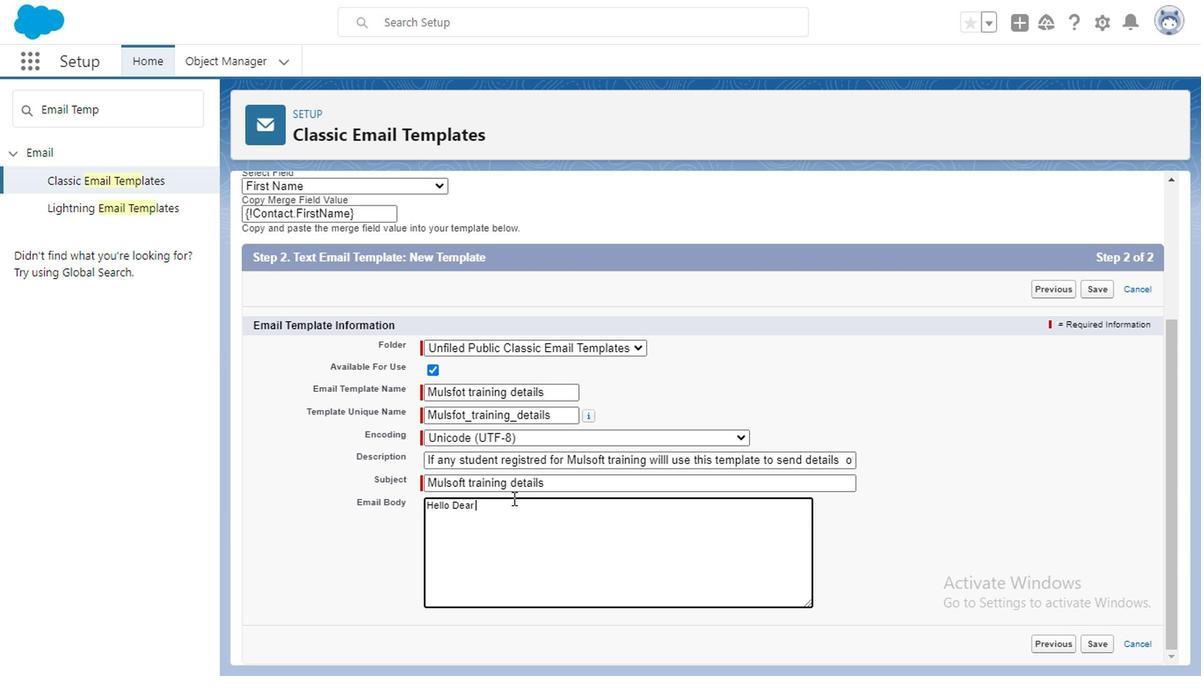 
Action: Key pressed <Key.space>ctrl+V
Screenshot: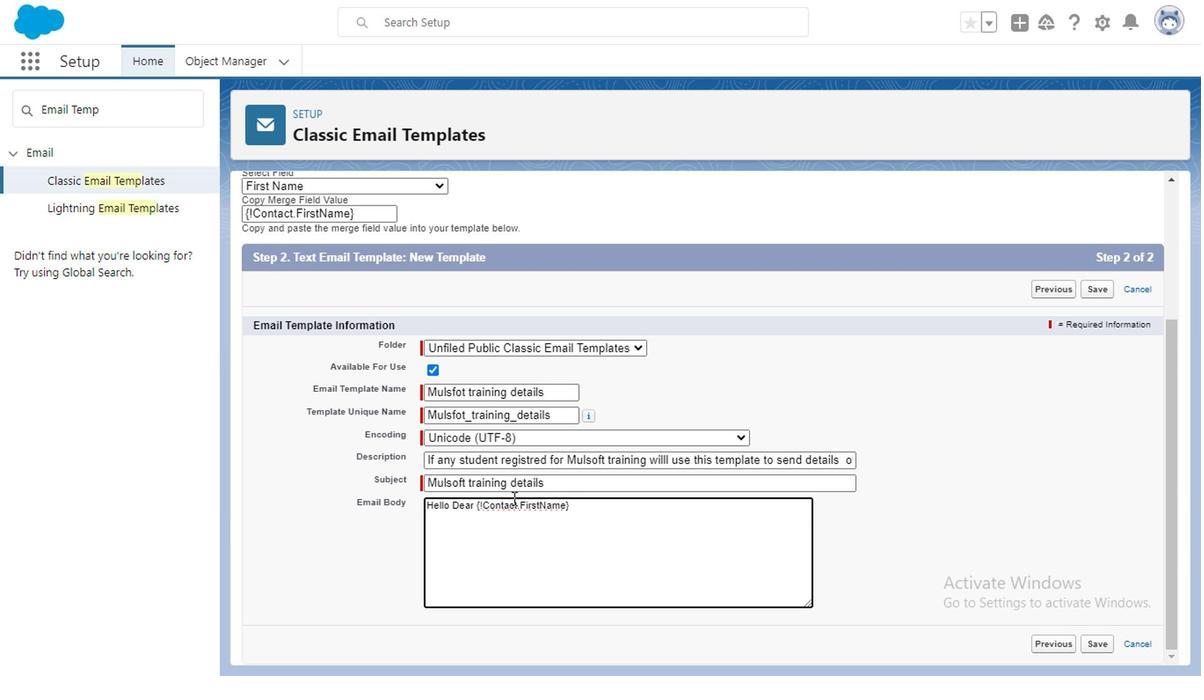 
Action: Mouse moved to (529, 472)
Screenshot: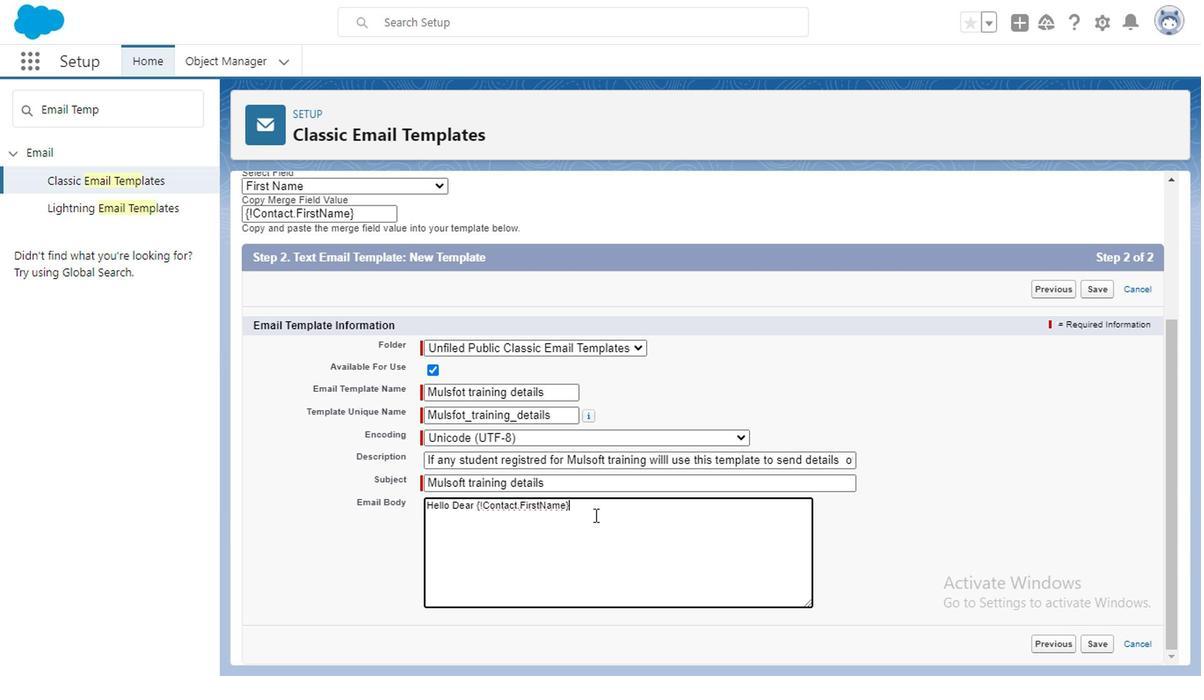 
Action: Key pressed <Key.enter><Key.enter><Key.caps_lock>G<Key.caps_lock>reething<Key.space>from<Key.space>opty4<Key.backspace><Key.backspace><Key.backspace><Key.backspace><Key.backspace><Key.caps_lock>O<Key.caps_lock>pty4<Key.caps_lock>S<Key.caps_lock>olution<Key.space><Key.space>we<Key.space>are<Key.space>glad<Key.space>to<Key.space>inform<Key.space>that<Key.space>we<Key.space>are<Key.space>starting<Key.space>our<Key.space>new<Key.space>batch<Key.space><Key.space>of<Key.space>mulsoft<Key.space>
Screenshot: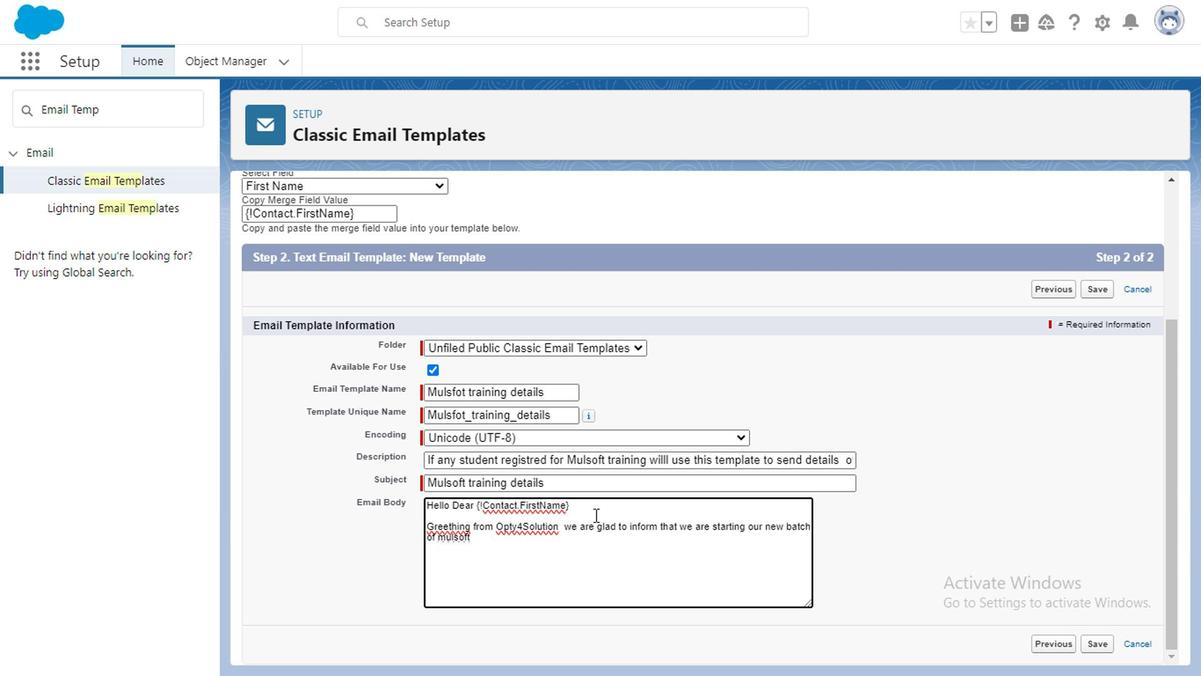 
Action: Mouse moved to (543, 479)
Screenshot: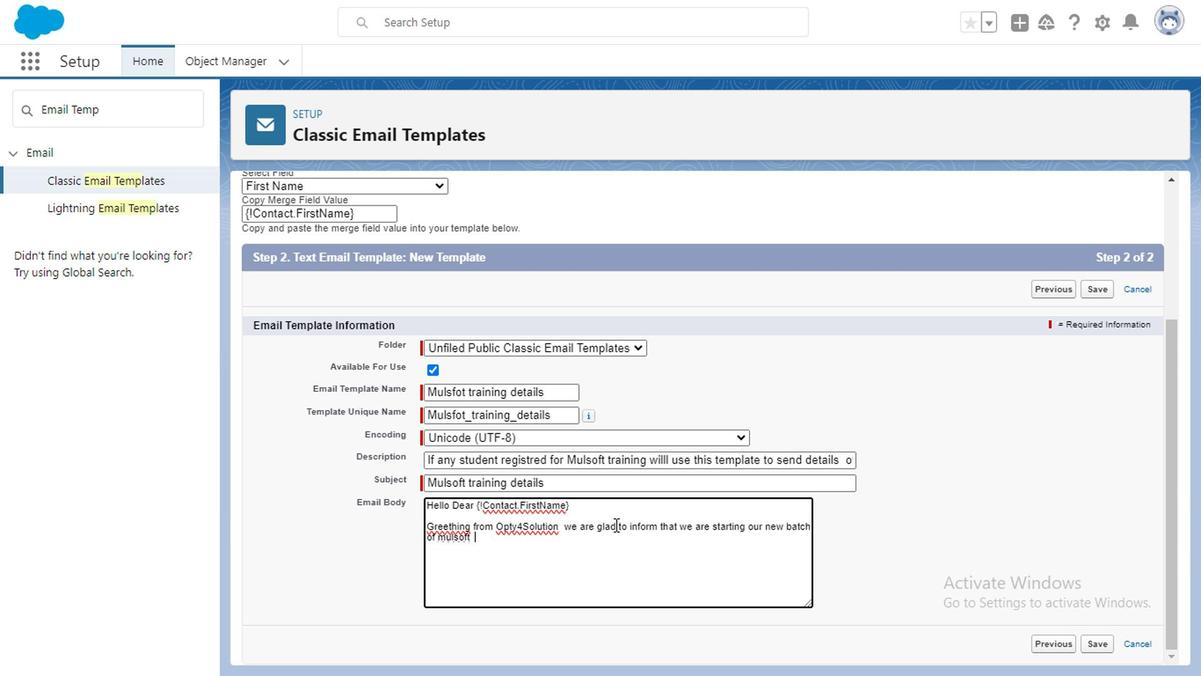 
Action: Key pressed <Key.space>
Screenshot: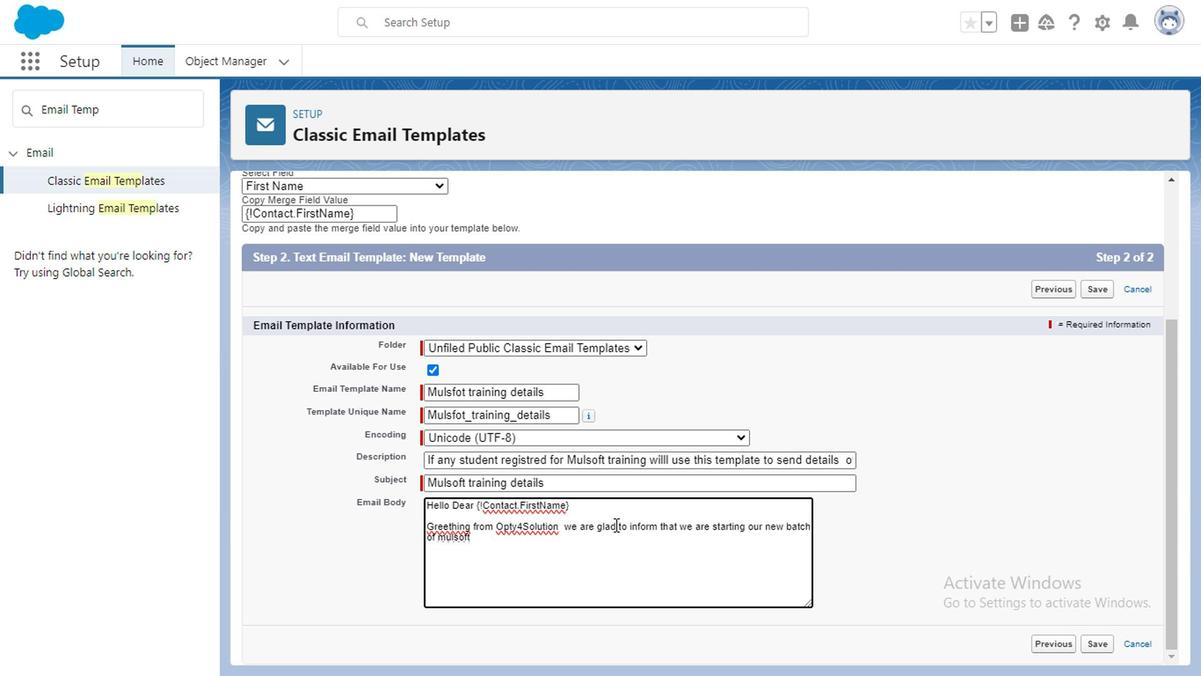 
Action: Mouse moved to (466, 497)
Screenshot: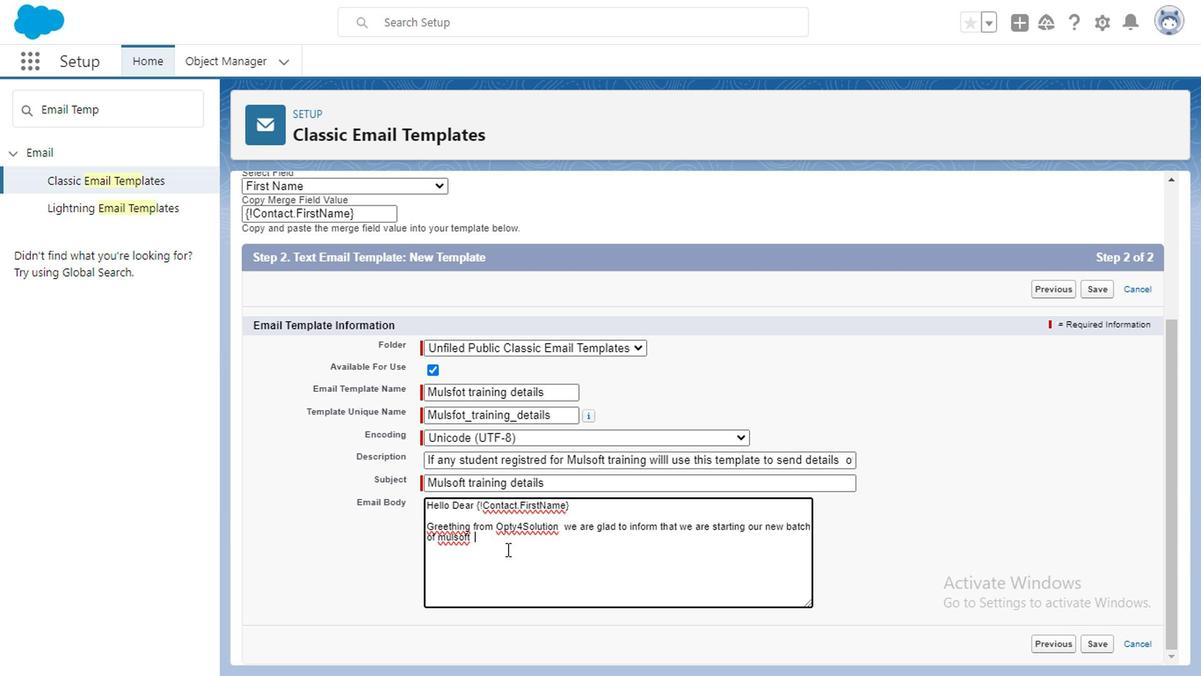 
Action: Key pressed tra<Key.backspace><Key.backspace><Key.backspace>
Screenshot: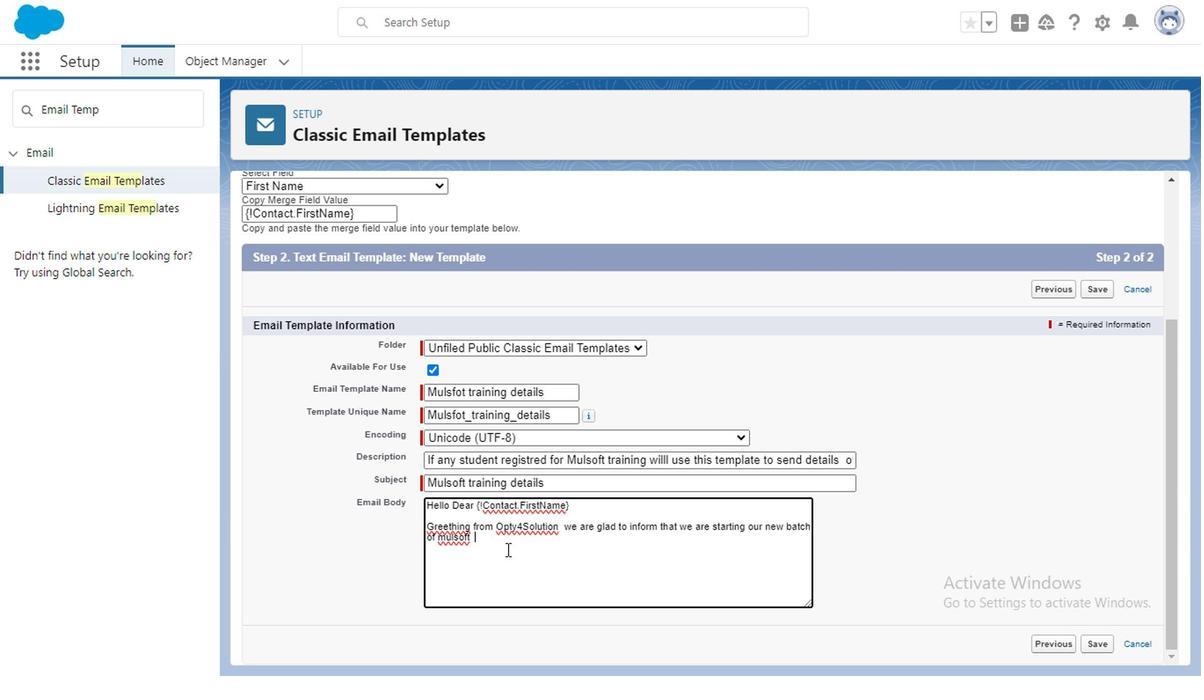 
Action: Mouse moved to (411, 488)
Screenshot: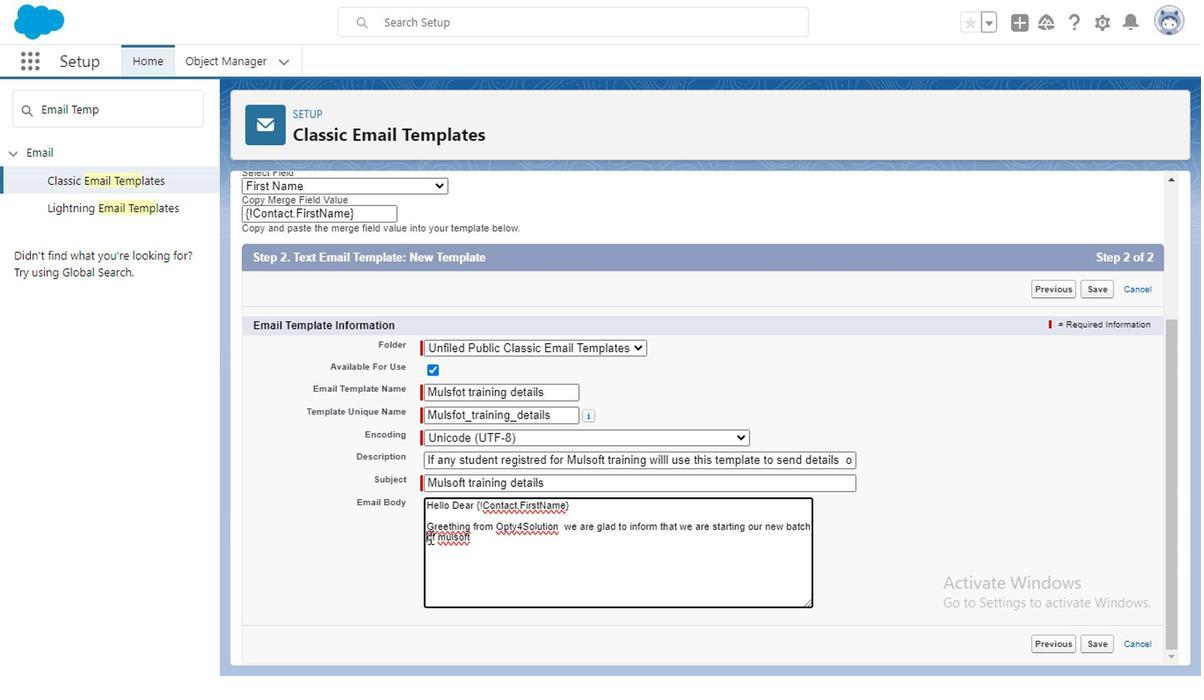
Action: Mouse pressed left at (411, 488)
Screenshot: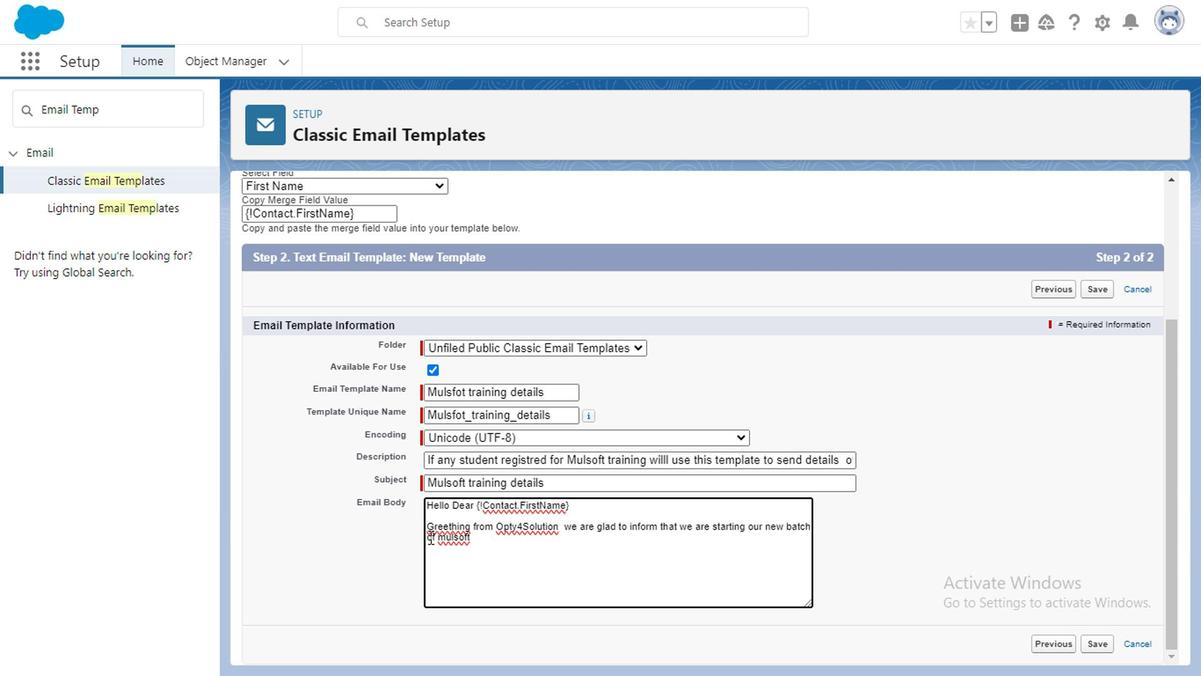 
Action: Key pressed online<Key.space>
Screenshot: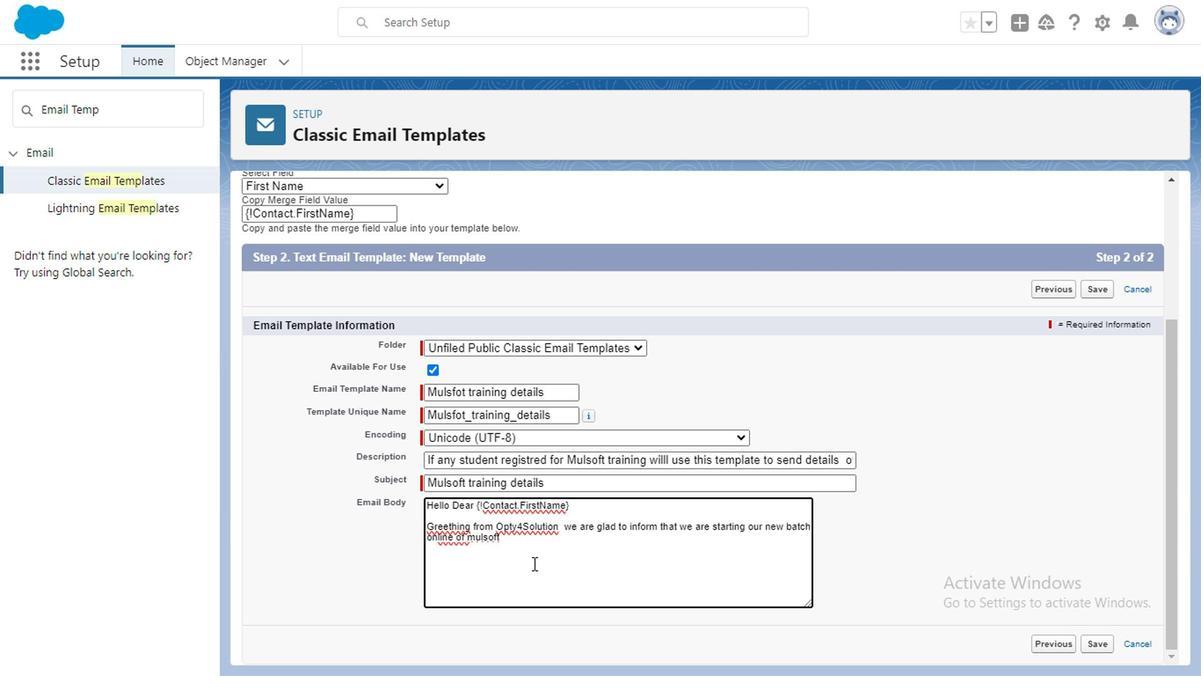 
Action: Mouse moved to (470, 490)
Screenshot: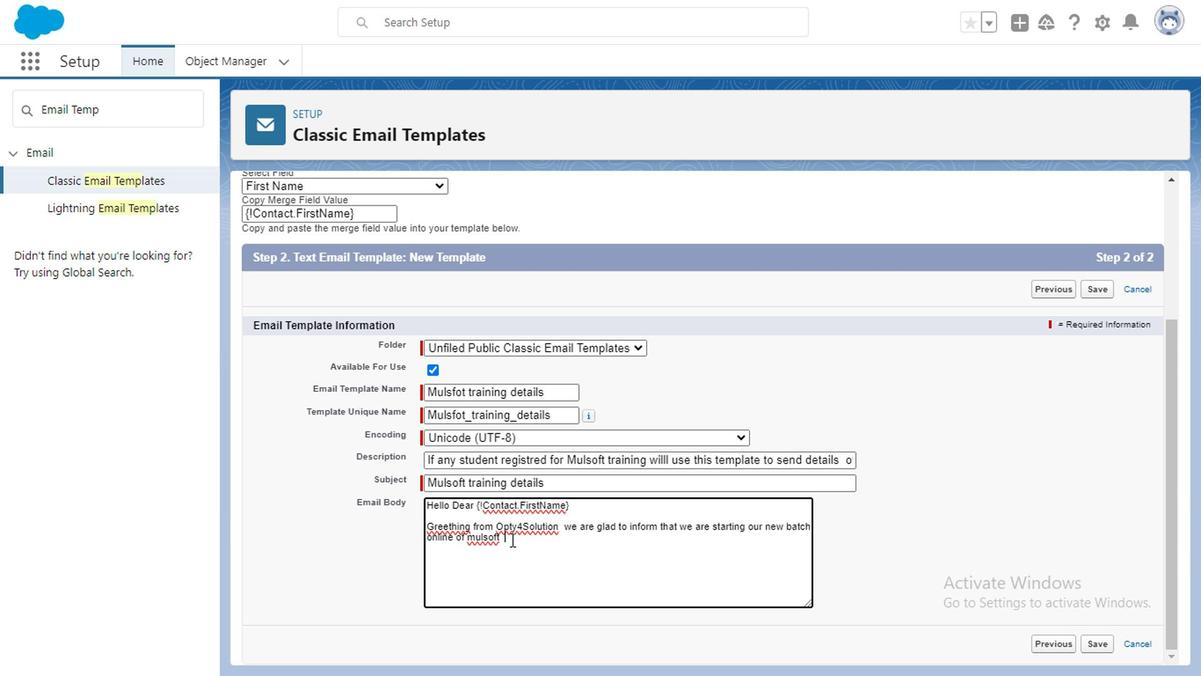 
Action: Mouse pressed left at (470, 490)
Screenshot: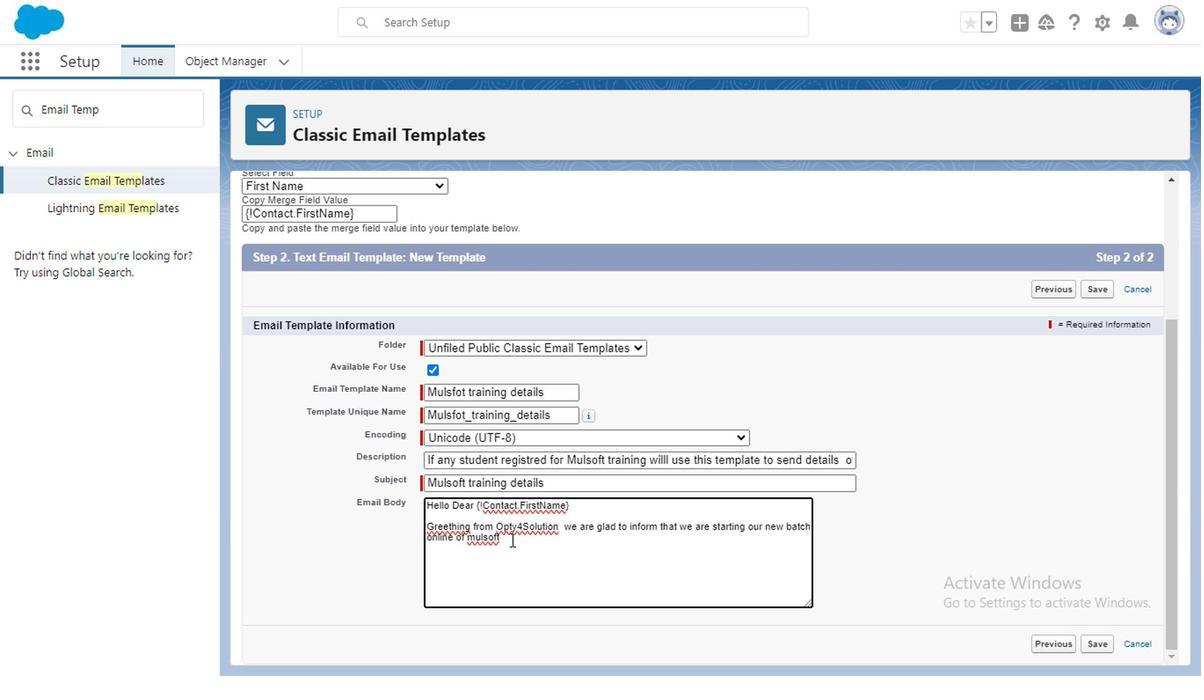 
Action: Key pressed training<Key.space>
Screenshot: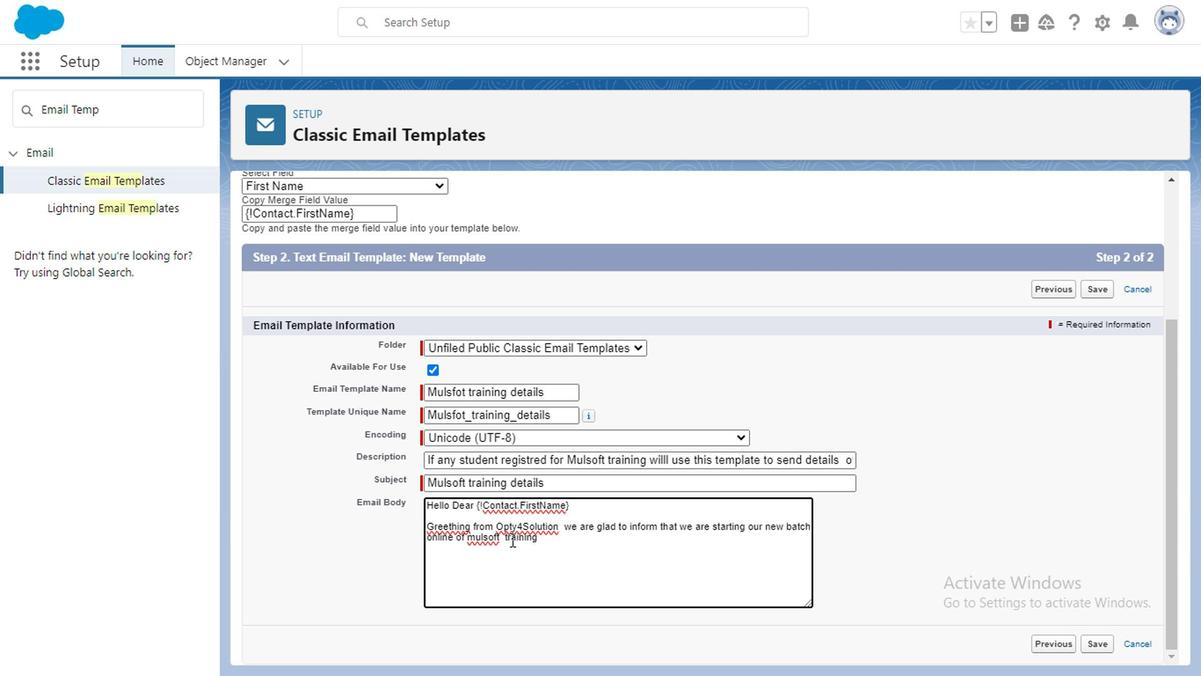 
Action: Mouse moved to (430, 490)
Screenshot: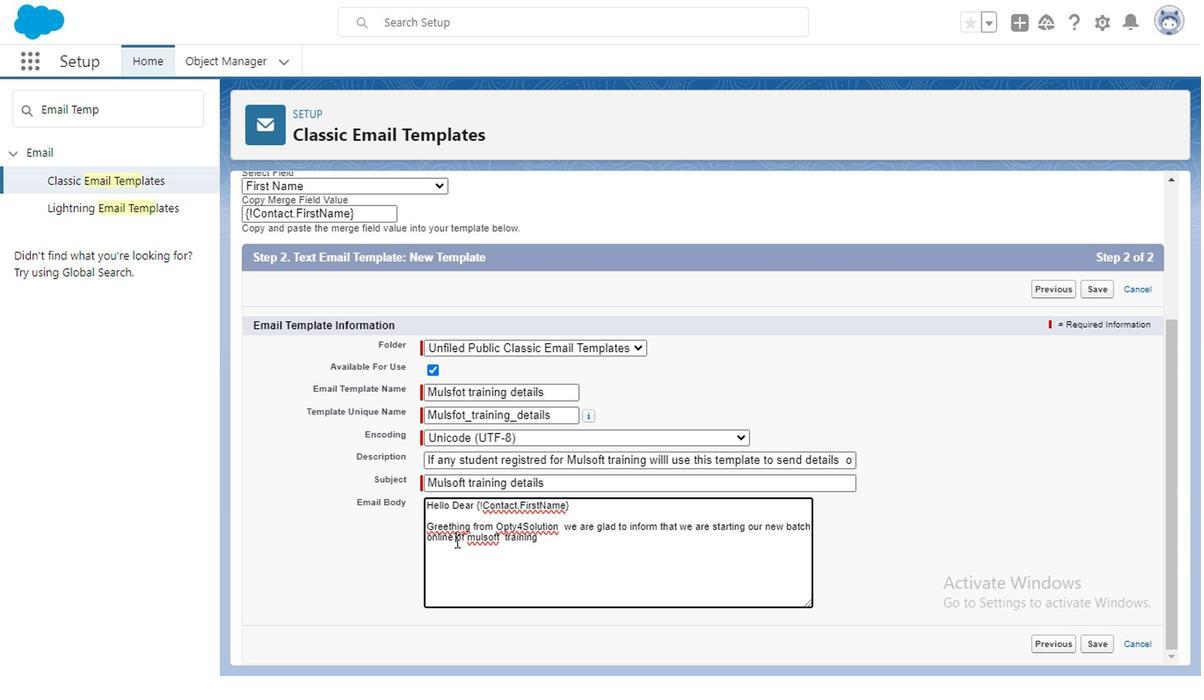 
Action: Mouse pressed left at (430, 490)
Screenshot: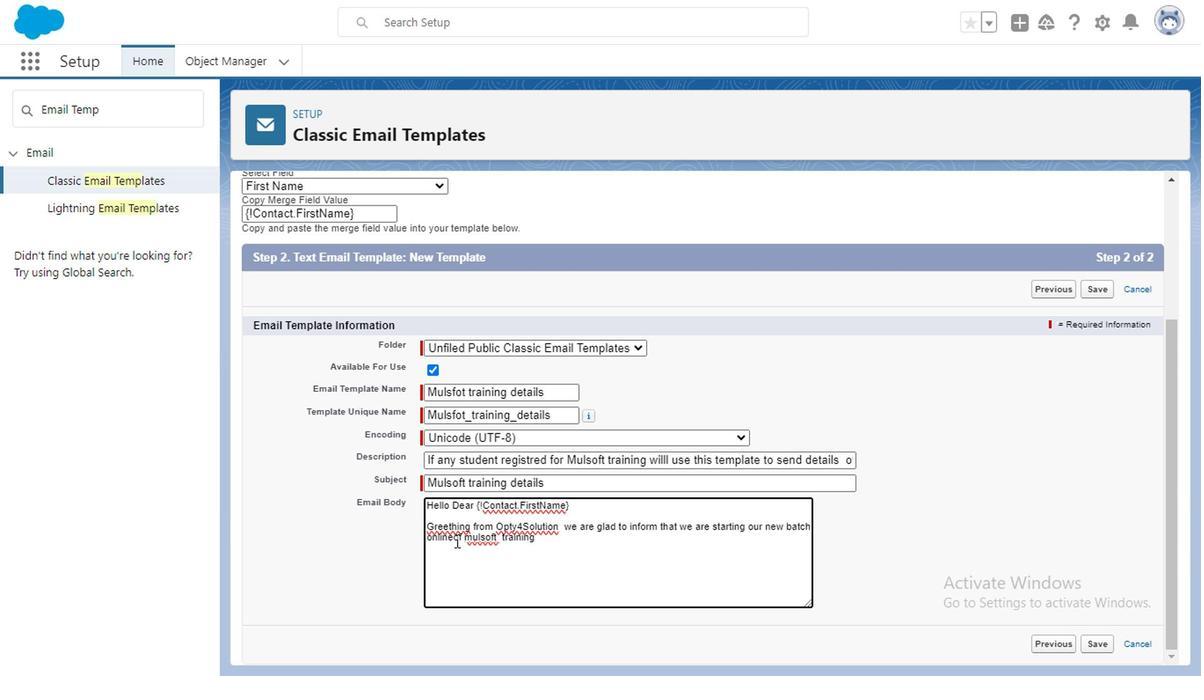 
Action: Key pressed <Key.backspace><Key.backspace><Key.backspace><Key.backspace><Key.backspace><Key.backspace><Key.backspace>
Screenshot: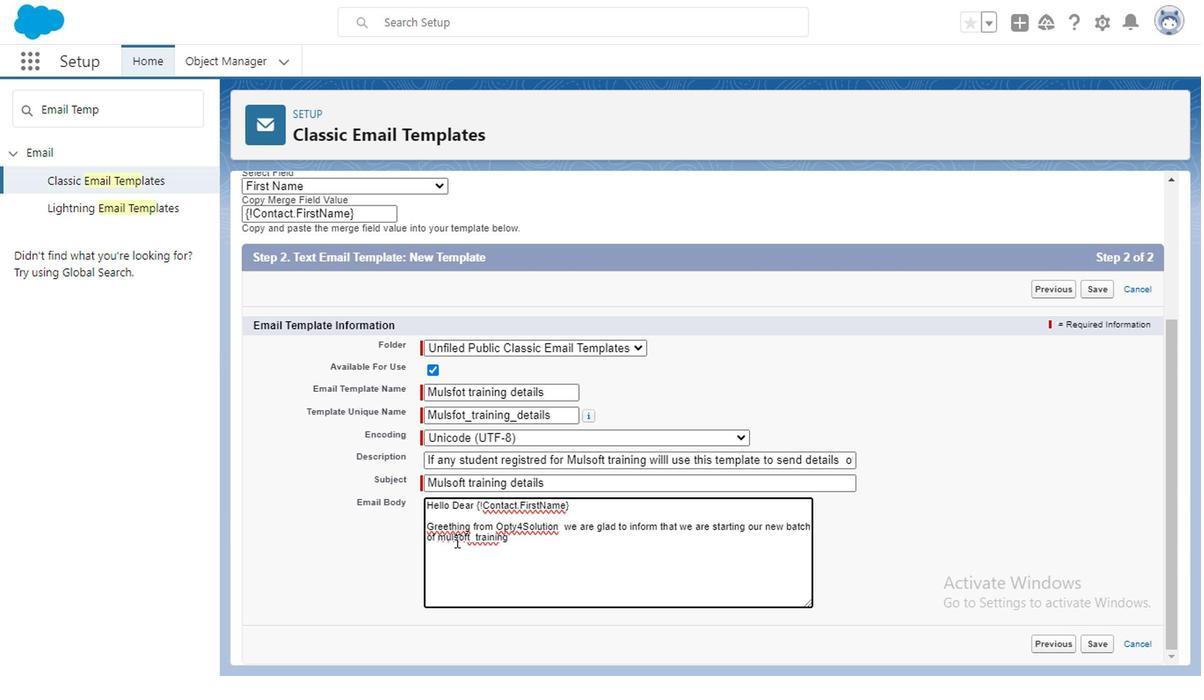 
Action: Mouse moved to (664, 480)
Screenshot: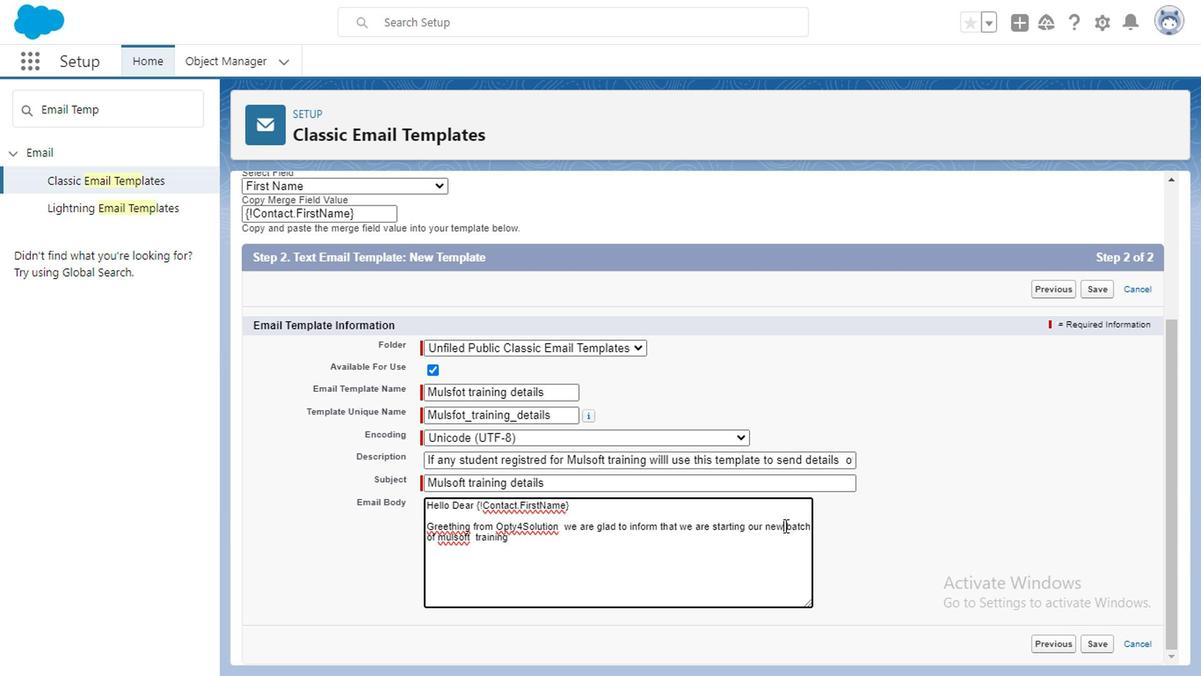 
Action: Mouse pressed left at (664, 480)
Screenshot: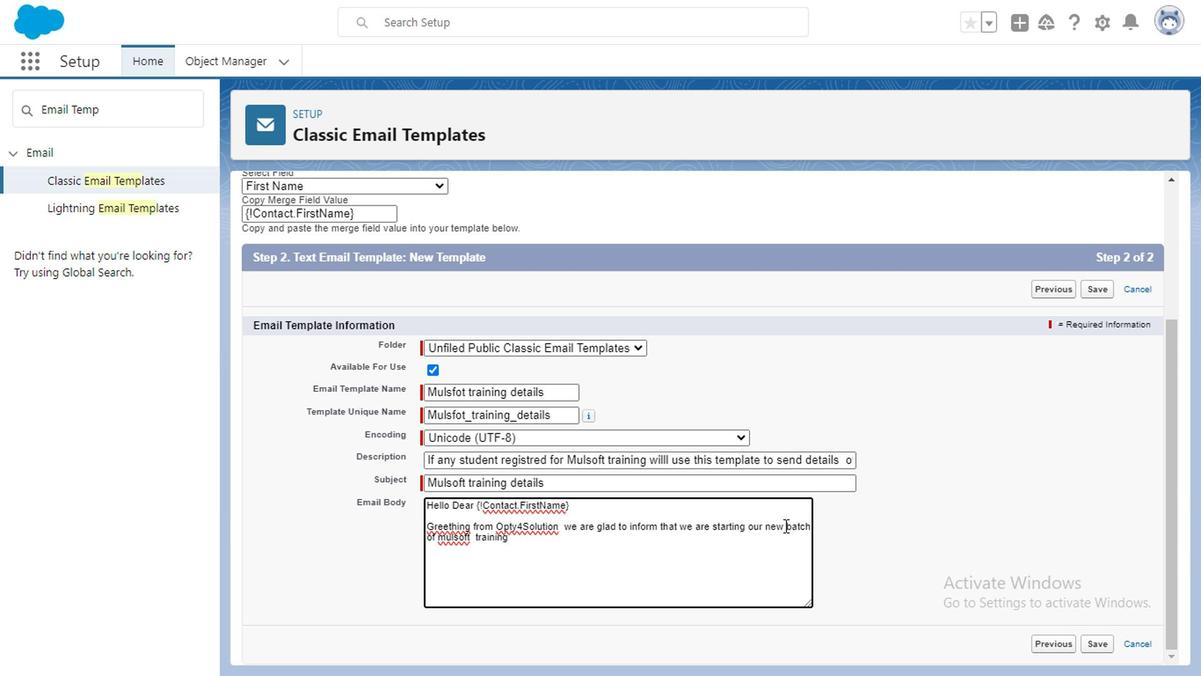 
Action: Key pressed <Key.space>online<Key.space>
Screenshot: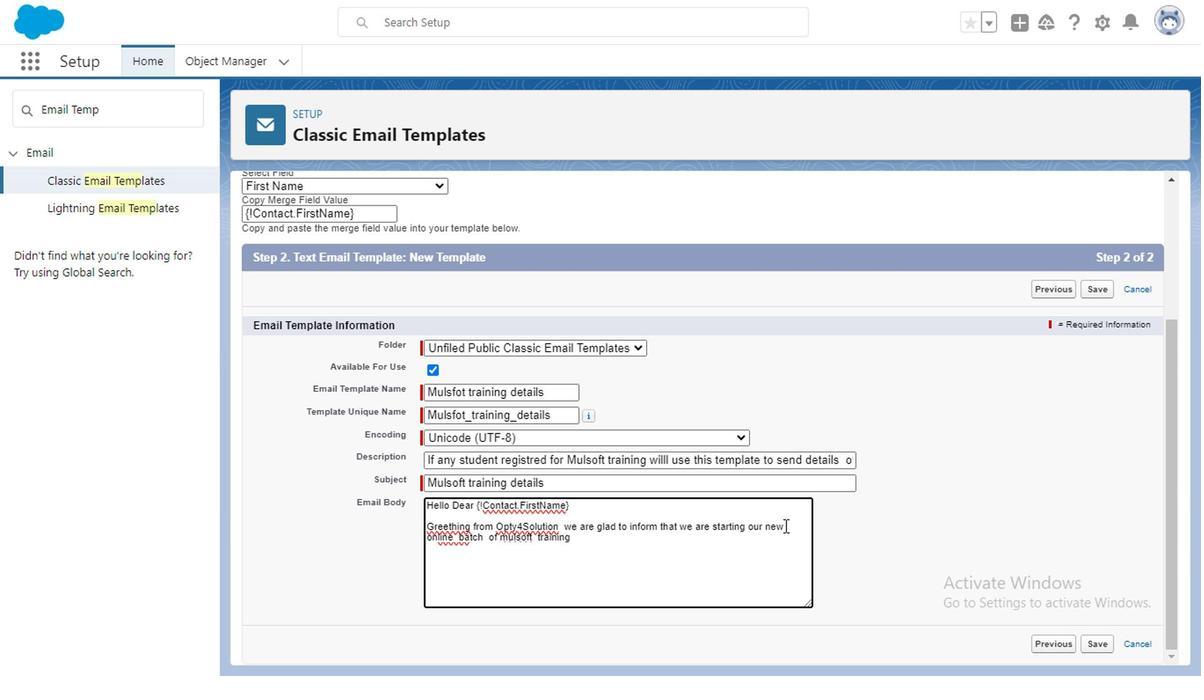 
Action: Mouse moved to (520, 488)
Screenshot: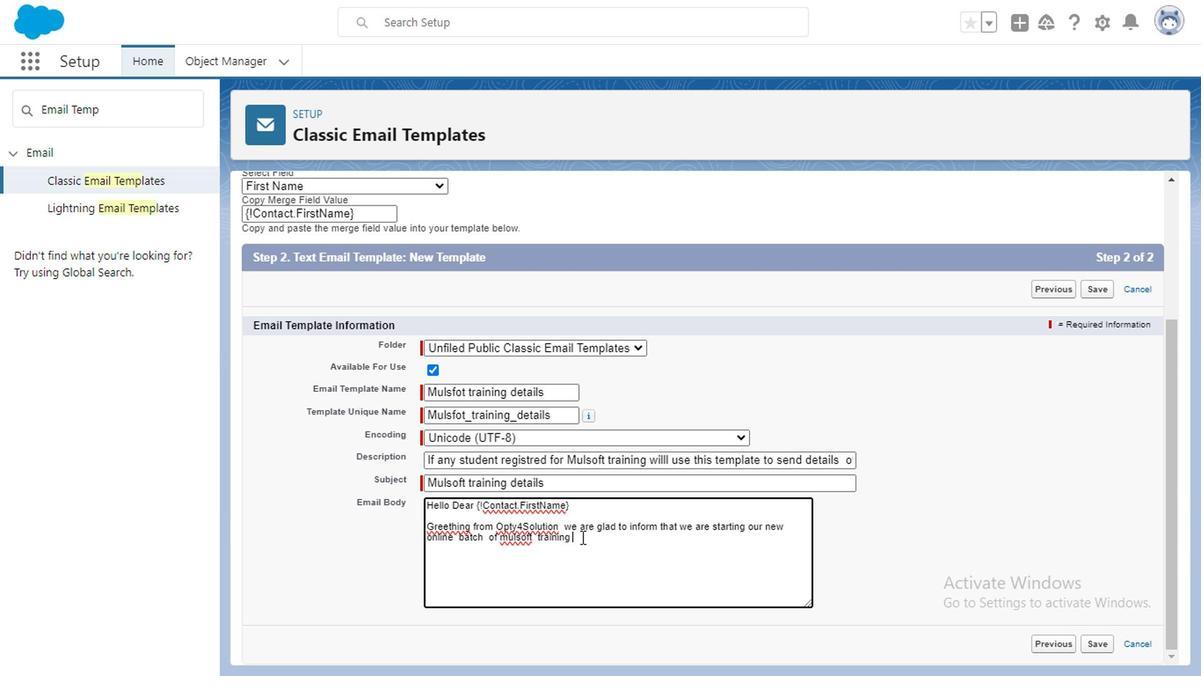 
Action: Mouse pressed left at (520, 488)
Screenshot: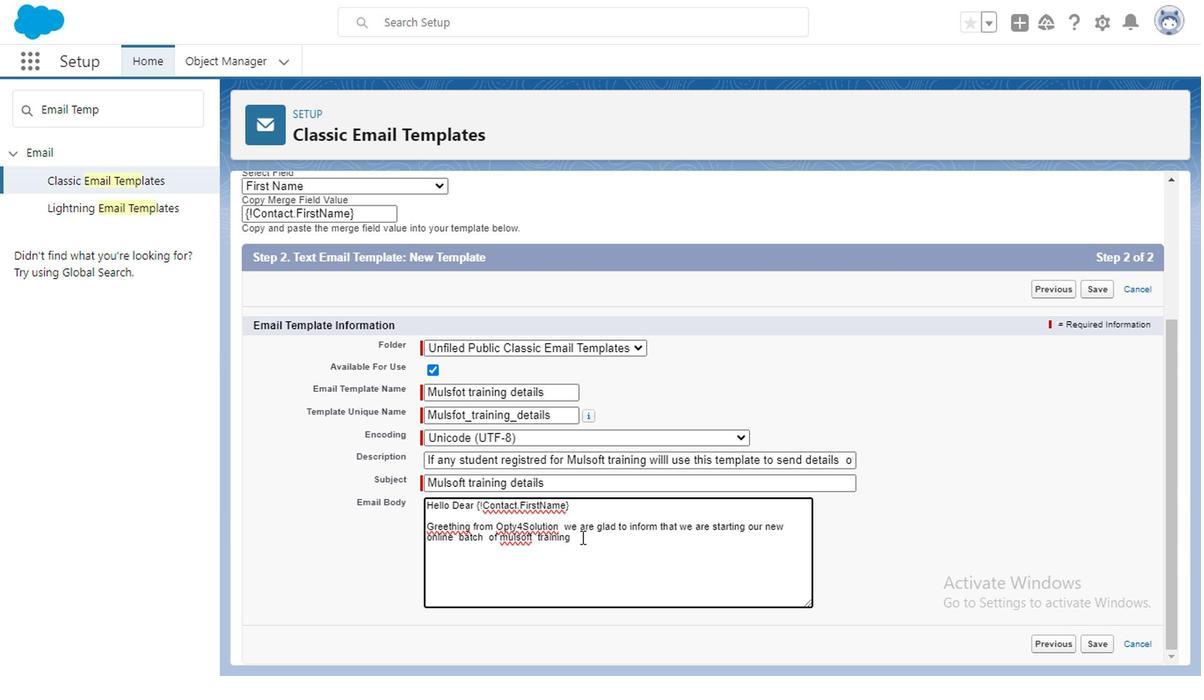 
Action: Mouse pressed left at (520, 488)
Screenshot: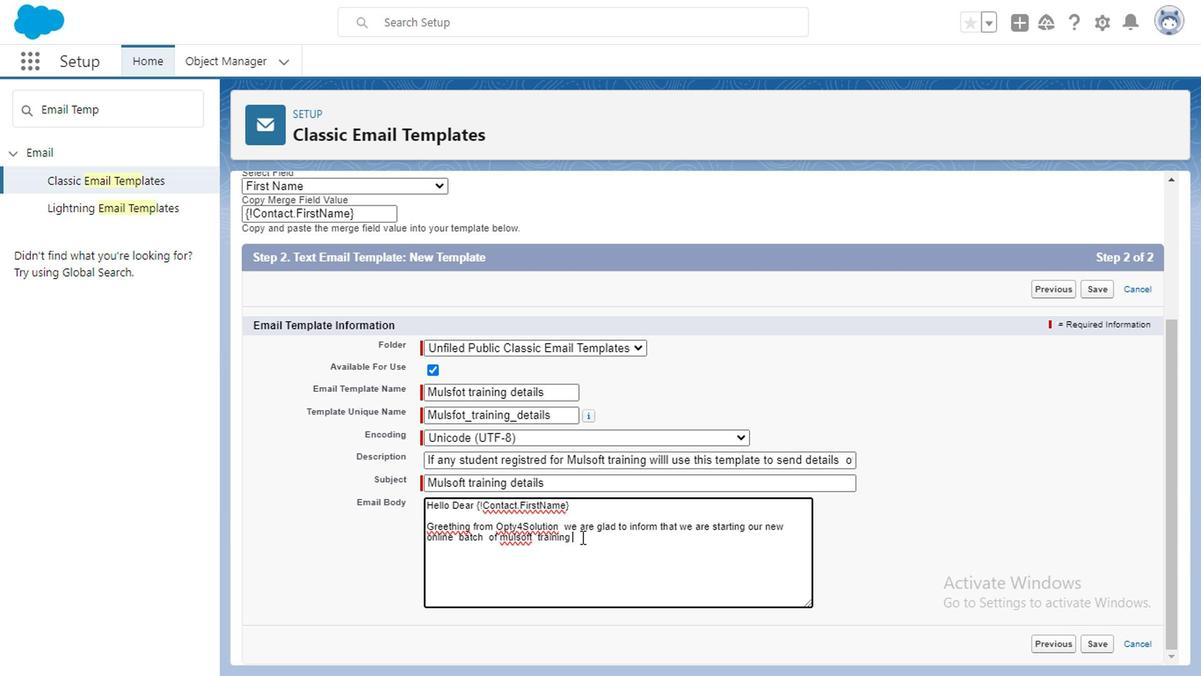 
Action: Key pressed .<Key.space>classes<Key.space>will<Key.space>be<Key.space>held<Key.space>on<Key.space><Key.caps_lock>M<Key.caps_lock>onday<Key.space>to<Key.space>
Screenshot: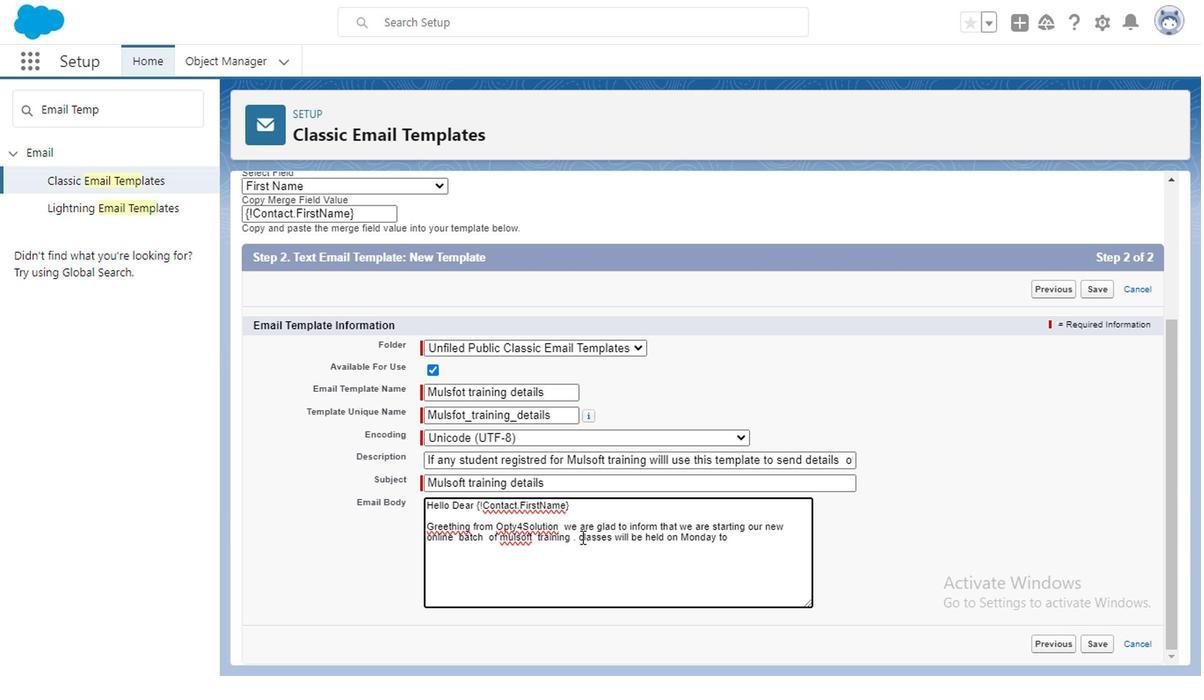 
Action: Mouse moved to (597, 505)
Screenshot: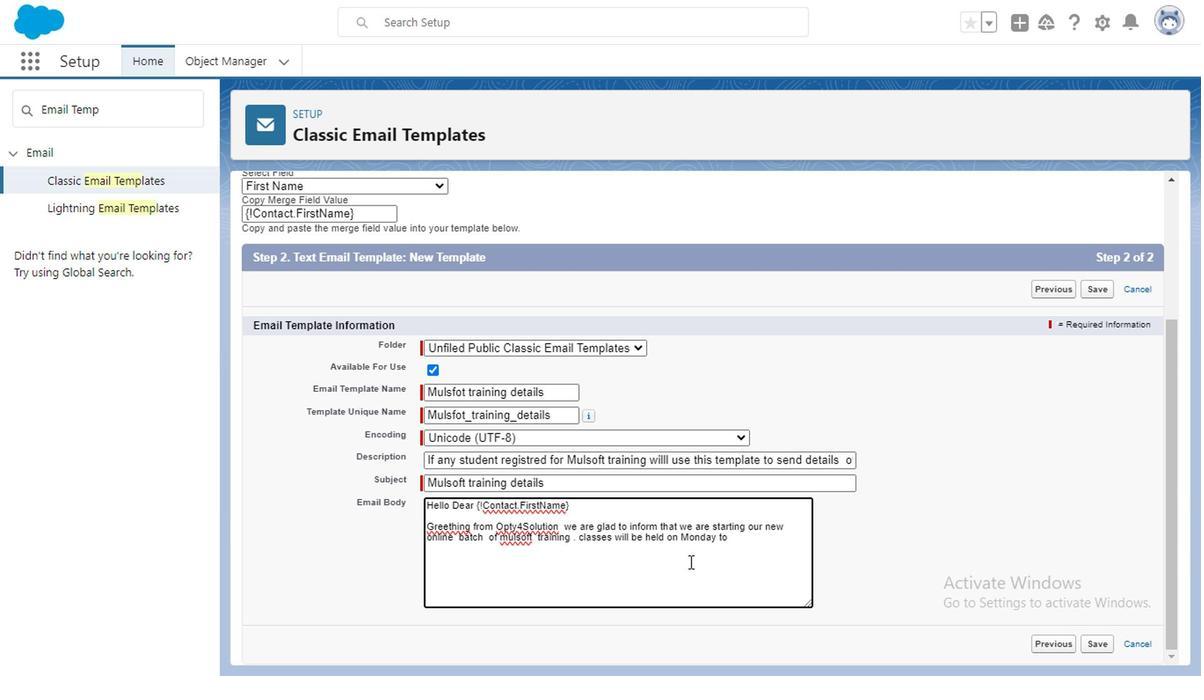 
Action: Key pressed <Key.caps_lock>F<Key.caps_lock>riday<Key.space>
Screenshot: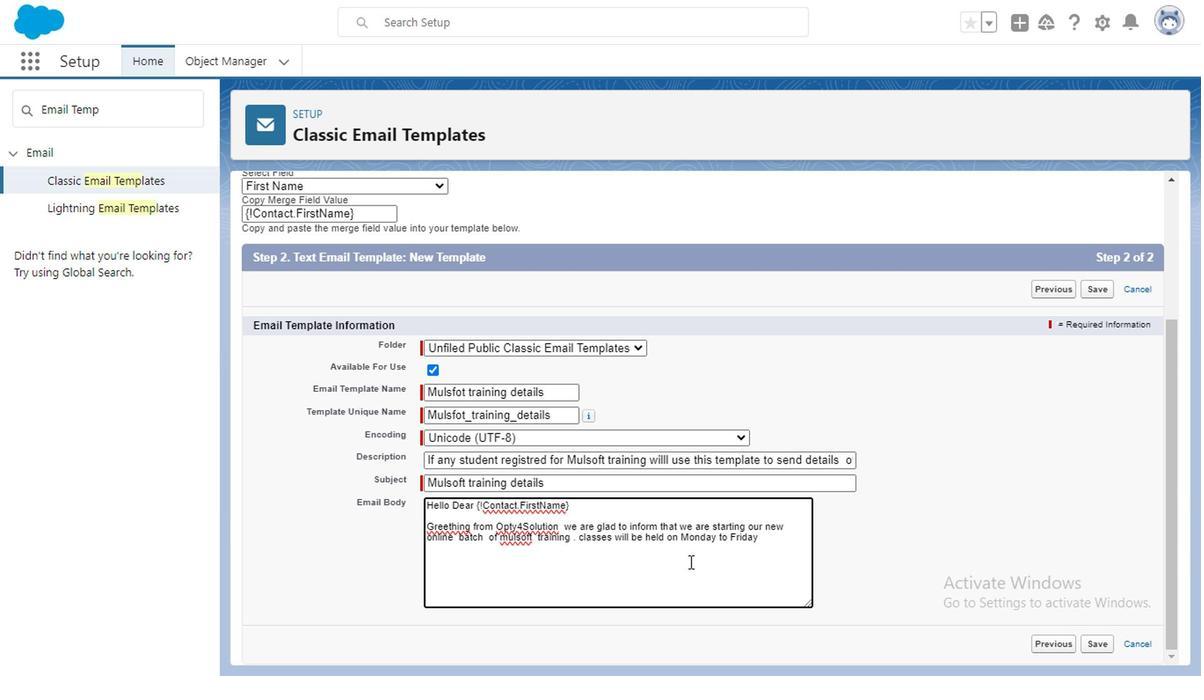 
Action: Mouse moved to (664, 488)
Screenshot: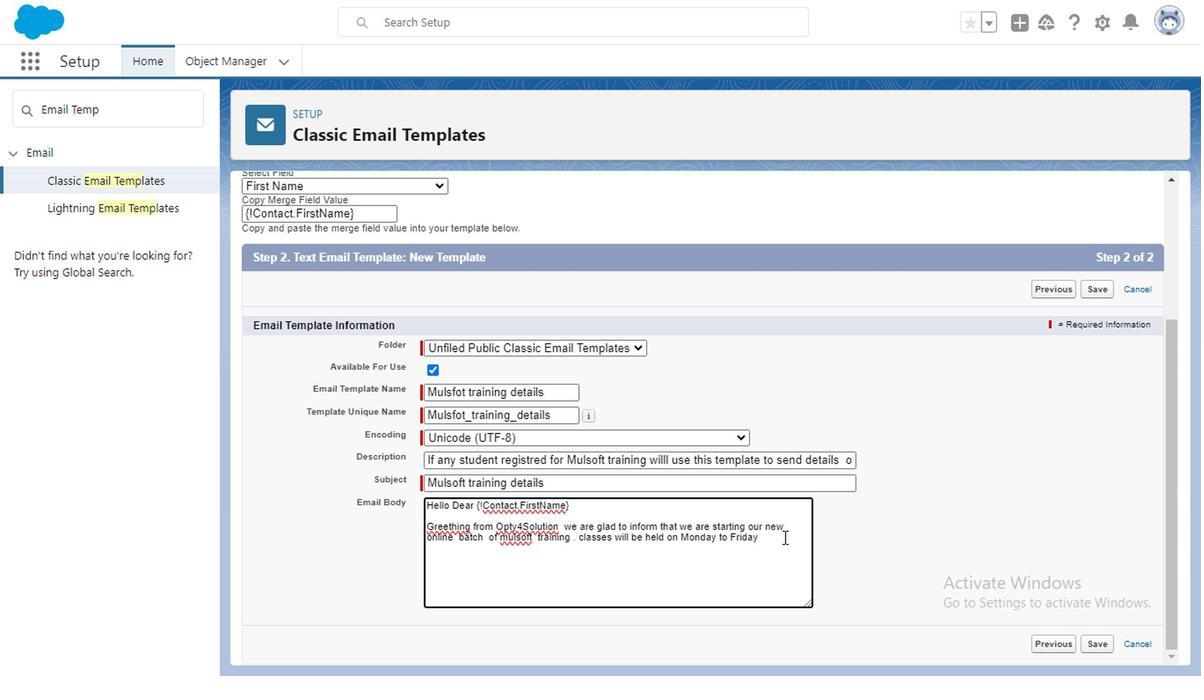 
Action: Key pressed <Key.backspace>.<Key.space><Key.caps_lock>E<Key.caps_lock>very<Key.space>saturday<Key.space><Key.space><Key.caps_lock>M<Key.caps_lock>ock<Key.space>will<Key.space>be<Key.space>conducte<Key.backspace><Key.backspace>ted.<Key.enter><Key.enter><Key.caps_lock>BATCH<Key.space>TIMI<Key.backspace>E<Key.space><Key.shift_r>:8<Key.space>PM<Key.space><Key.enter>
Screenshot: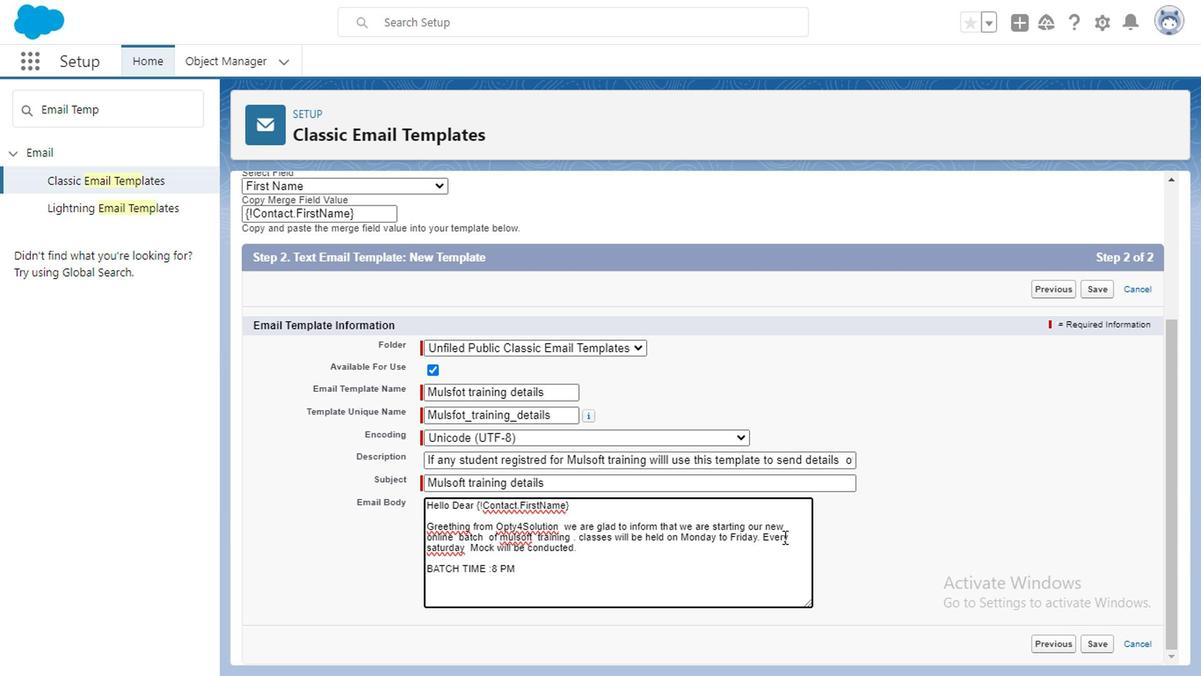 
Action: Mouse moved to (589, 500)
Screenshot: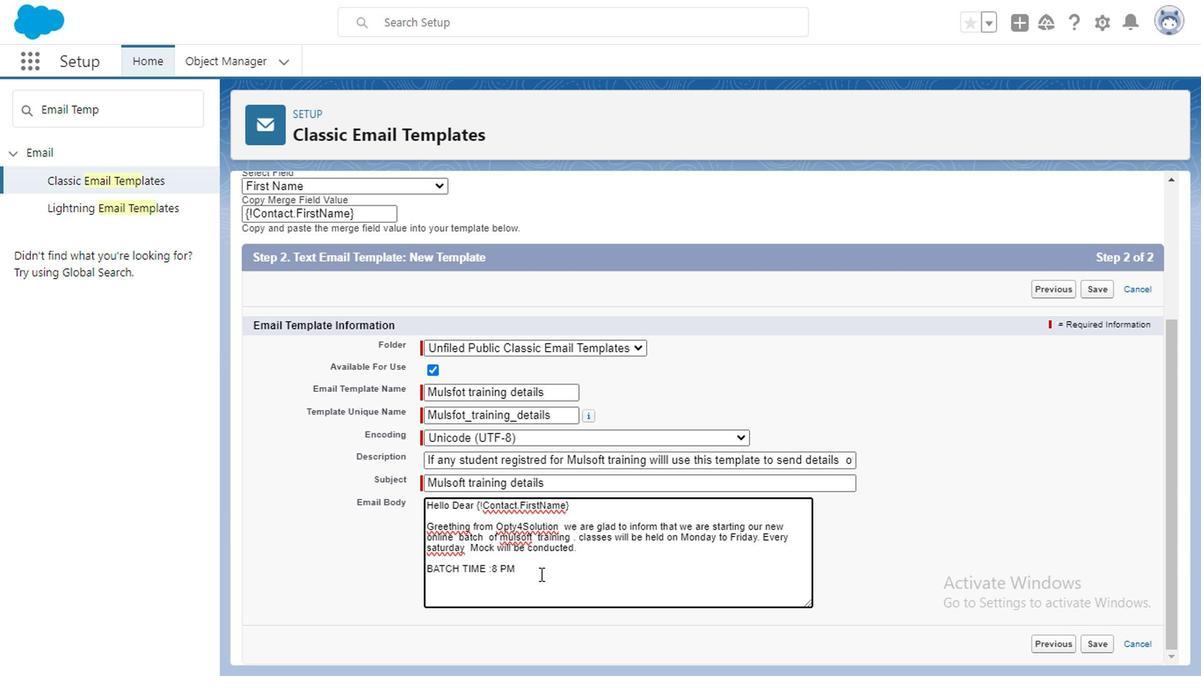 
Action: Mouse scrolled (589, 499) with delta (0, 0)
Screenshot: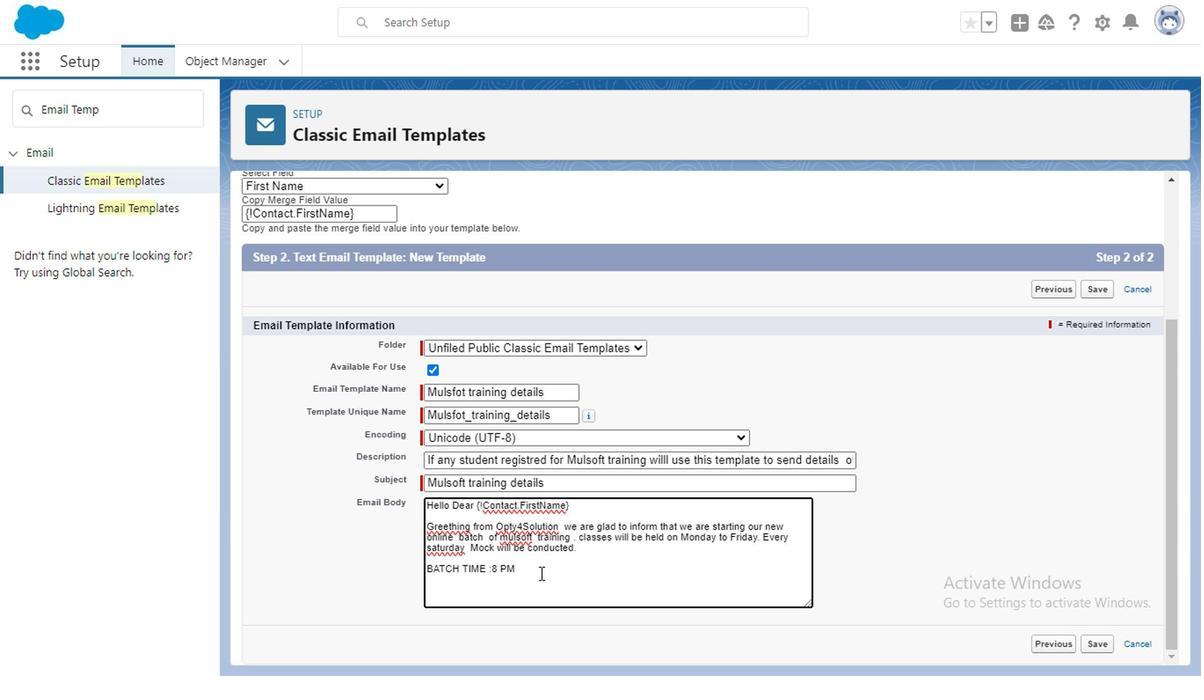
Action: Mouse moved to (490, 513)
Screenshot: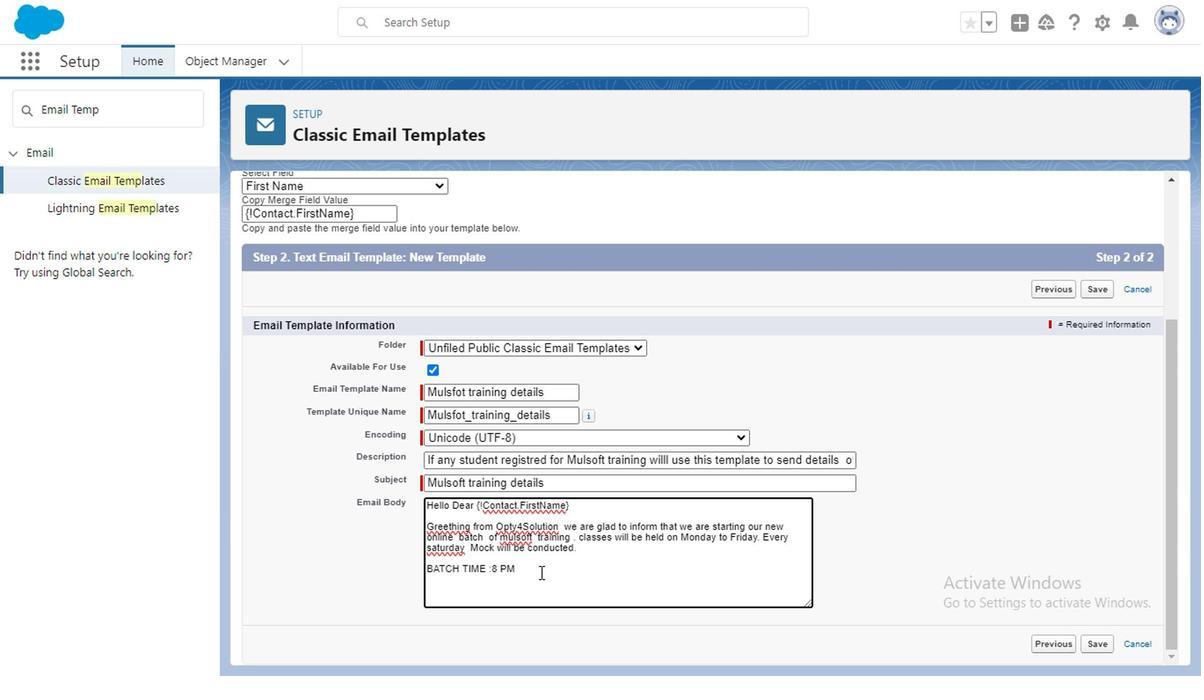 
Action: Mouse pressed left at (490, 513)
Screenshot: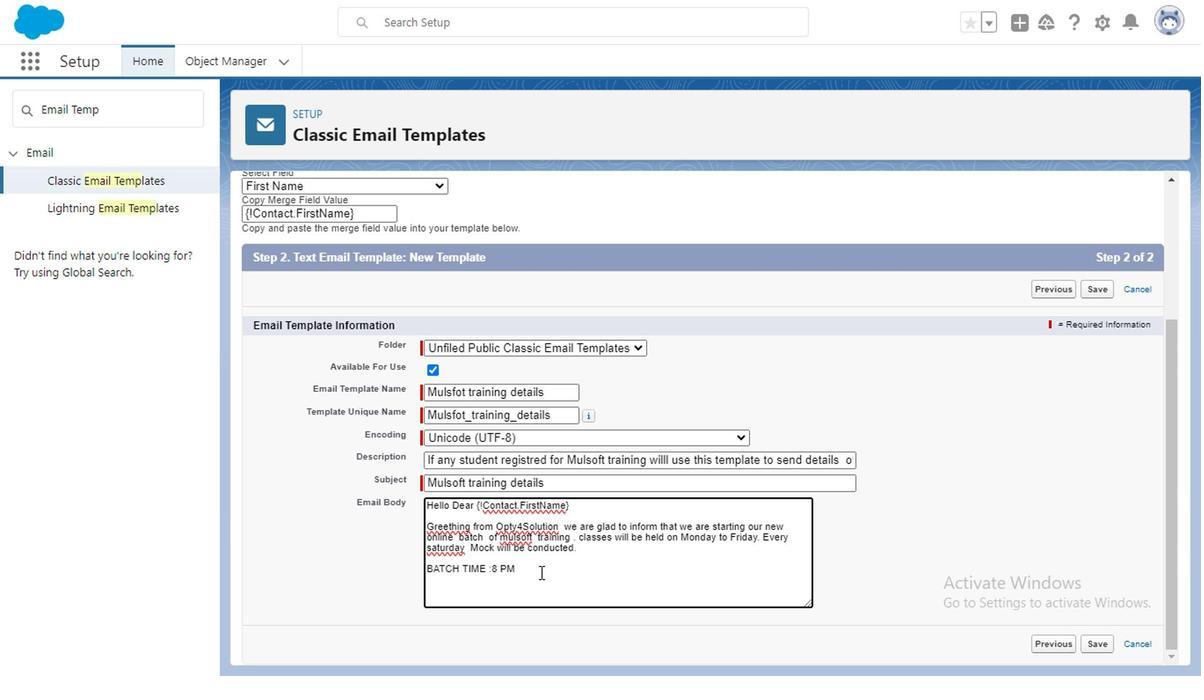 
Action: Mouse moved to (490, 513)
Screenshot: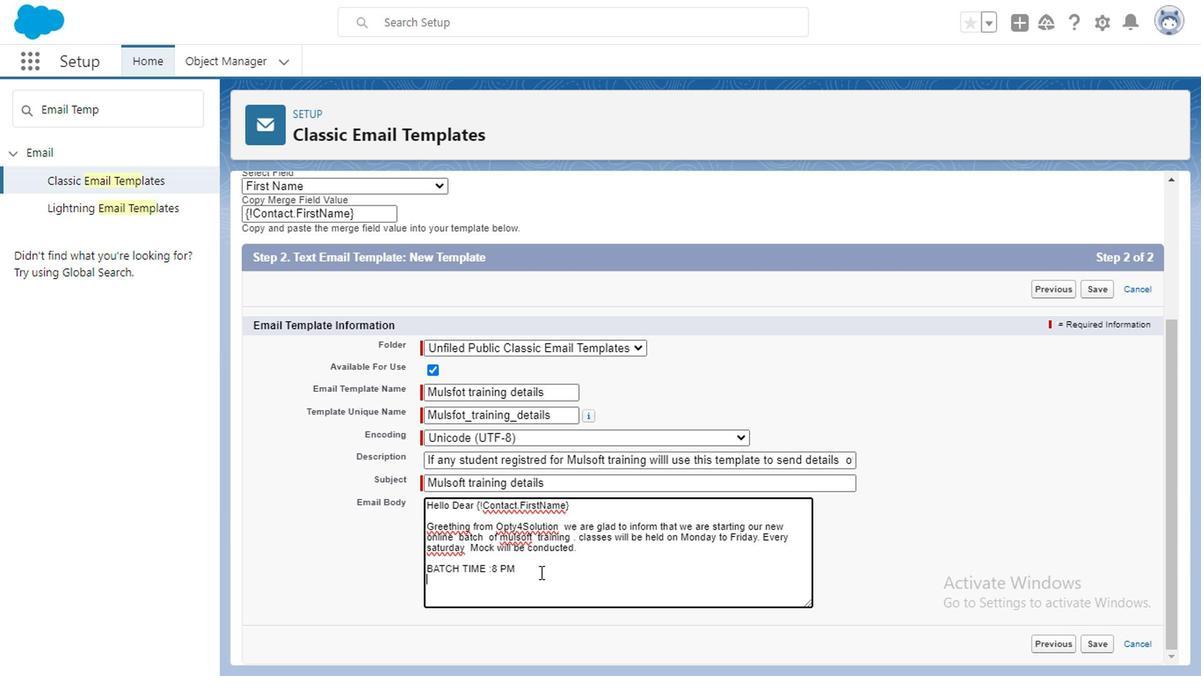 
Action: Key pressed <Key.enter><Key.enter>P<Key.caps_lock>lease<Key.space>find<Key.space>attachment<Key.space>for<Key.space>syllabus<Key.space>de<Key.backspace><Key.backspace><Key.caps_lock>D<Key.caps_lock>etails<Key.space><Key.enter><Key.caps_lock>T<Key.caps_lock>hanks<Key.space>and<Key.space><Key.caps_lock>R<Key.caps_lock>egarsd
Screenshot: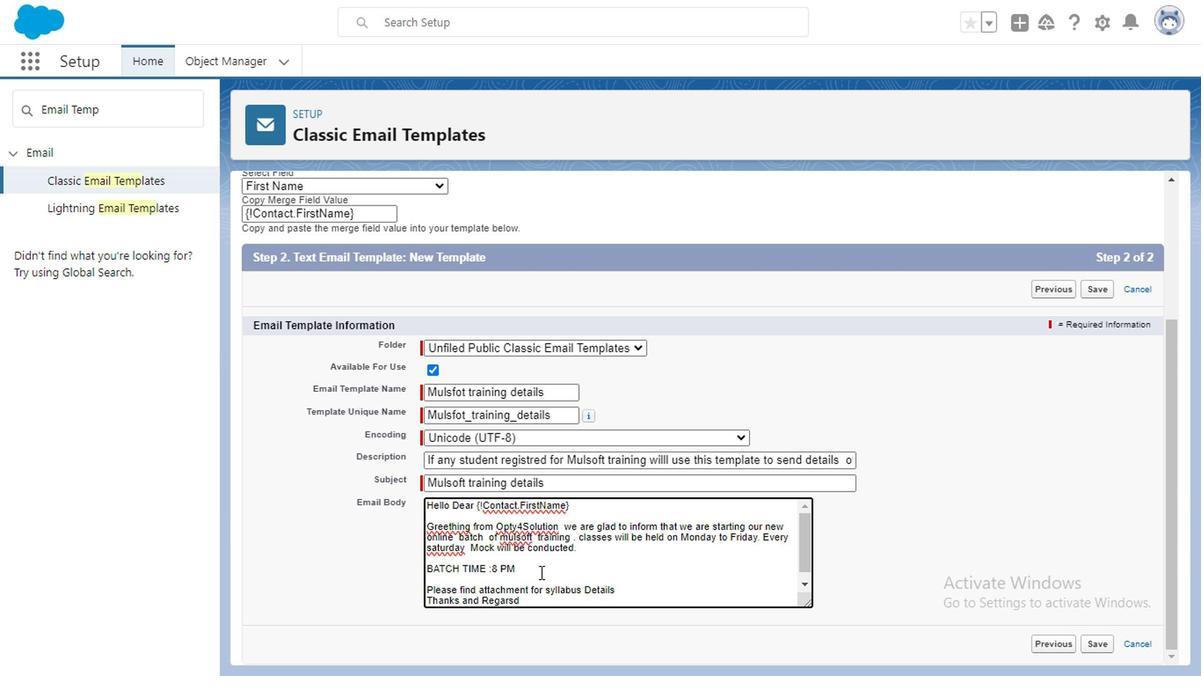
Action: Mouse moved to (563, 513)
Screenshot: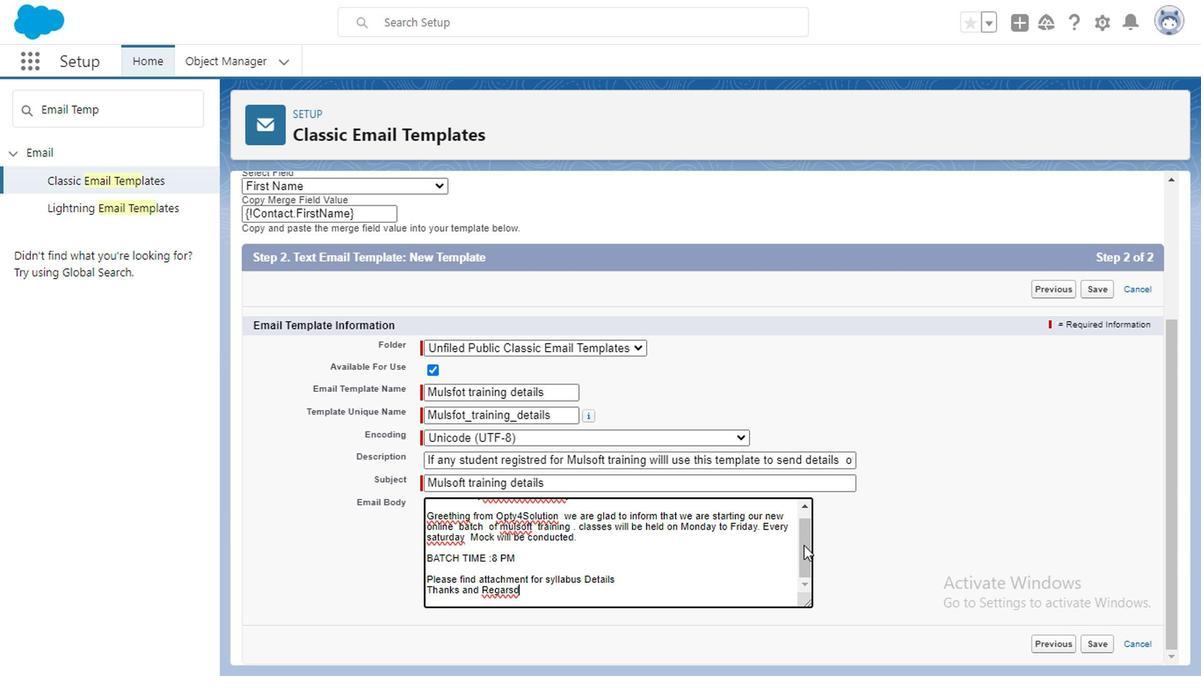 
Action: Mouse scrolled (563, 512) with delta (0, 0)
Screenshot: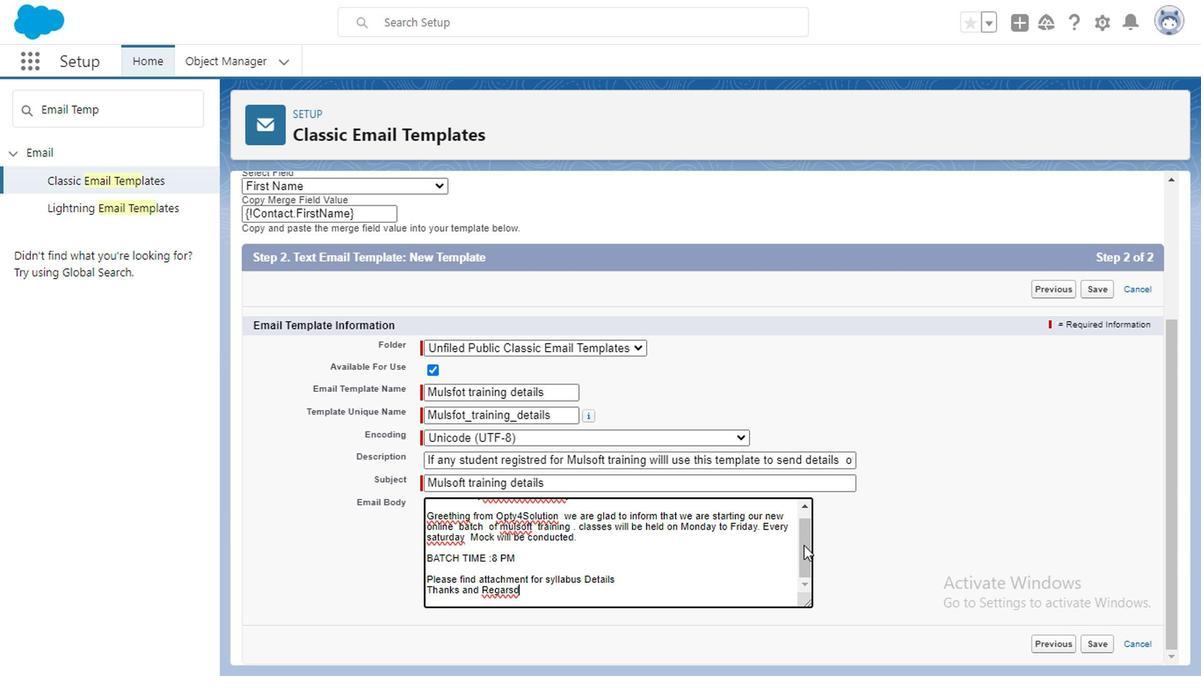 
Action: Mouse moved to (564, 516)
Screenshot: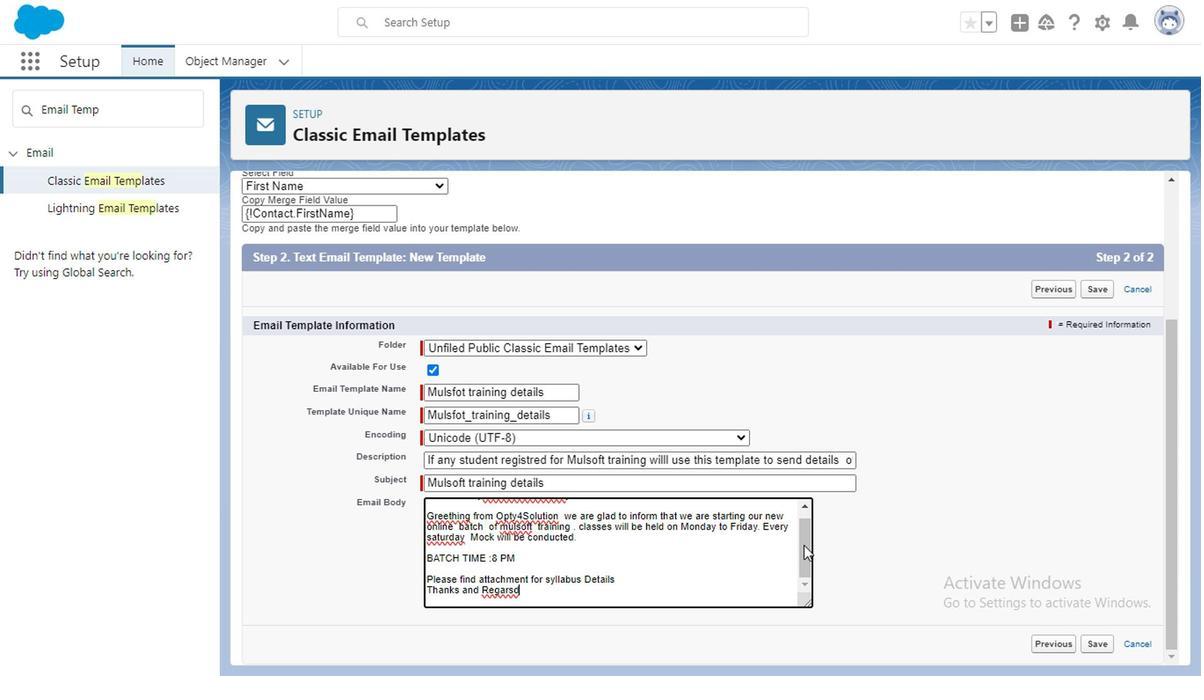 
Action: Mouse scrolled (564, 515) with delta (0, 0)
Screenshot: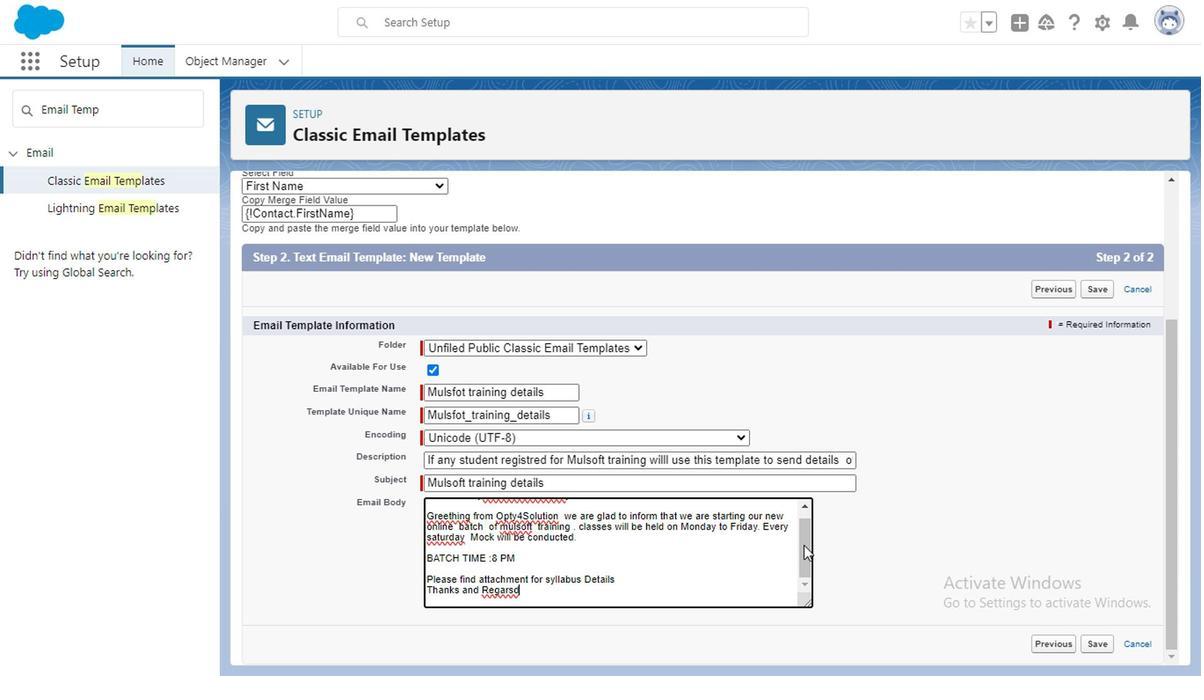 
Action: Mouse moved to (565, 518)
Screenshot: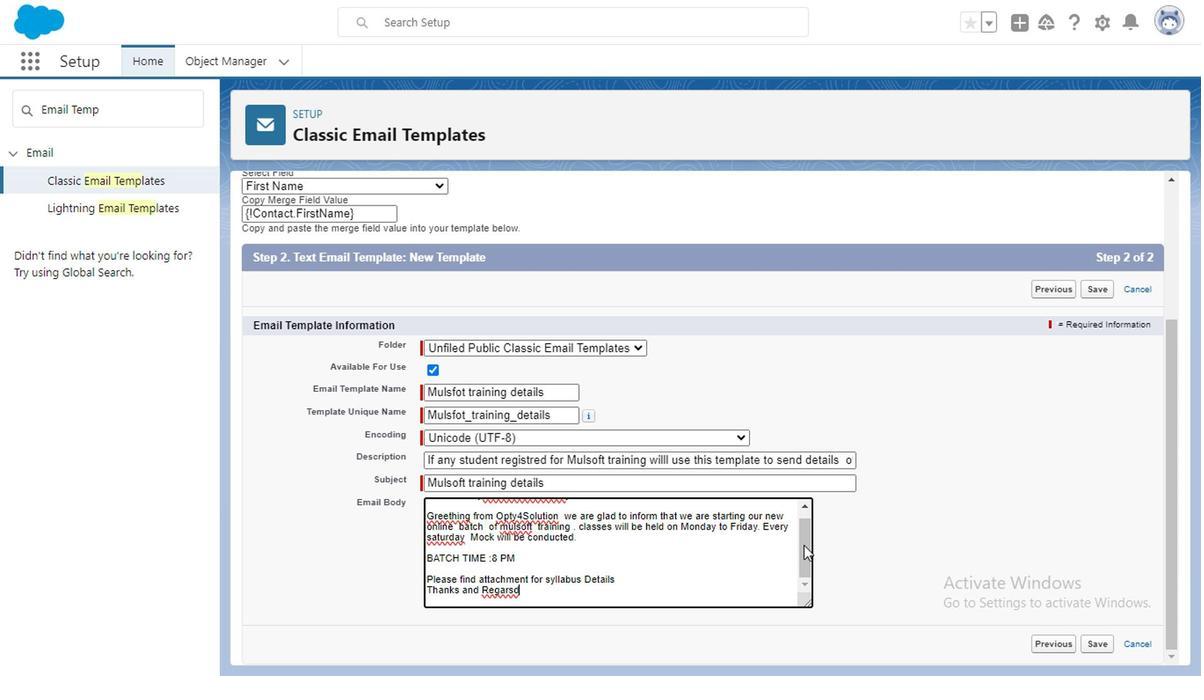 
Action: Mouse scrolled (565, 518) with delta (0, 0)
Screenshot: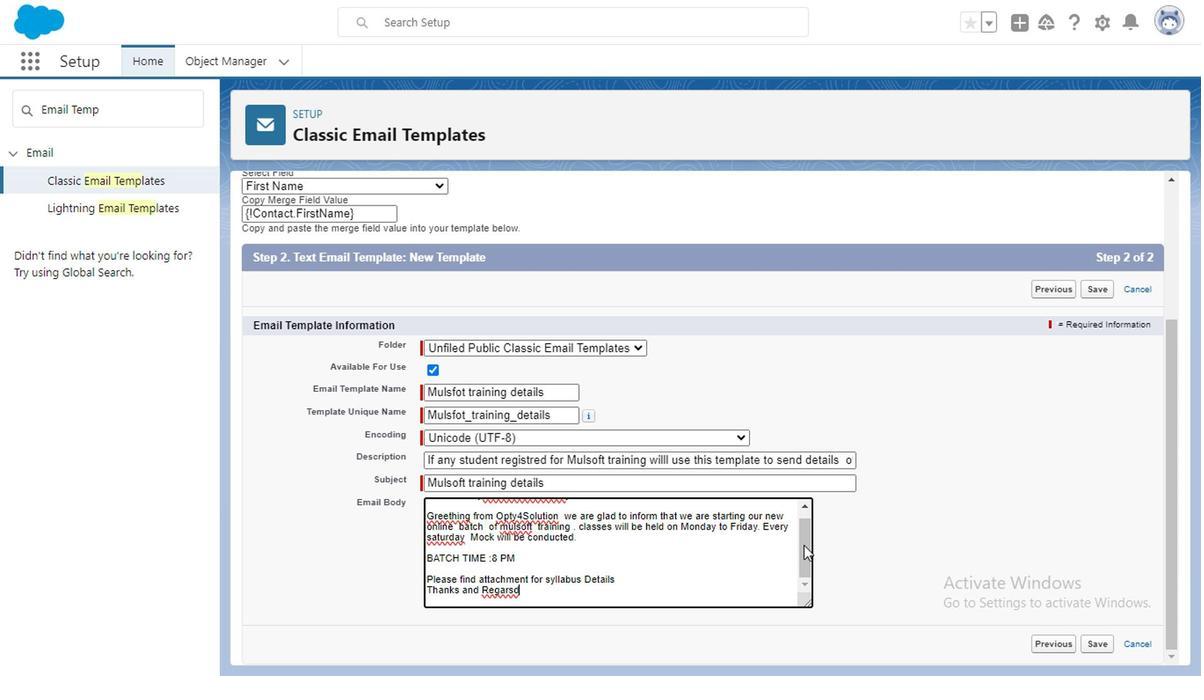 
Action: Mouse moved to (678, 493)
Screenshot: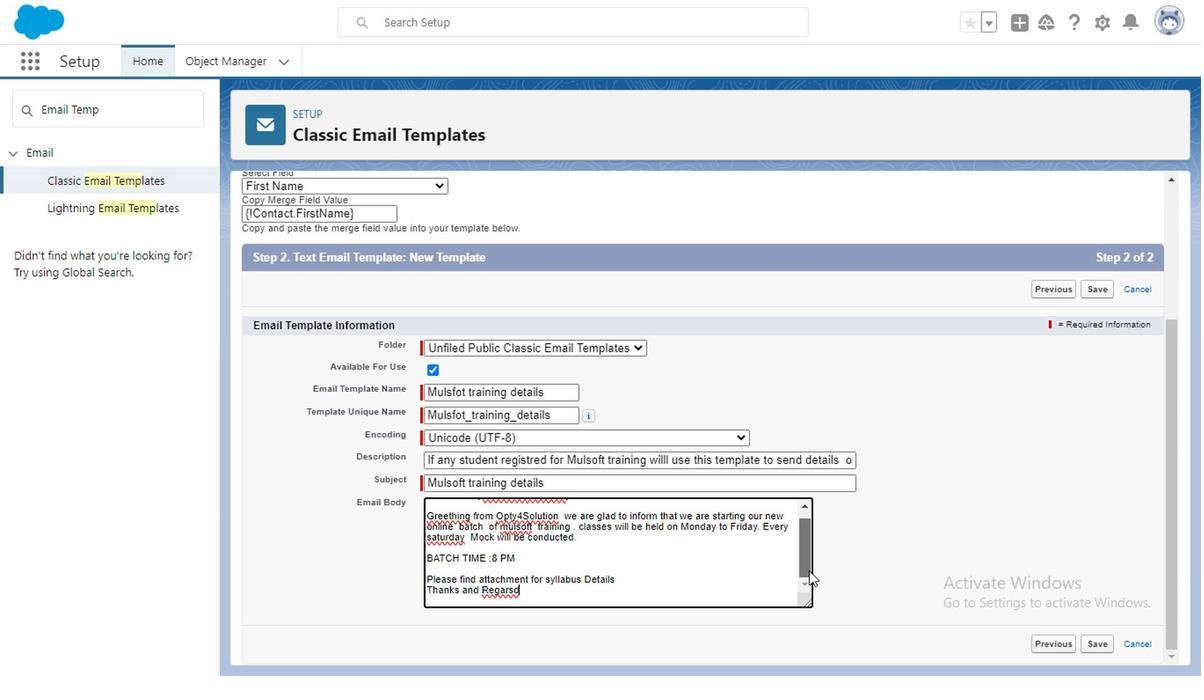
Action: Mouse pressed left at (678, 493)
Screenshot: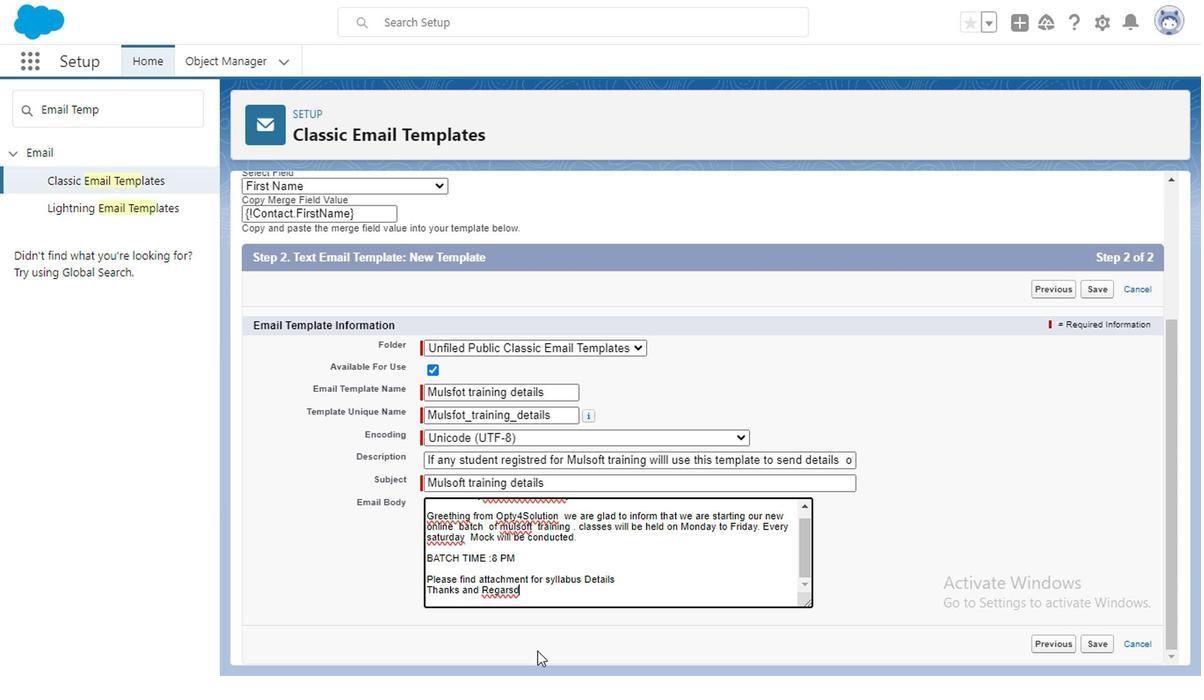 
Action: Mouse moved to (507, 529)
Screenshot: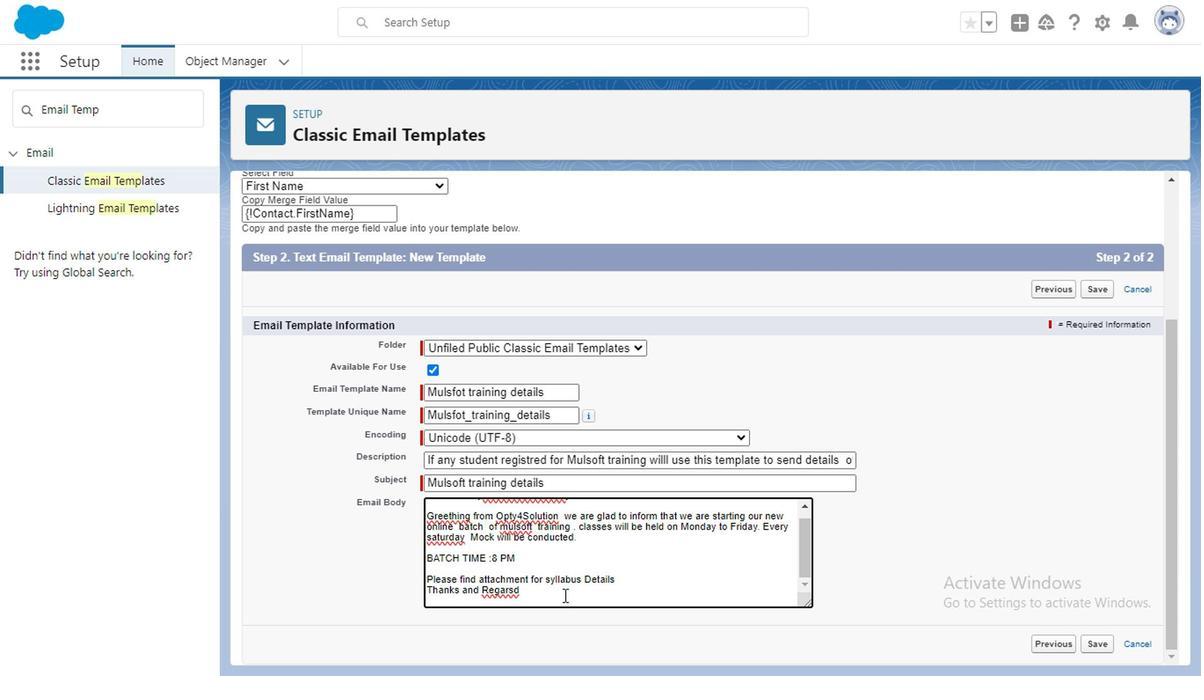 
Action: Key pressed <Key.enter><Key.enter><Key.caps_lock>J<Key.caps_lock>ohn<Key.backspace><Key.backspace><Key.backspace><Key.backspace><Key.backspace><Key.caps_lock>J<Key.caps_lock>ohn<Key.enter>7972337023
Screenshot: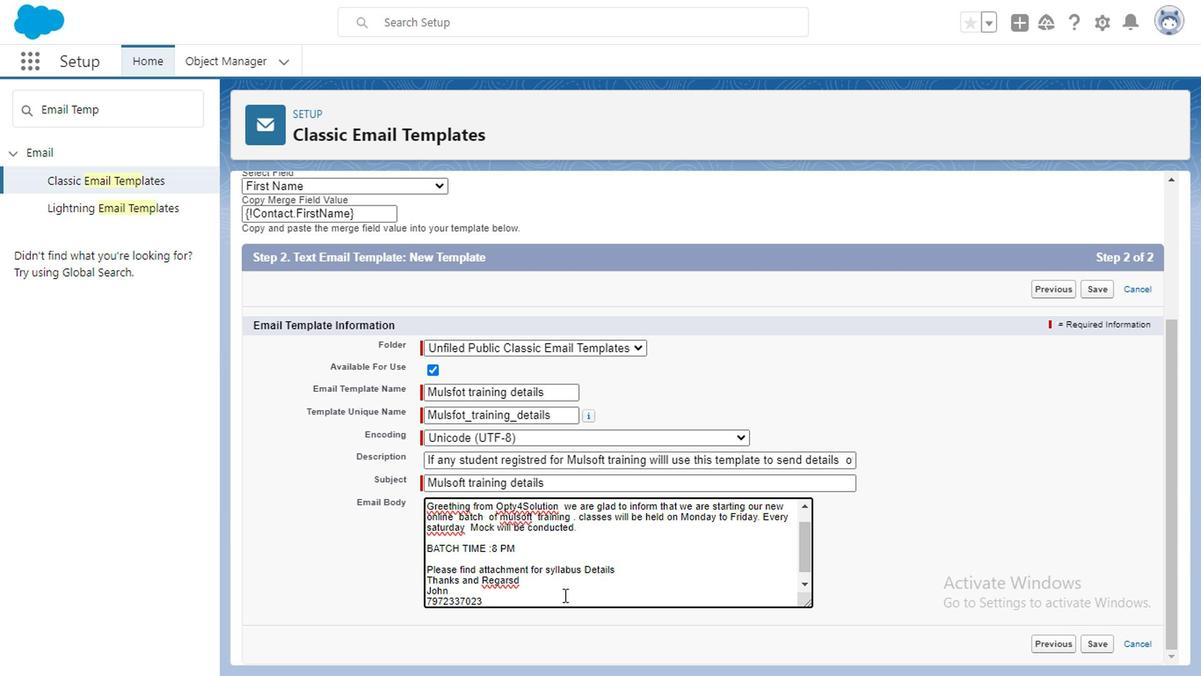 
Action: Mouse moved to (519, 514)
Screenshot: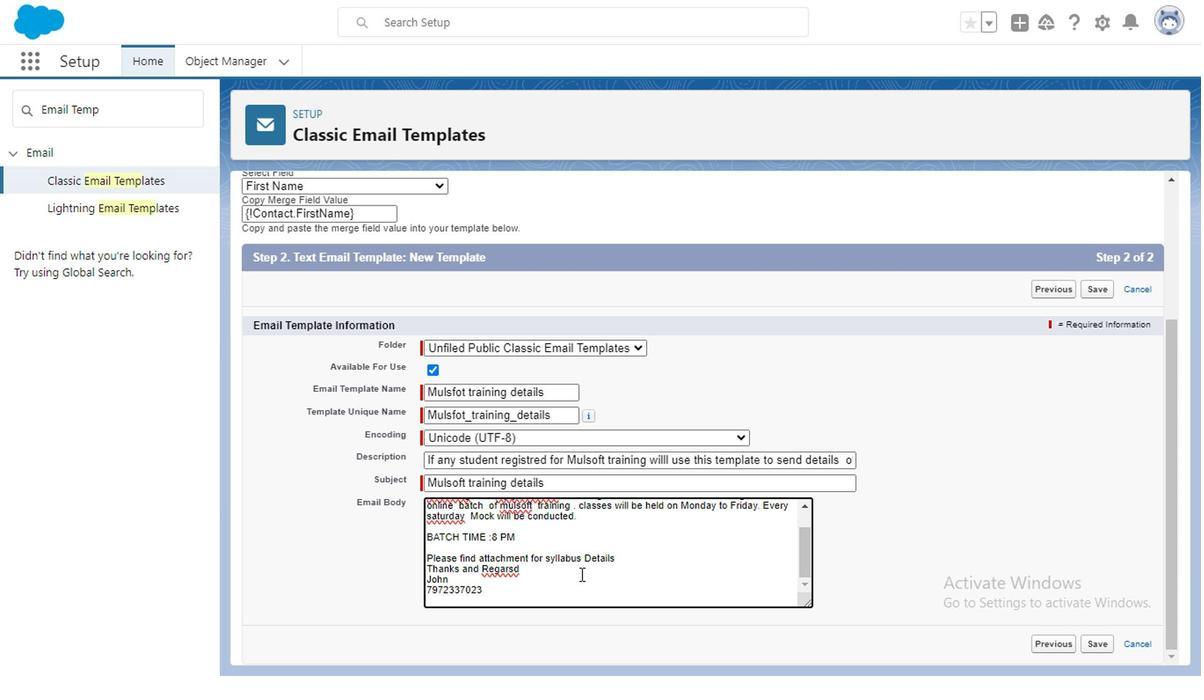 
Action: Mouse scrolled (519, 513) with delta (0, 0)
Screenshot: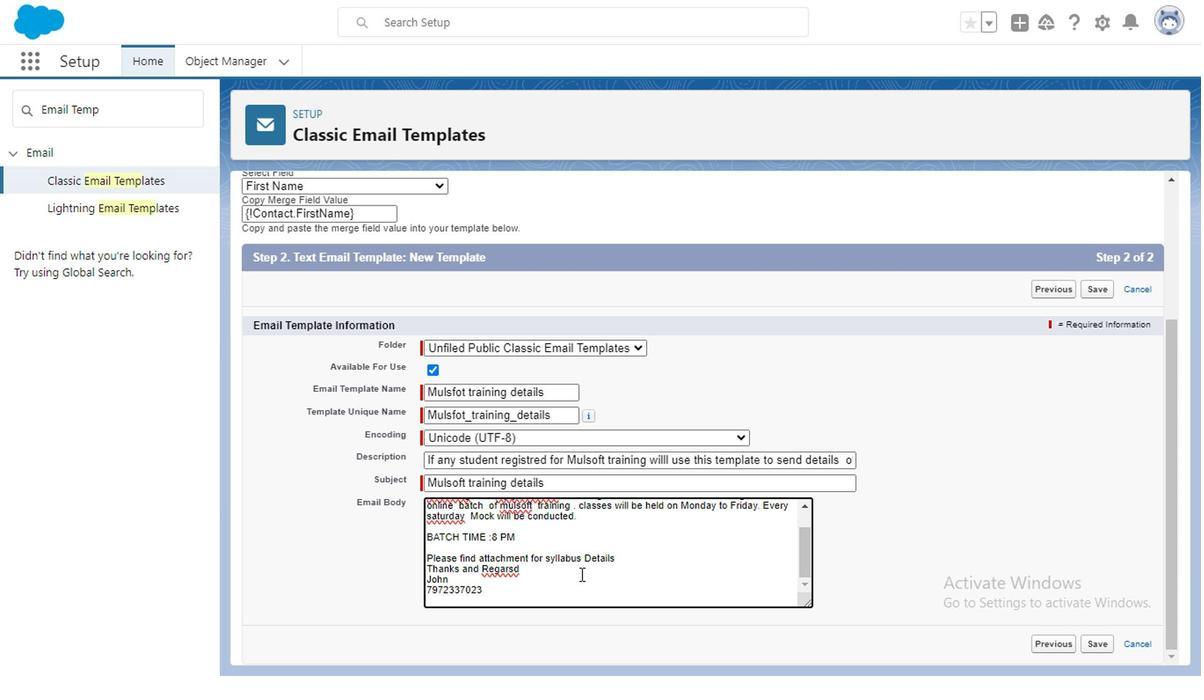 
Action: Mouse moved to (519, 514)
Screenshot: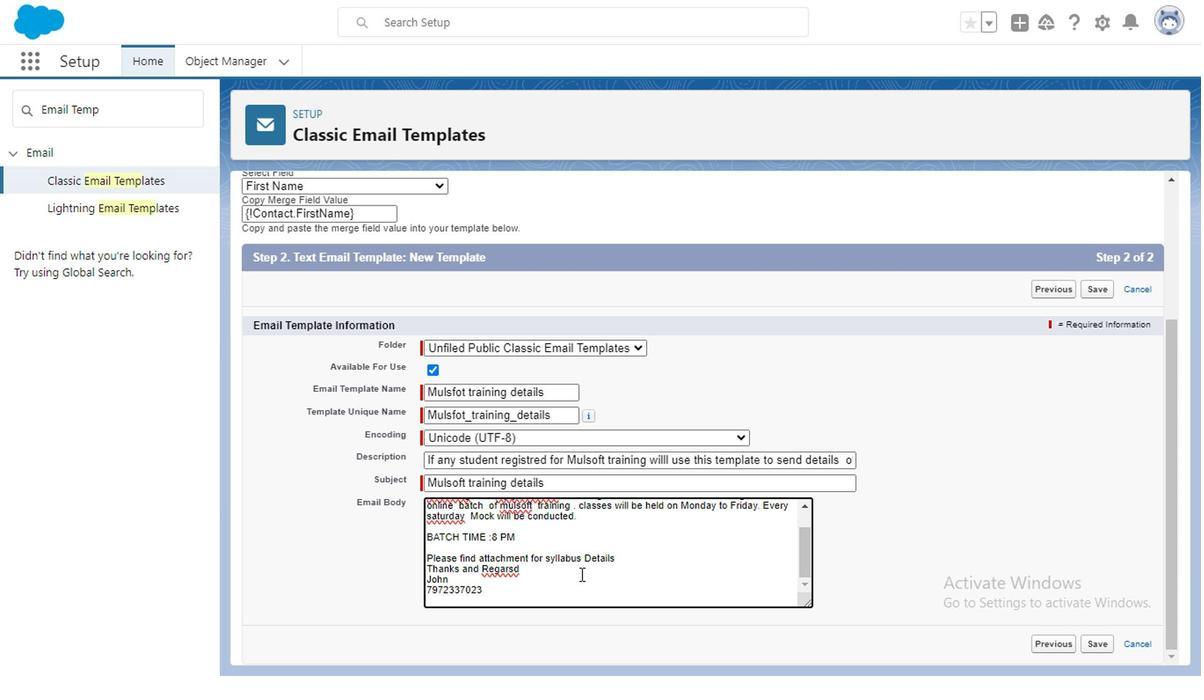 
Action: Mouse scrolled (519, 515) with delta (0, 0)
Screenshot: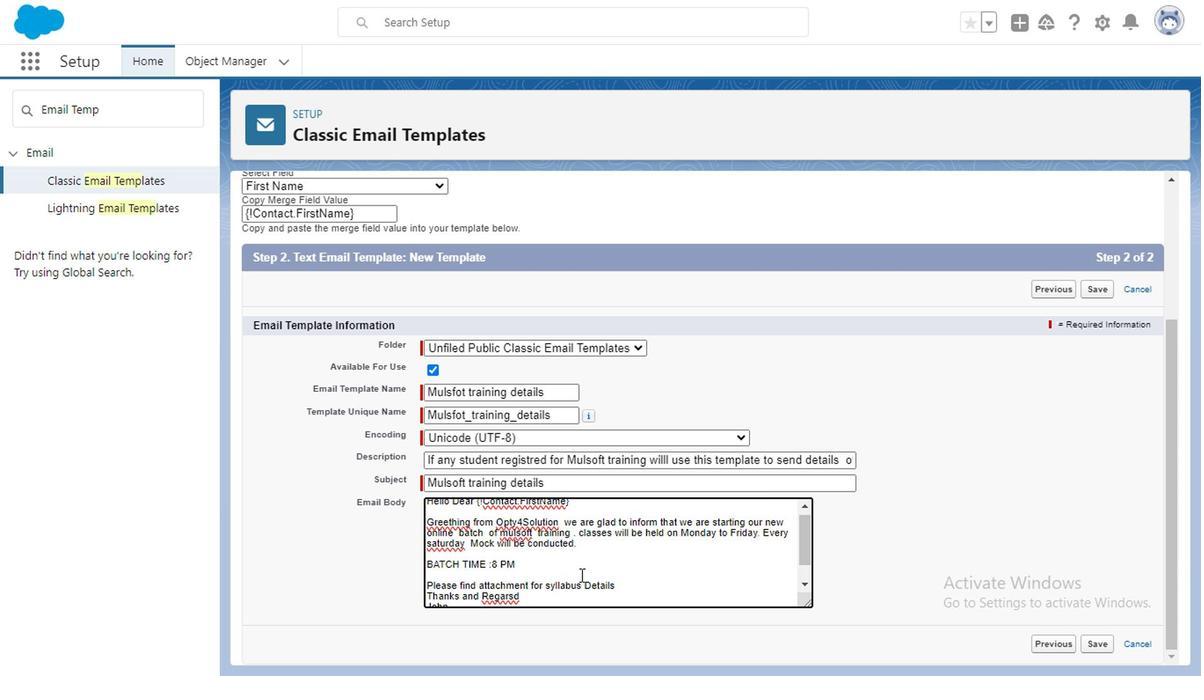 
Action: Mouse moved to (519, 515)
Screenshot: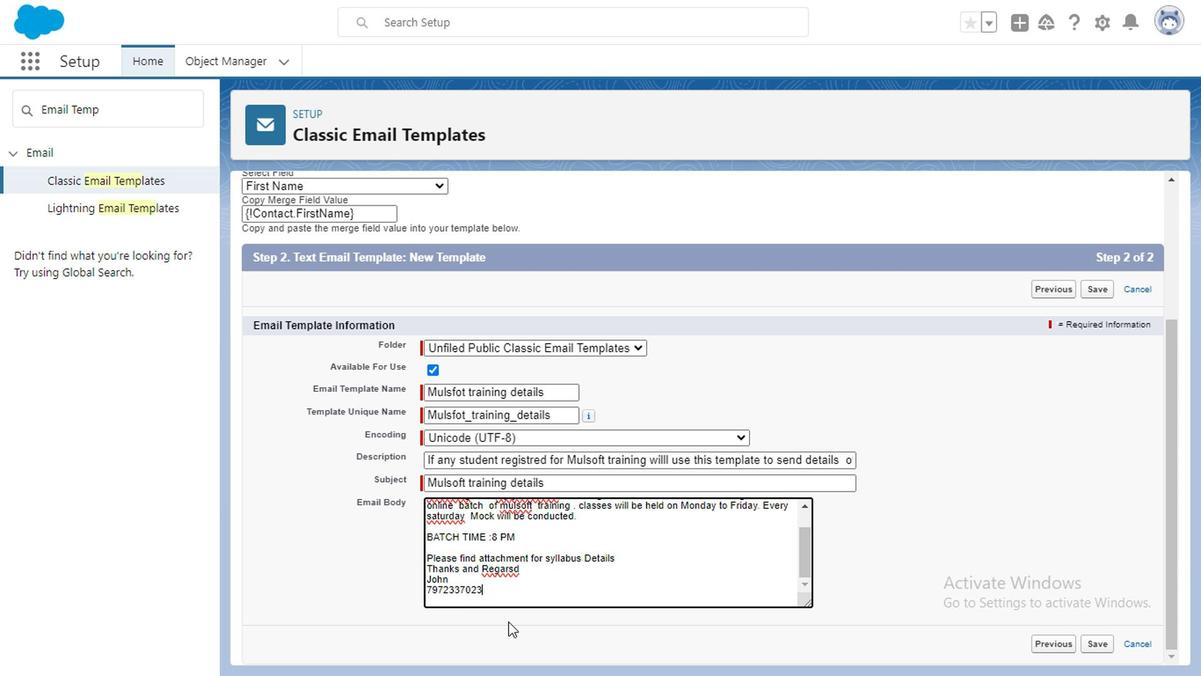 
Action: Mouse scrolled (519, 514) with delta (0, 0)
Screenshot: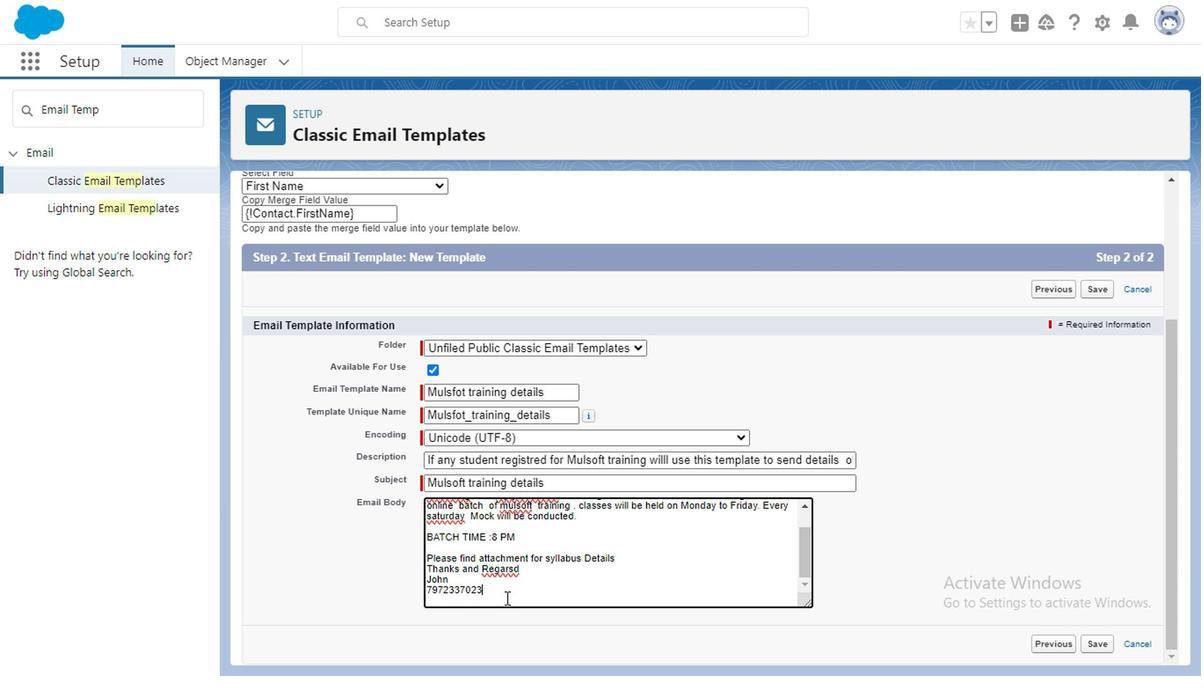 
Action: Mouse scrolled (519, 514) with delta (0, 0)
Screenshot: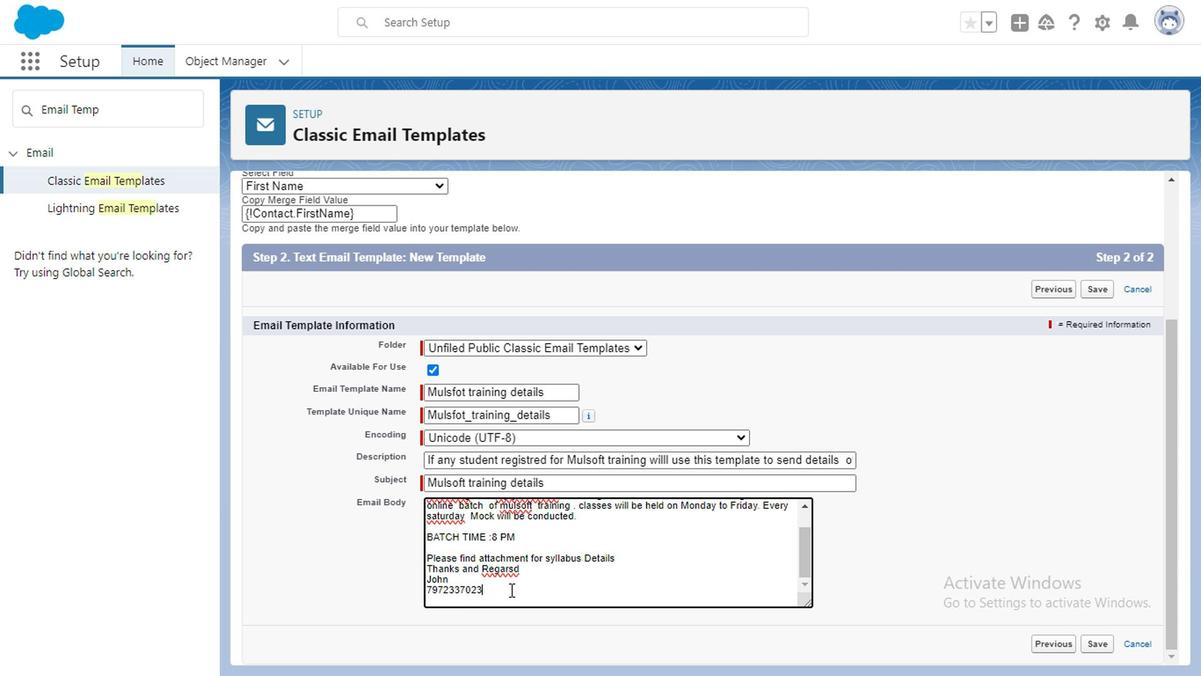 
Action: Mouse moved to (698, 513)
Screenshot: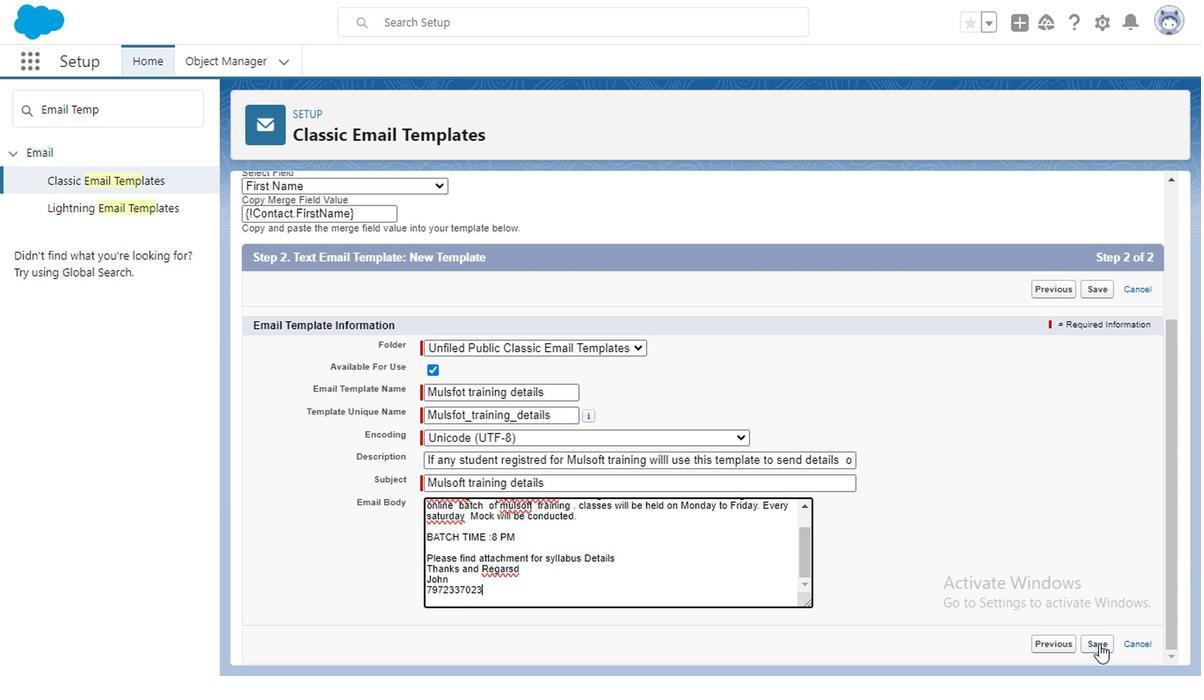 
Action: Mouse scrolled (698, 512) with delta (0, 0)
Screenshot: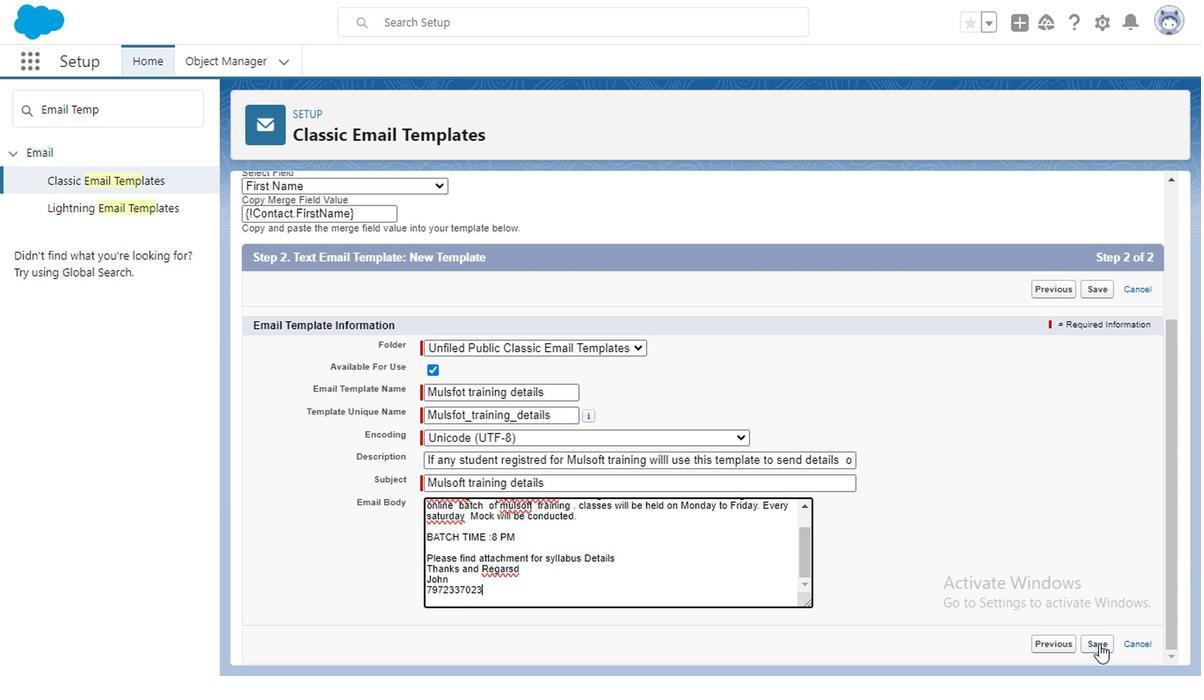 
Action: Mouse moved to (699, 514)
Screenshot: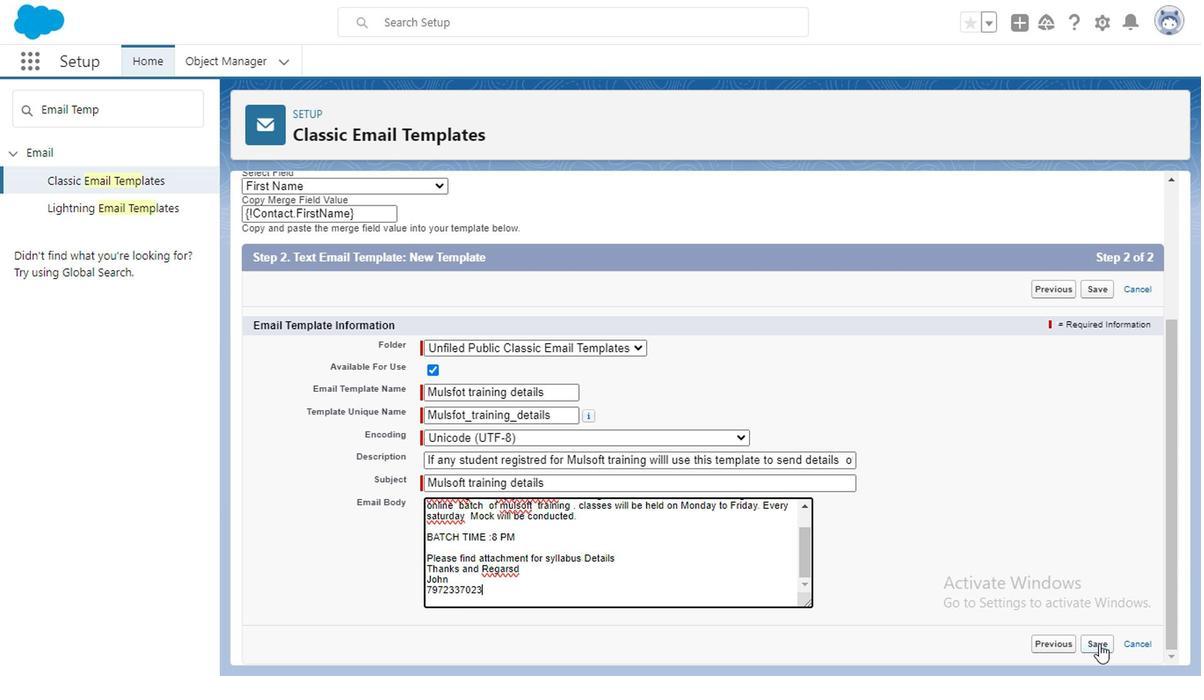 
Action: Mouse scrolled (699, 513) with delta (0, 0)
Screenshot: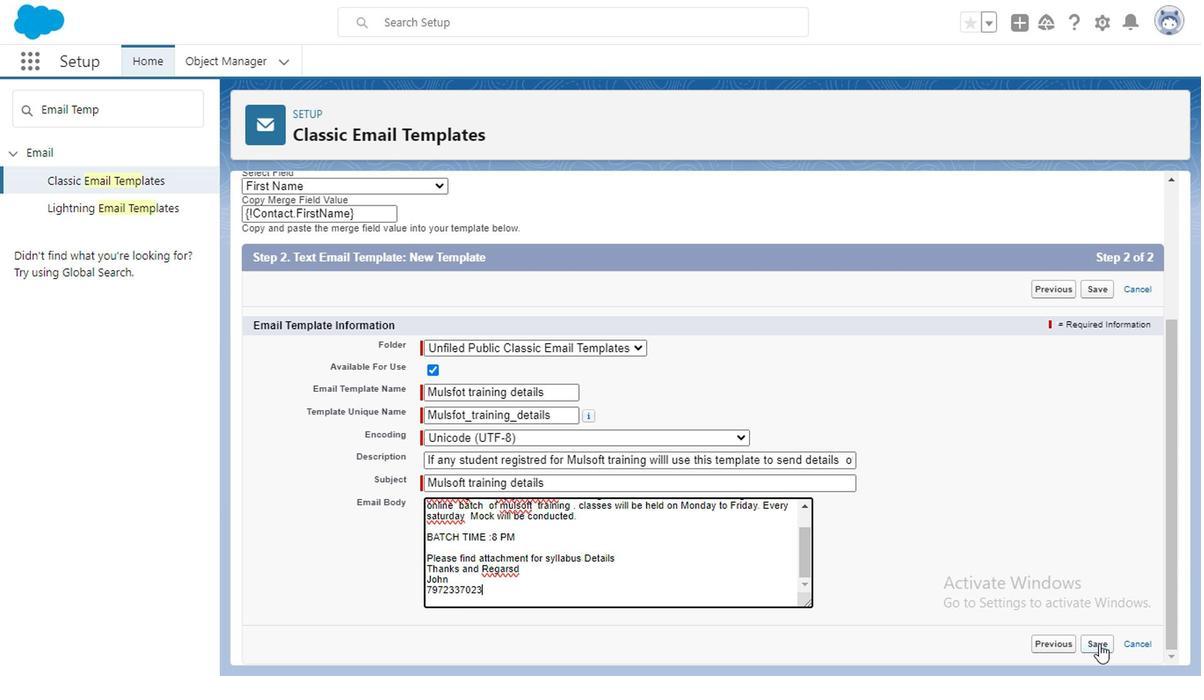 
Action: Mouse moved to (699, 515)
Screenshot: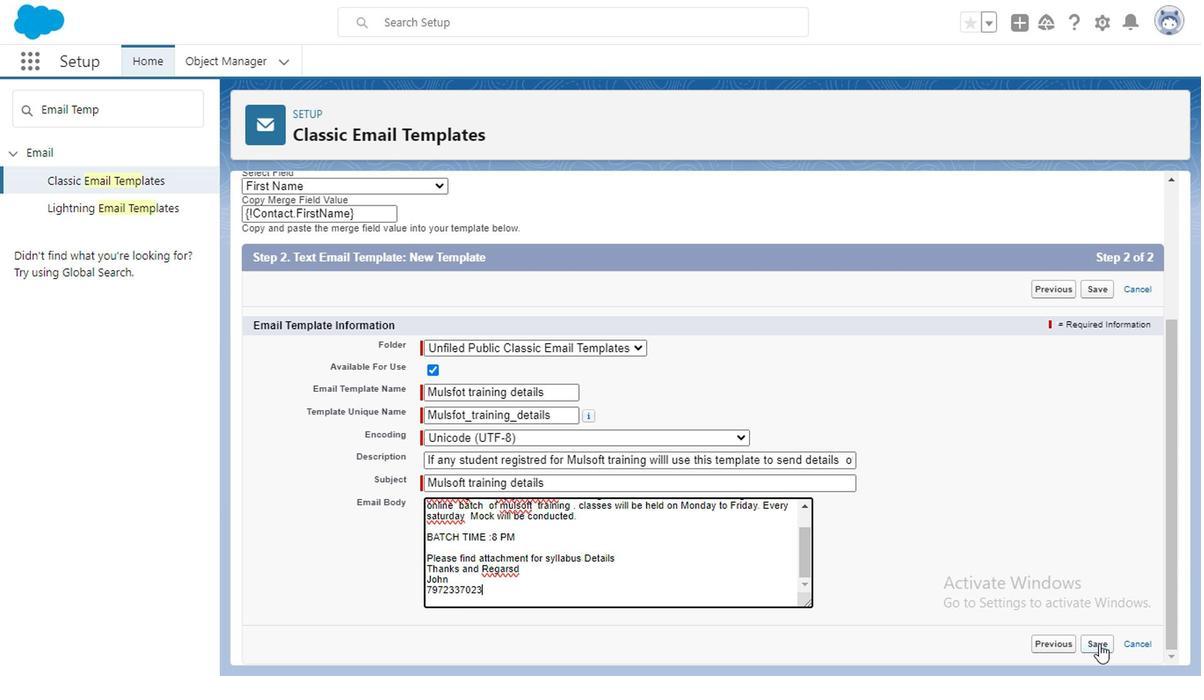 
Action: Mouse scrolled (699, 514) with delta (0, 0)
Screenshot: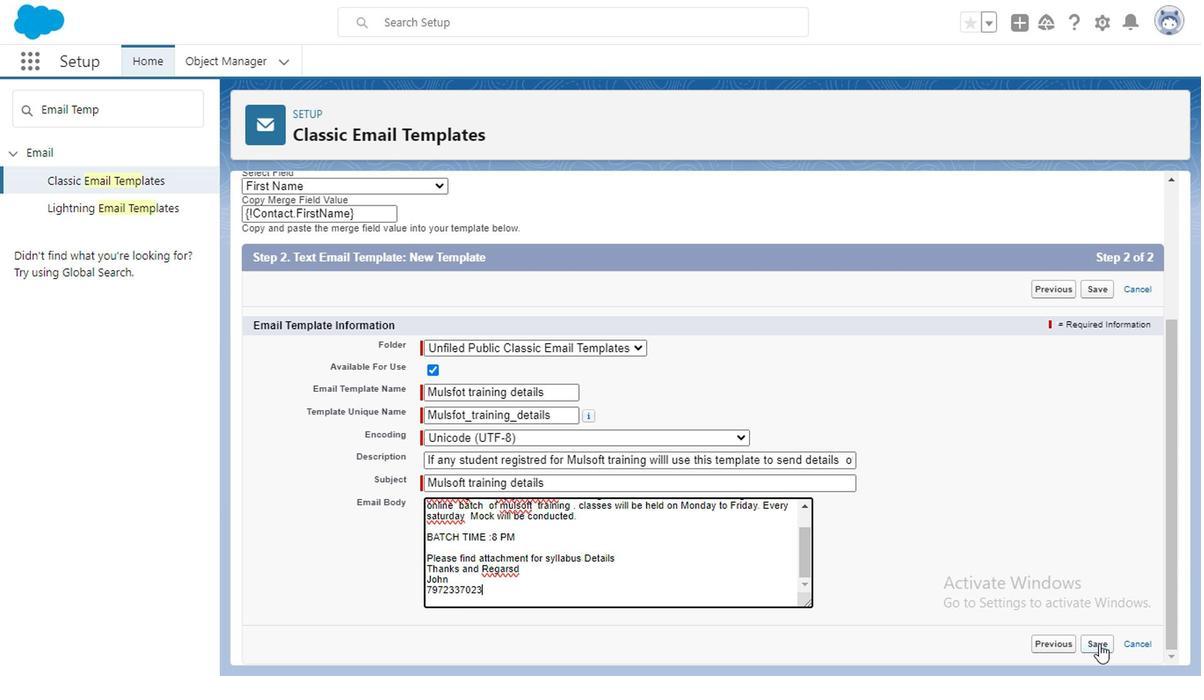 
Action: Mouse moved to (709, 520)
Screenshot: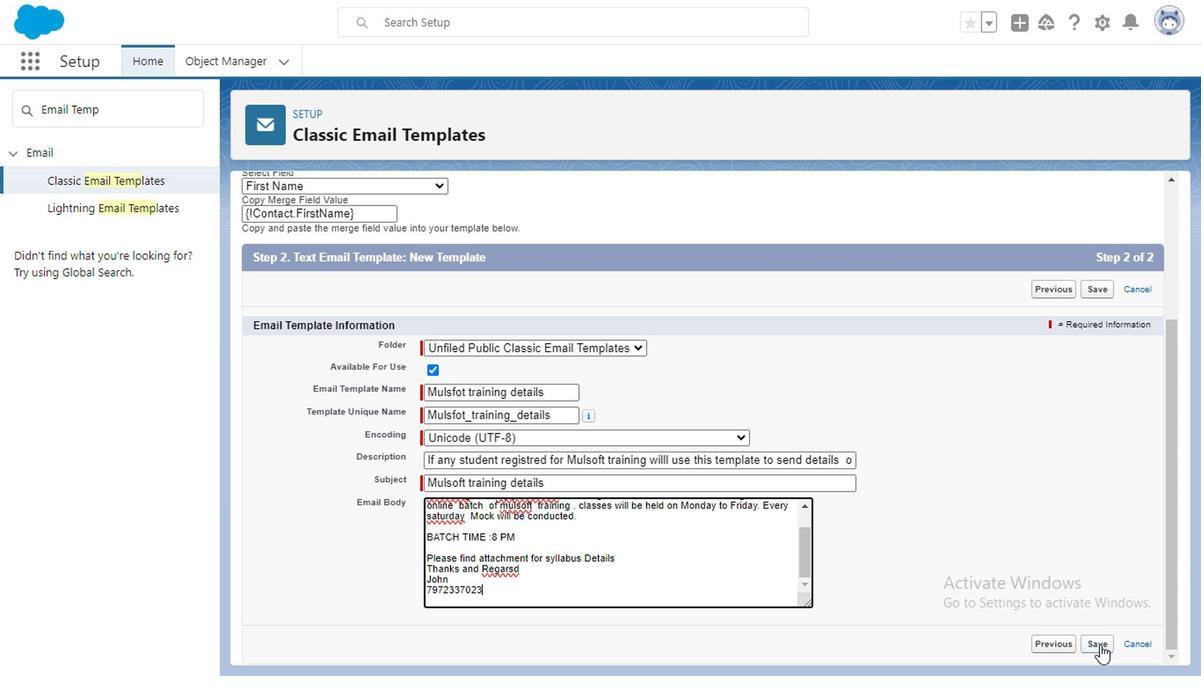 
Action: Mouse scrolled (709, 520) with delta (0, 0)
Screenshot: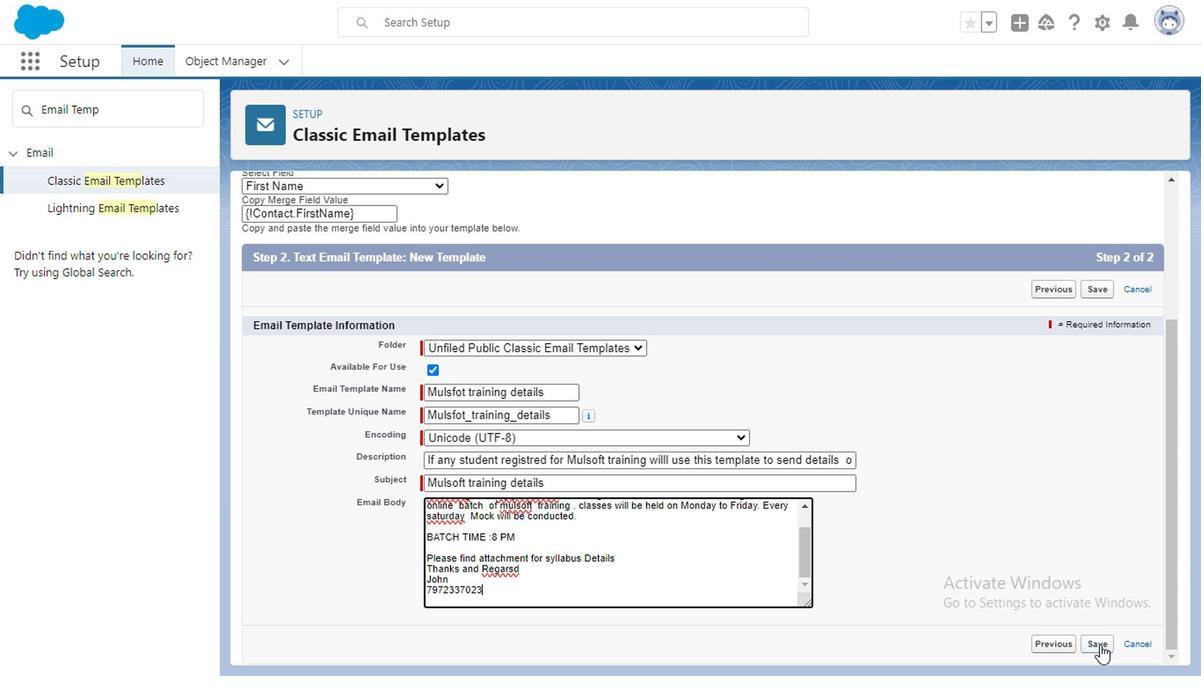 
Action: Mouse moved to (890, 565)
Screenshot: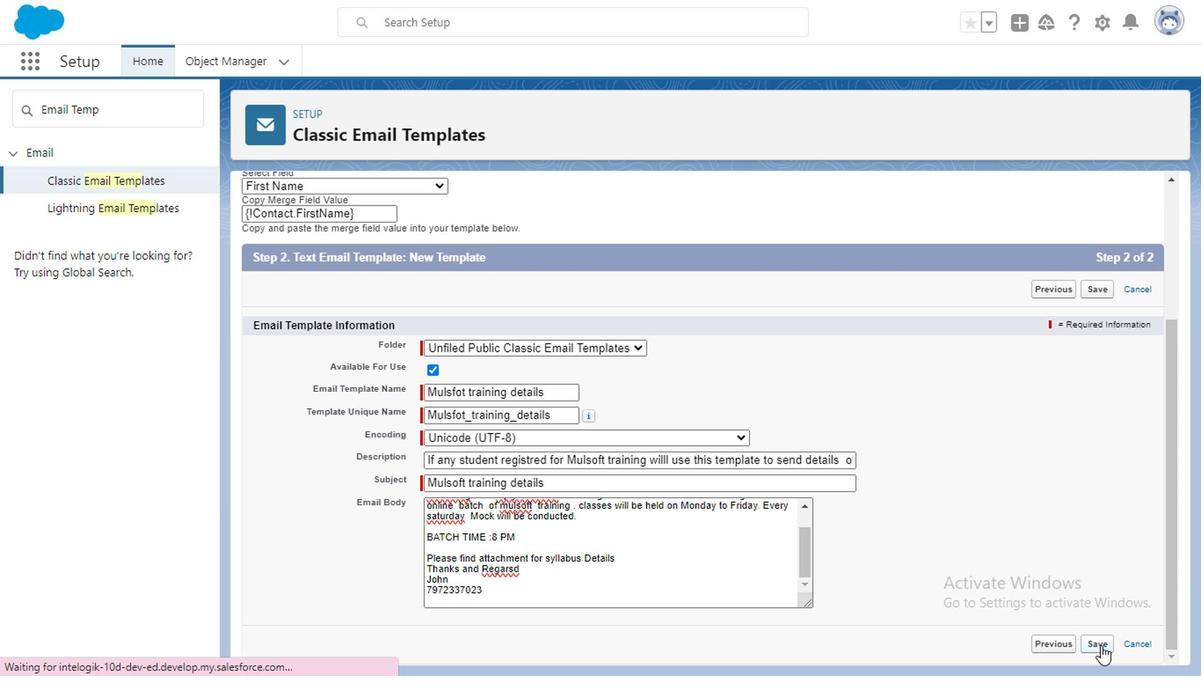 
Action: Mouse pressed left at (890, 565)
Screenshot: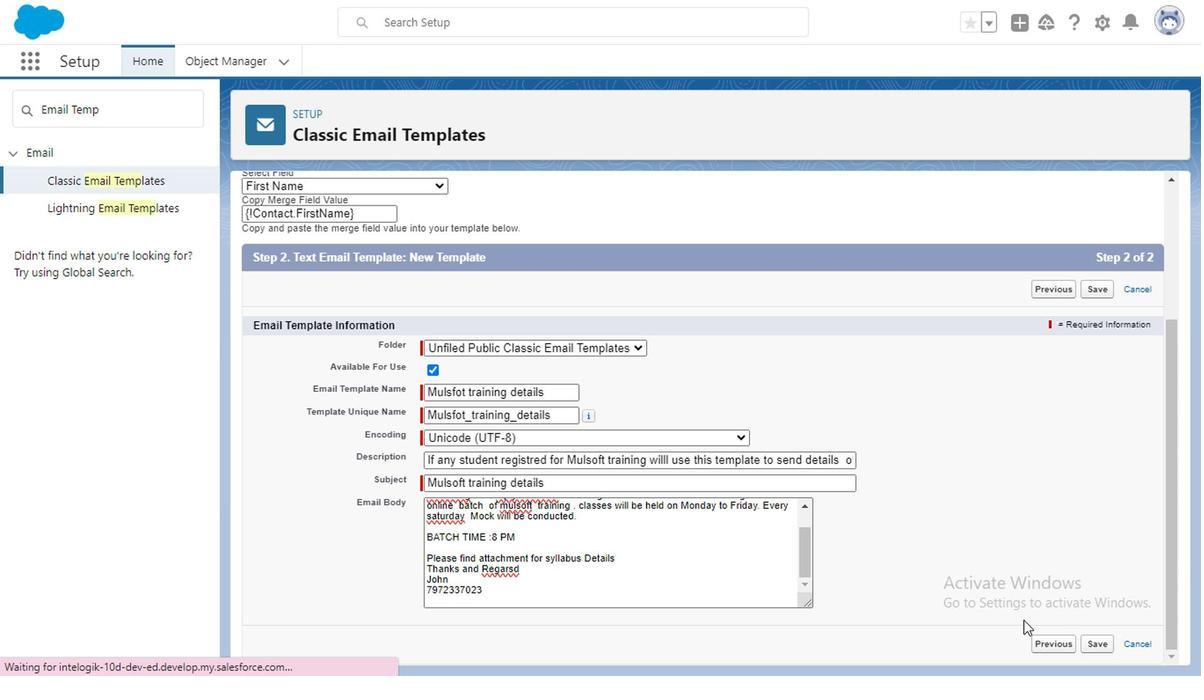 
Action: Mouse moved to (322, 460)
Screenshot: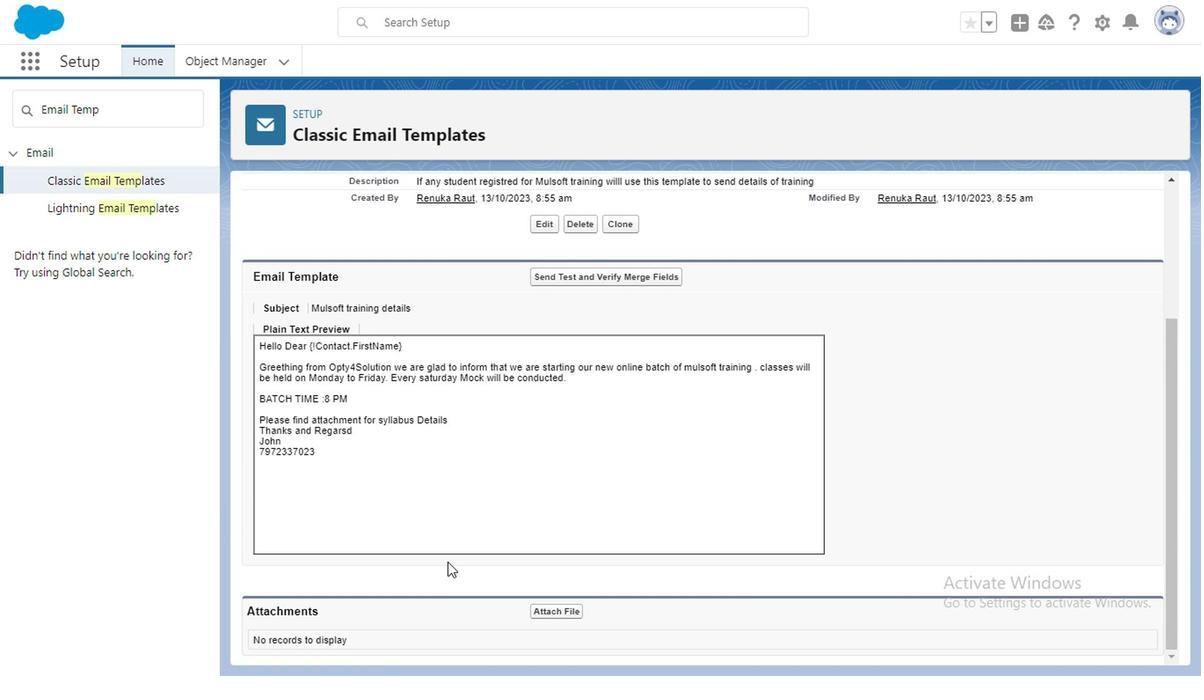 
Action: Mouse scrolled (322, 459) with delta (0, 0)
Screenshot: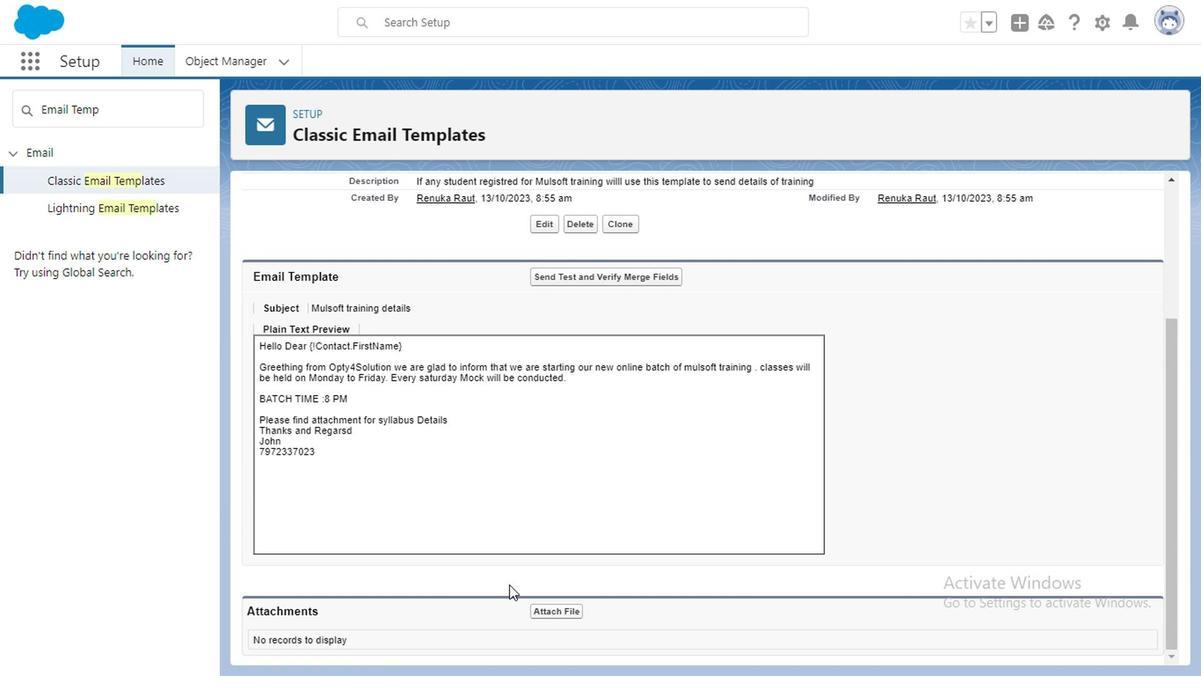 
Action: Mouse moved to (324, 461)
Screenshot: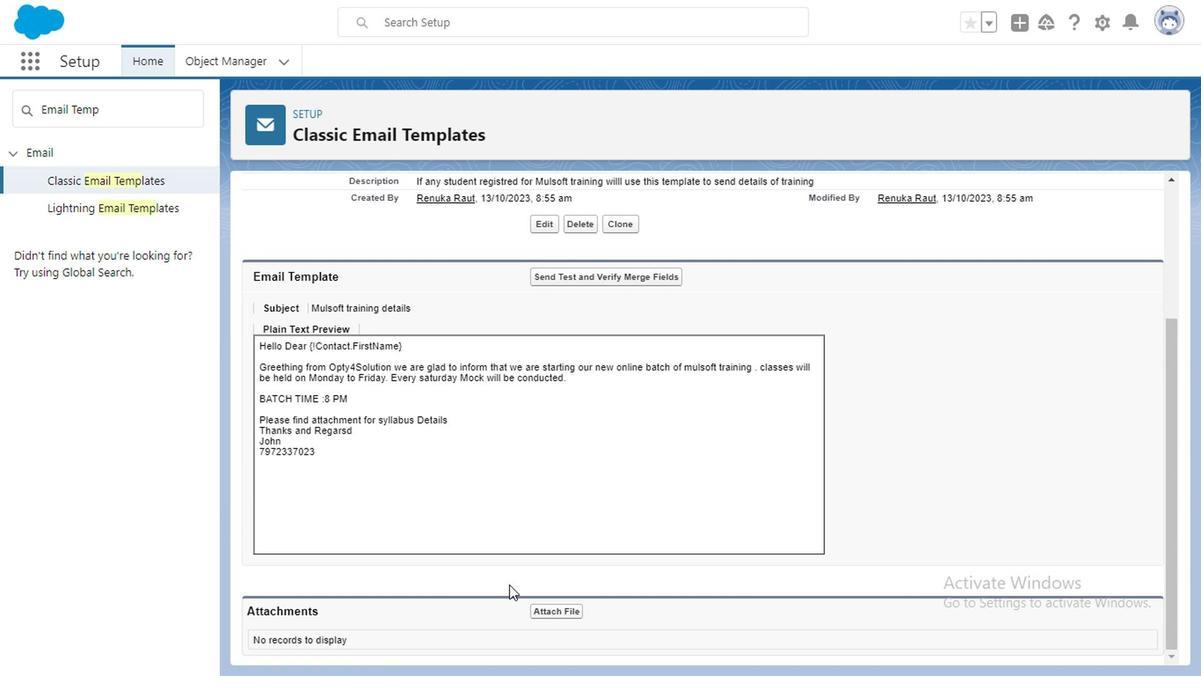 
Action: Mouse scrolled (324, 460) with delta (0, 0)
Screenshot: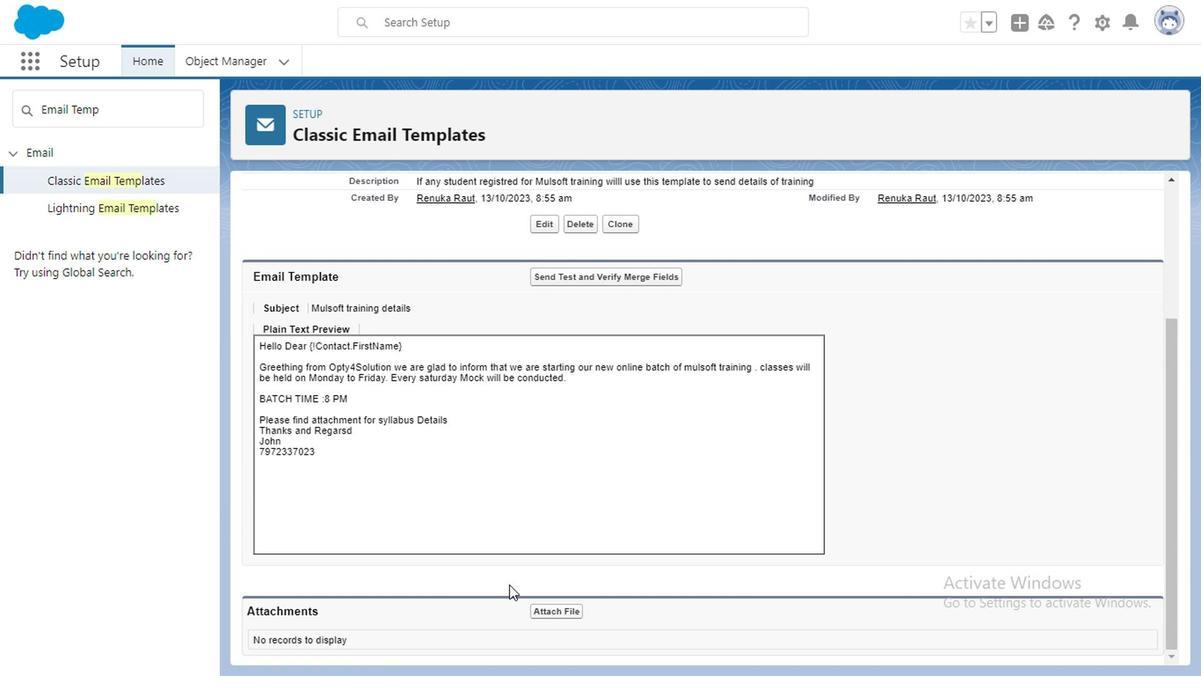 
Action: Mouse moved to (326, 462)
Screenshot: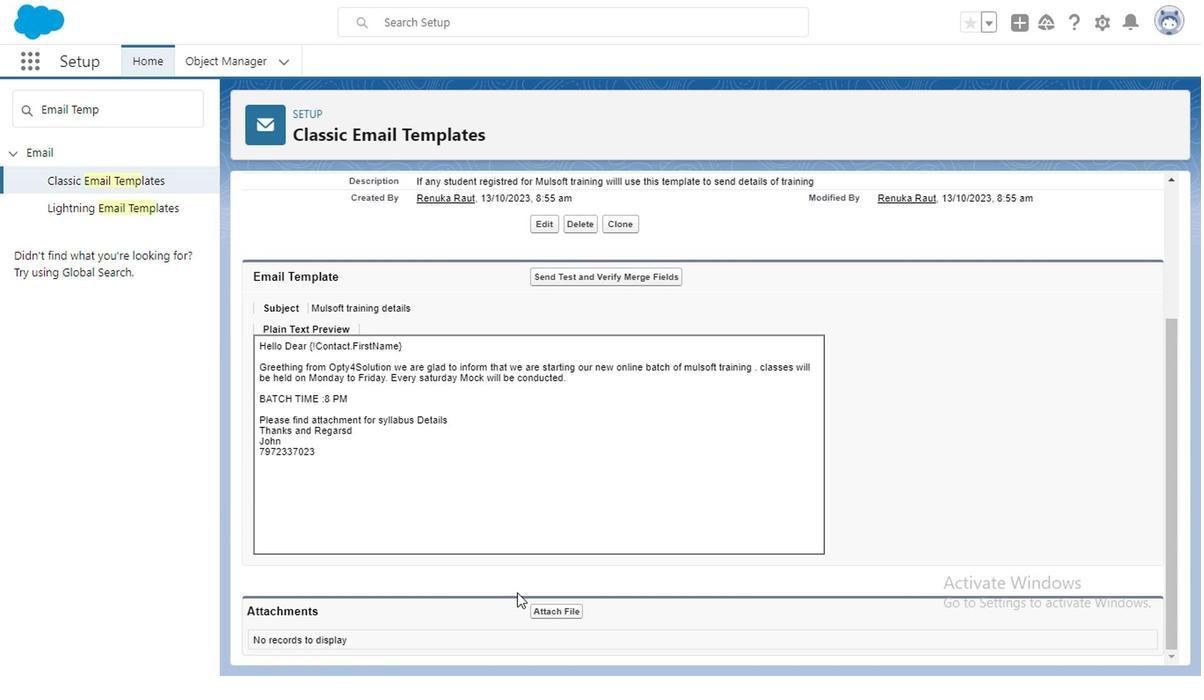 
Action: Mouse scrolled (326, 461) with delta (0, 0)
Screenshot: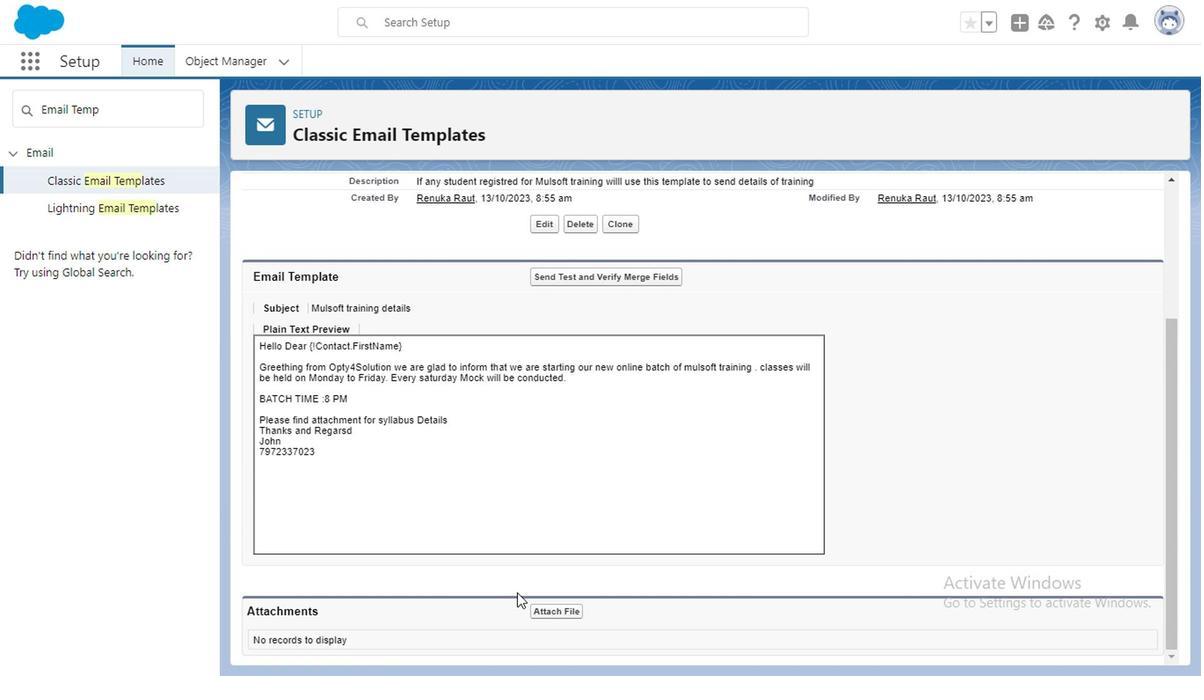 
Action: Mouse moved to (526, 369)
Screenshot: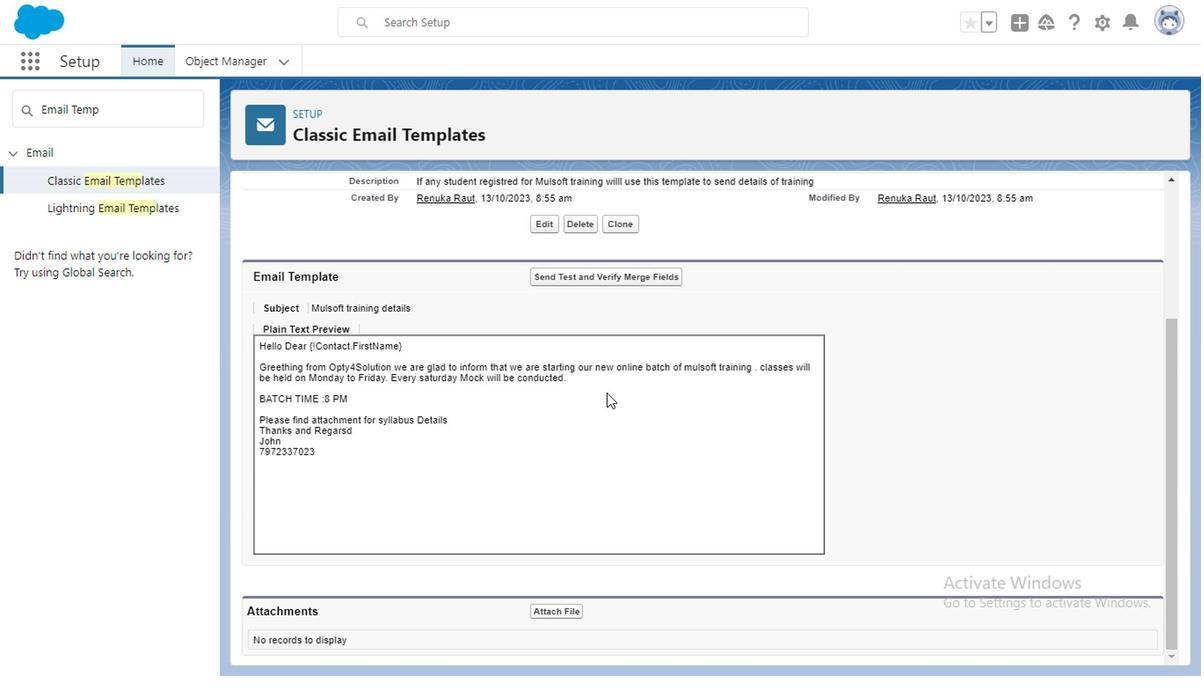 
Action: Mouse pressed left at (526, 369)
Screenshot: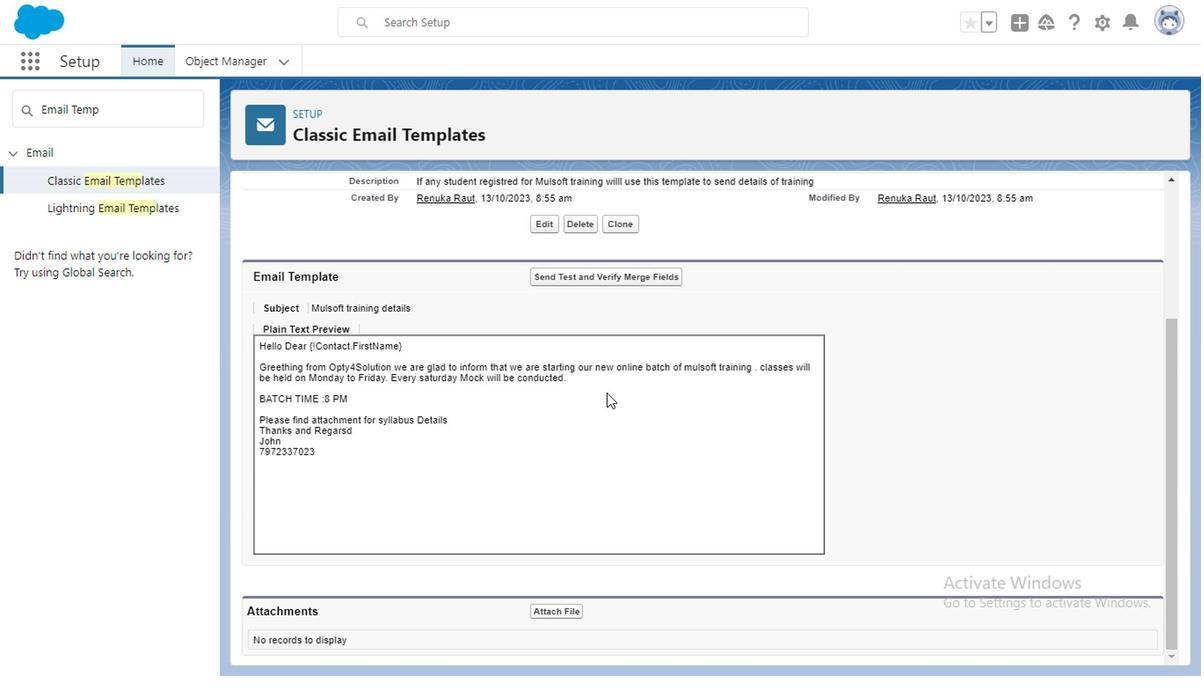
Action: Mouse moved to (512, 375)
Screenshot: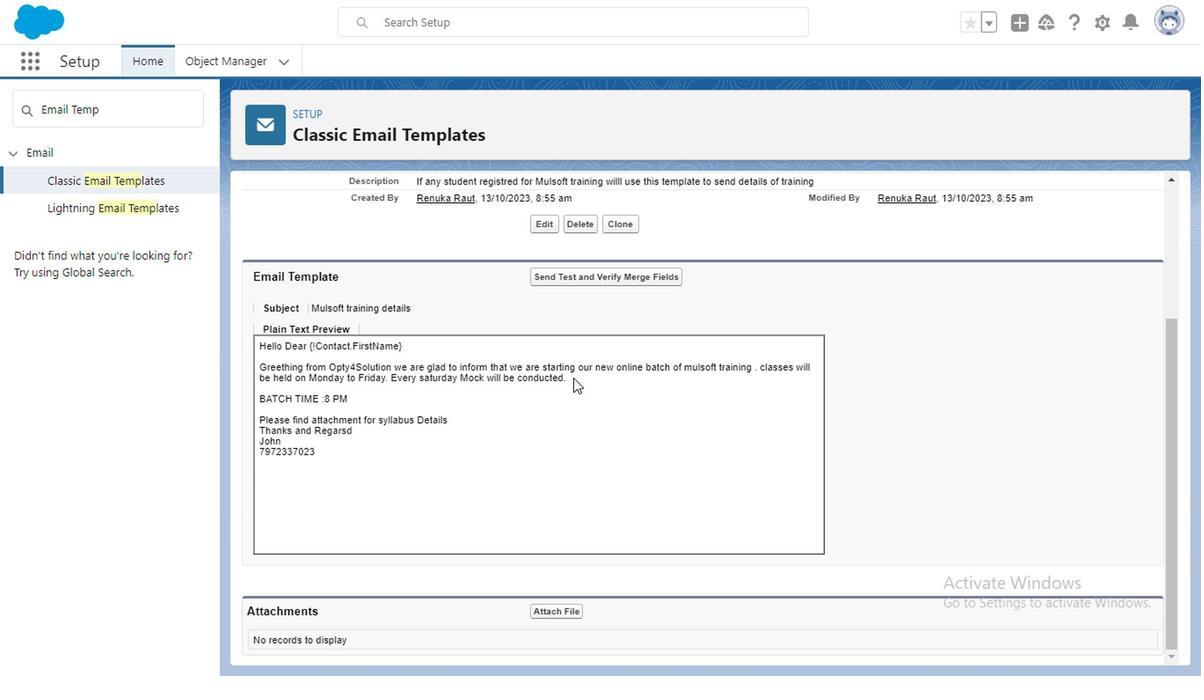
Action: Mouse pressed left at (512, 375)
Screenshot: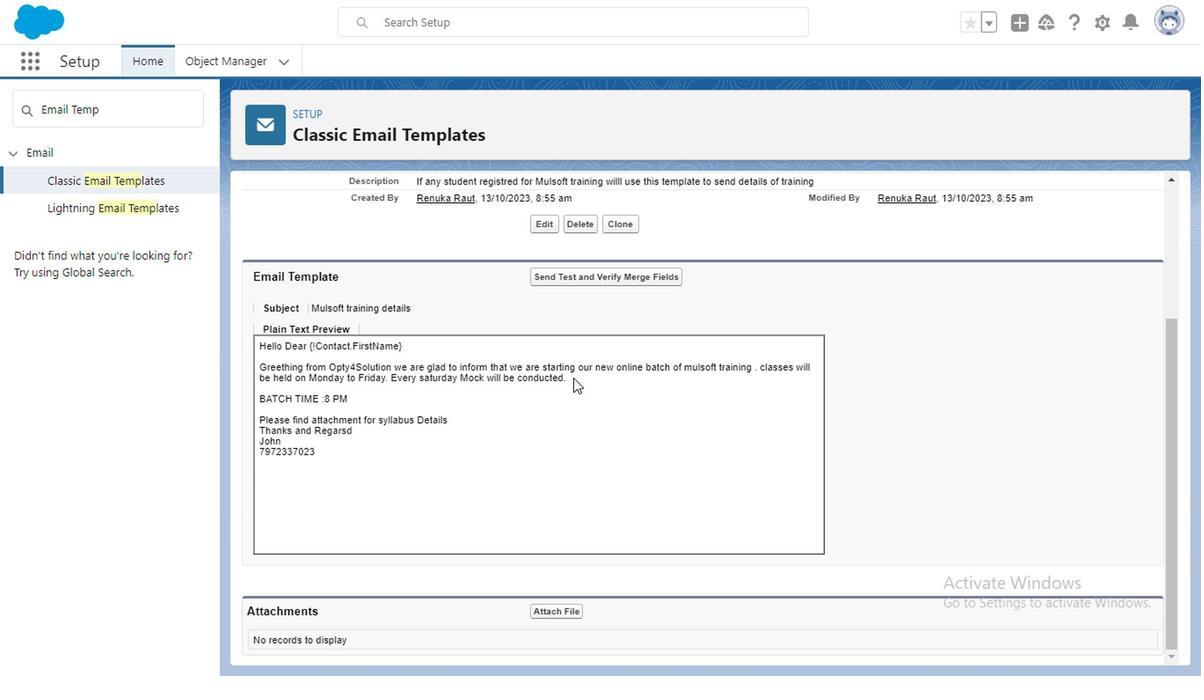 
Action: Mouse moved to (514, 374)
Screenshot: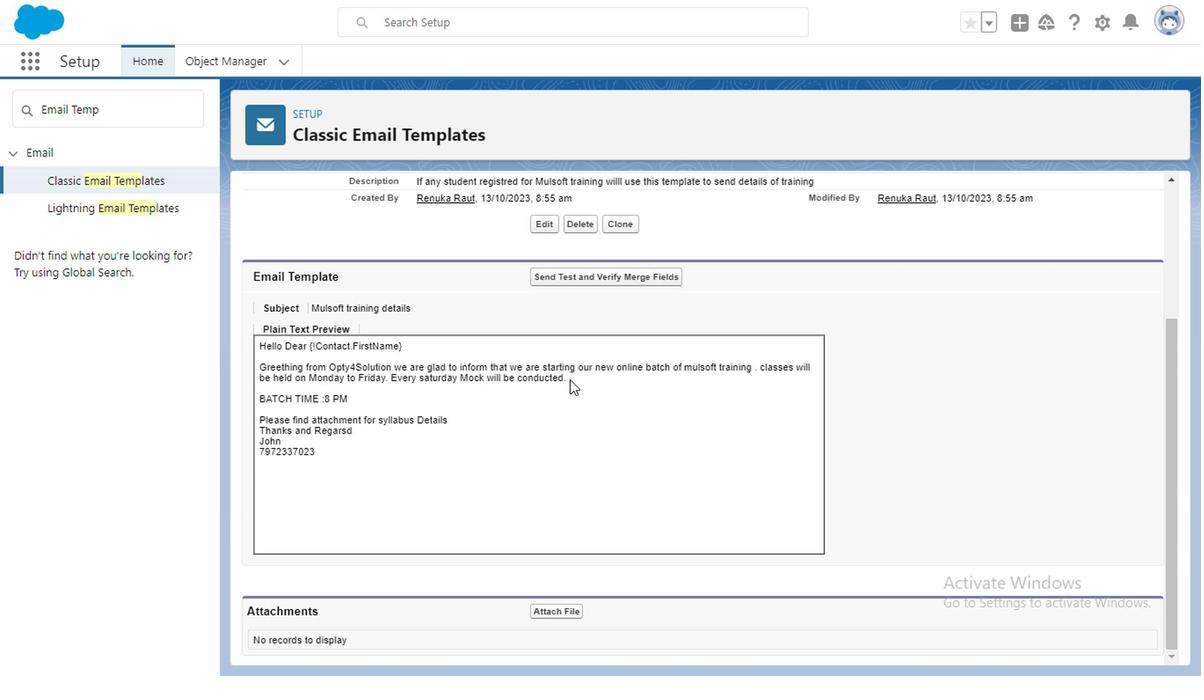 
Action: Mouse pressed left at (514, 374)
Screenshot: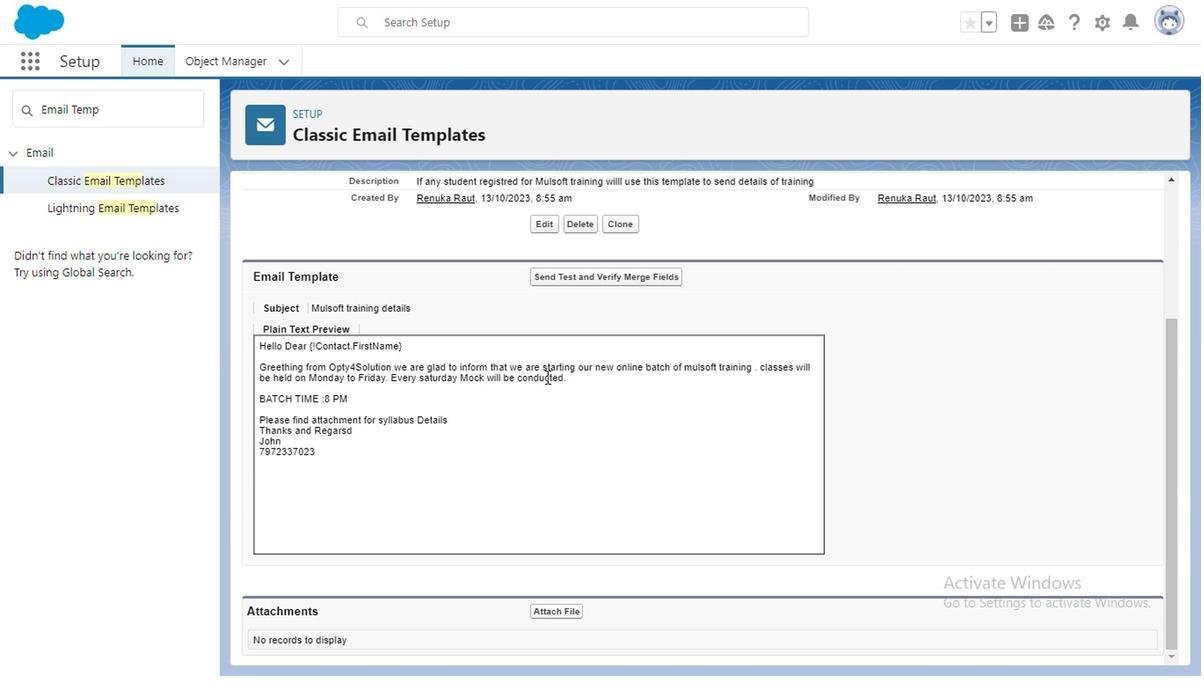 
Action: Mouse moved to (512, 376)
Screenshot: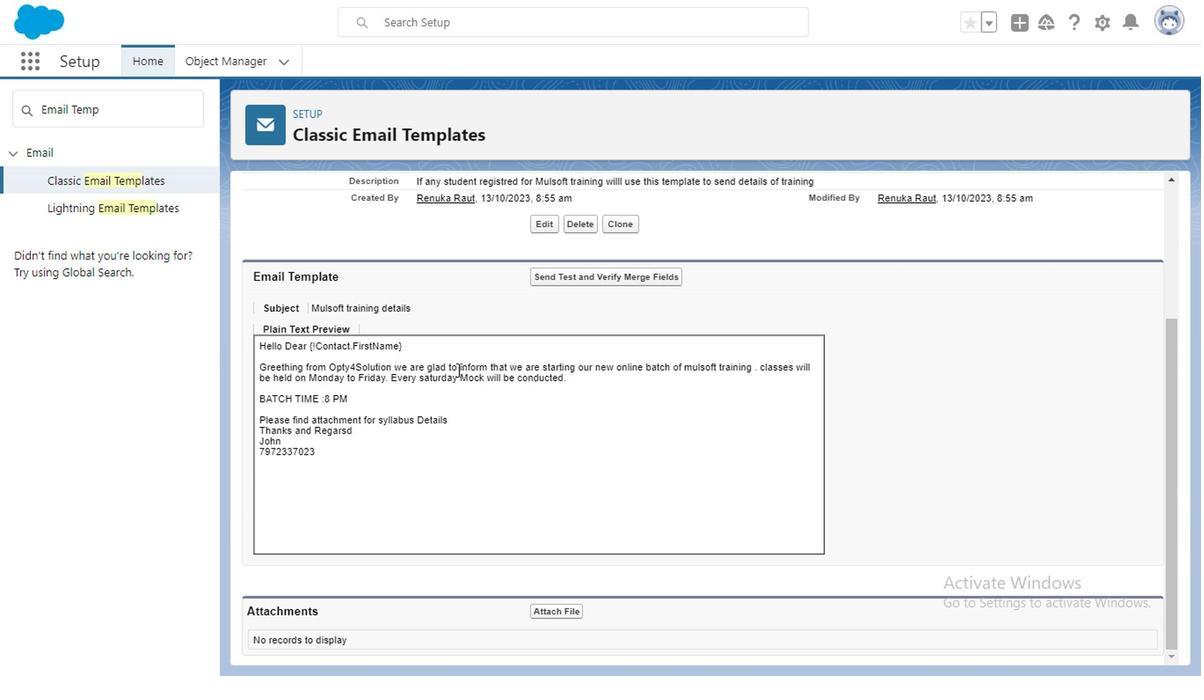 
Action: Mouse pressed left at (512, 376)
Screenshot: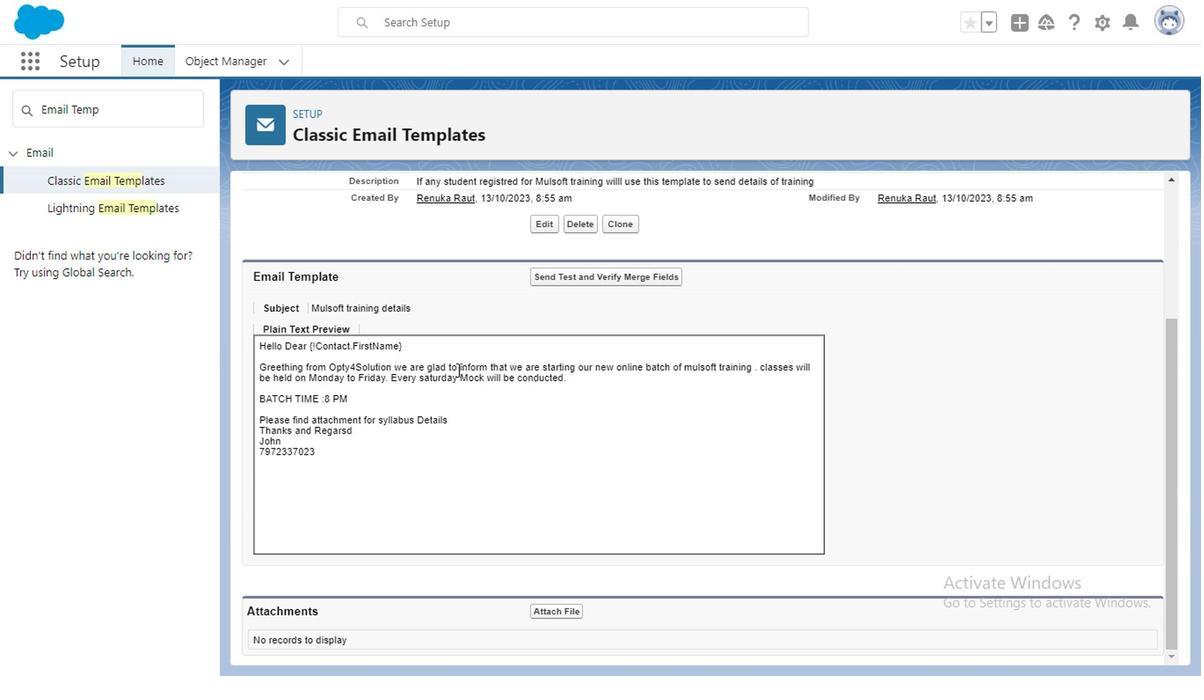 
Action: Mouse moved to (512, 376)
Screenshot: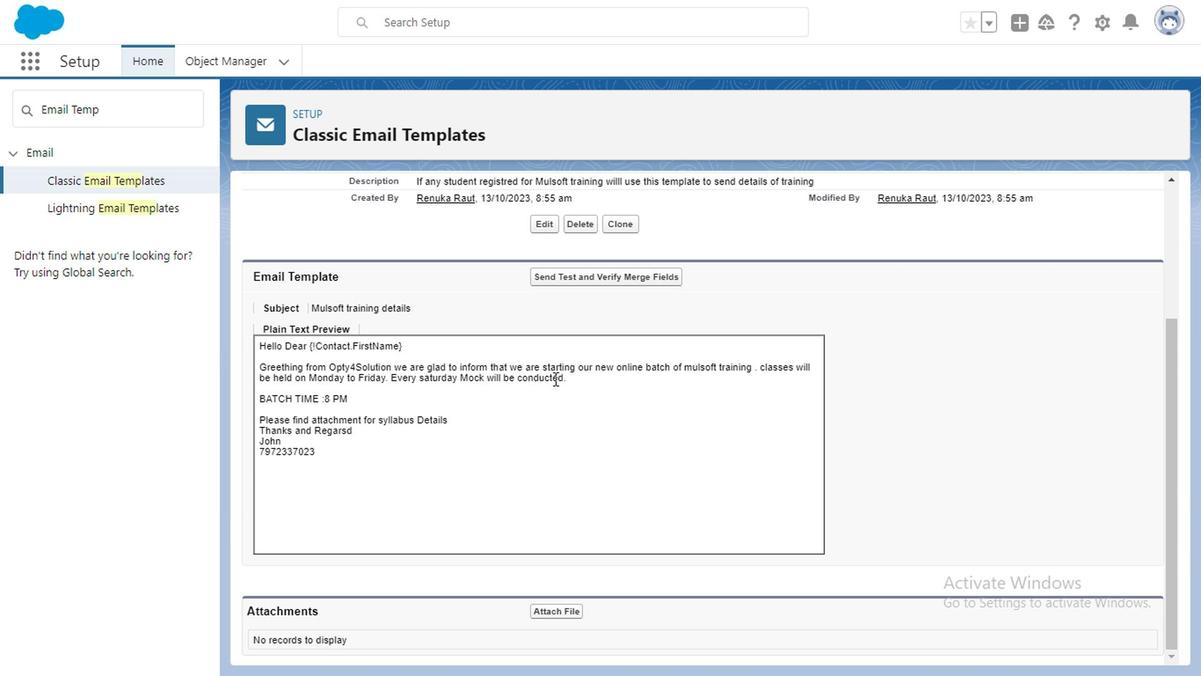 
Action: Mouse pressed left at (512, 376)
Screenshot: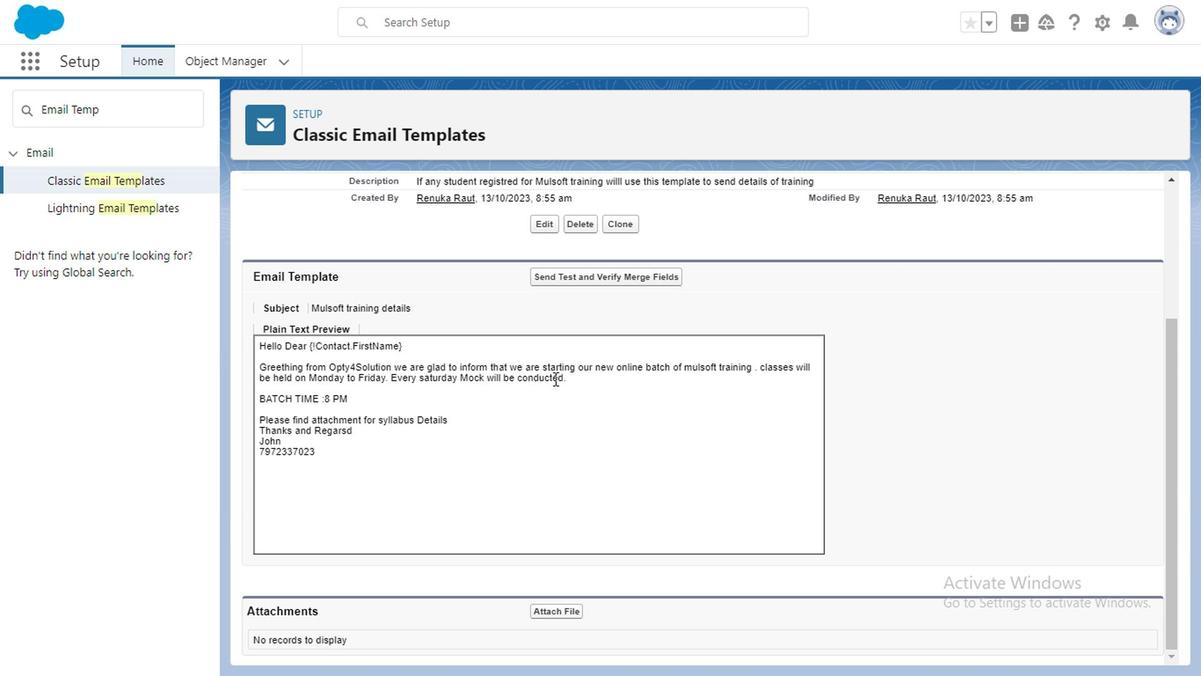 
Action: Mouse moved to (500, 375)
Screenshot: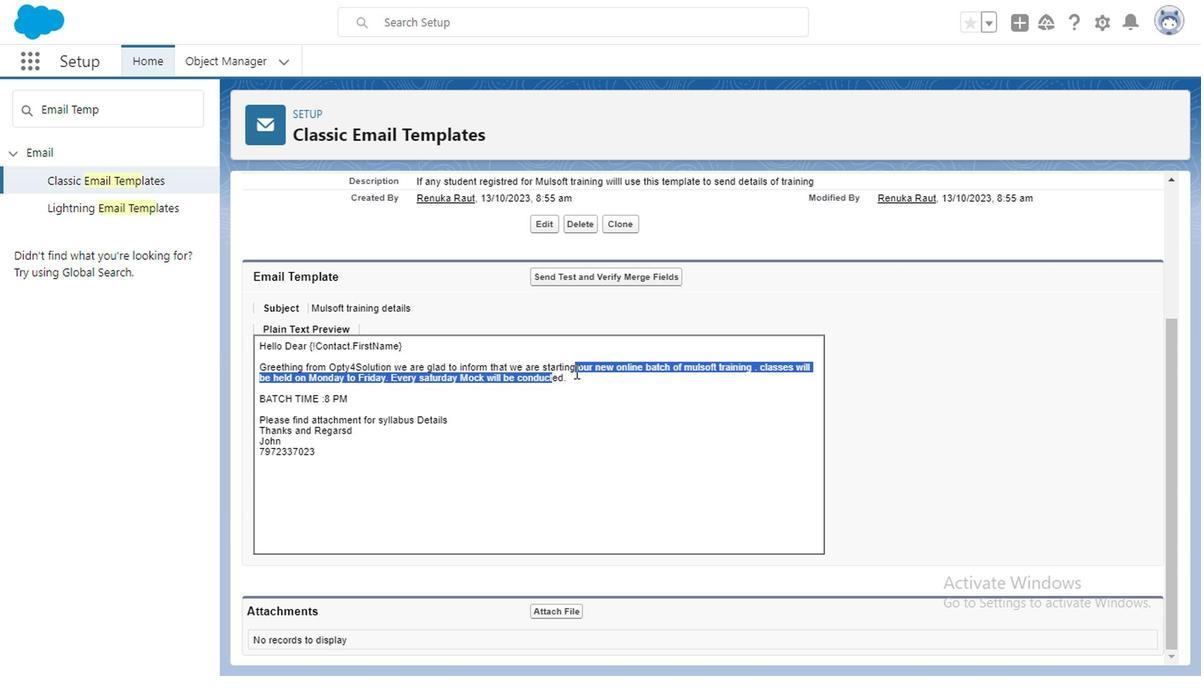 
Action: Mouse pressed left at (500, 375)
Screenshot: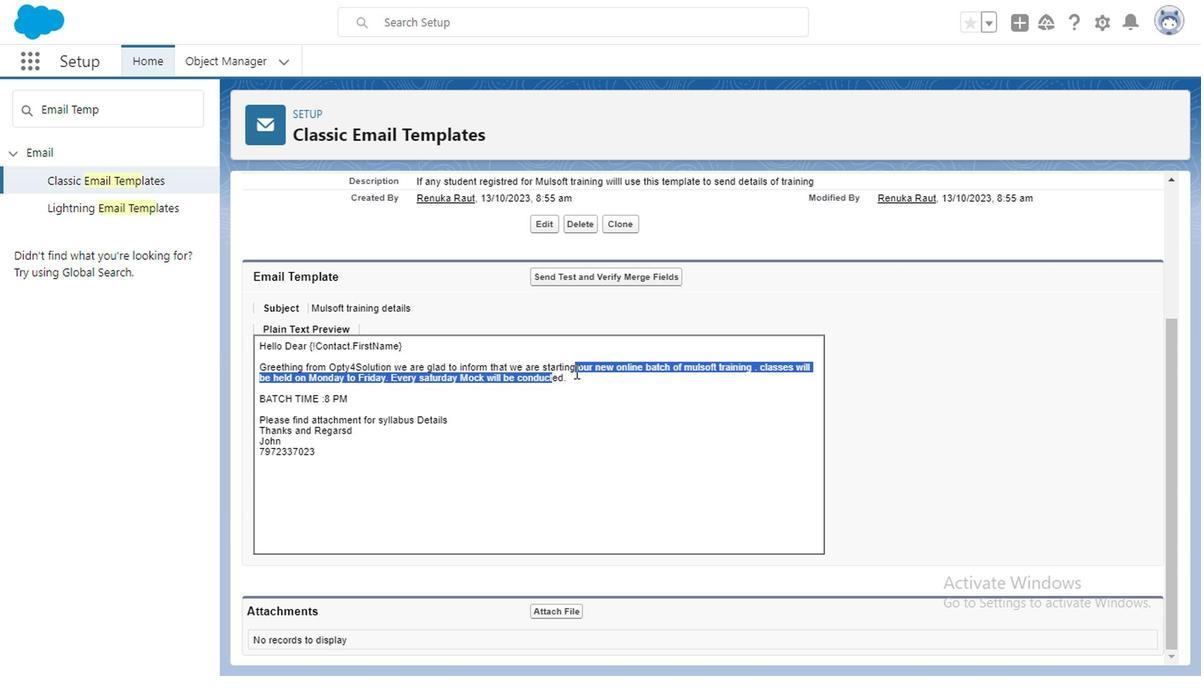 
Action: Mouse moved to (494, 264)
Screenshot: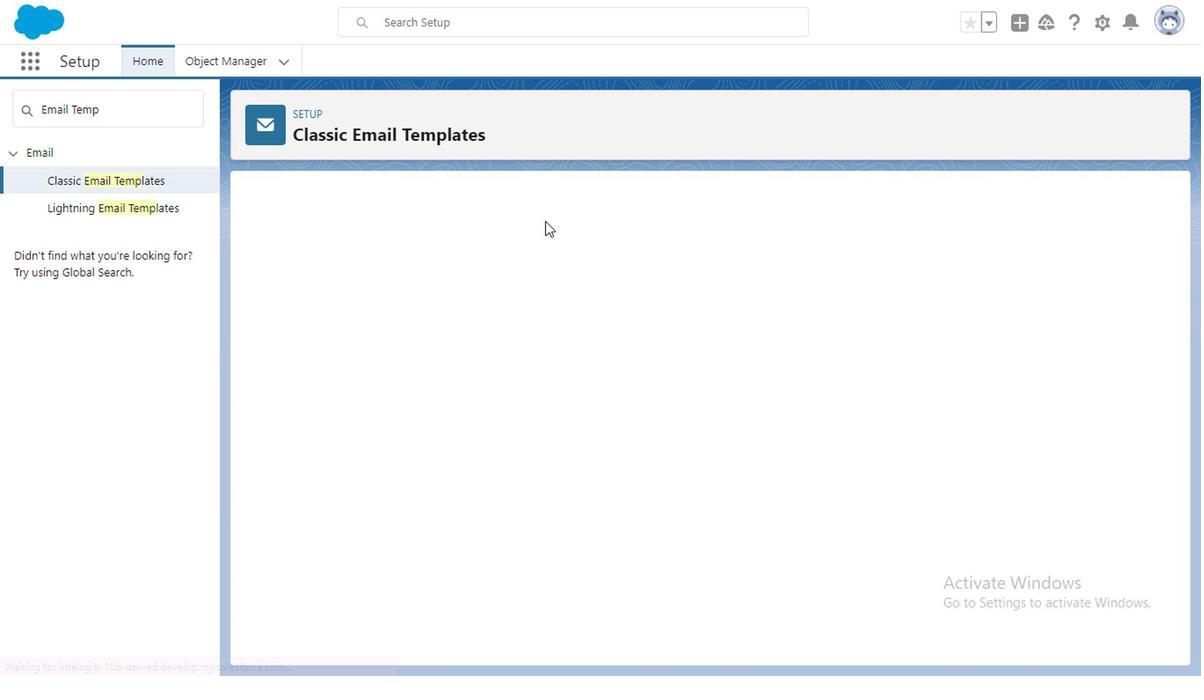 
Action: Mouse pressed left at (494, 264)
Screenshot: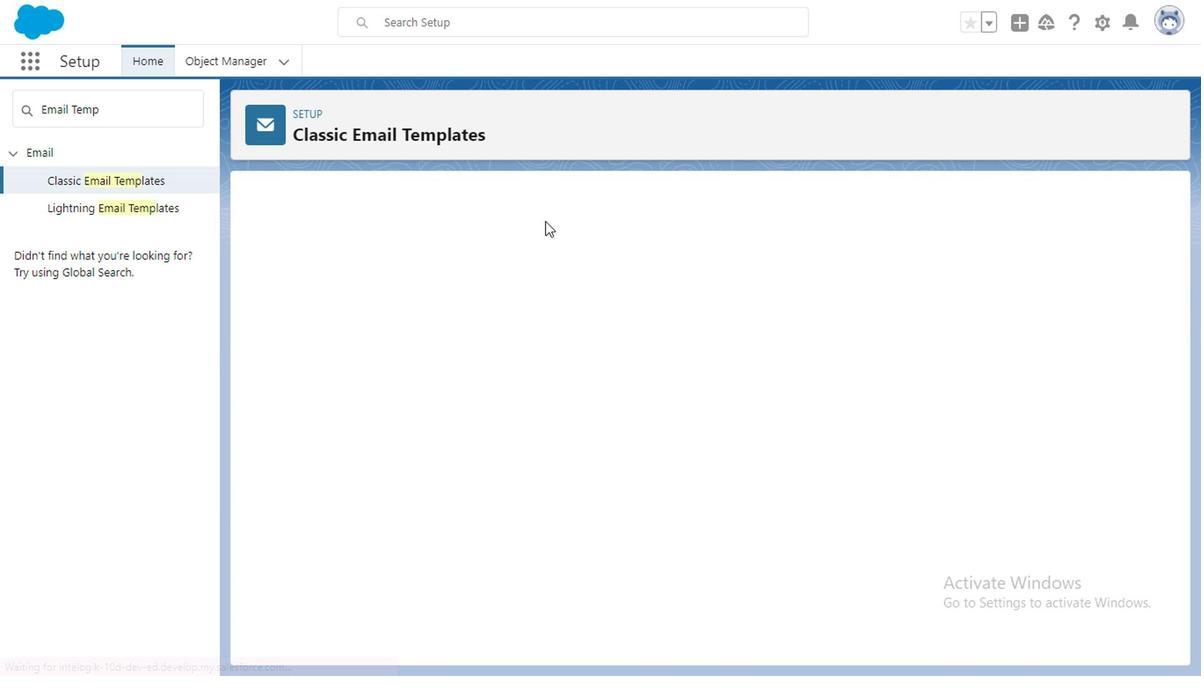 
Action: Mouse moved to (509, 460)
Screenshot: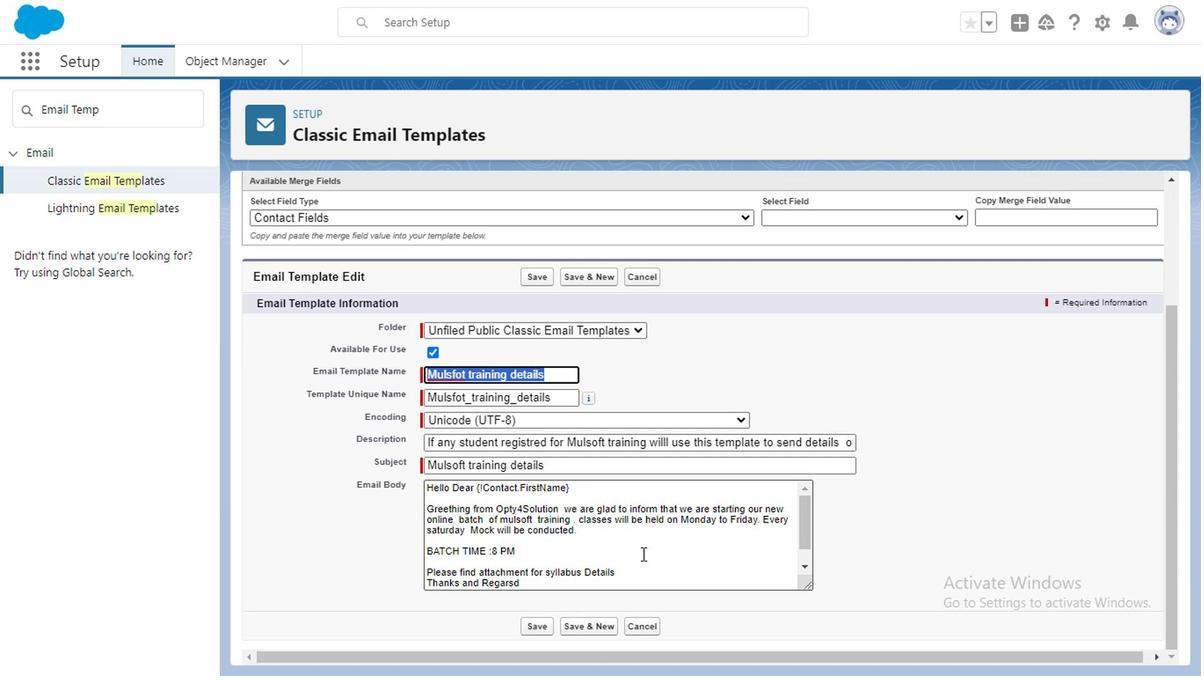 
Action: Mouse scrolled (509, 459) with delta (0, 0)
Screenshot: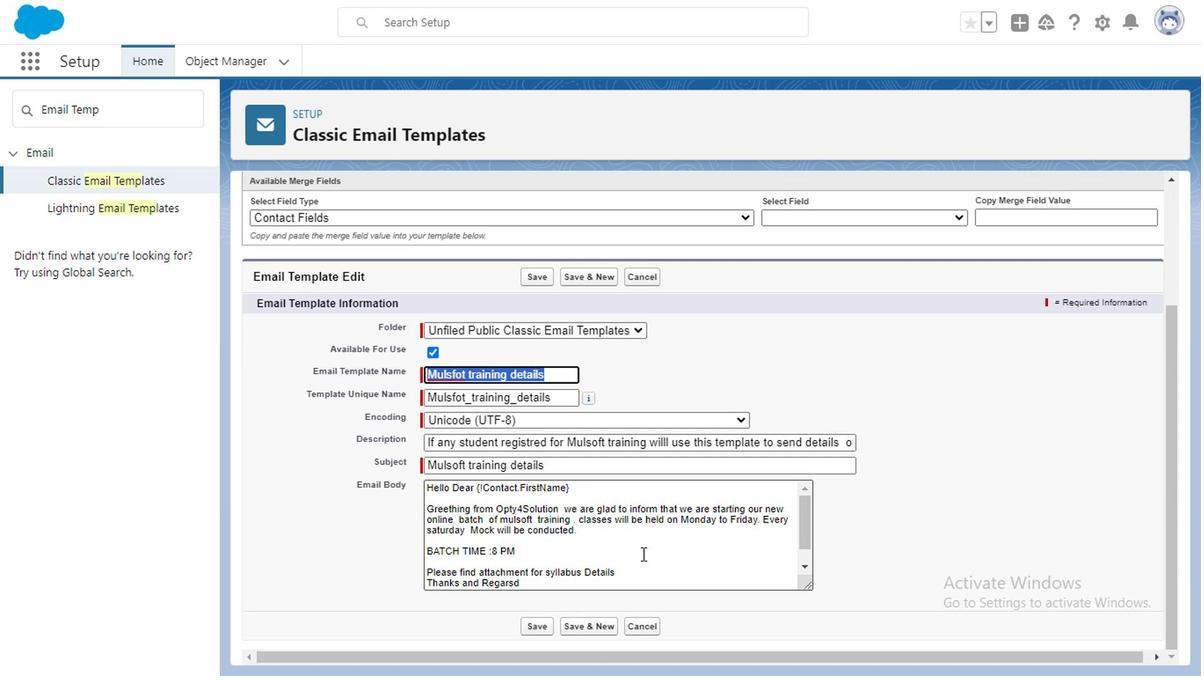 
Action: Mouse moved to (510, 460)
